Task: Explore Airbnb accommodation in Haqqulobod, Uzbekistan from 8th November, 2023 to 12th November, 2023 for 2 adults.1  bedroom having 1 bed and 1 bathroom. Property type can be flathotel. Look for 5 properties as per requirement.
Action: Mouse moved to (433, 81)
Screenshot: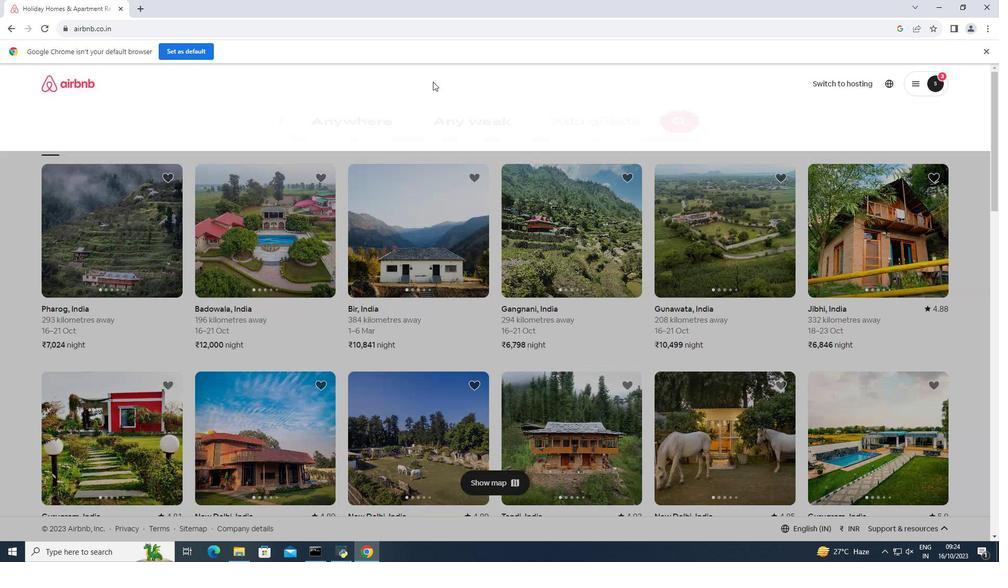 
Action: Mouse pressed left at (433, 81)
Screenshot: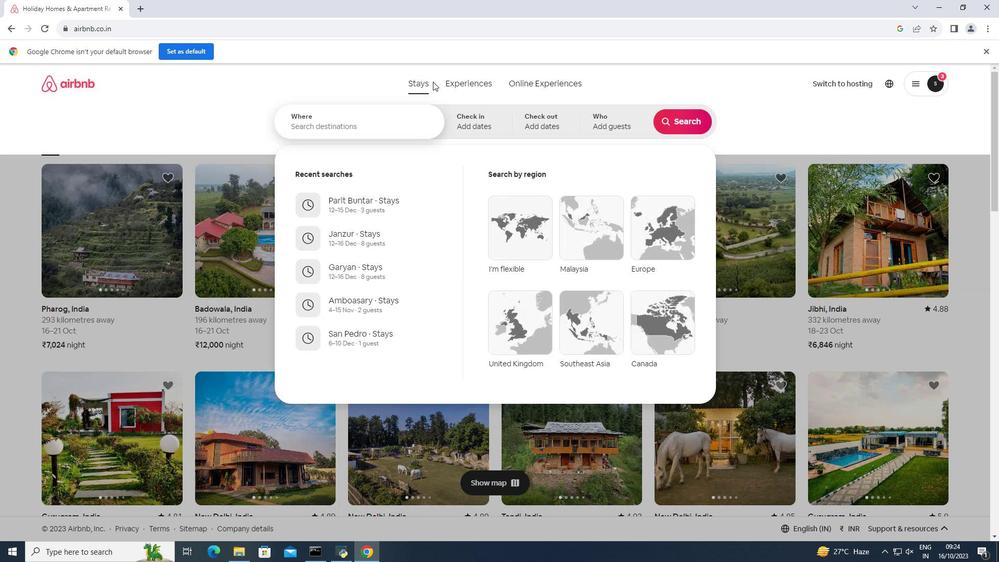 
Action: Mouse moved to (324, 125)
Screenshot: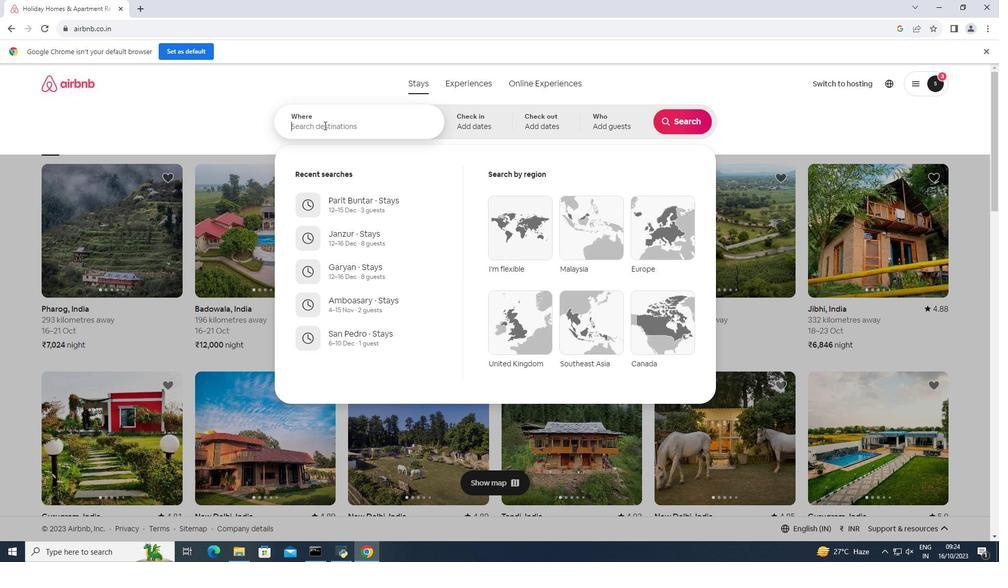 
Action: Mouse pressed left at (324, 125)
Screenshot: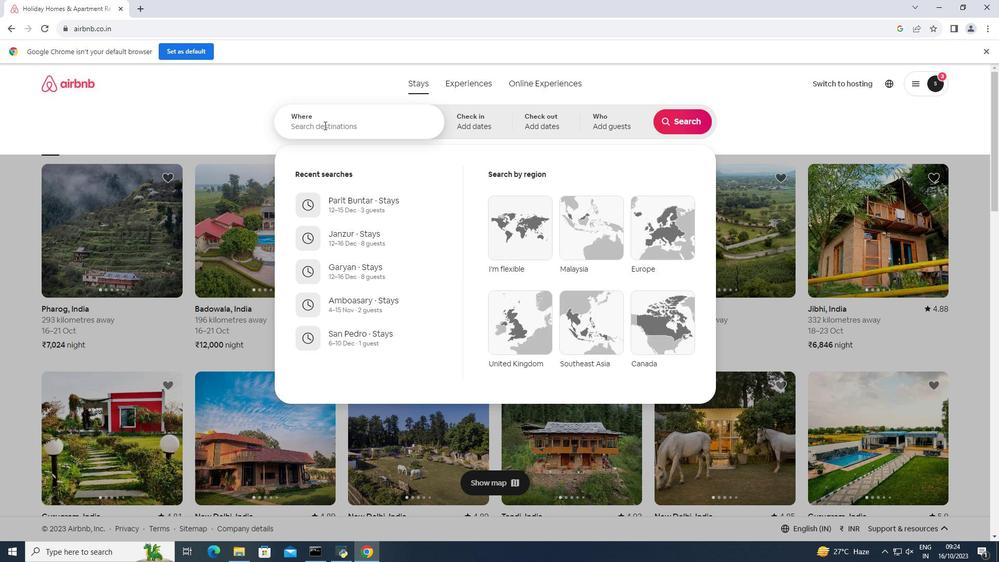 
Action: Key pressed <Key.shift>Haqqulobod
Screenshot: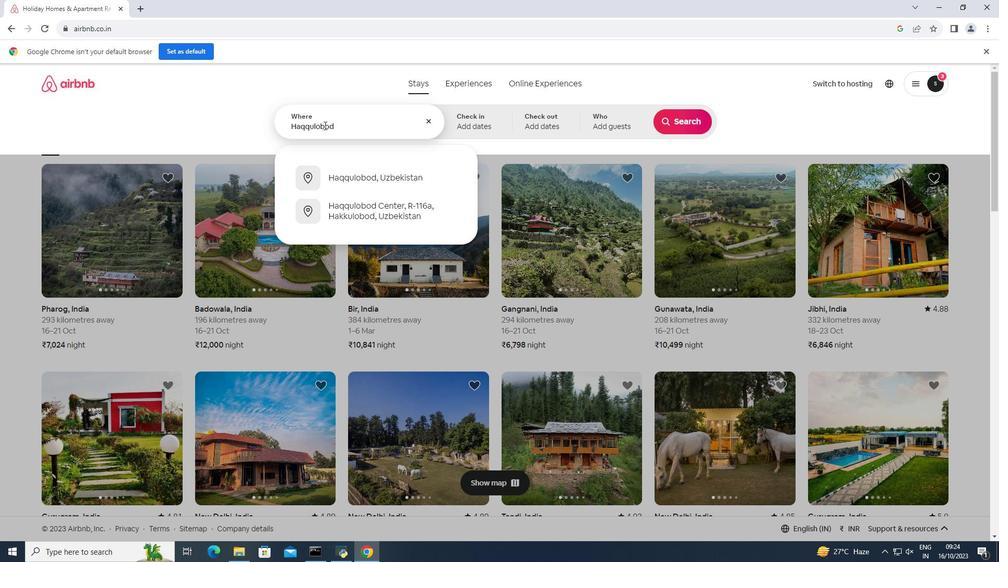
Action: Mouse moved to (366, 175)
Screenshot: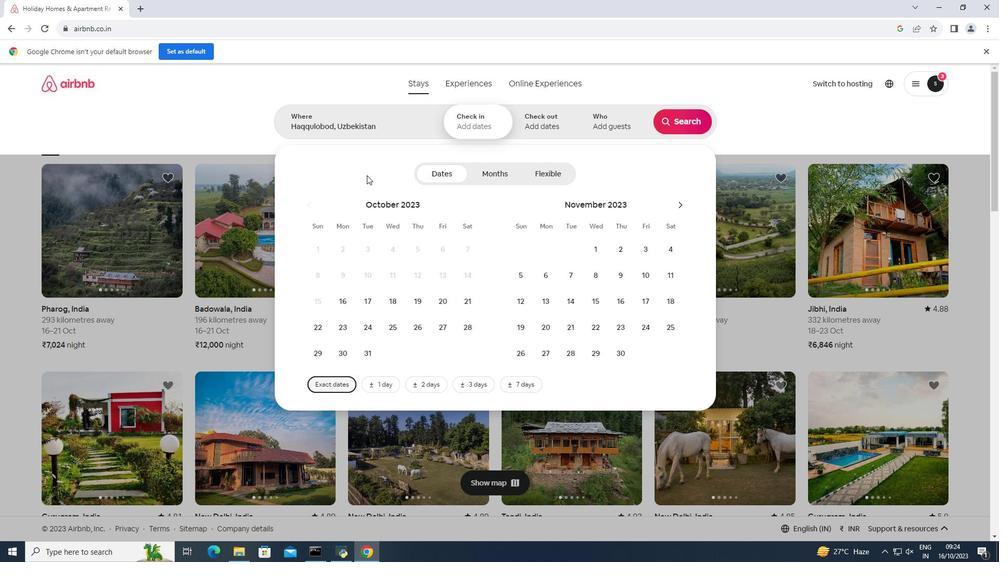 
Action: Mouse pressed left at (366, 175)
Screenshot: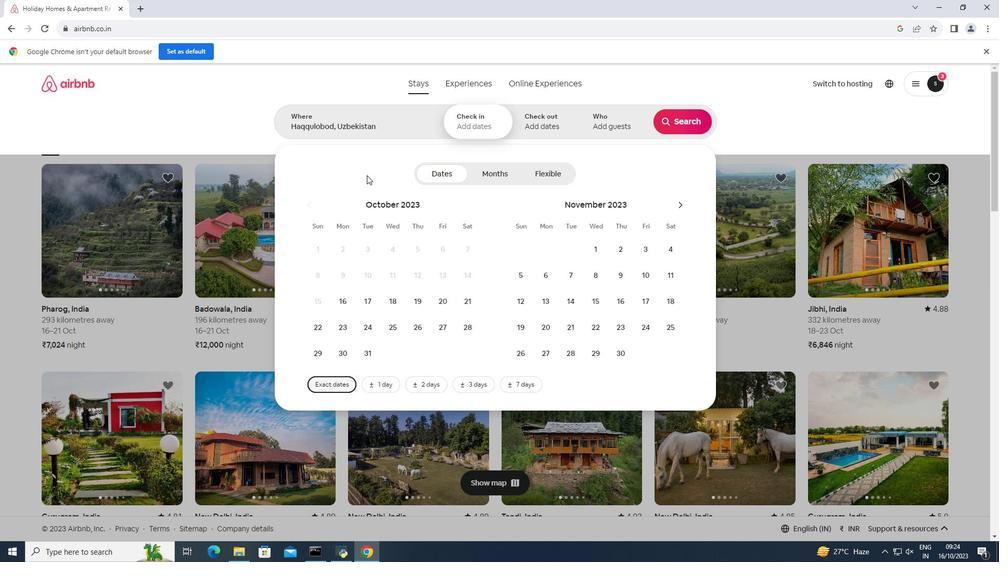 
Action: Mouse moved to (596, 274)
Screenshot: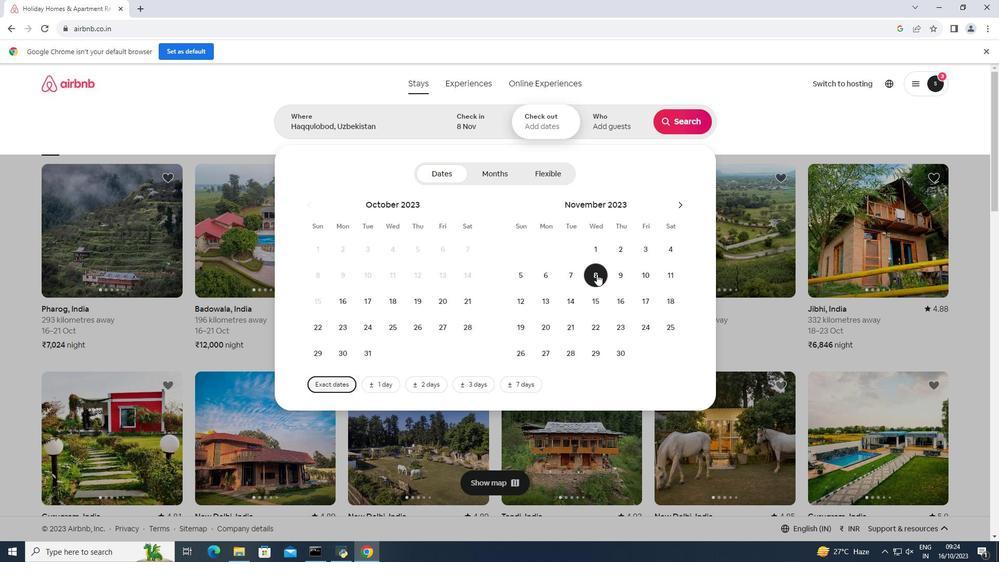 
Action: Mouse pressed left at (596, 274)
Screenshot: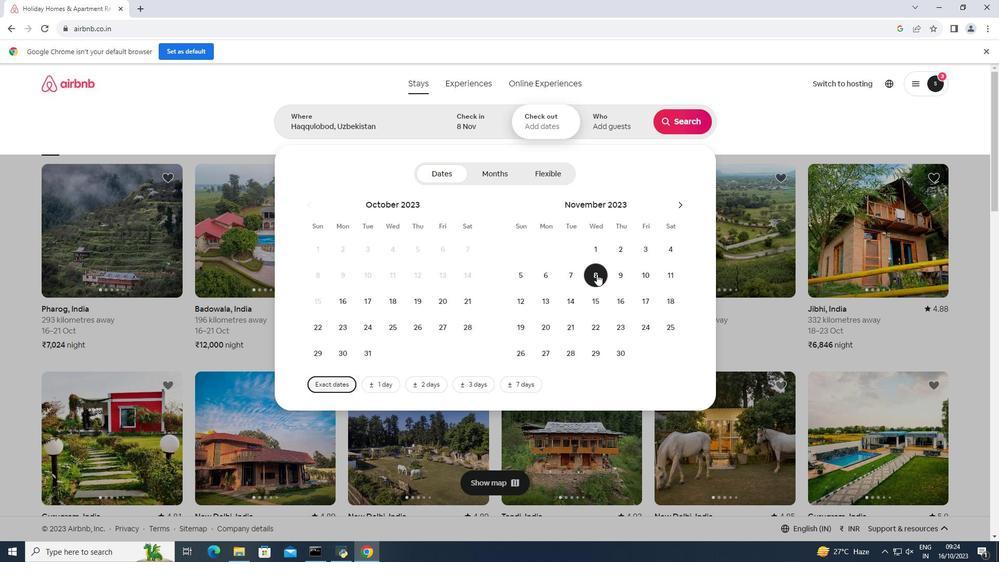 
Action: Mouse moved to (518, 301)
Screenshot: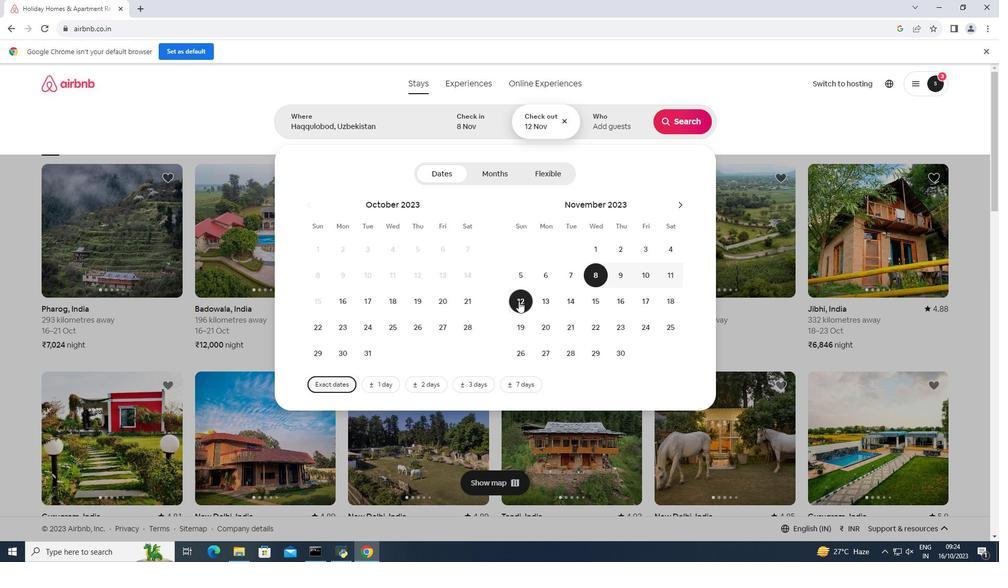
Action: Mouse pressed left at (518, 301)
Screenshot: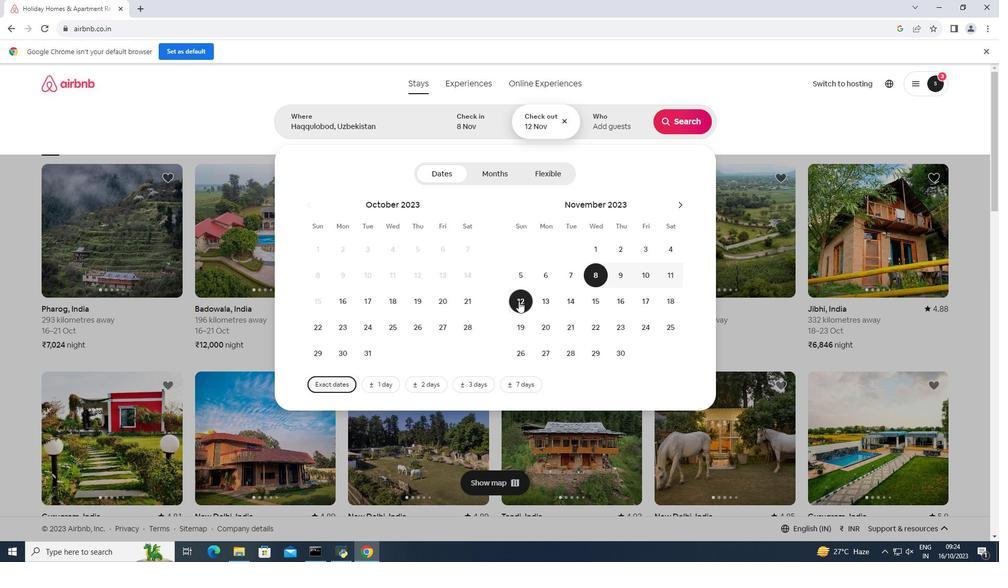 
Action: Mouse moved to (604, 118)
Screenshot: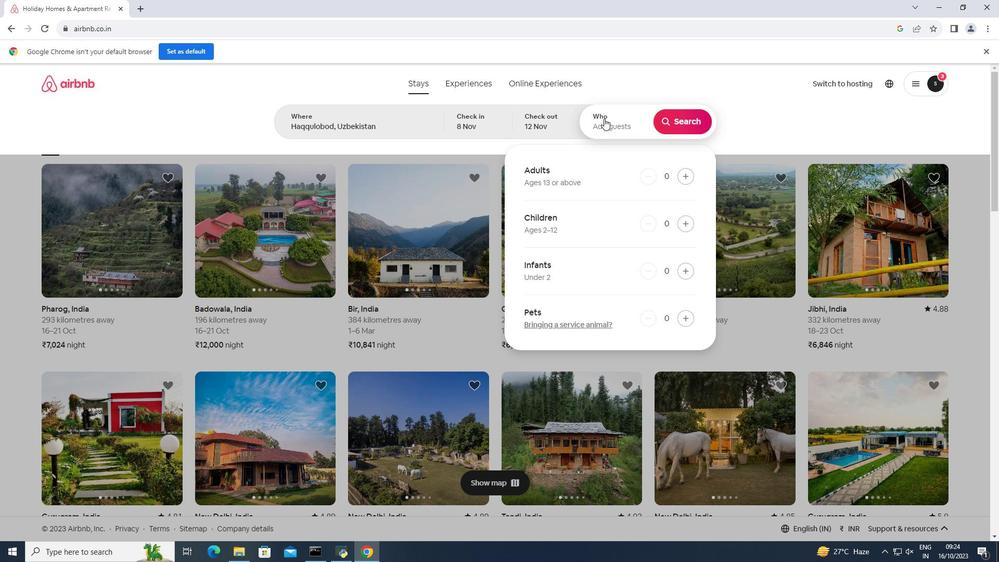 
Action: Mouse pressed left at (604, 118)
Screenshot: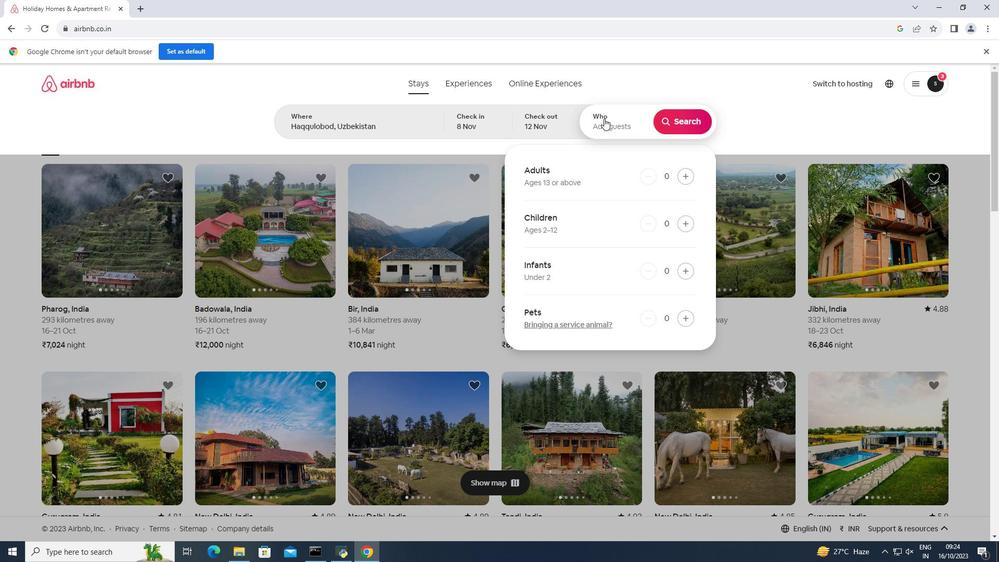 
Action: Mouse moved to (685, 174)
Screenshot: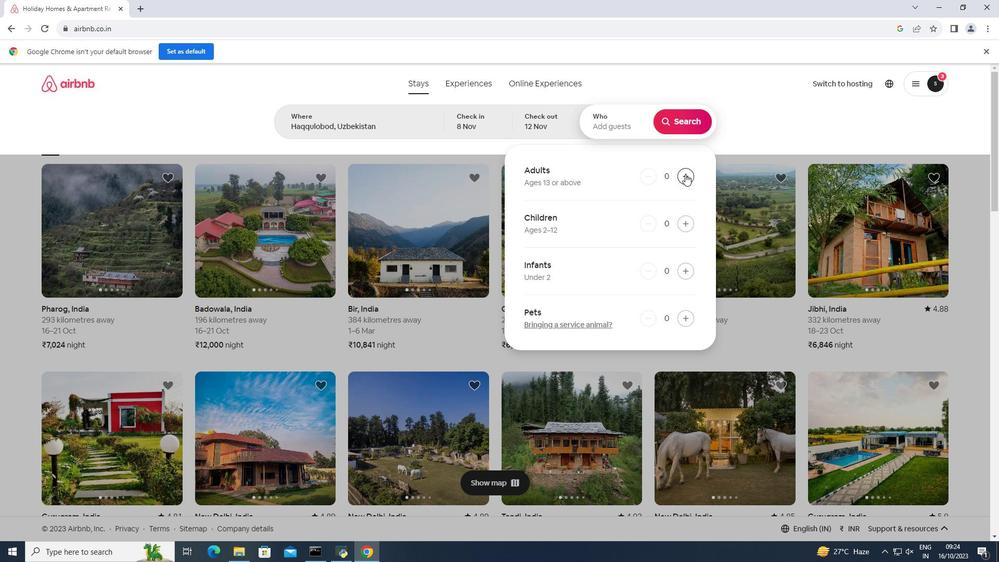 
Action: Mouse pressed left at (685, 174)
Screenshot: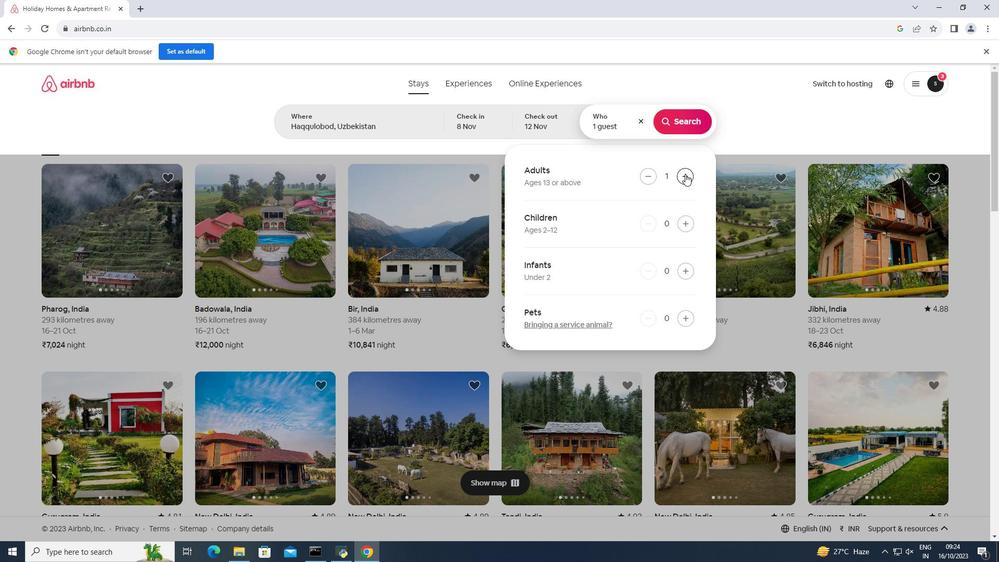 
Action: Mouse pressed left at (685, 174)
Screenshot: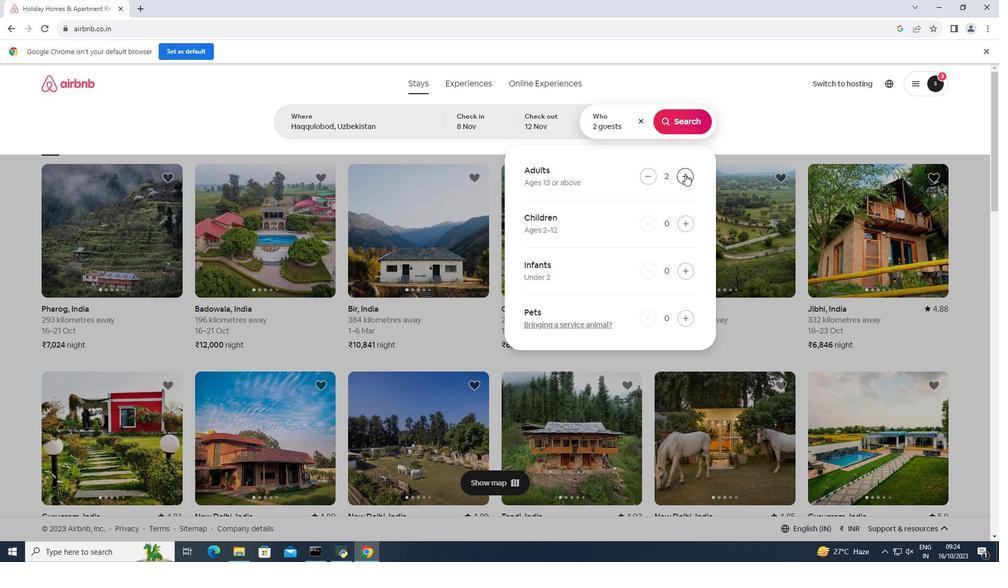
Action: Mouse moved to (686, 117)
Screenshot: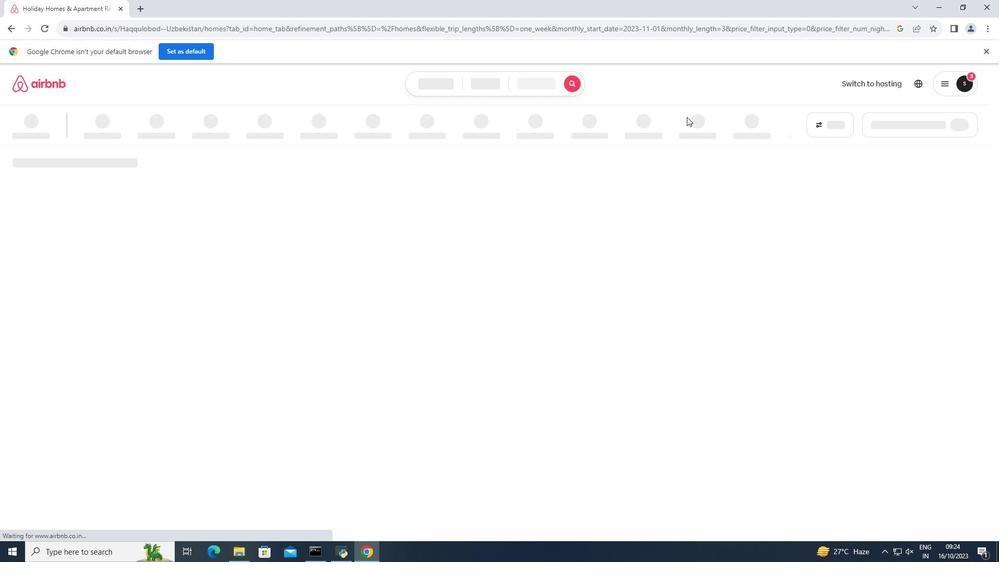 
Action: Mouse pressed left at (686, 117)
Screenshot: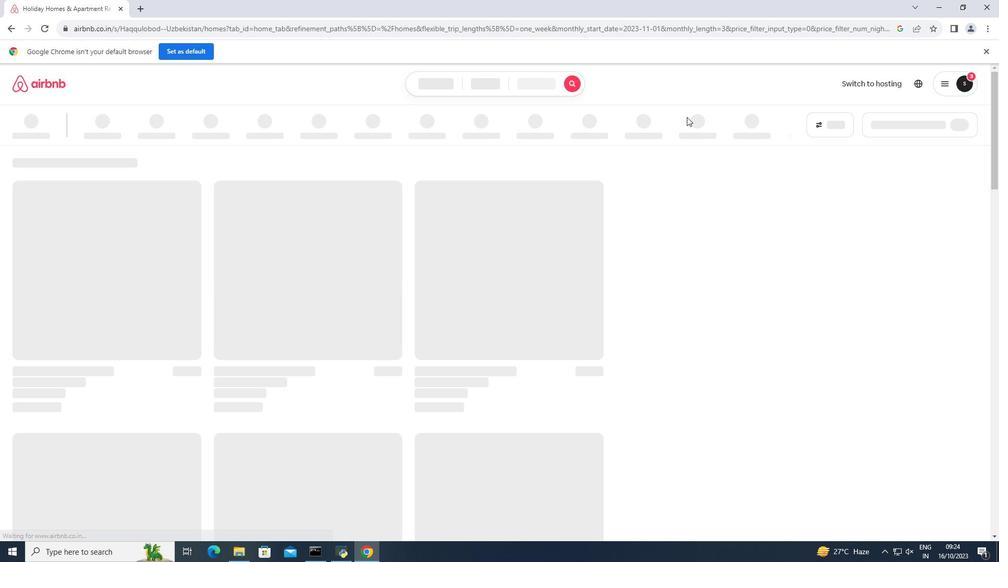 
Action: Mouse moved to (821, 124)
Screenshot: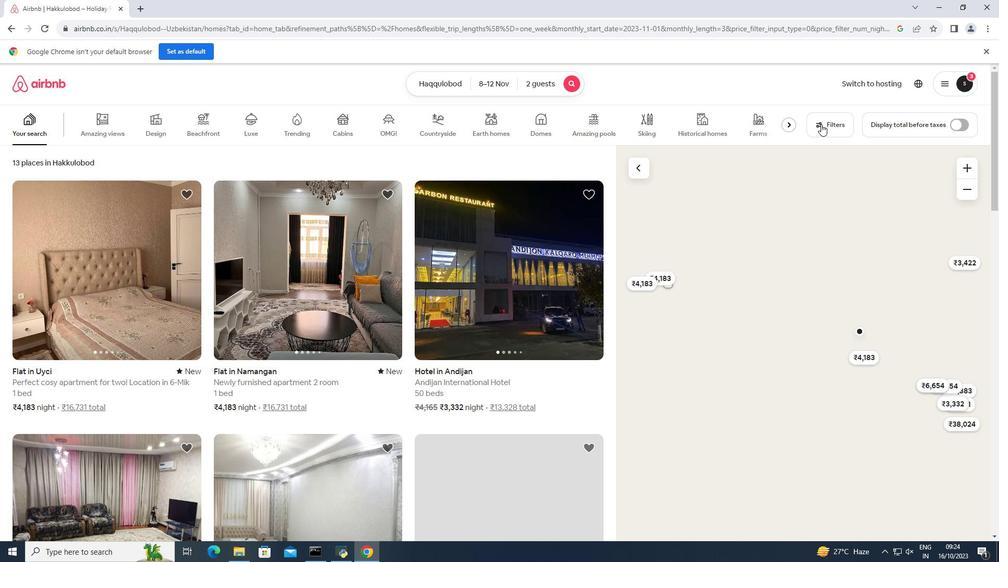 
Action: Mouse pressed left at (821, 124)
Screenshot: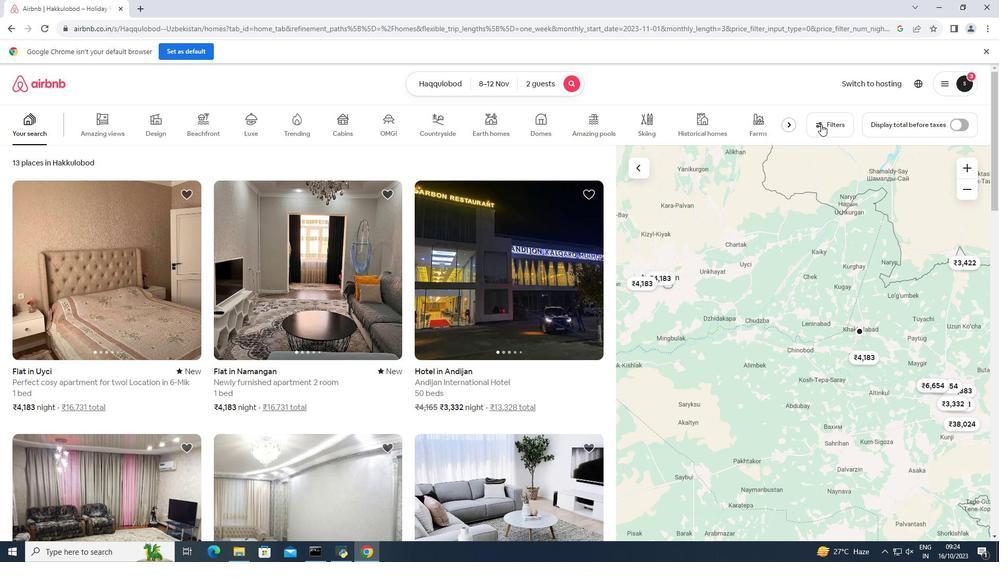
Action: Mouse moved to (475, 381)
Screenshot: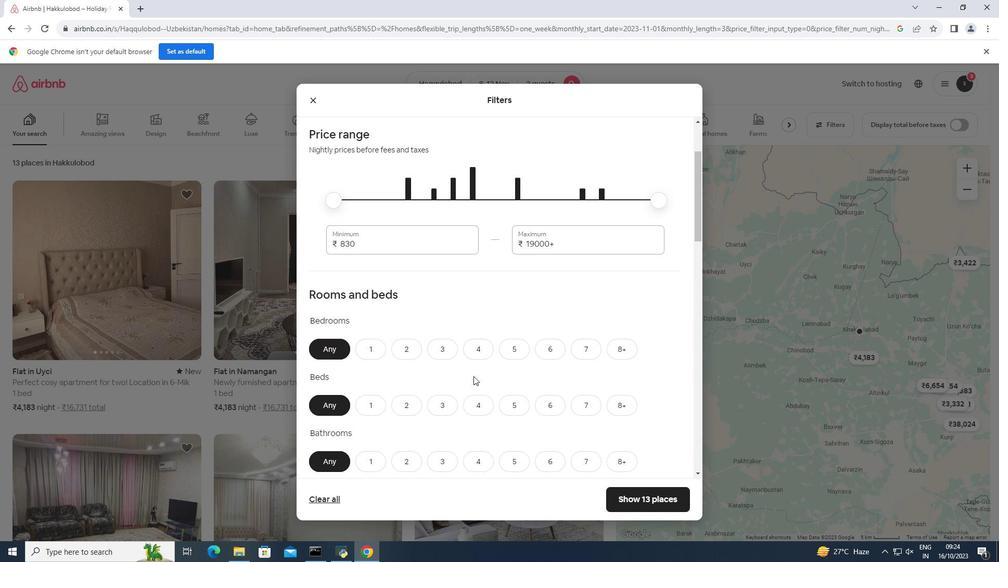 
Action: Mouse scrolled (475, 380) with delta (0, 0)
Screenshot: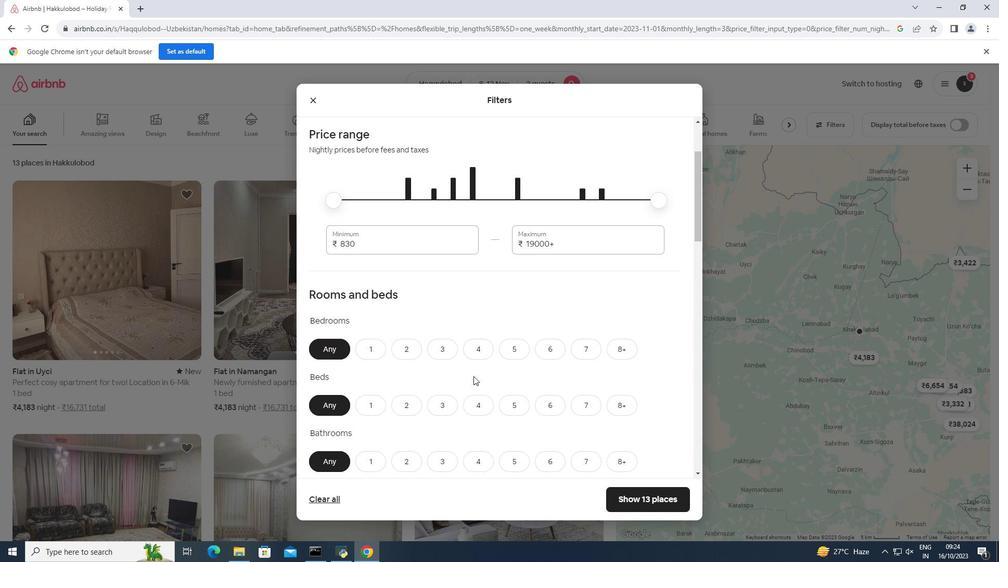 
Action: Mouse moved to (474, 378)
Screenshot: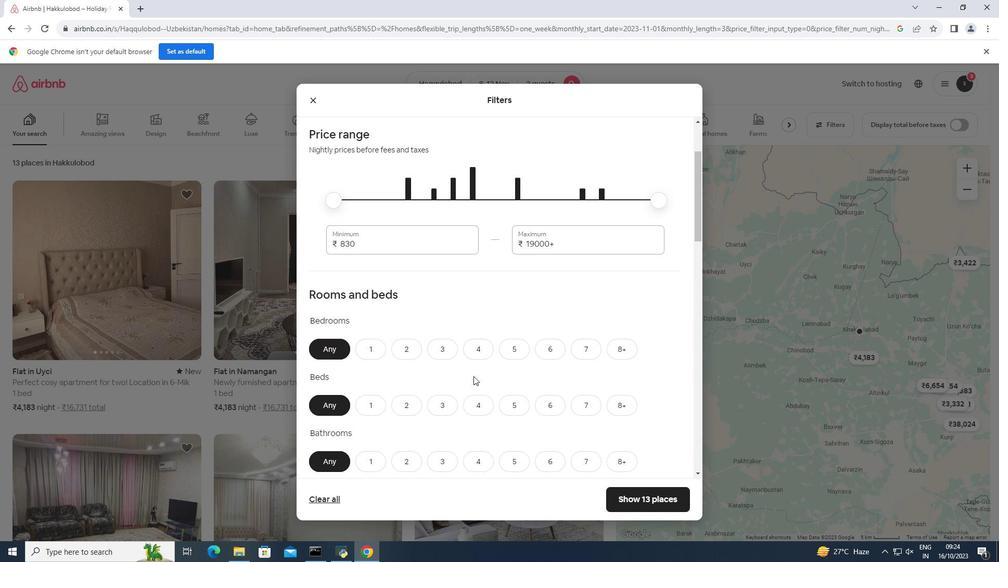 
Action: Mouse scrolled (474, 378) with delta (0, 0)
Screenshot: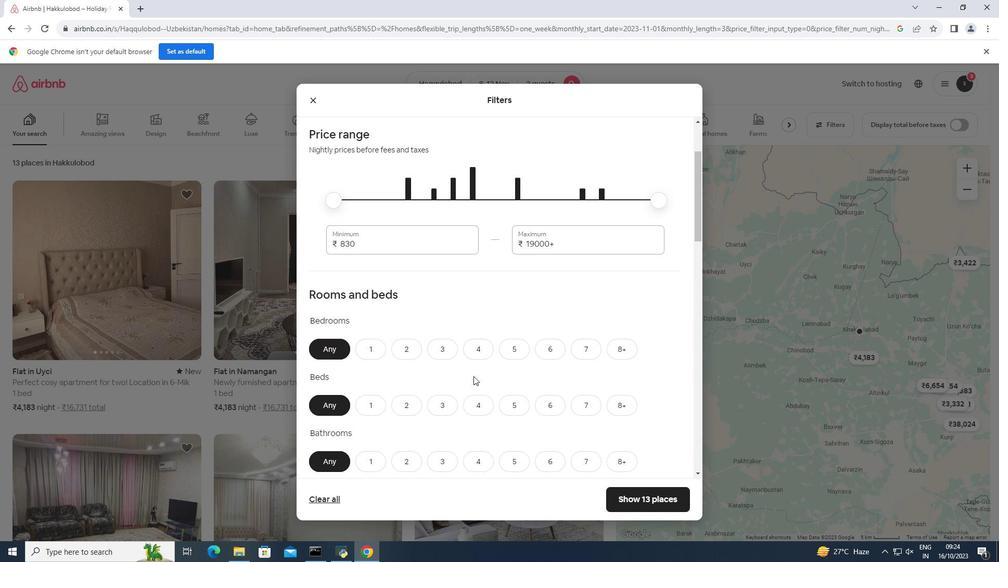 
Action: Mouse moved to (374, 349)
Screenshot: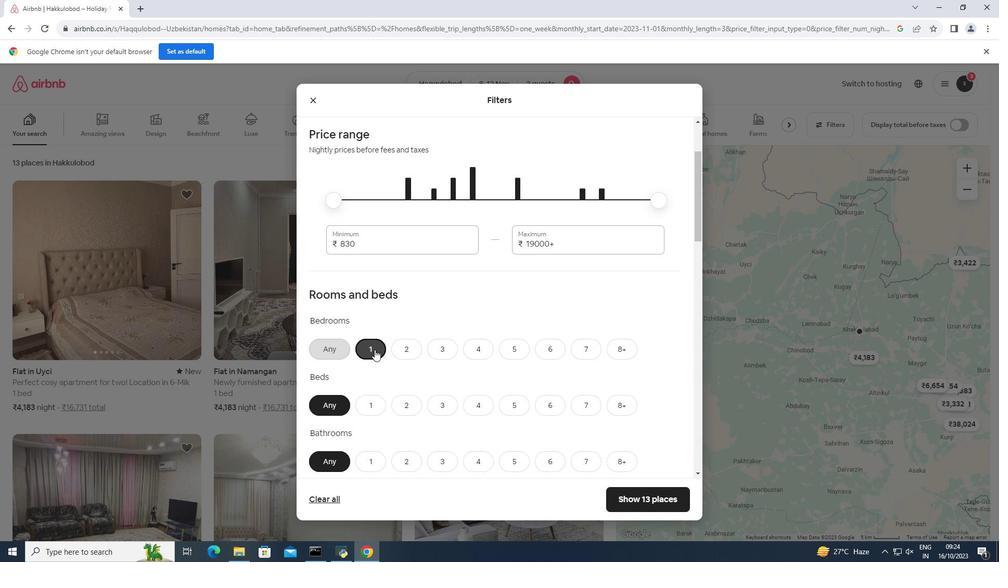 
Action: Mouse pressed left at (374, 349)
Screenshot: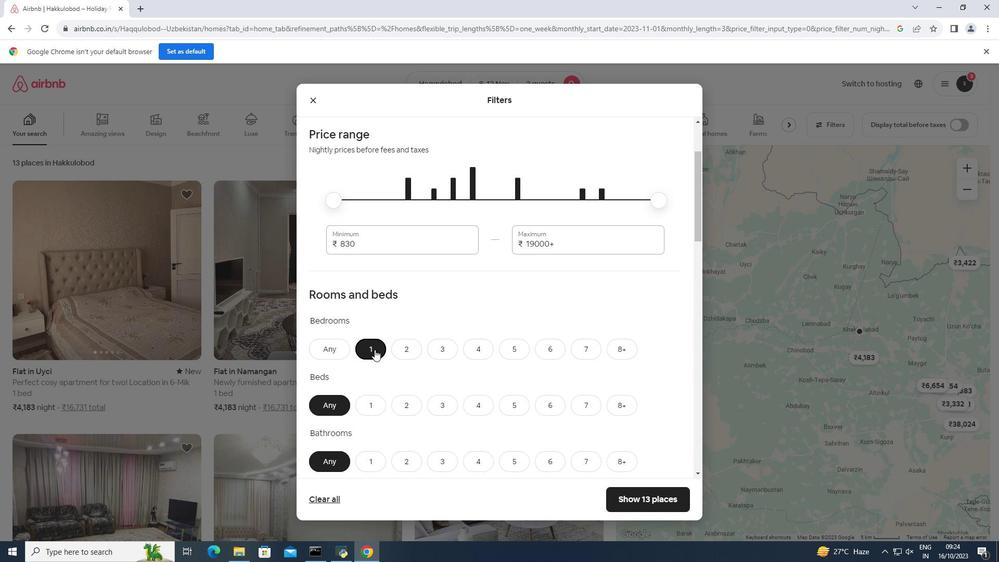 
Action: Mouse moved to (369, 404)
Screenshot: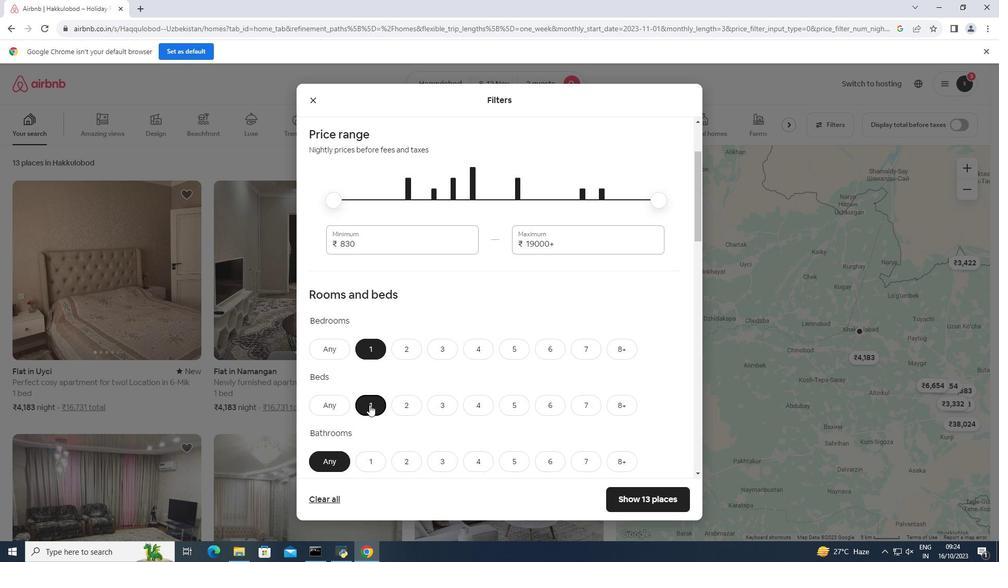 
Action: Mouse pressed left at (369, 404)
Screenshot: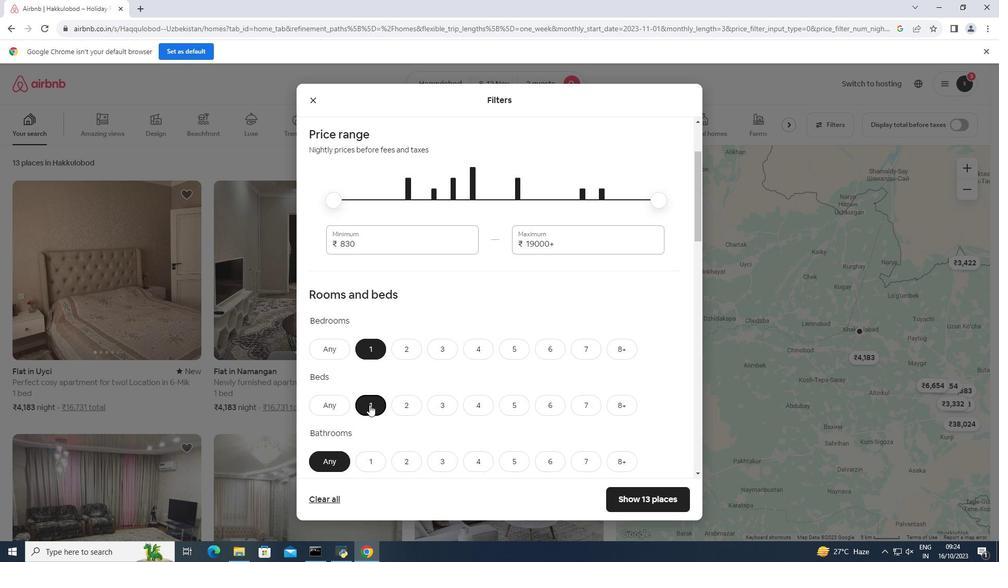
Action: Mouse moved to (370, 461)
Screenshot: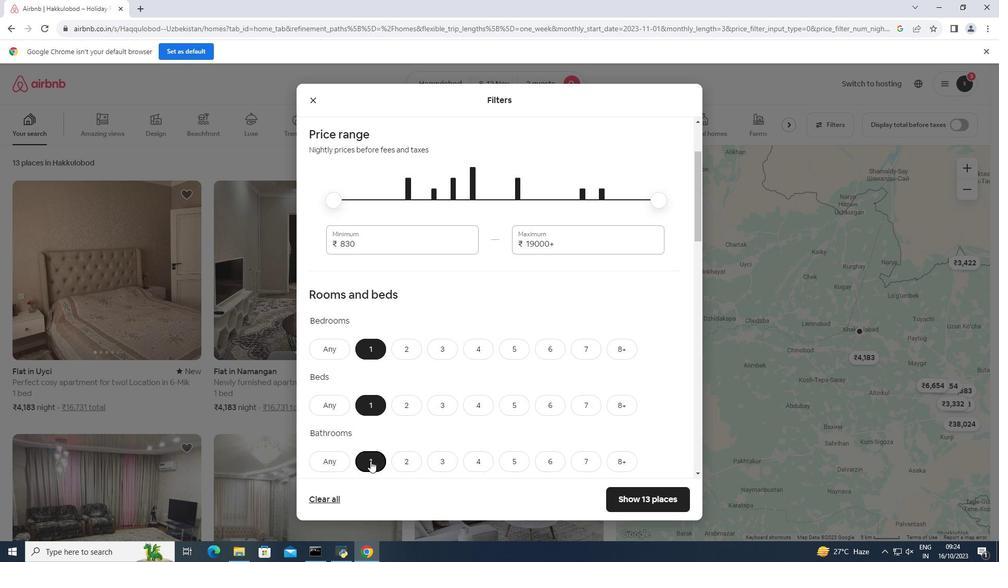 
Action: Mouse pressed left at (370, 461)
Screenshot: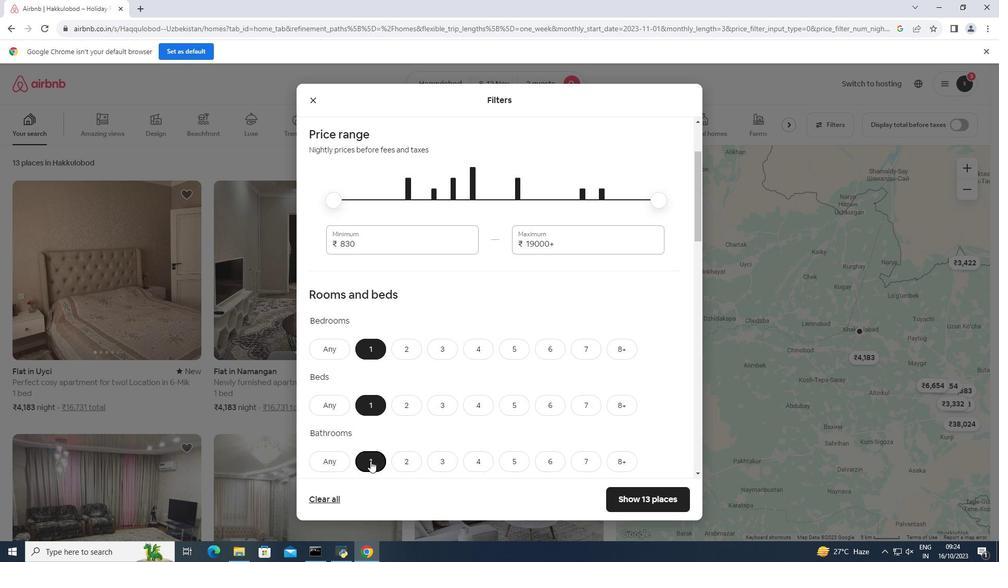 
Action: Mouse moved to (441, 372)
Screenshot: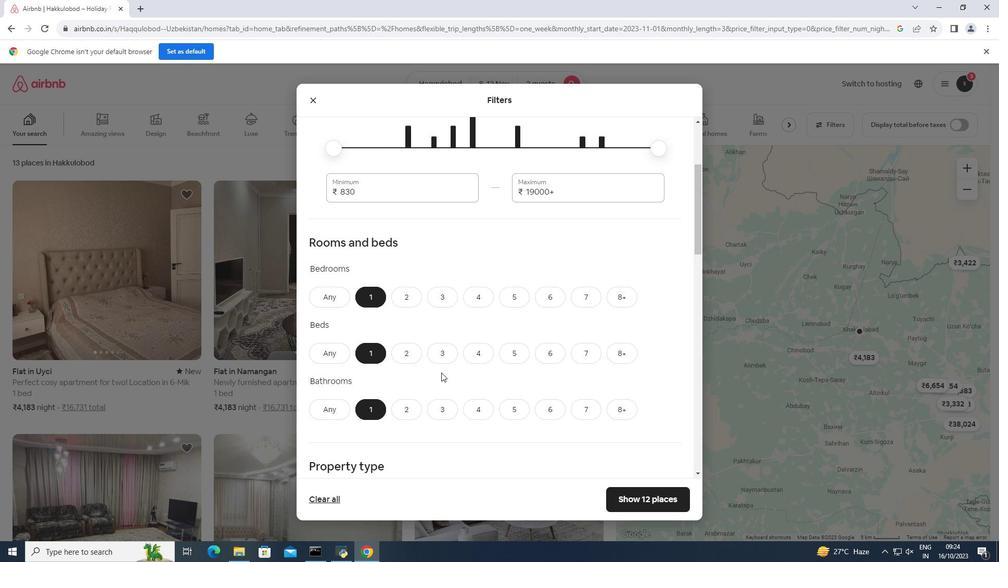 
Action: Mouse scrolled (441, 372) with delta (0, 0)
Screenshot: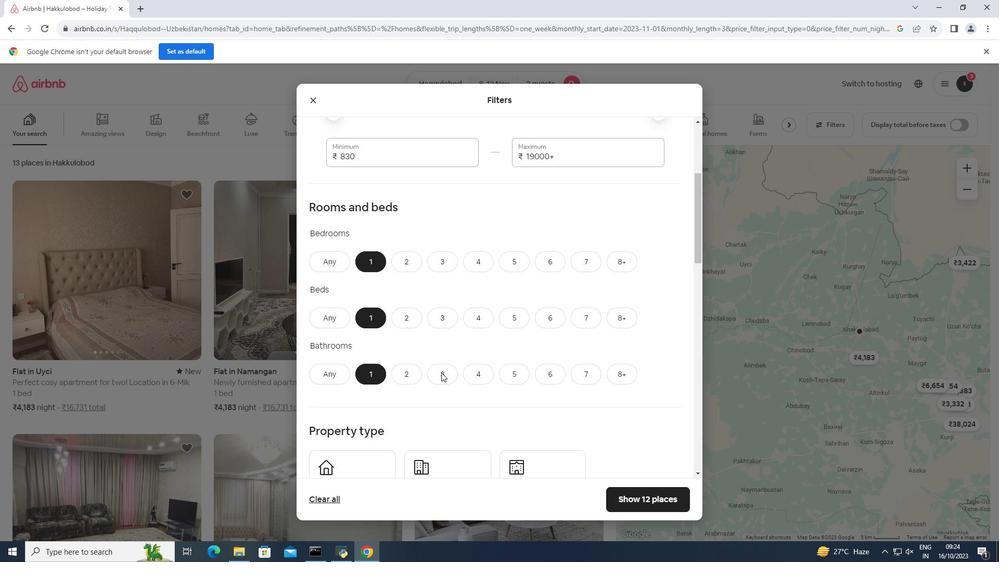 
Action: Mouse scrolled (441, 372) with delta (0, 0)
Screenshot: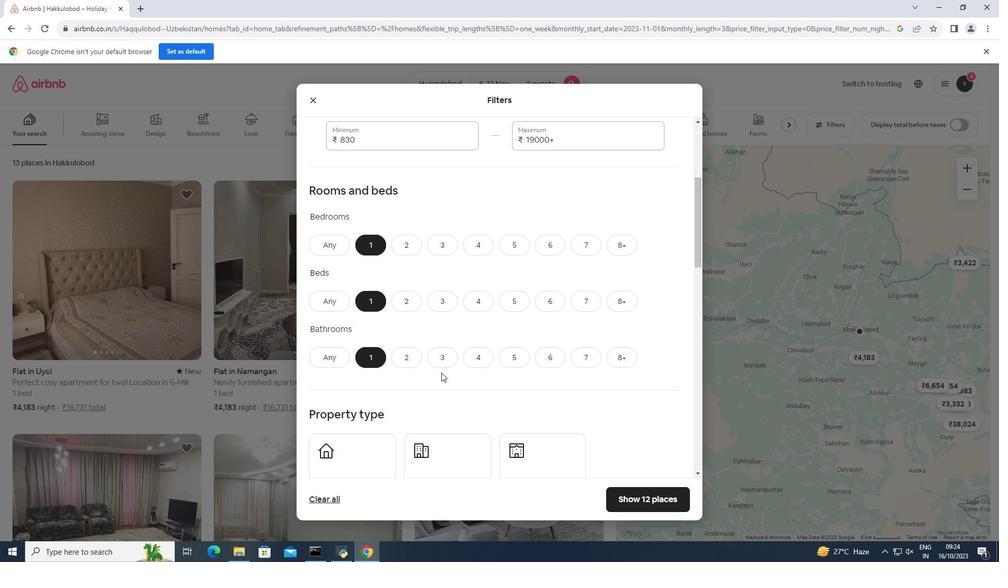 
Action: Mouse scrolled (441, 372) with delta (0, 0)
Screenshot: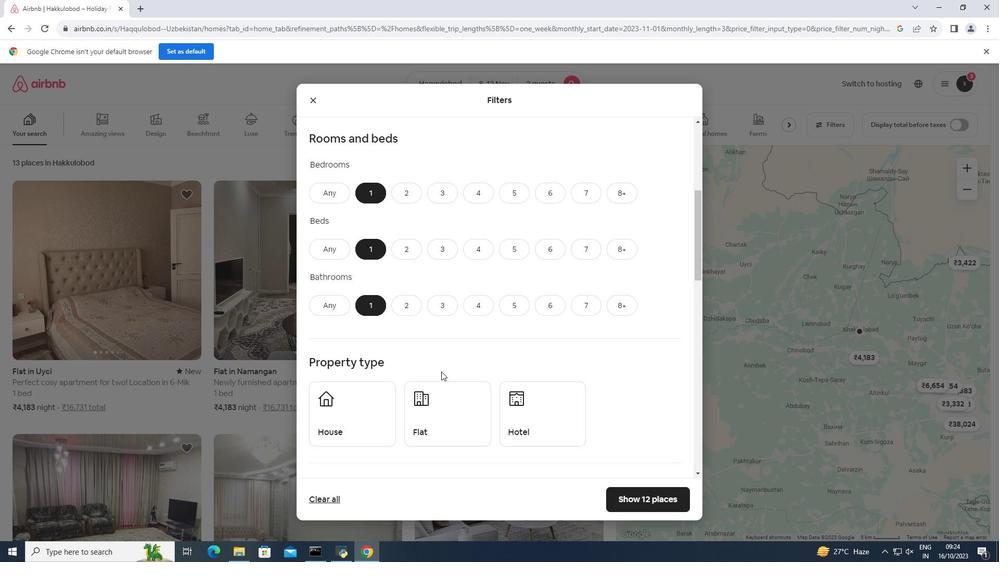 
Action: Mouse moved to (441, 371)
Screenshot: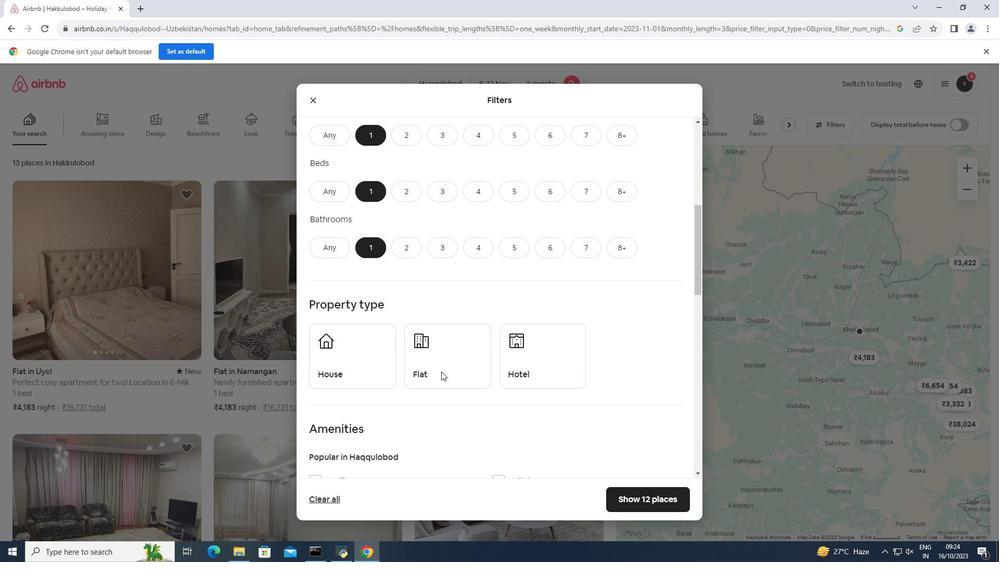 
Action: Mouse scrolled (441, 371) with delta (0, 0)
Screenshot: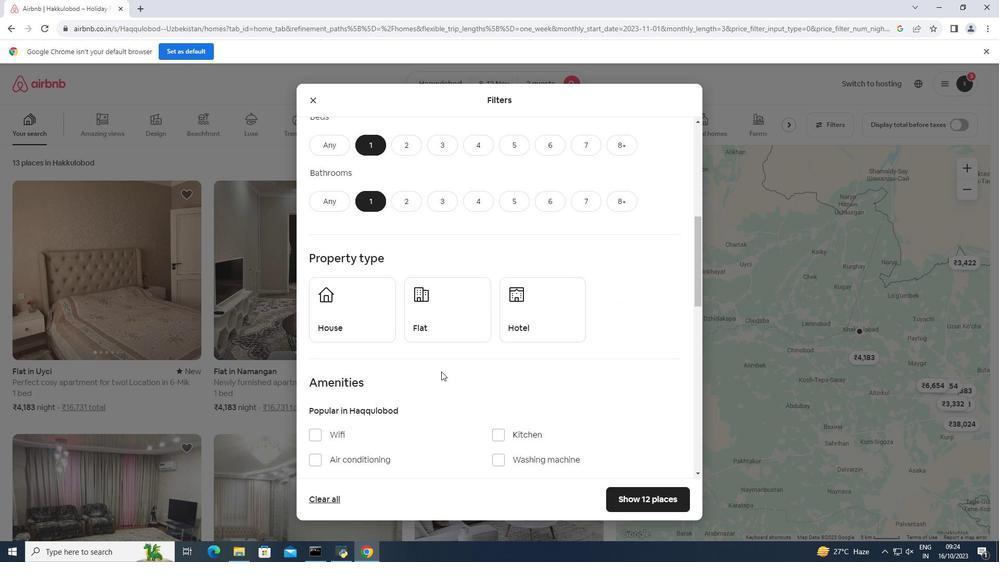 
Action: Mouse scrolled (441, 371) with delta (0, 0)
Screenshot: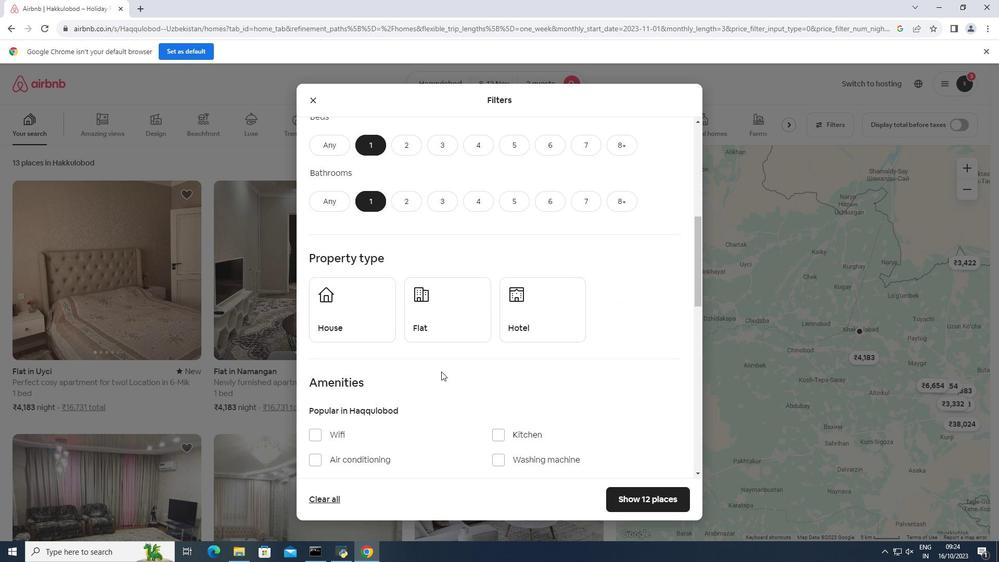 
Action: Mouse moved to (437, 309)
Screenshot: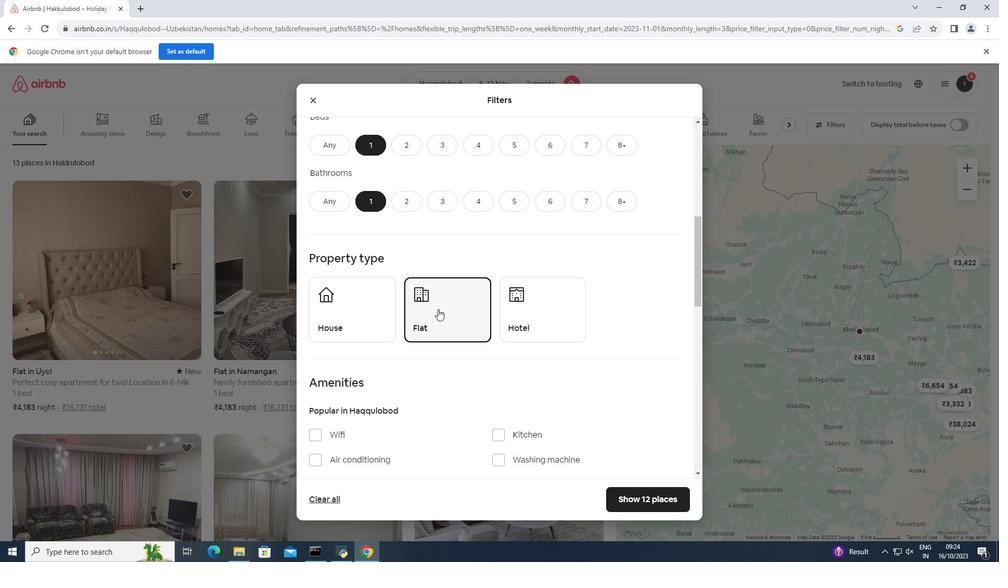 
Action: Mouse pressed left at (437, 309)
Screenshot: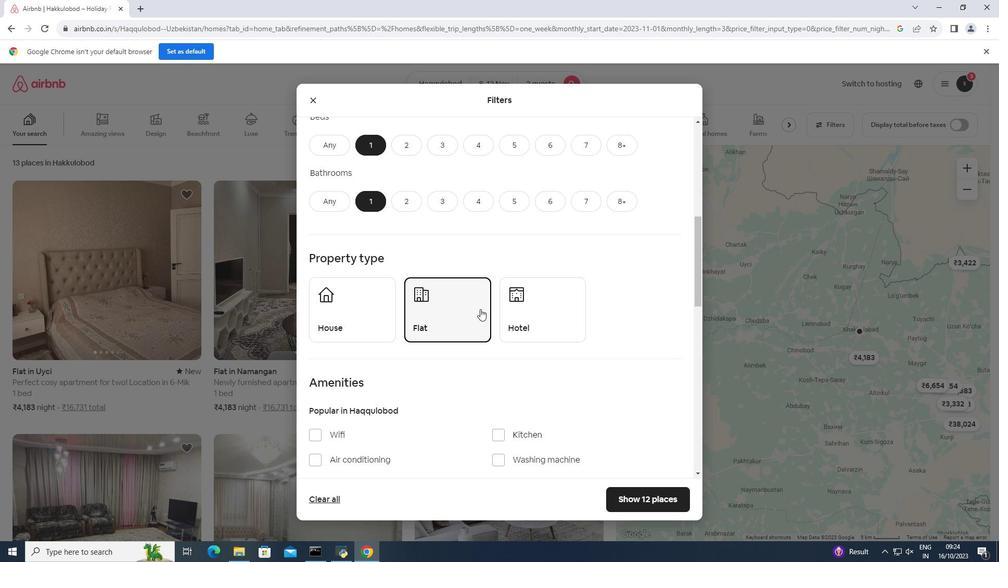 
Action: Mouse moved to (505, 308)
Screenshot: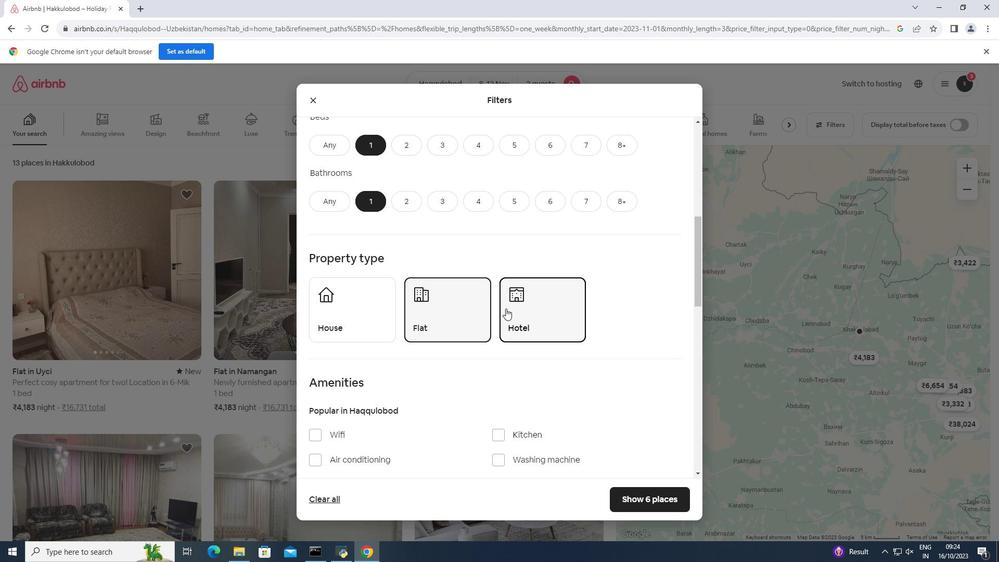 
Action: Mouse pressed left at (505, 308)
Screenshot: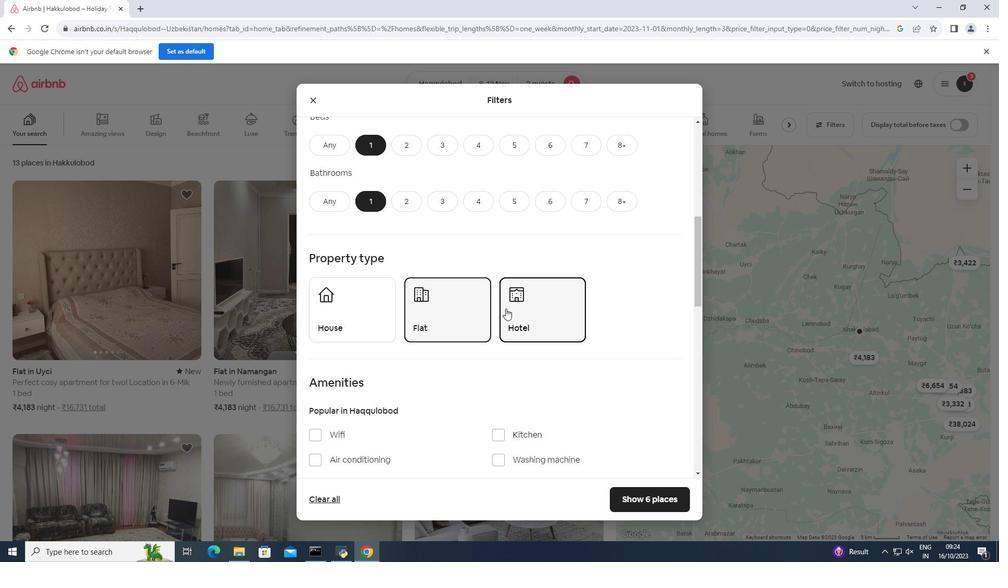 
Action: Mouse moved to (644, 497)
Screenshot: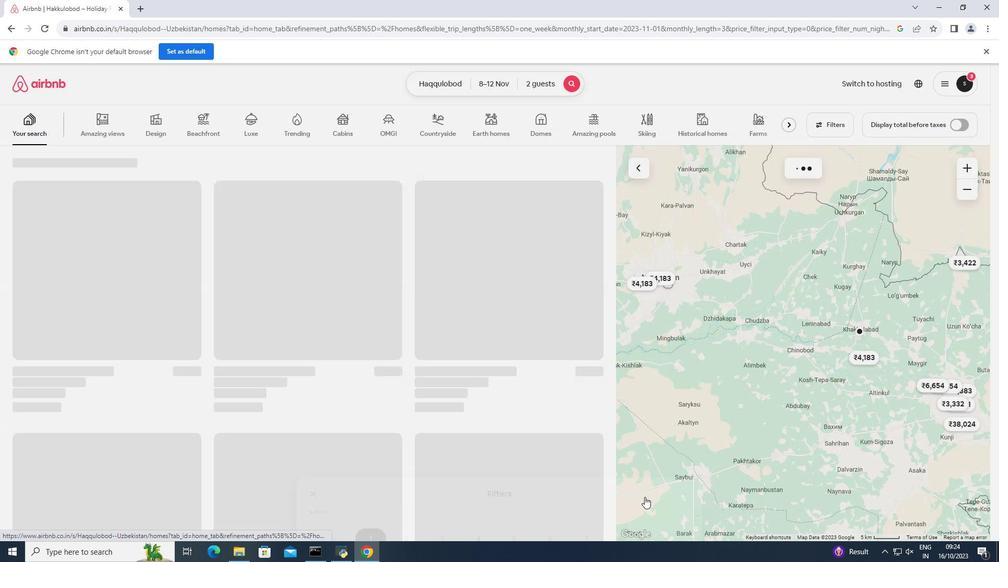 
Action: Mouse pressed left at (644, 497)
Screenshot: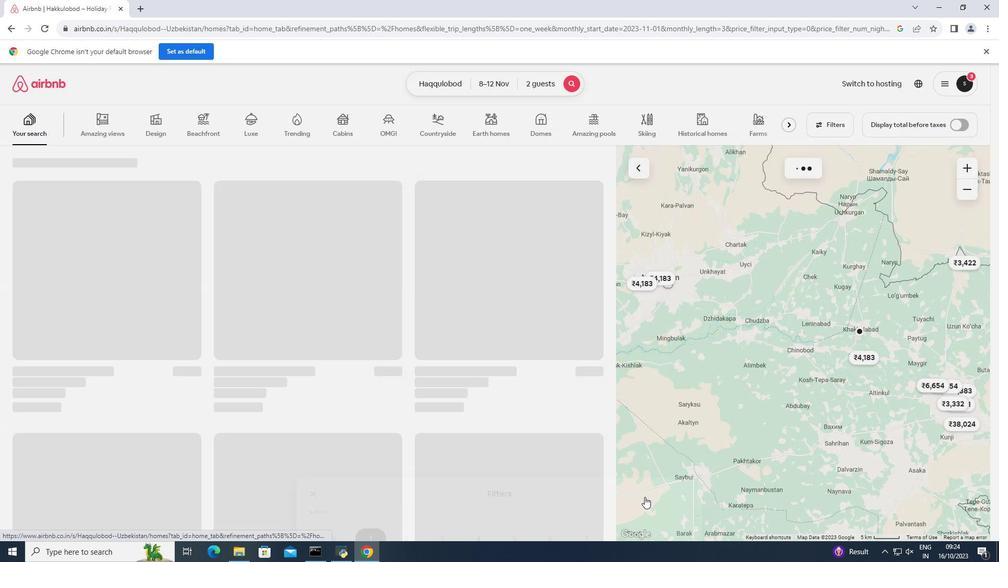 
Action: Mouse moved to (374, 379)
Screenshot: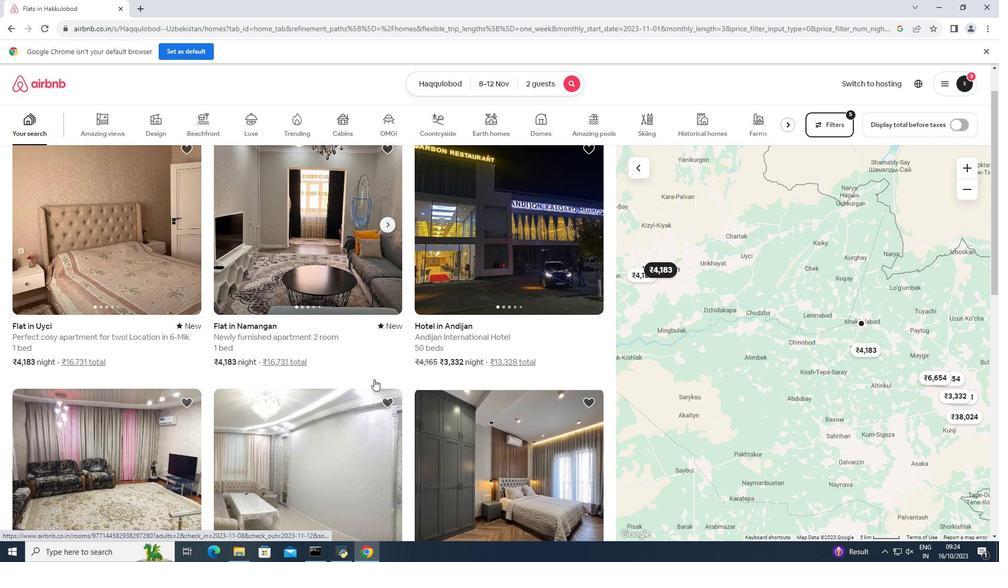 
Action: Mouse scrolled (374, 378) with delta (0, 0)
Screenshot: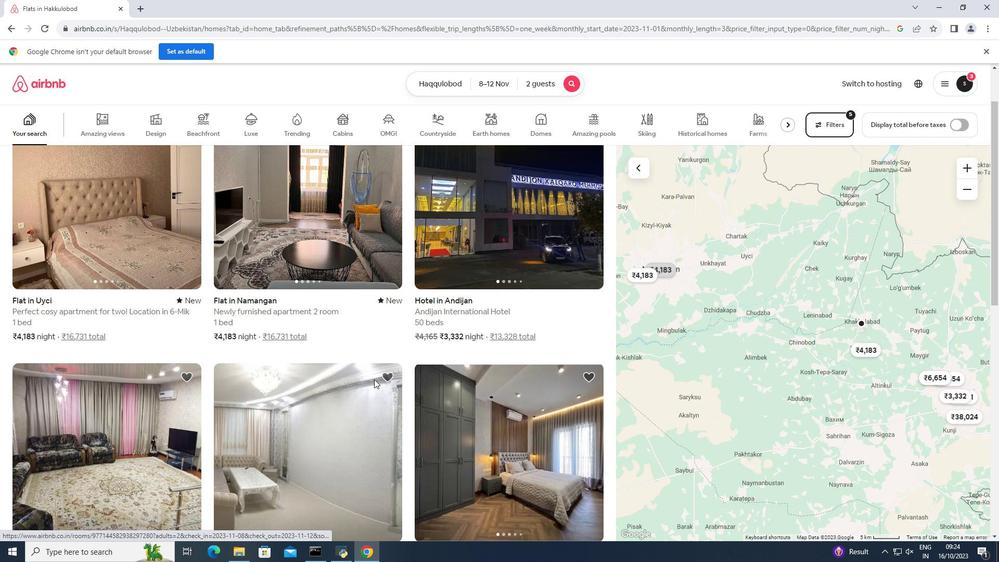 
Action: Mouse scrolled (374, 378) with delta (0, 0)
Screenshot: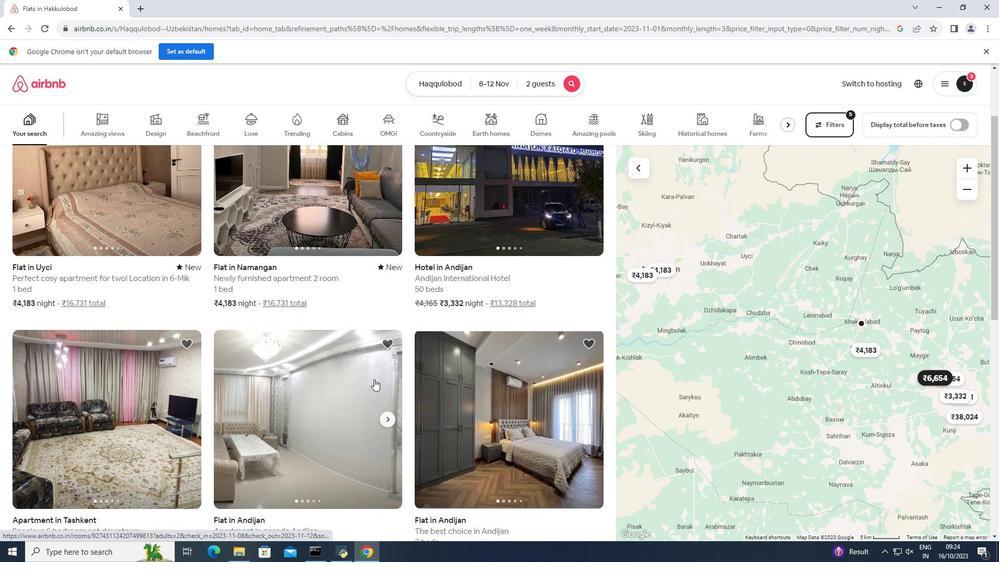 
Action: Mouse moved to (371, 344)
Screenshot: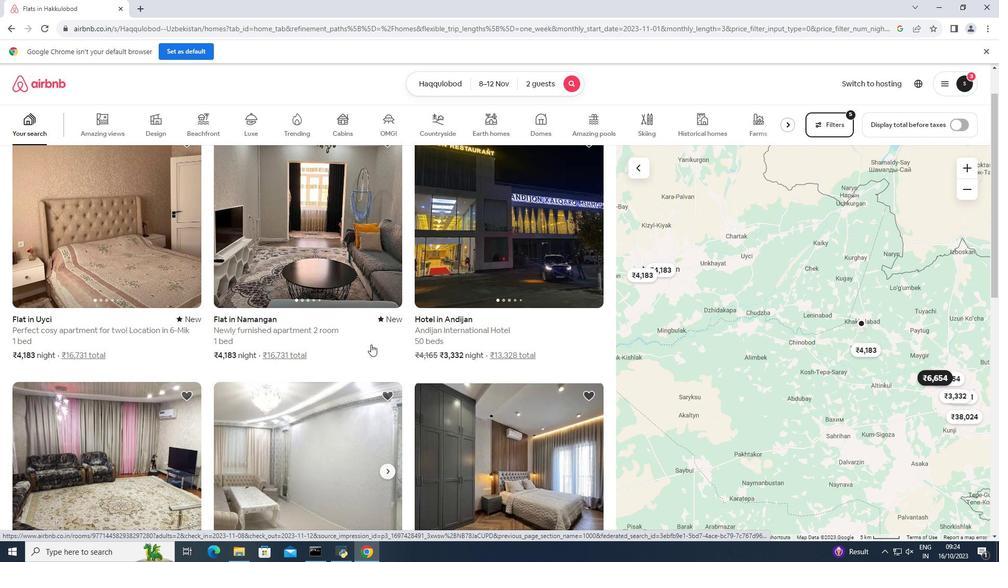 
Action: Mouse scrolled (371, 345) with delta (0, 0)
Screenshot: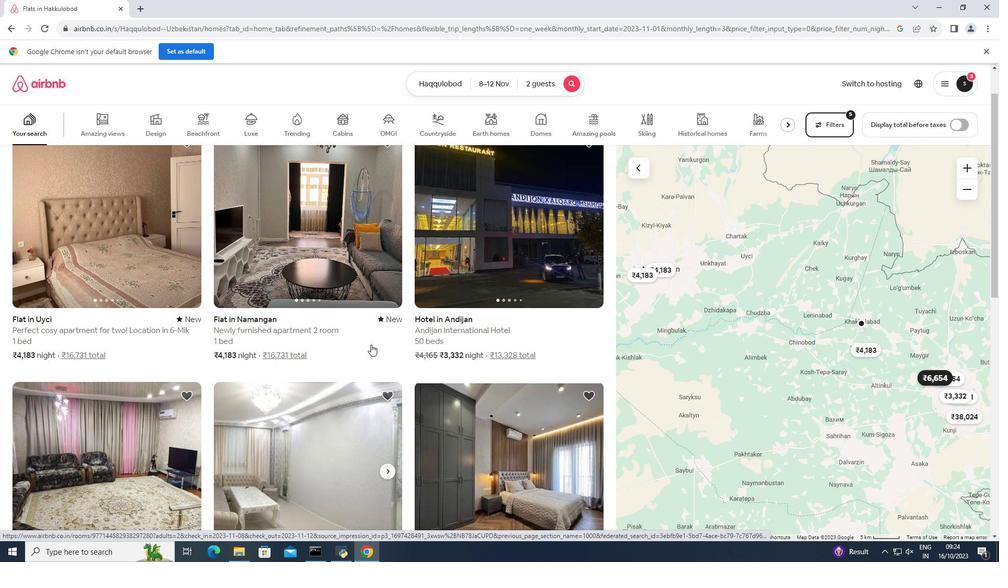 
Action: Mouse moved to (332, 269)
Screenshot: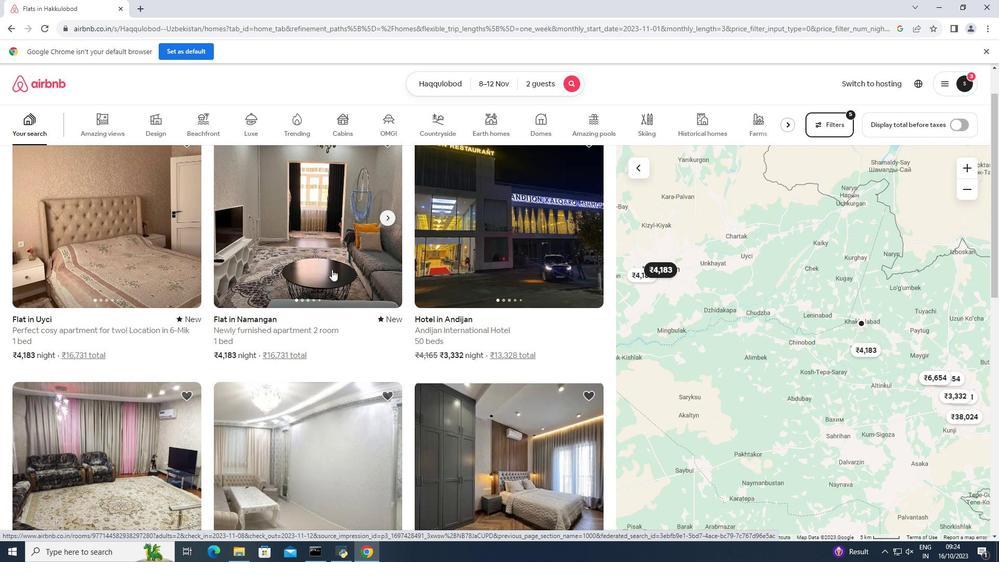
Action: Mouse pressed left at (332, 269)
Screenshot: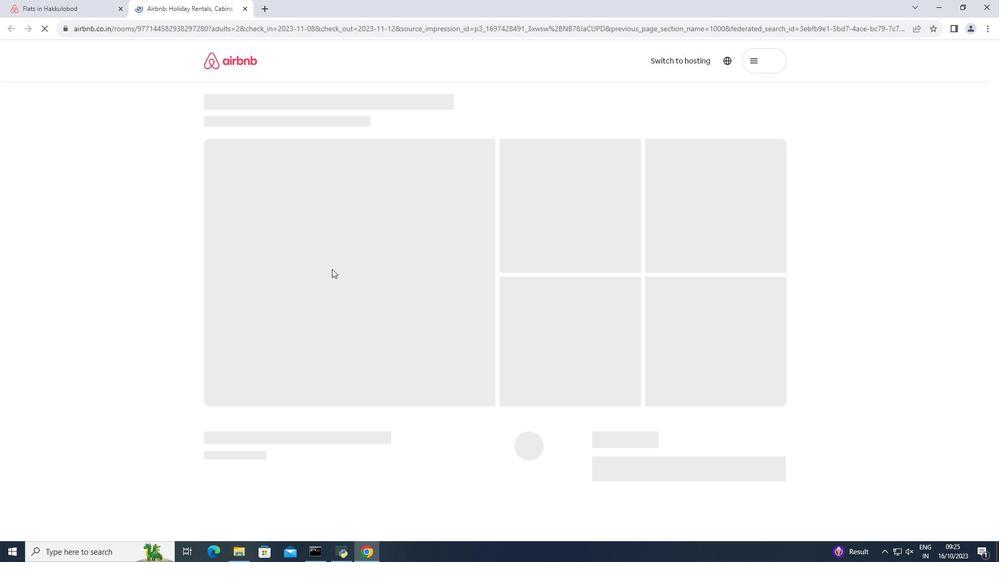 
Action: Mouse moved to (727, 381)
Screenshot: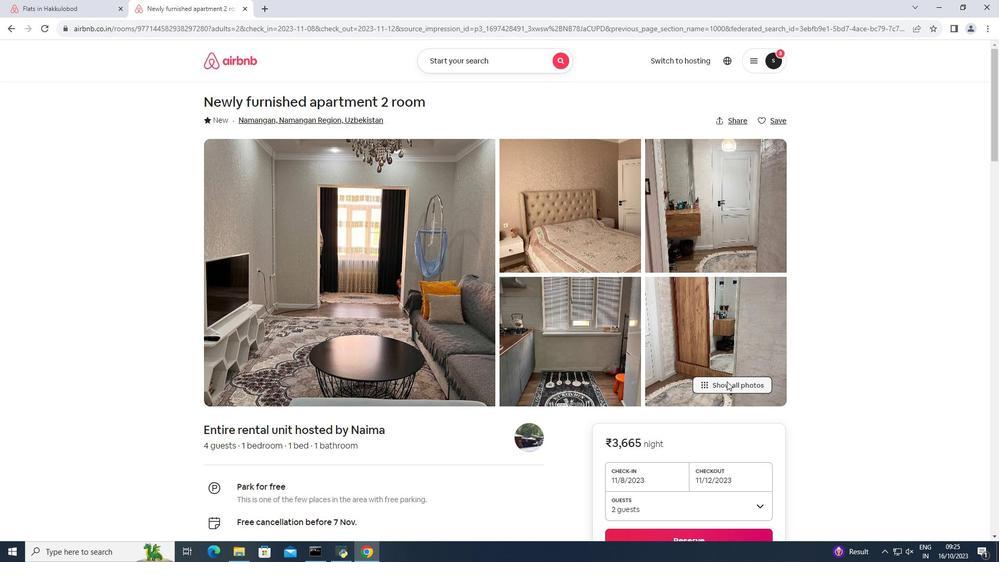 
Action: Mouse pressed left at (727, 381)
Screenshot: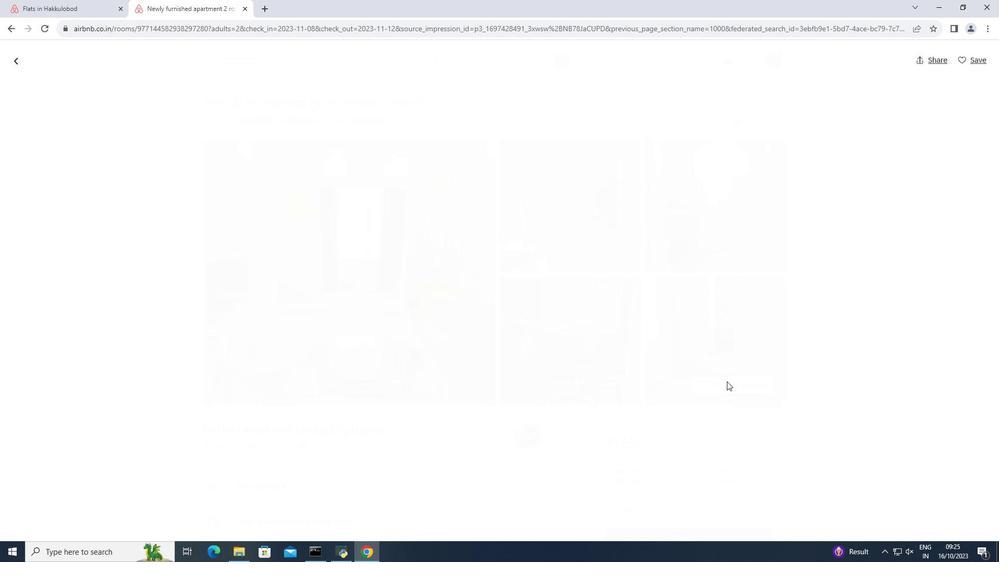 
Action: Mouse moved to (726, 381)
Screenshot: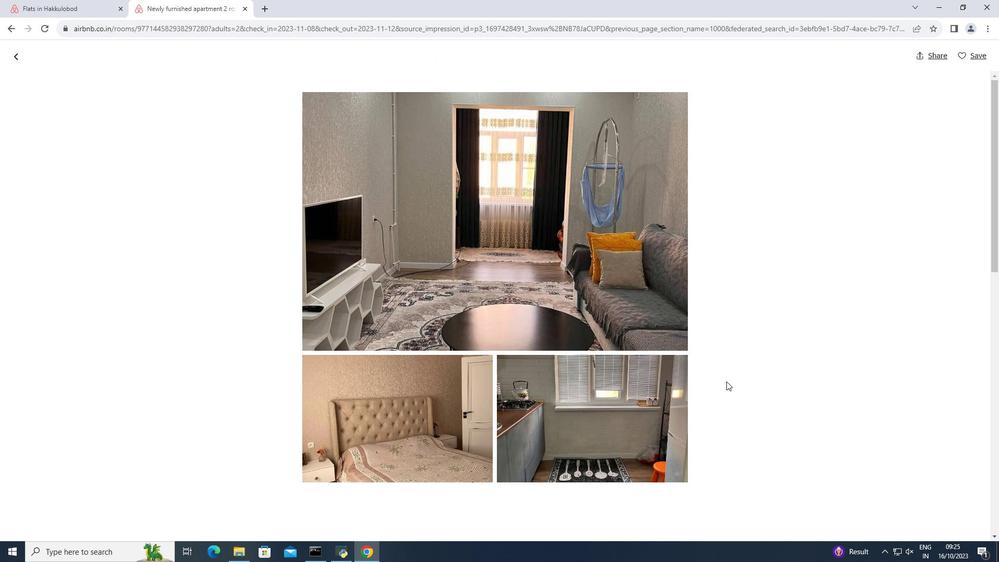
Action: Mouse scrolled (726, 380) with delta (0, 0)
Screenshot: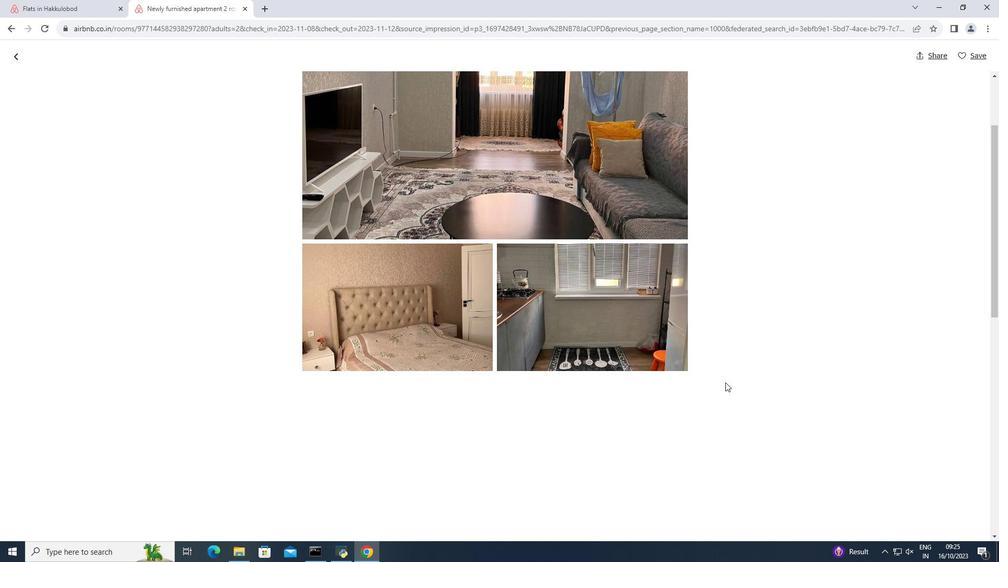 
Action: Mouse moved to (726, 382)
Screenshot: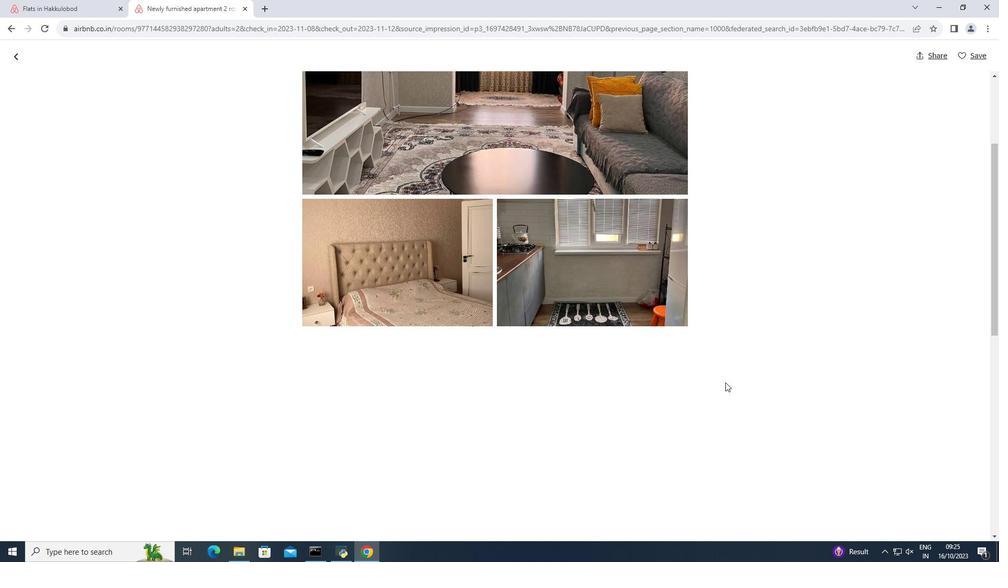 
Action: Mouse scrolled (726, 381) with delta (0, 0)
Screenshot: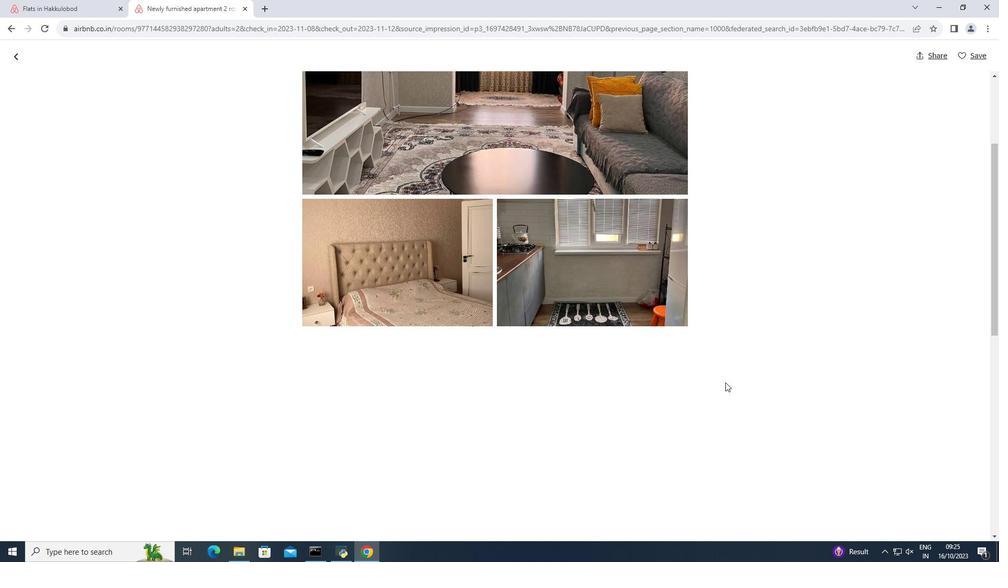
Action: Mouse moved to (725, 382)
Screenshot: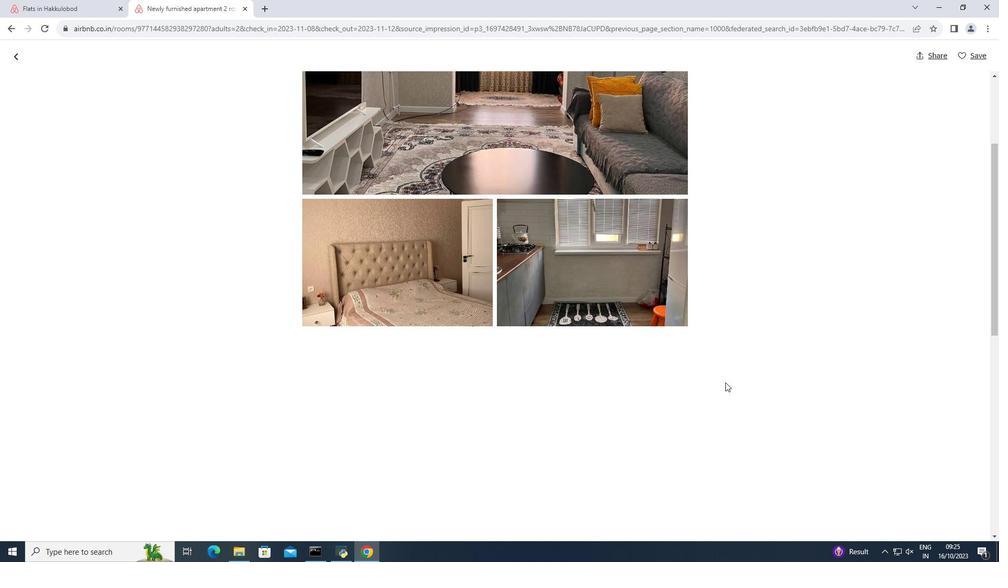 
Action: Mouse scrolled (725, 382) with delta (0, 0)
Screenshot: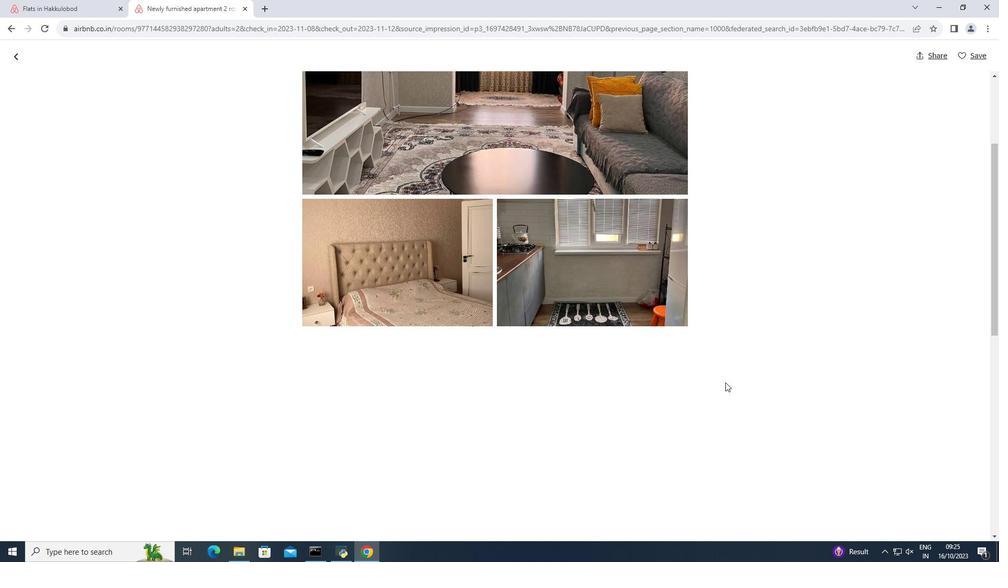 
Action: Mouse moved to (724, 383)
Screenshot: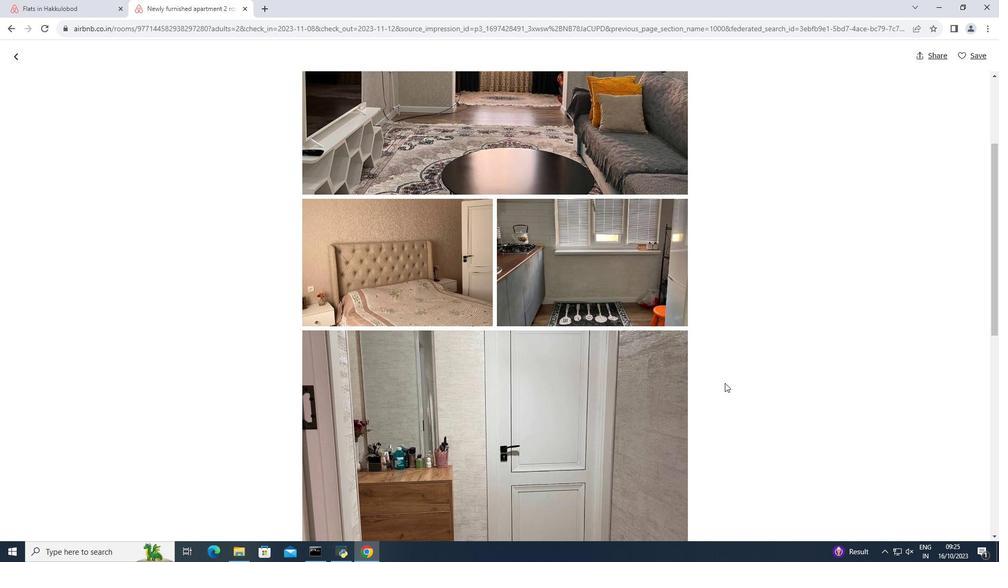 
Action: Mouse scrolled (724, 382) with delta (0, 0)
Screenshot: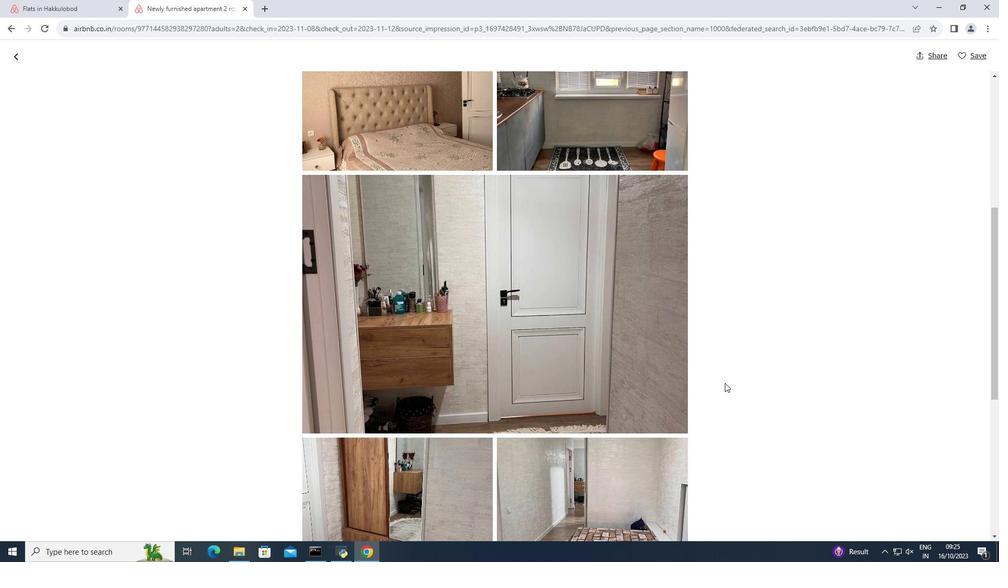 
Action: Mouse scrolled (724, 382) with delta (0, 0)
Screenshot: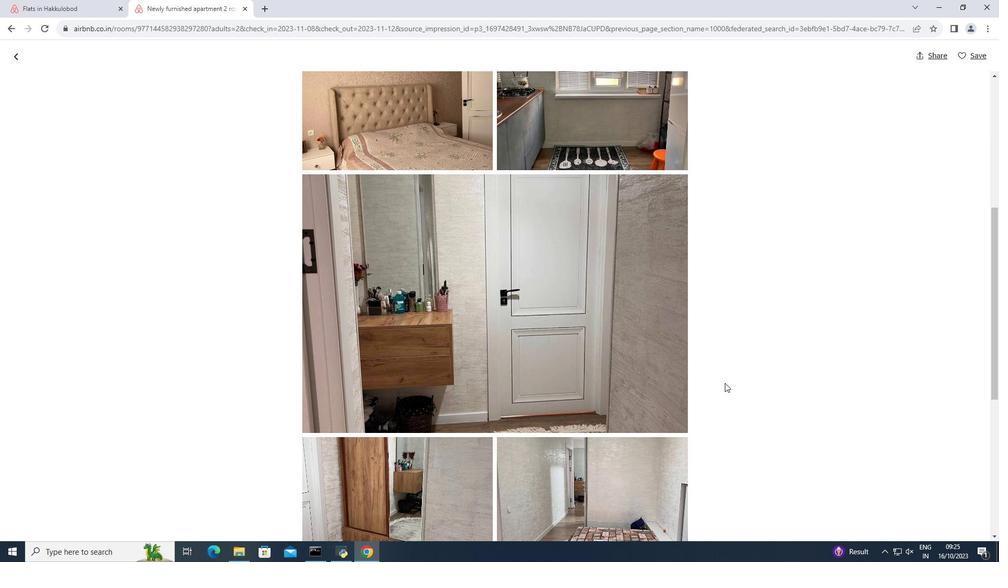 
Action: Mouse scrolled (724, 382) with delta (0, 0)
Screenshot: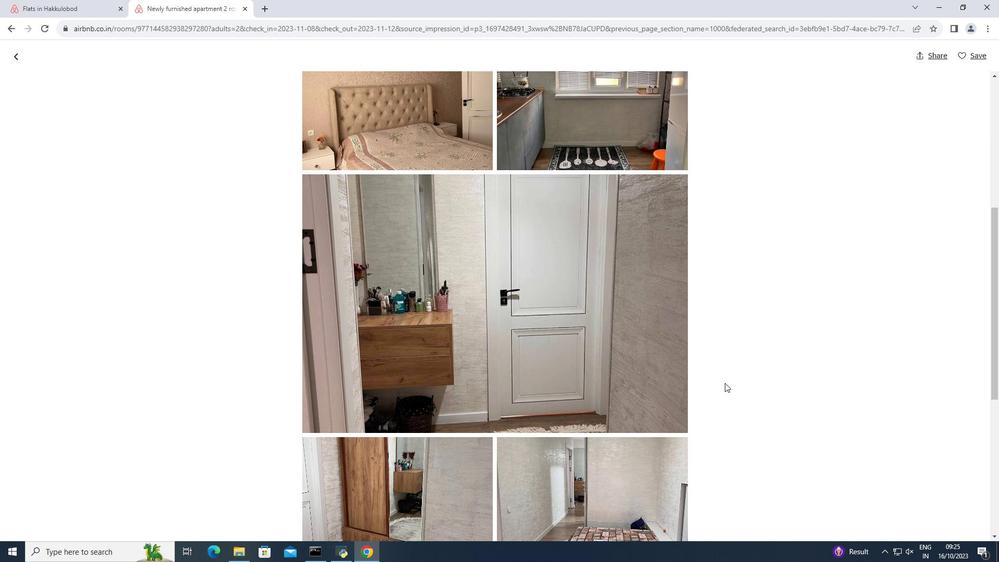 
Action: Mouse scrolled (724, 382) with delta (0, 0)
Screenshot: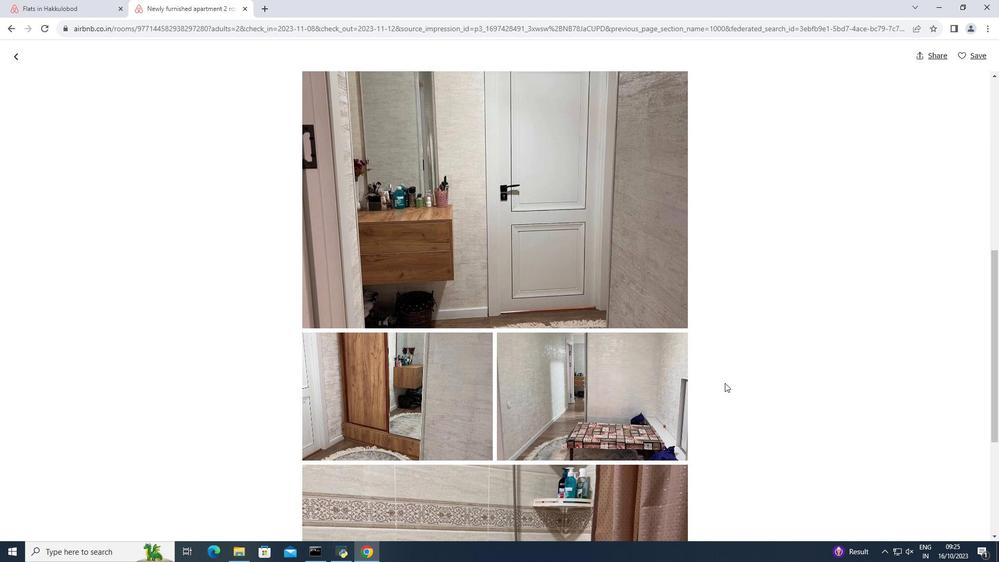 
Action: Mouse scrolled (724, 382) with delta (0, 0)
Screenshot: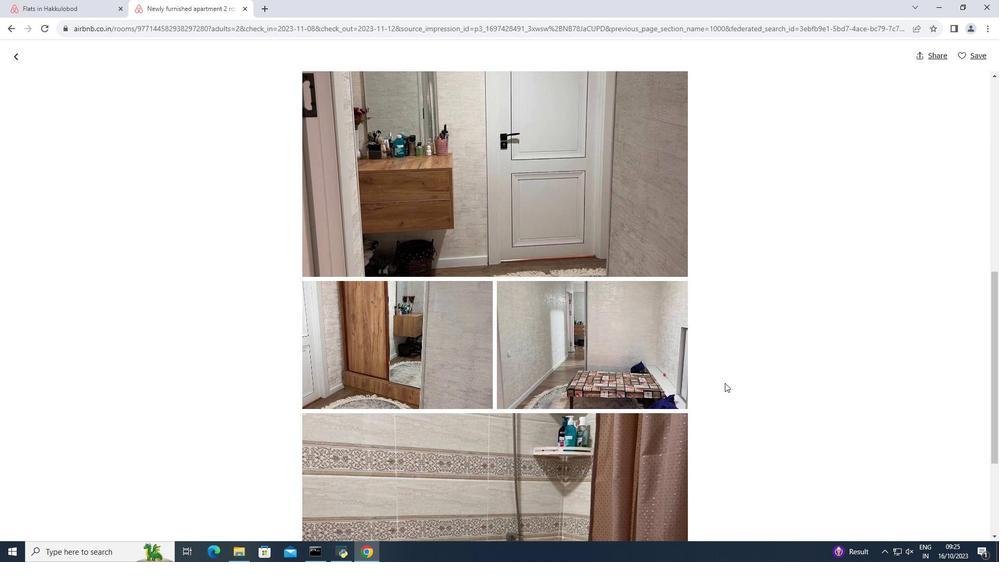 
Action: Mouse scrolled (724, 382) with delta (0, 0)
Screenshot: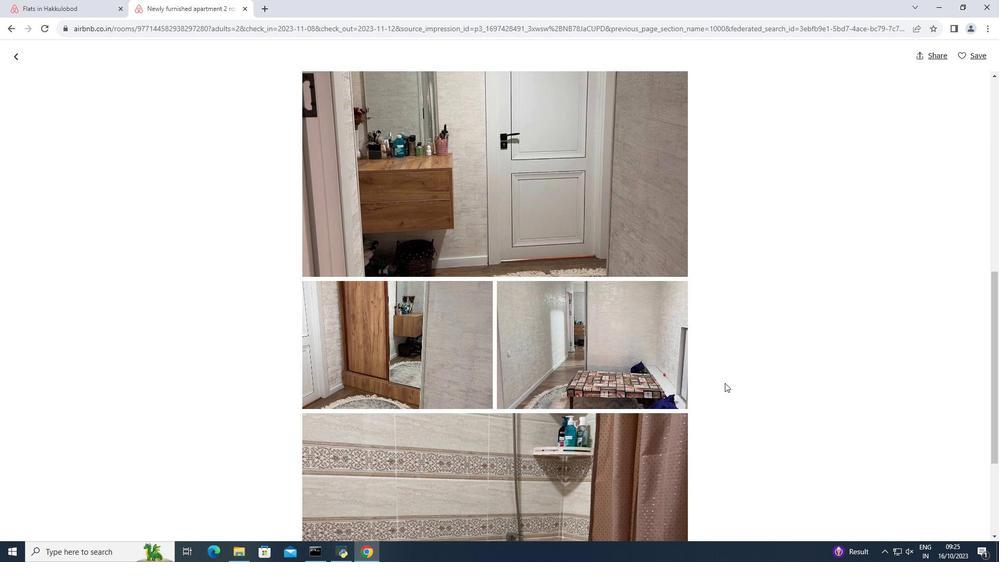 
Action: Mouse scrolled (724, 382) with delta (0, 0)
Screenshot: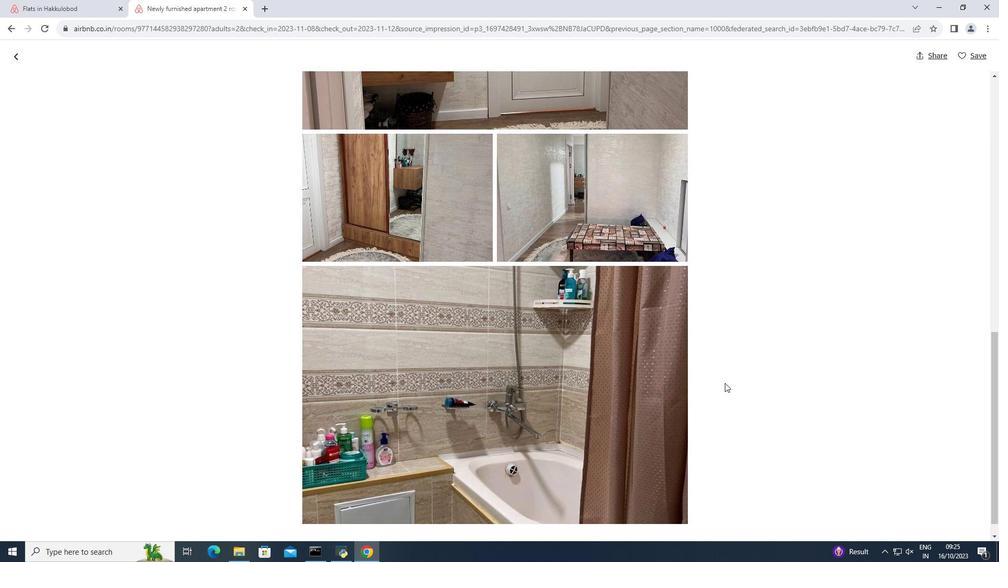 
Action: Mouse scrolled (724, 382) with delta (0, 0)
Screenshot: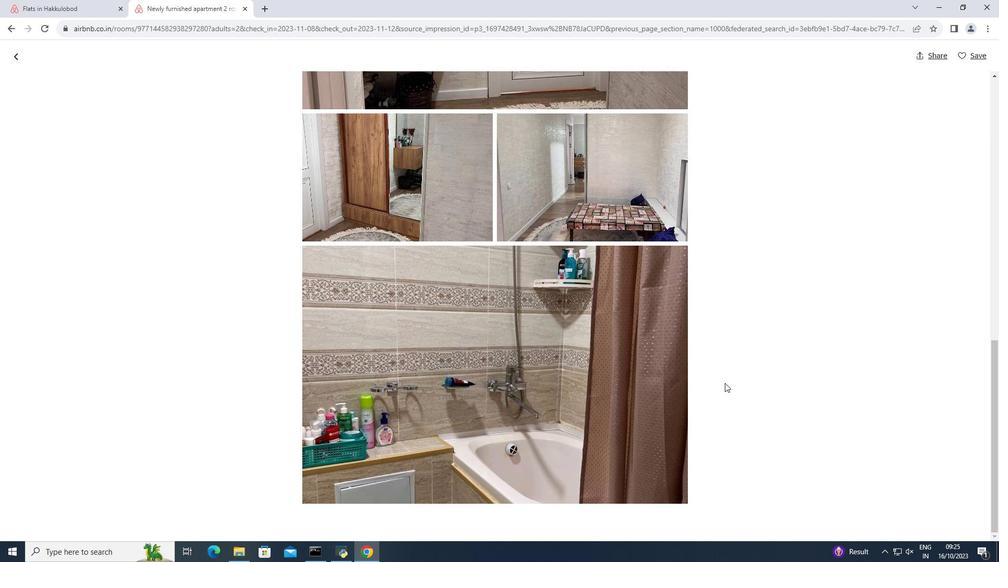 
Action: Mouse scrolled (724, 382) with delta (0, 0)
Screenshot: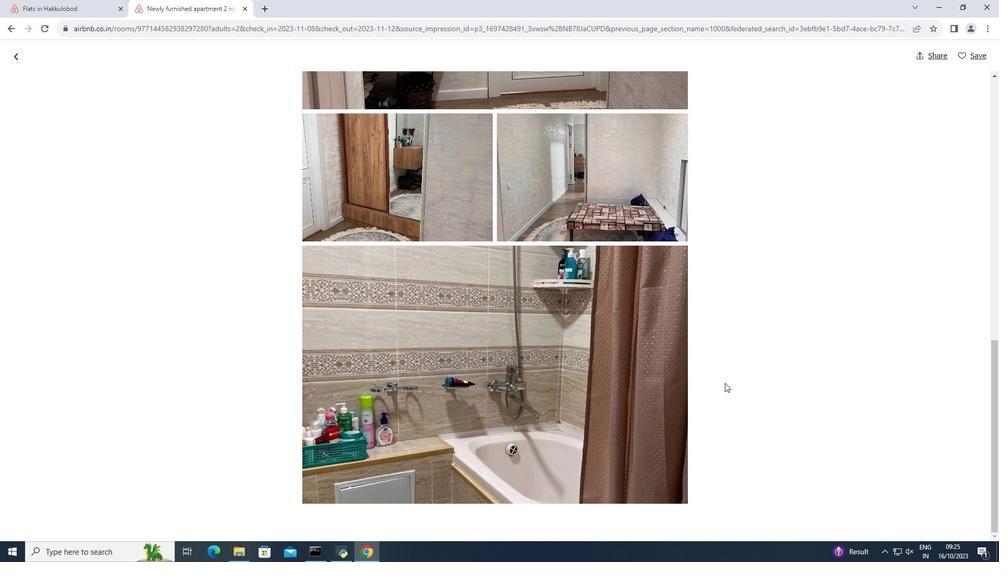 
Action: Mouse scrolled (724, 382) with delta (0, 0)
Screenshot: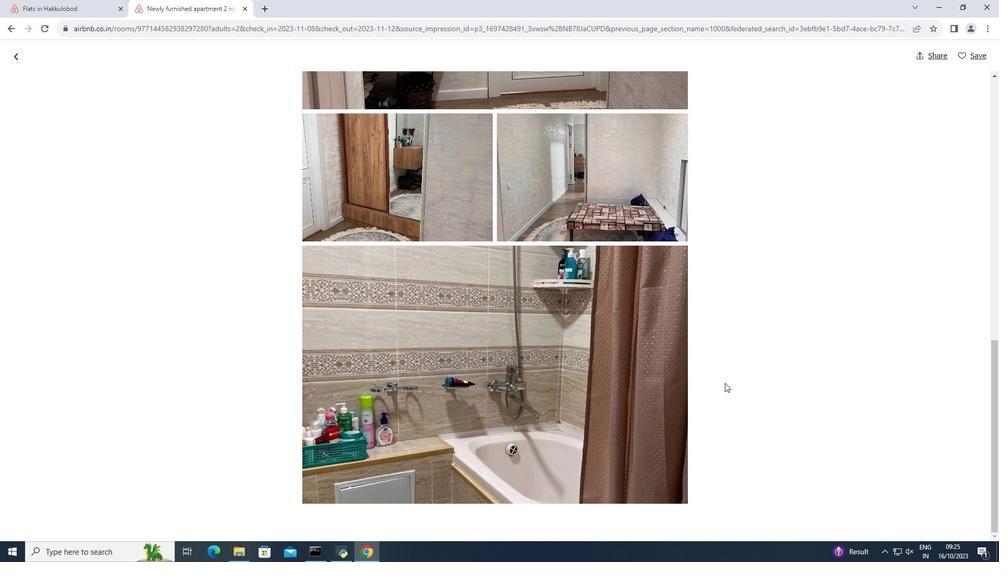 
Action: Mouse scrolled (724, 382) with delta (0, 0)
Screenshot: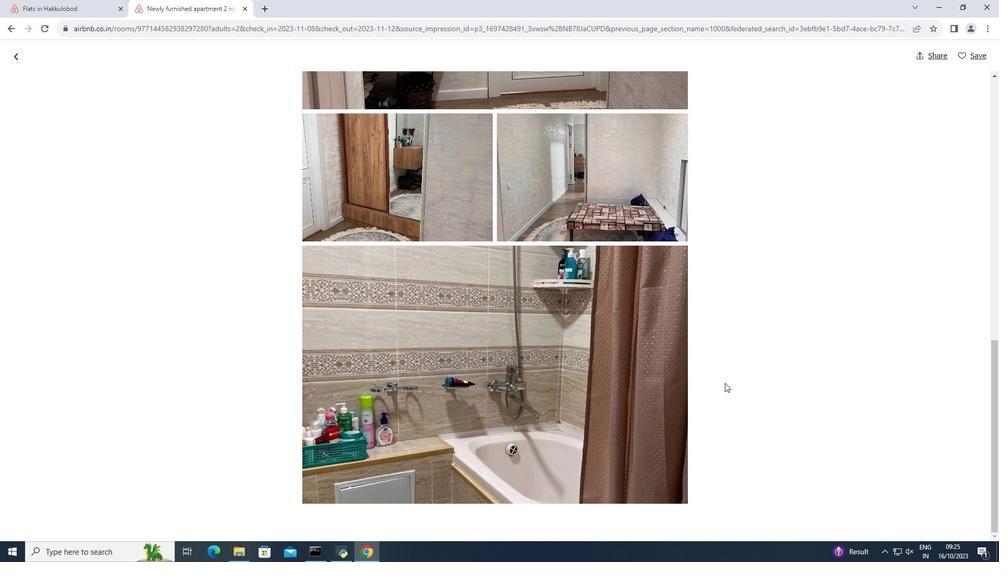 
Action: Mouse scrolled (724, 382) with delta (0, 0)
Screenshot: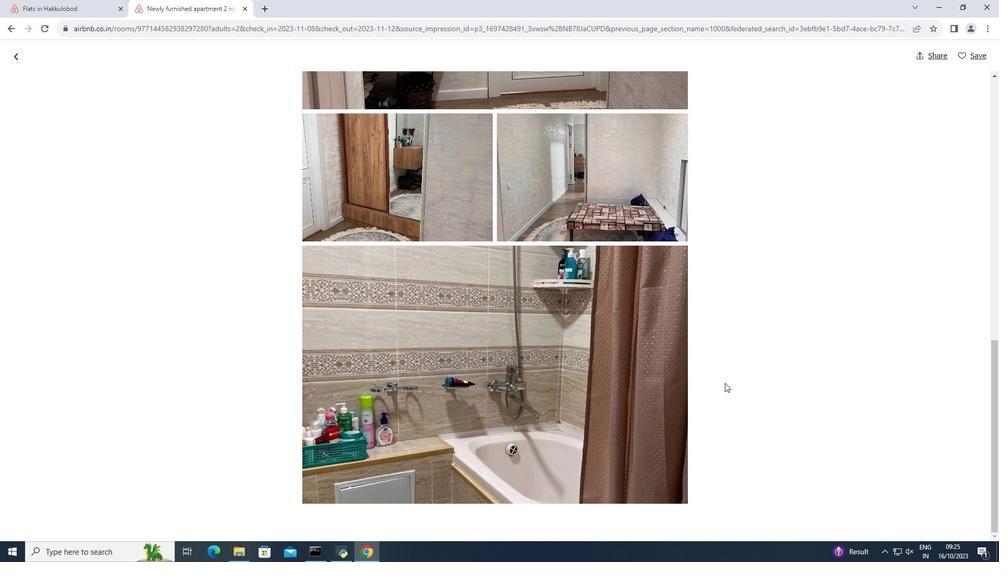 
Action: Mouse moved to (16, 54)
Screenshot: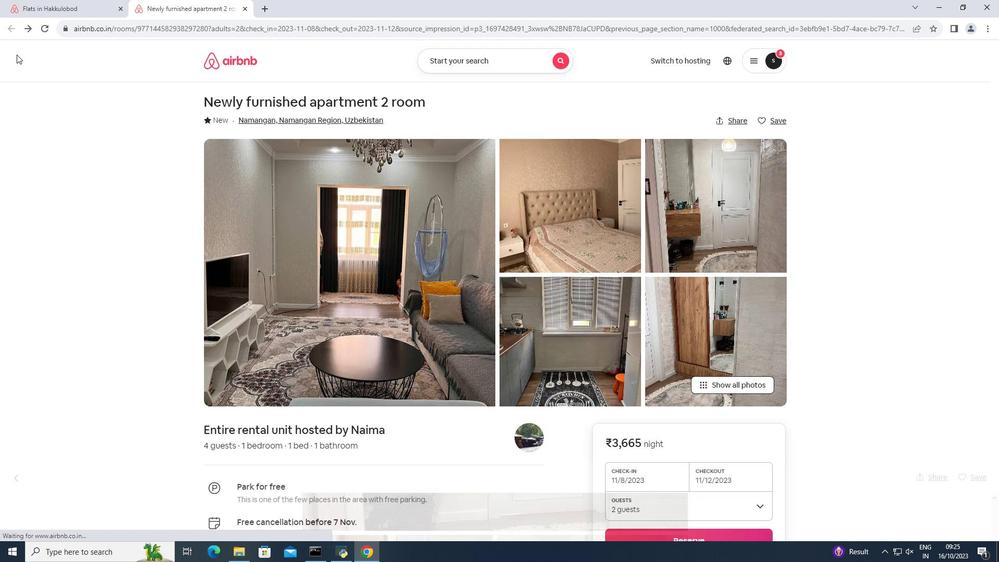
Action: Mouse pressed left at (16, 54)
Screenshot: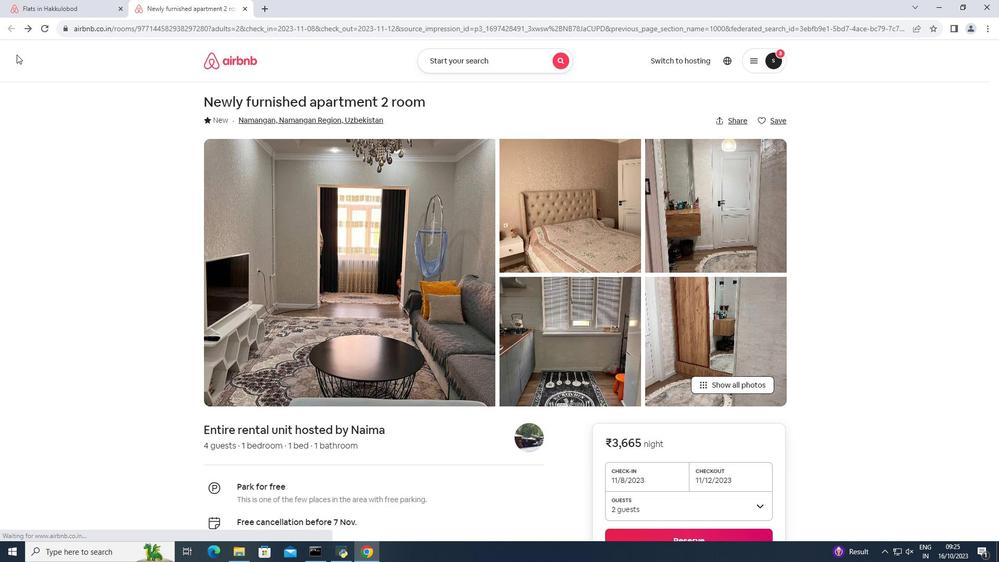 
Action: Mouse moved to (133, 244)
Screenshot: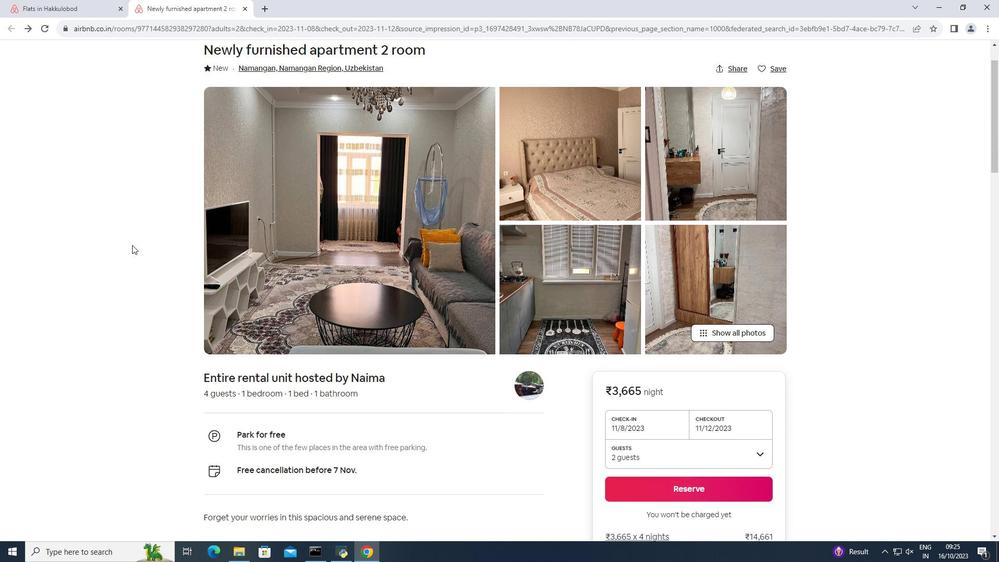 
Action: Mouse scrolled (133, 243) with delta (0, 0)
Screenshot: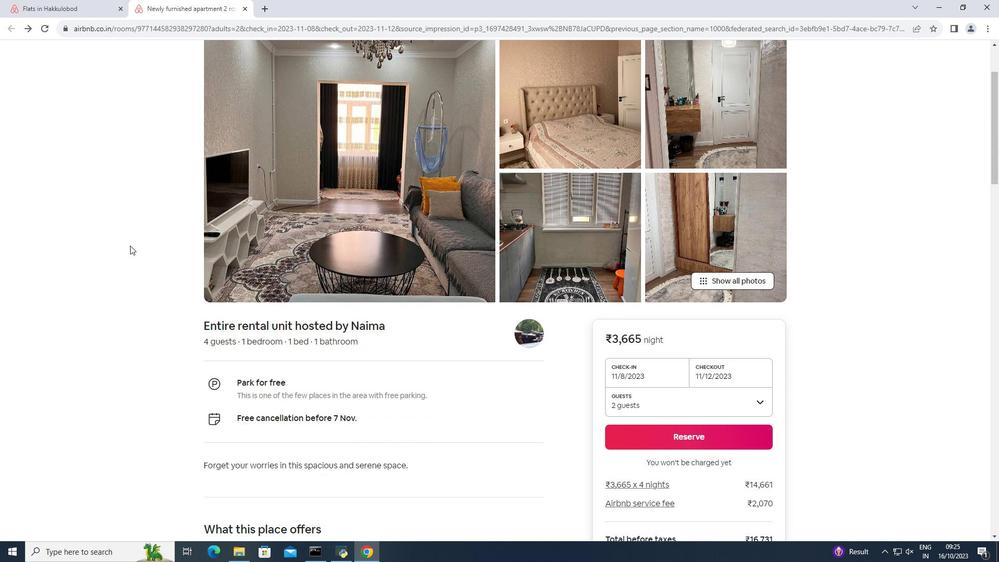 
Action: Mouse moved to (131, 245)
Screenshot: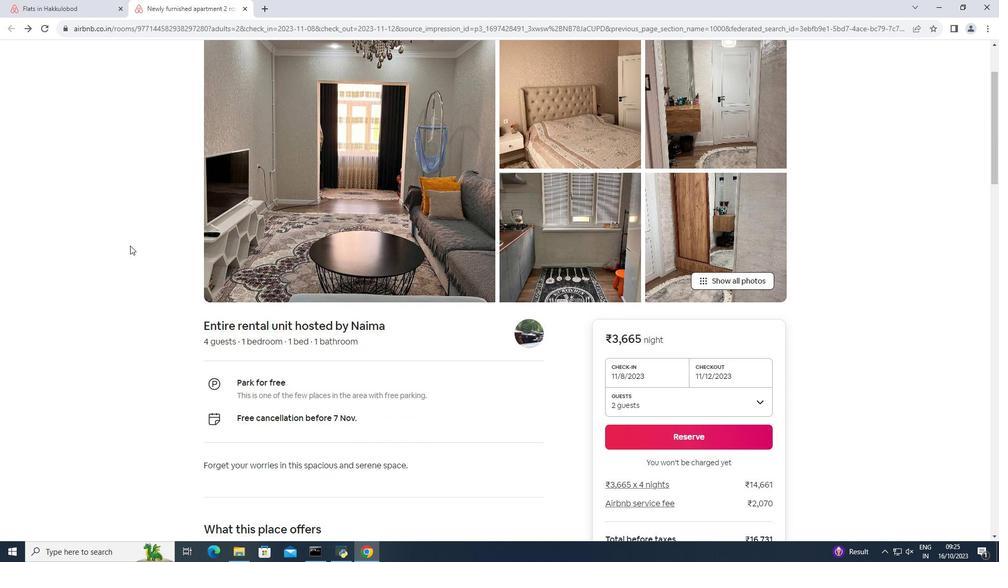 
Action: Mouse scrolled (131, 245) with delta (0, 0)
Screenshot: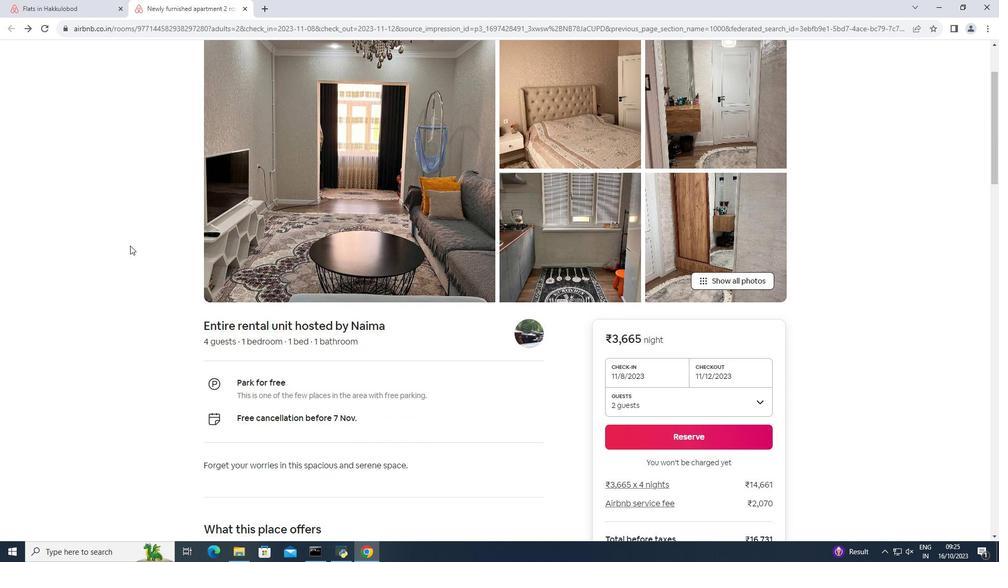 
Action: Mouse moved to (130, 245)
Screenshot: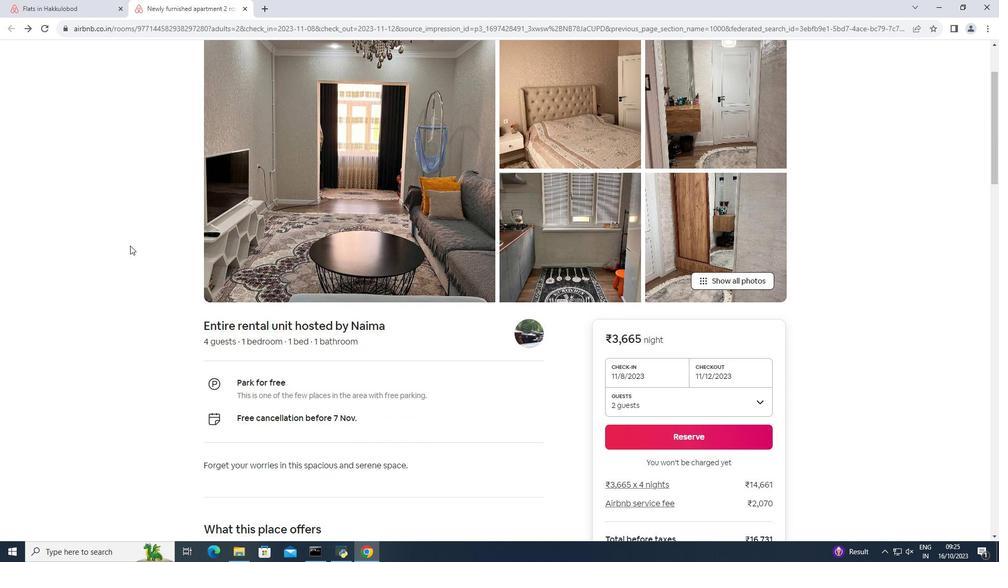 
Action: Mouse scrolled (130, 245) with delta (0, 0)
Screenshot: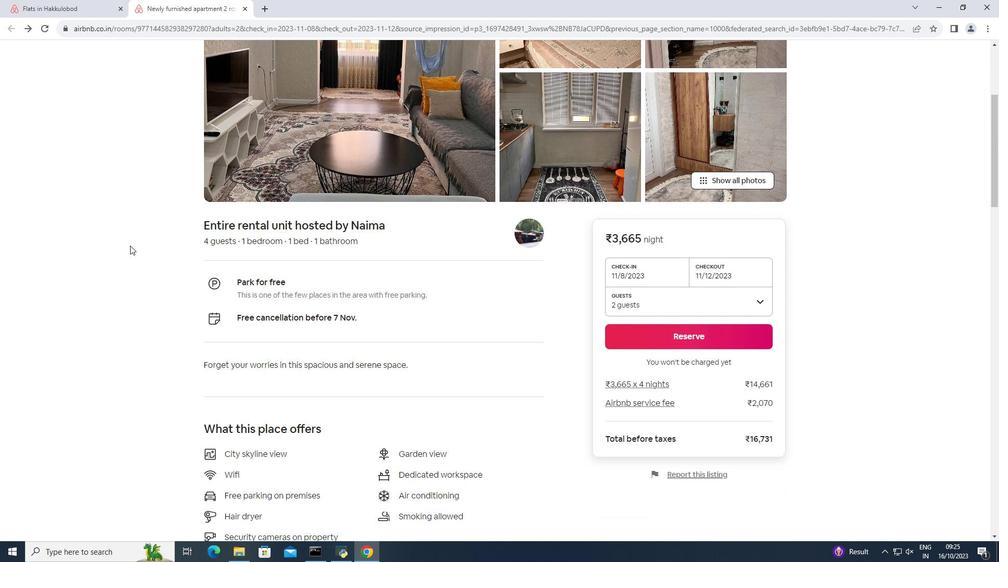 
Action: Mouse scrolled (130, 245) with delta (0, 0)
Screenshot: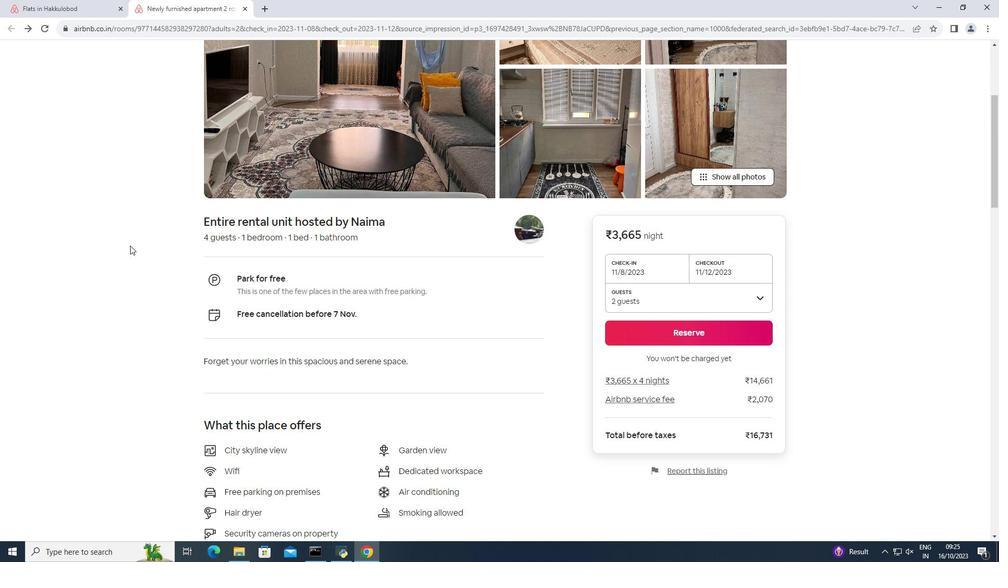 
Action: Mouse scrolled (130, 245) with delta (0, 0)
Screenshot: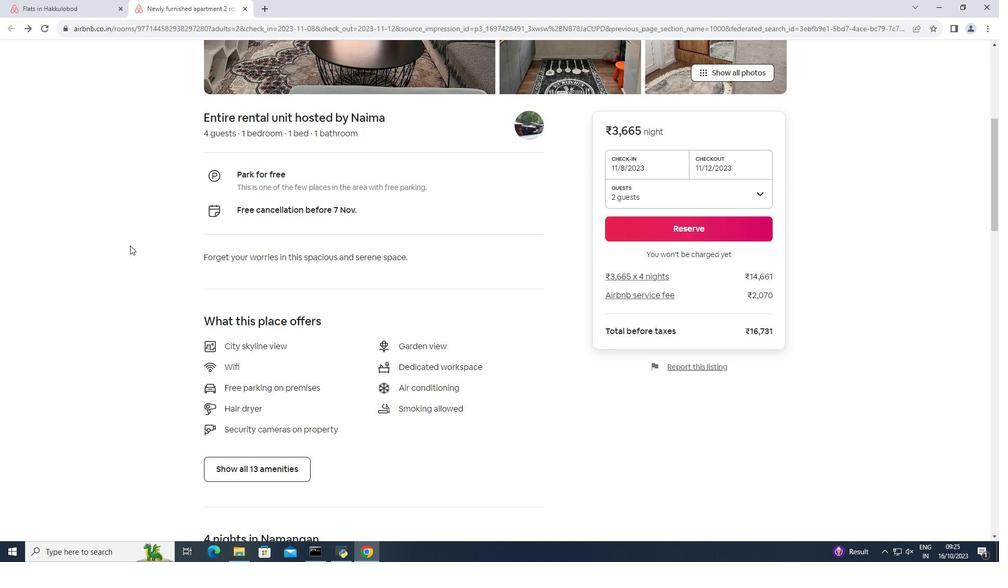 
Action: Mouse scrolled (130, 245) with delta (0, 0)
Screenshot: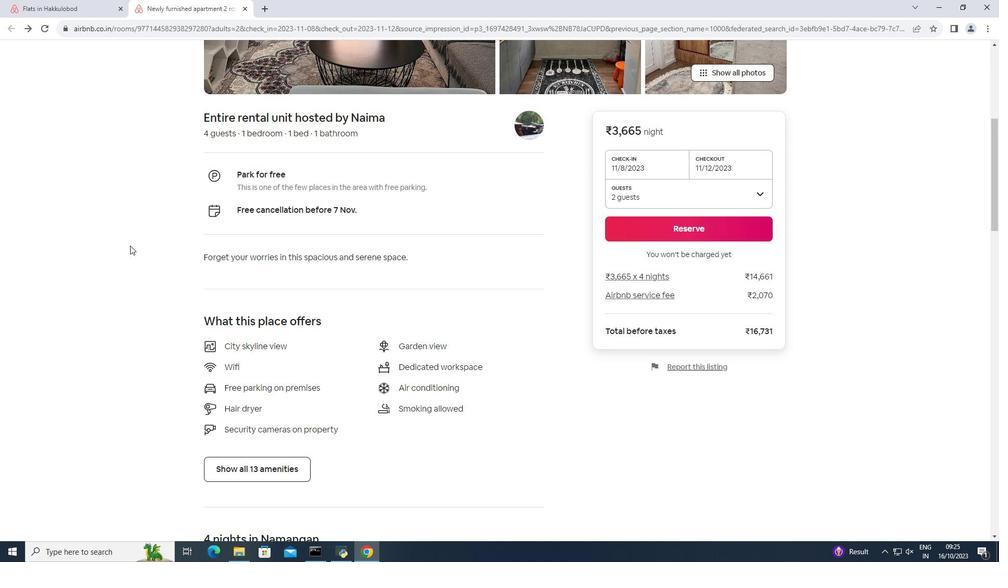 
Action: Mouse scrolled (130, 245) with delta (0, 0)
Screenshot: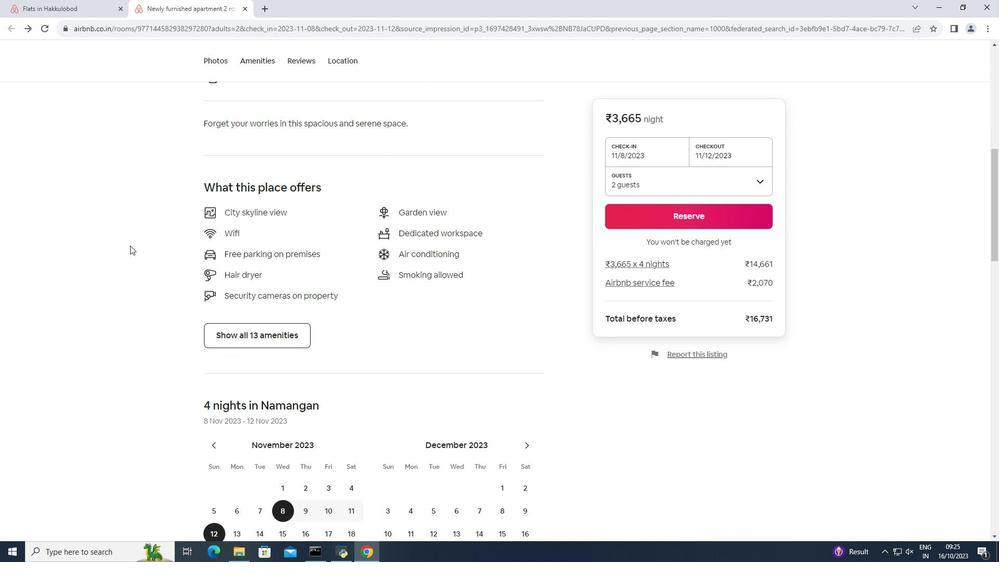 
Action: Mouse scrolled (130, 245) with delta (0, 0)
Screenshot: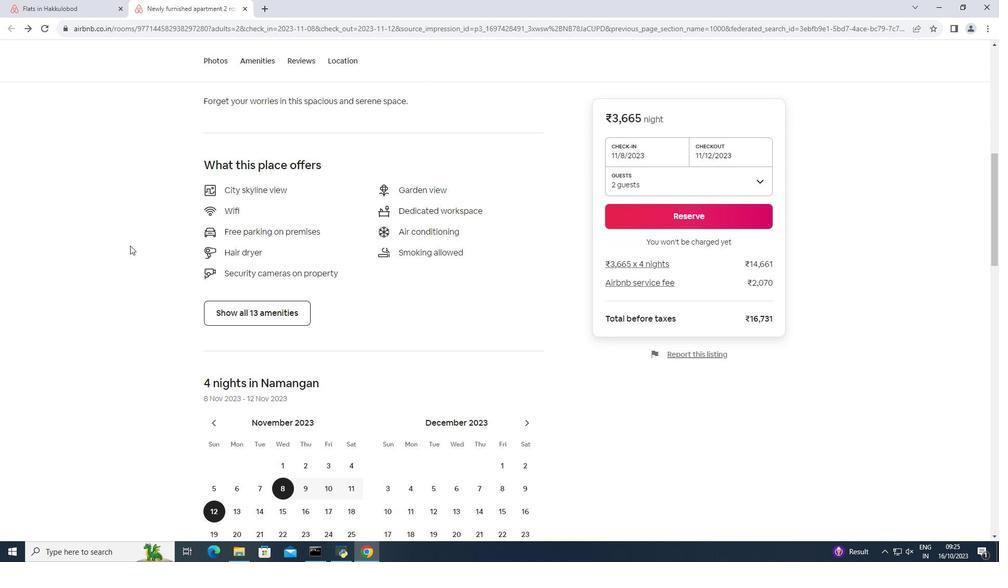 
Action: Mouse scrolled (130, 245) with delta (0, 0)
Screenshot: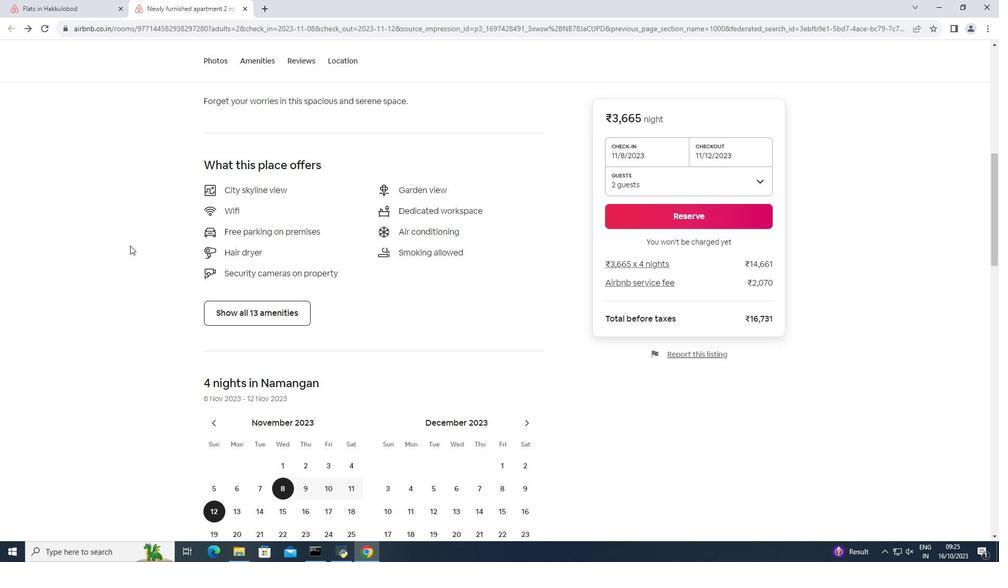 
Action: Mouse scrolled (130, 245) with delta (0, 0)
Screenshot: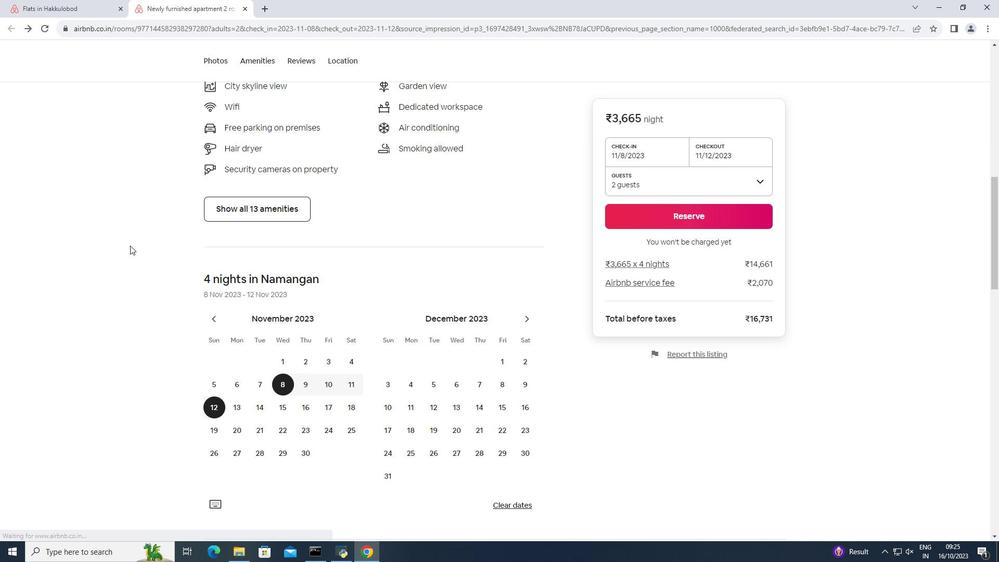 
Action: Mouse scrolled (130, 245) with delta (0, 0)
Screenshot: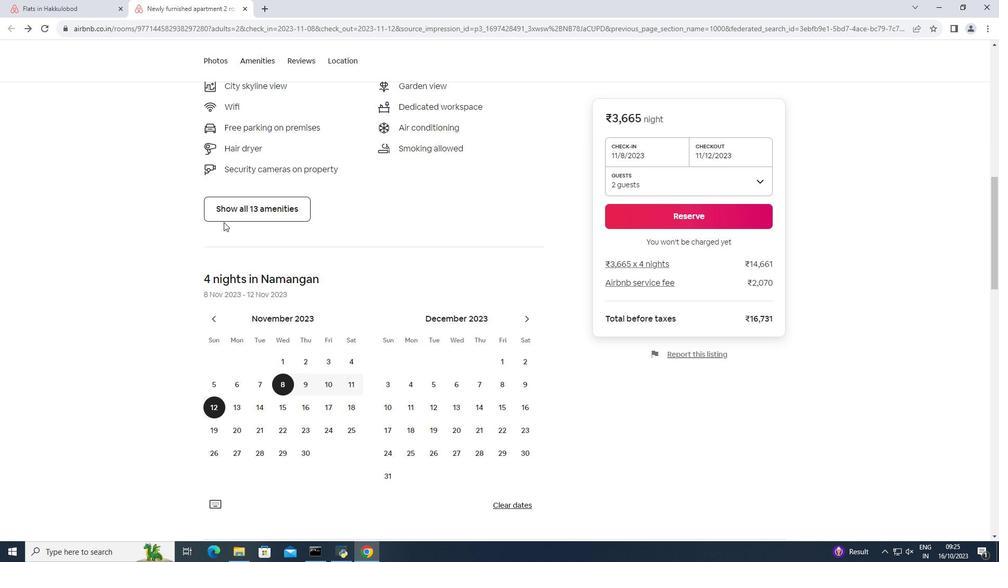 
Action: Mouse moved to (238, 212)
Screenshot: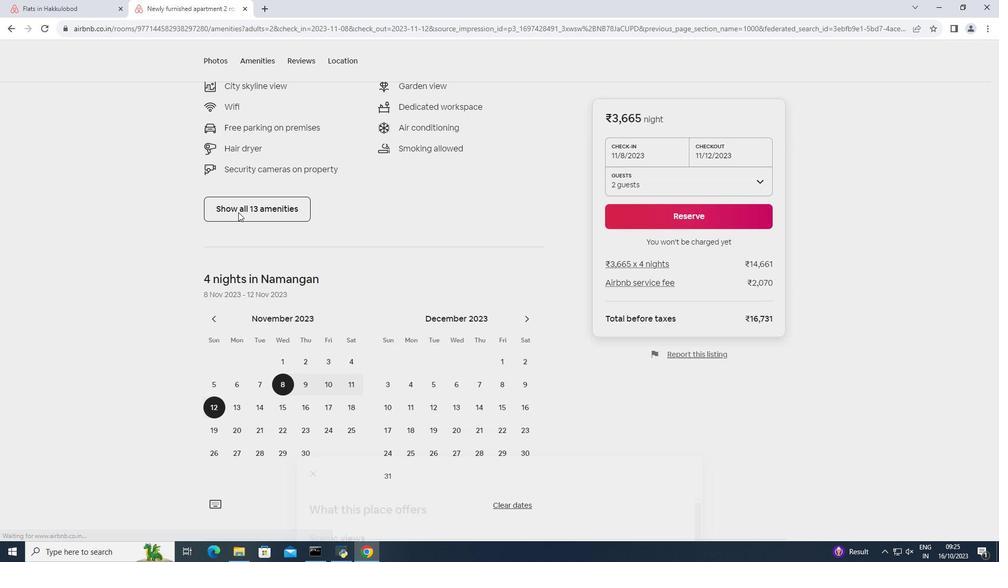 
Action: Mouse pressed left at (238, 212)
Screenshot: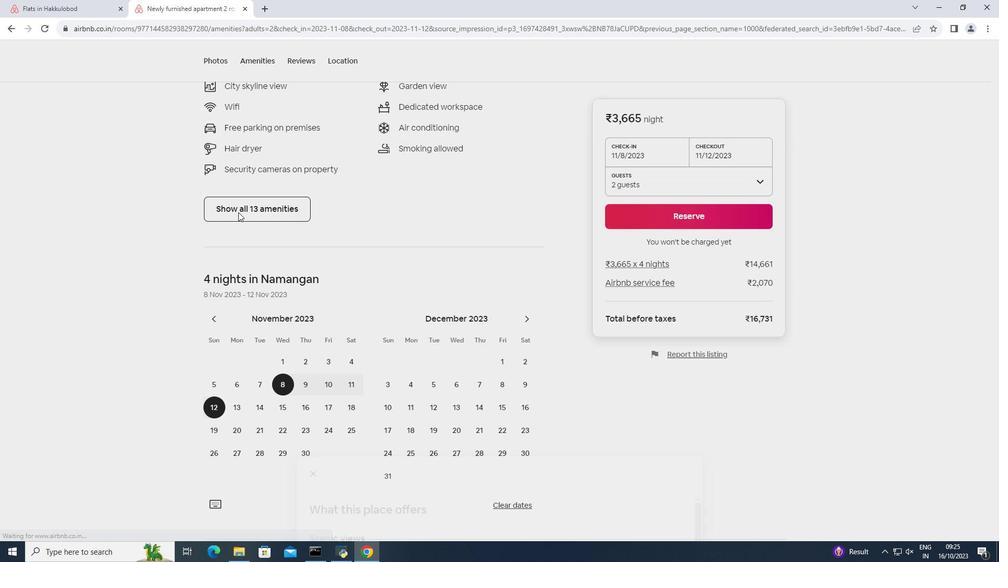 
Action: Mouse moved to (360, 232)
Screenshot: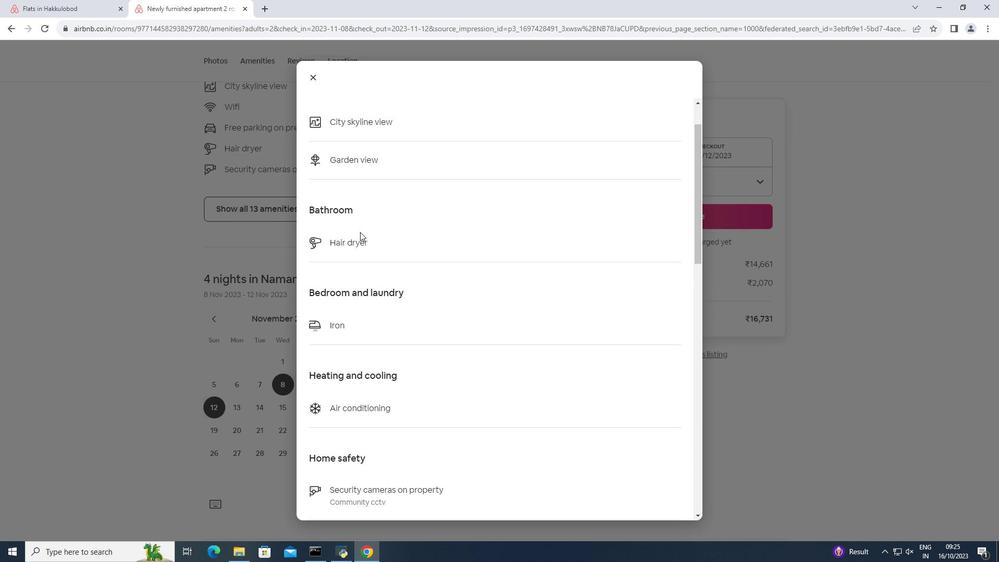 
Action: Mouse scrolled (360, 231) with delta (0, 0)
Screenshot: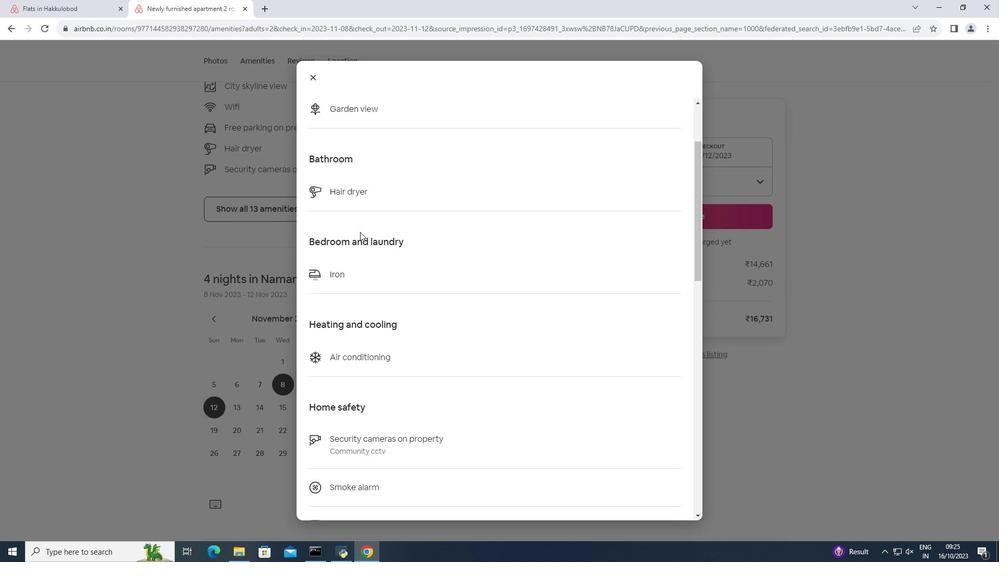 
Action: Mouse scrolled (360, 231) with delta (0, 0)
Screenshot: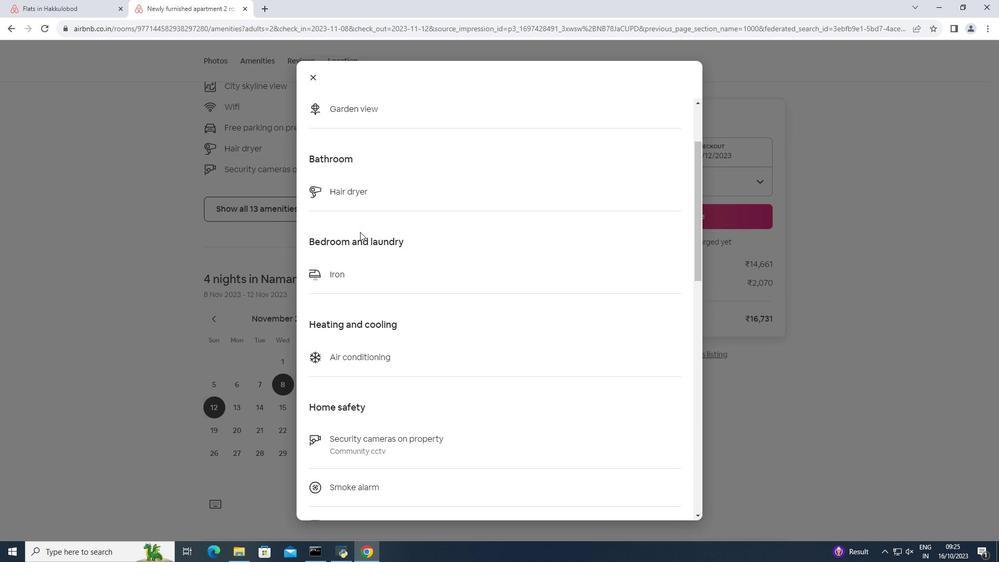 
Action: Mouse scrolled (360, 231) with delta (0, 0)
Screenshot: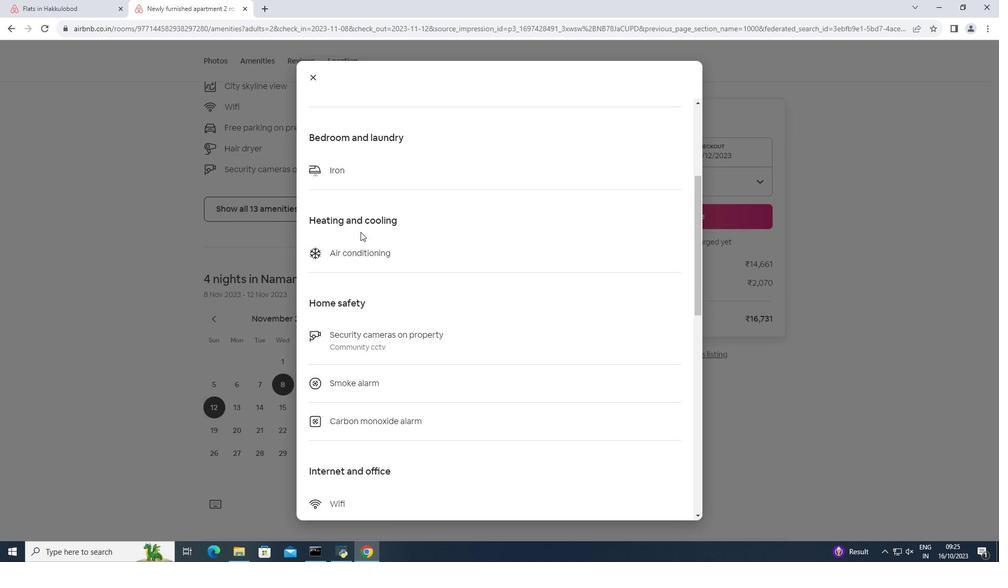 
Action: Mouse moved to (360, 232)
Screenshot: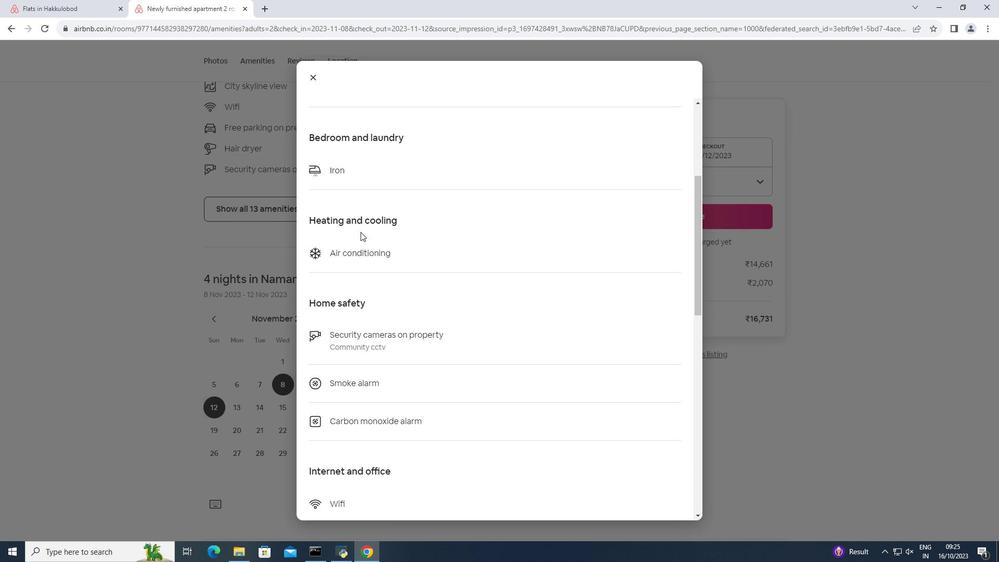 
Action: Mouse scrolled (360, 231) with delta (0, 0)
Screenshot: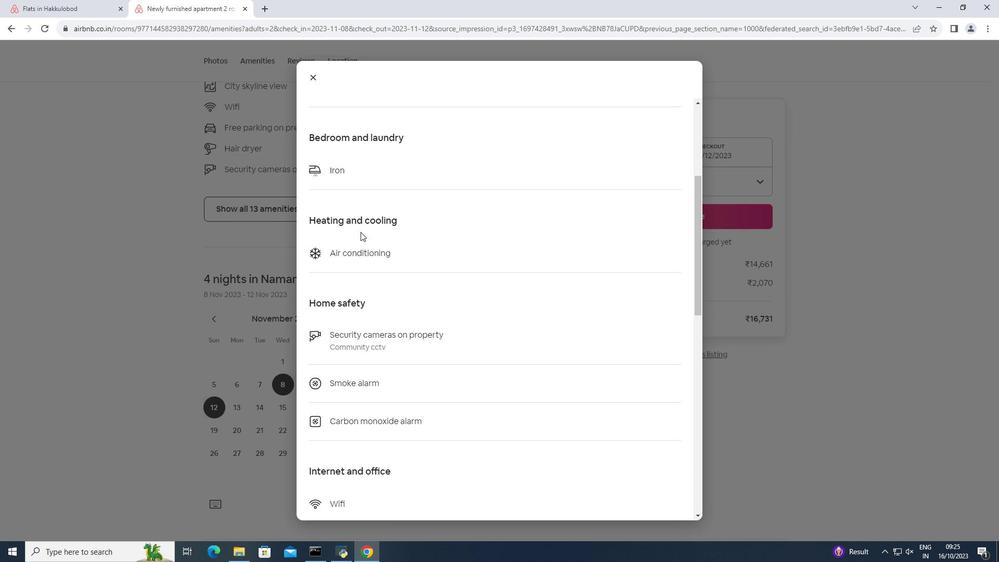 
Action: Mouse scrolled (360, 231) with delta (0, 0)
Screenshot: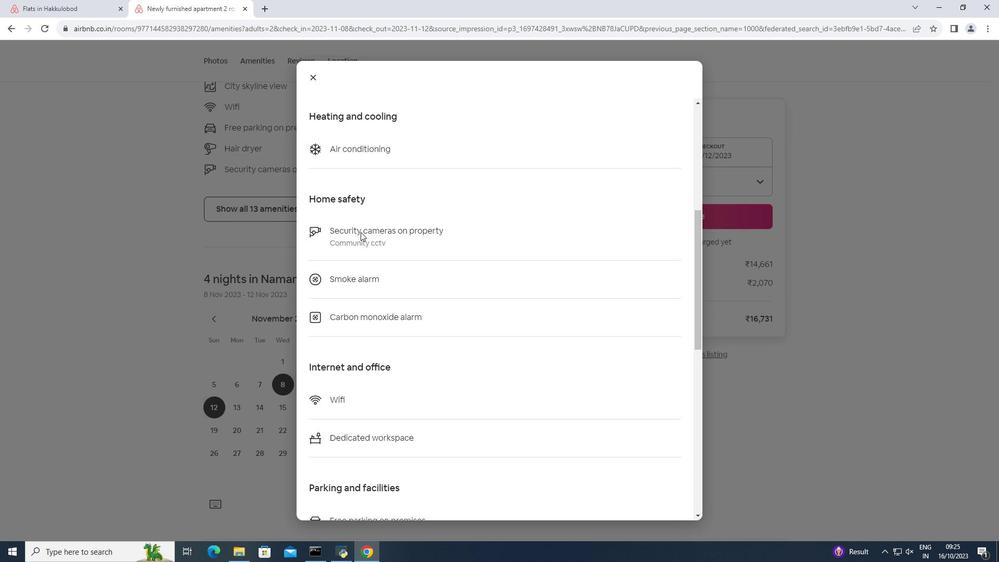 
Action: Mouse scrolled (360, 231) with delta (0, 0)
Screenshot: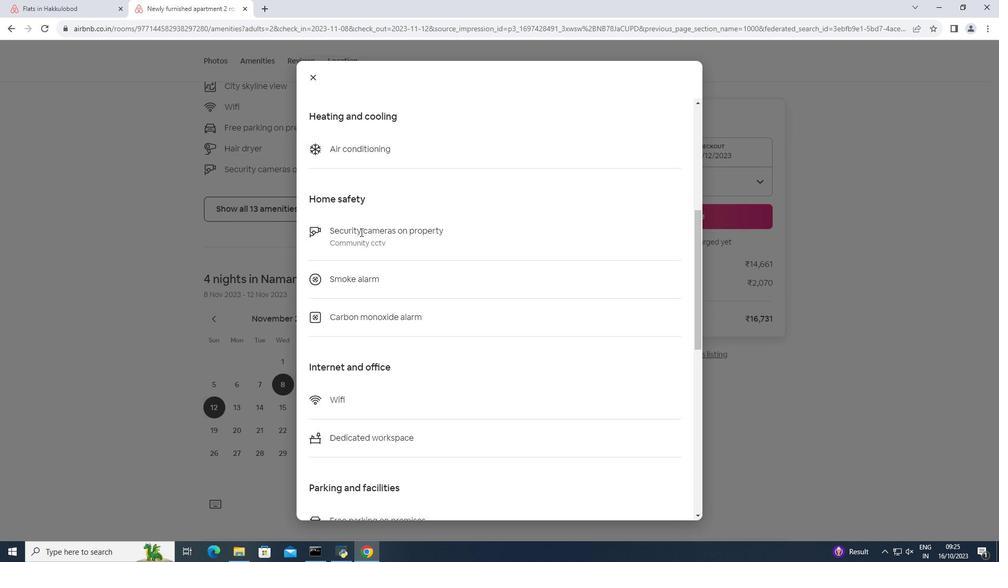 
Action: Mouse scrolled (360, 231) with delta (0, 0)
Screenshot: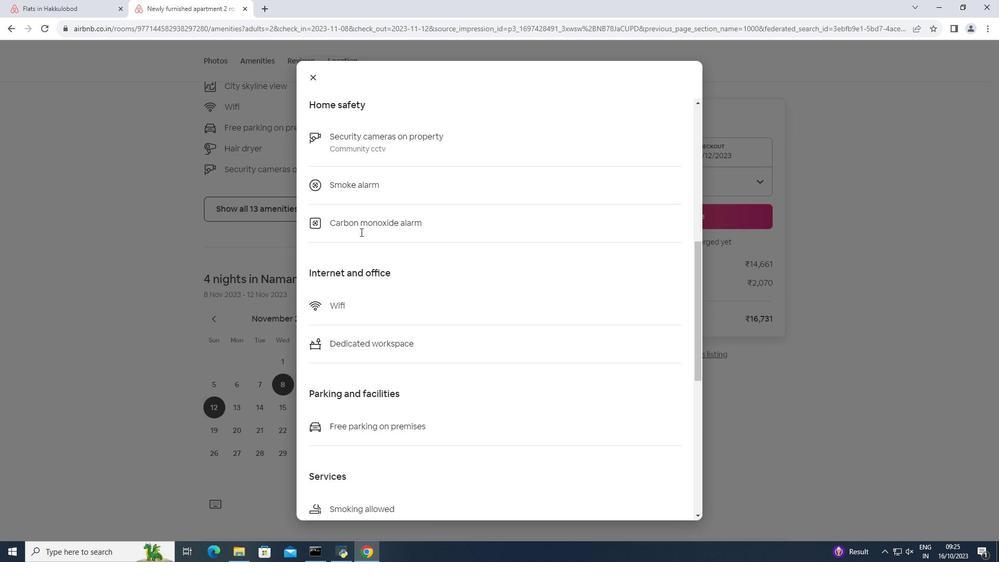 
Action: Mouse scrolled (360, 231) with delta (0, 0)
Screenshot: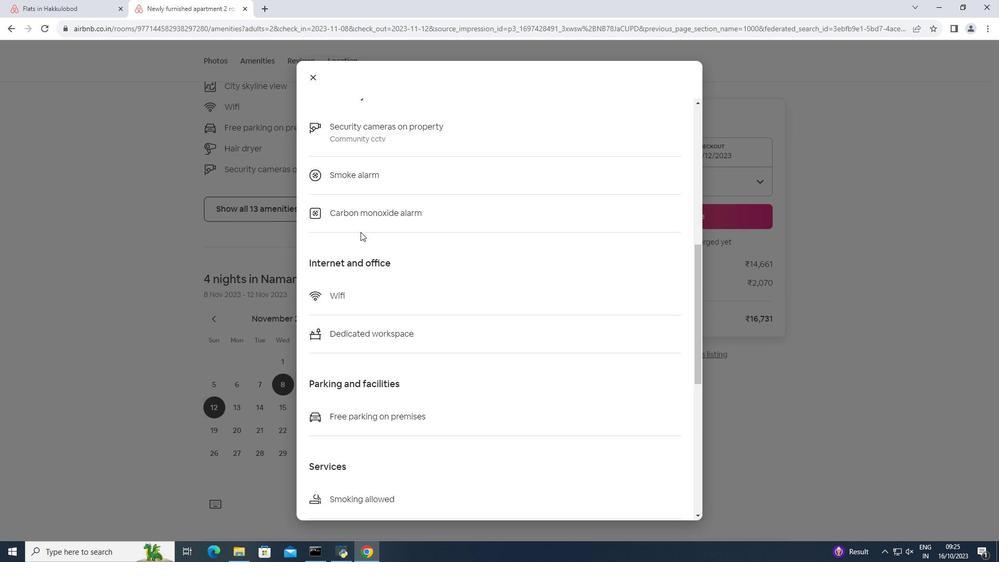 
Action: Mouse scrolled (360, 231) with delta (0, 0)
Screenshot: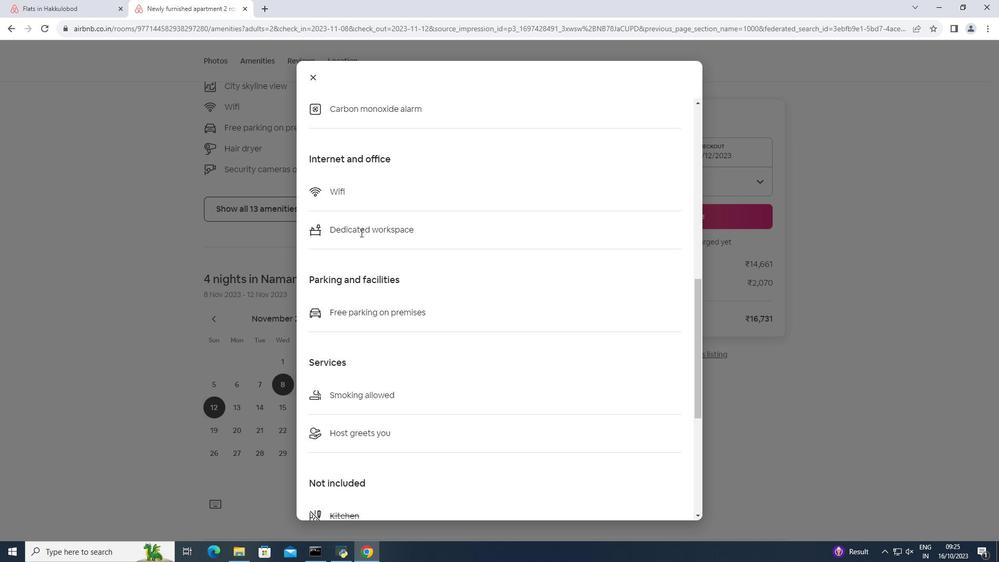 
Action: Mouse scrolled (360, 231) with delta (0, 0)
Screenshot: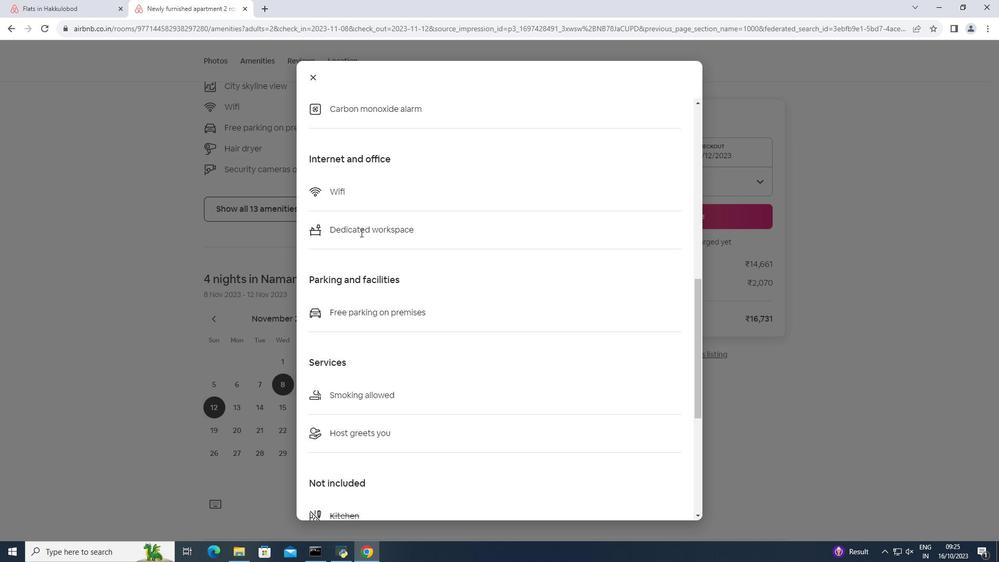 
Action: Mouse moved to (360, 233)
Screenshot: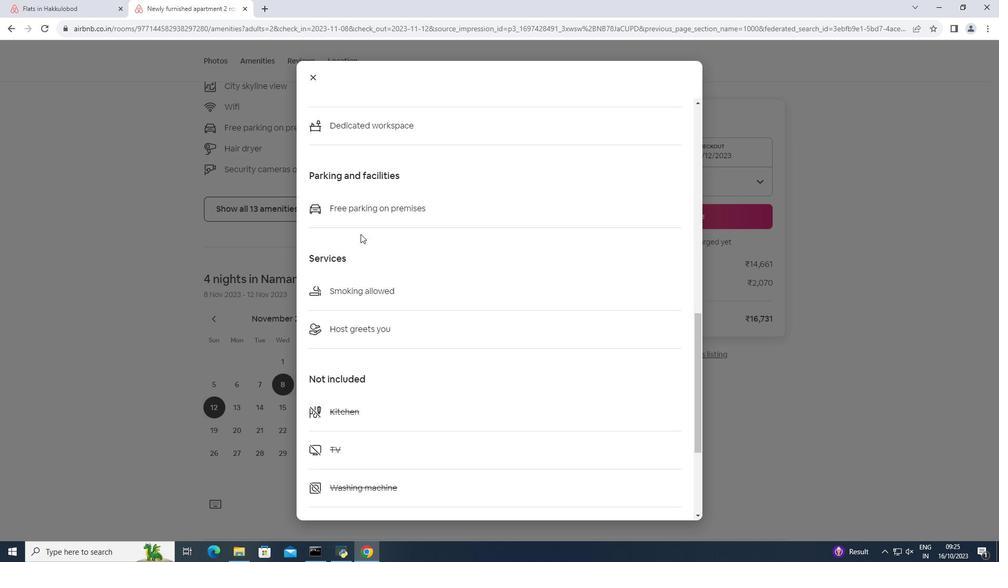 
Action: Mouse scrolled (360, 233) with delta (0, 0)
Screenshot: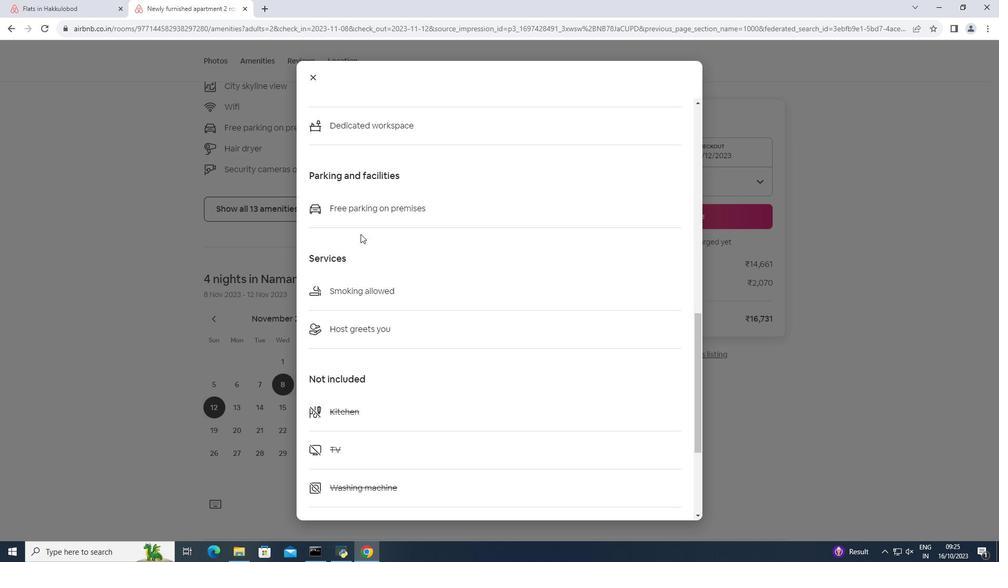 
Action: Mouse moved to (360, 234)
Screenshot: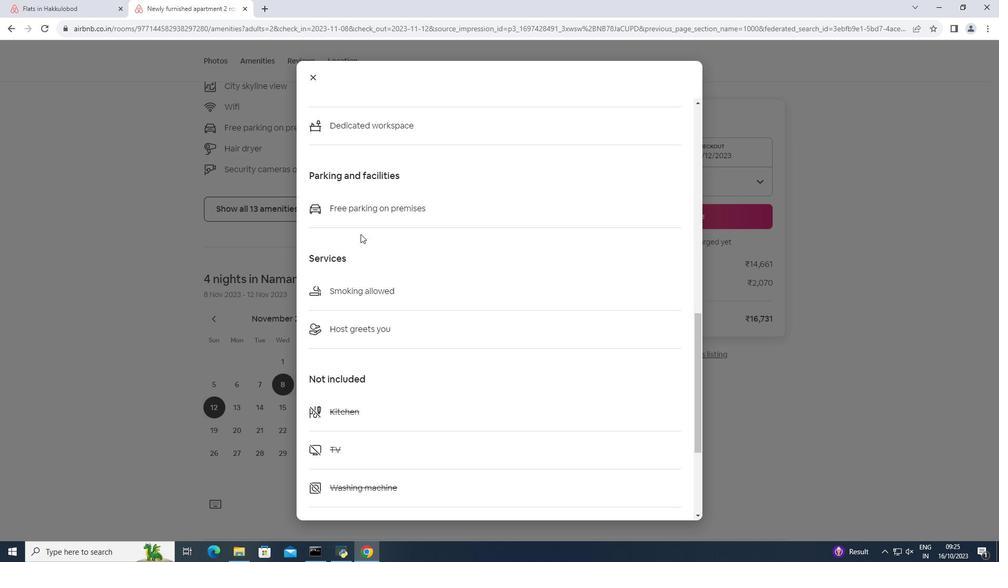 
Action: Mouse scrolled (360, 233) with delta (0, 0)
Screenshot: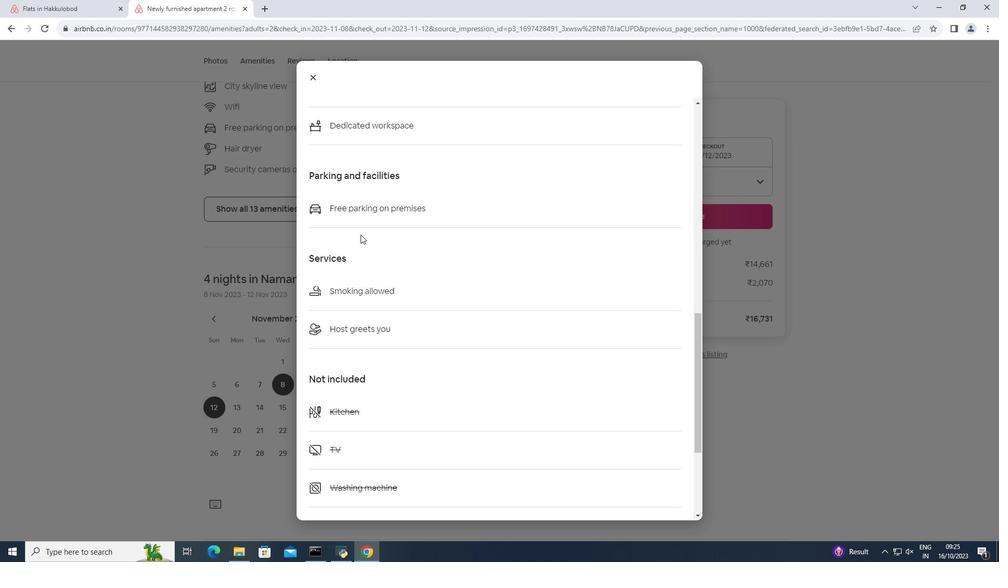 
Action: Mouse moved to (360, 235)
Screenshot: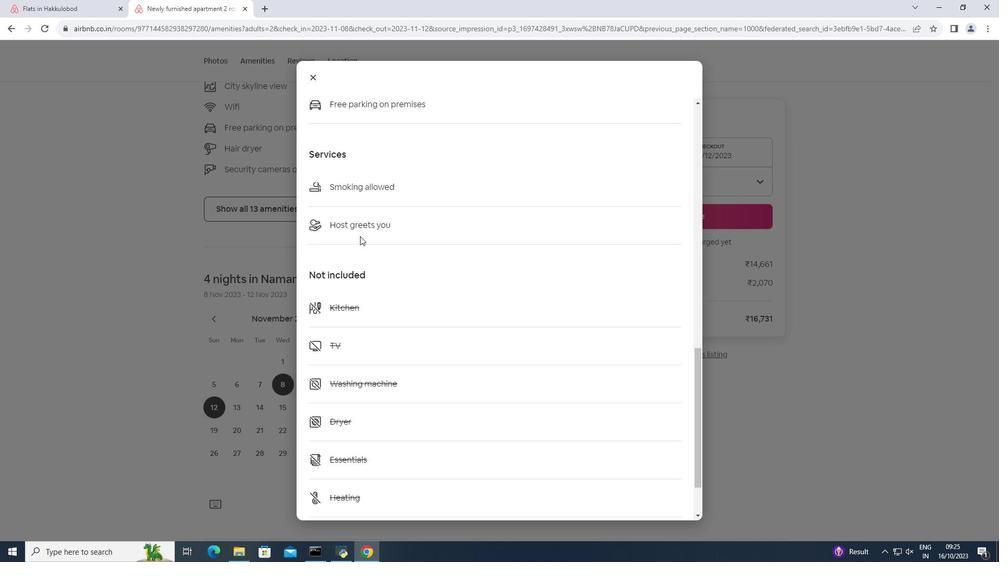 
Action: Mouse scrolled (360, 234) with delta (0, 0)
Screenshot: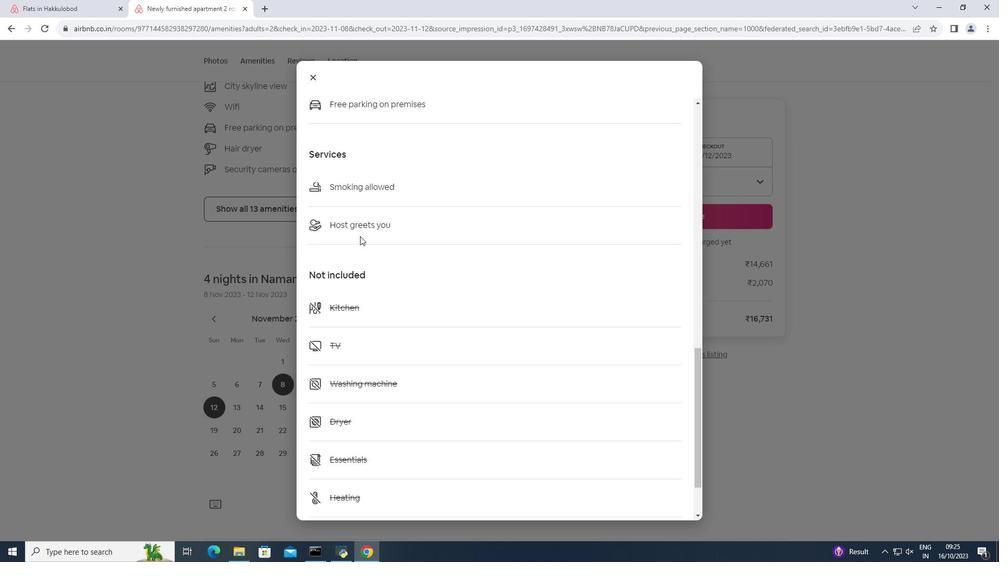 
Action: Mouse moved to (360, 236)
Screenshot: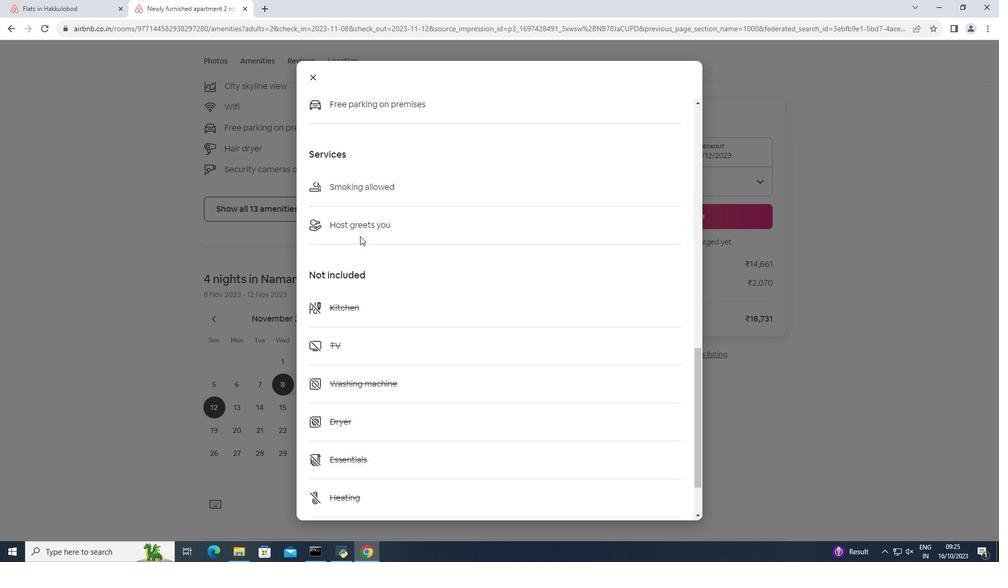 
Action: Mouse scrolled (360, 235) with delta (0, 0)
Screenshot: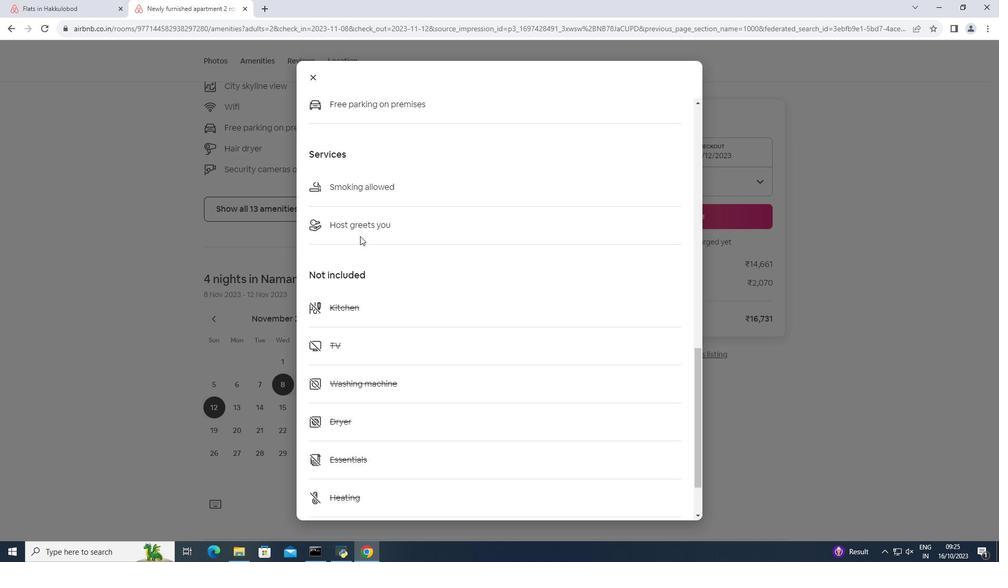 
Action: Mouse scrolled (360, 235) with delta (0, 0)
Screenshot: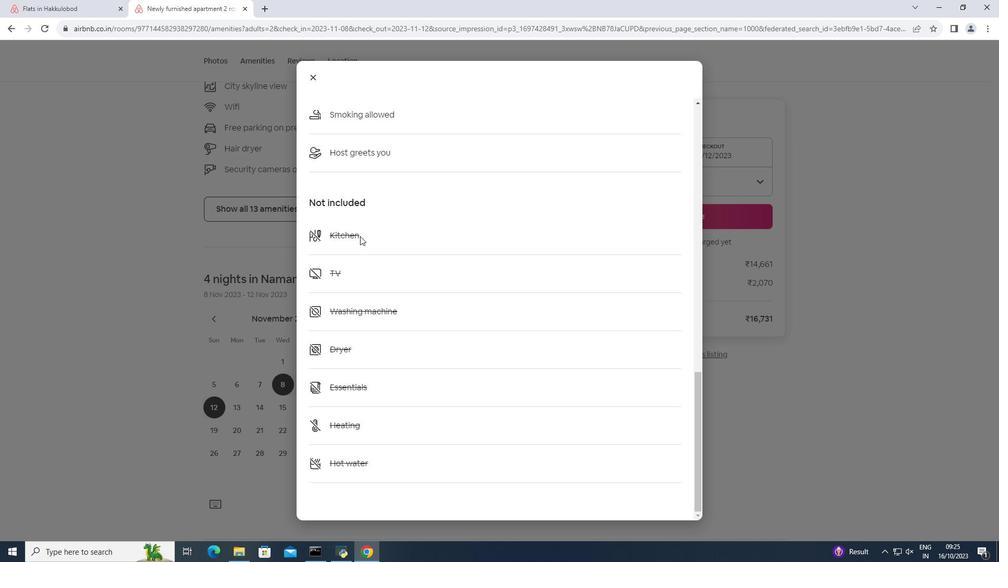 
Action: Mouse scrolled (360, 235) with delta (0, 0)
Screenshot: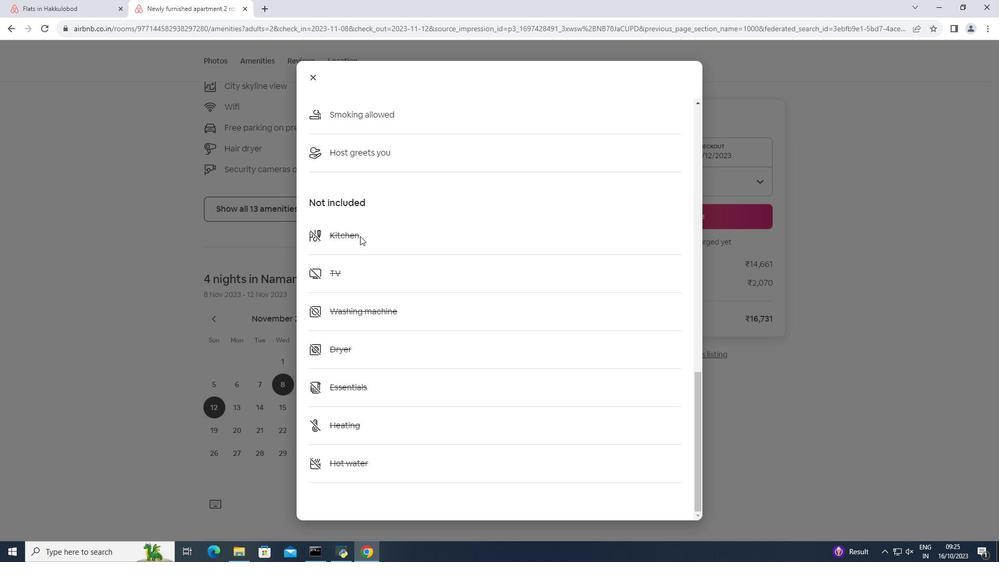 
Action: Mouse scrolled (360, 235) with delta (0, 0)
Screenshot: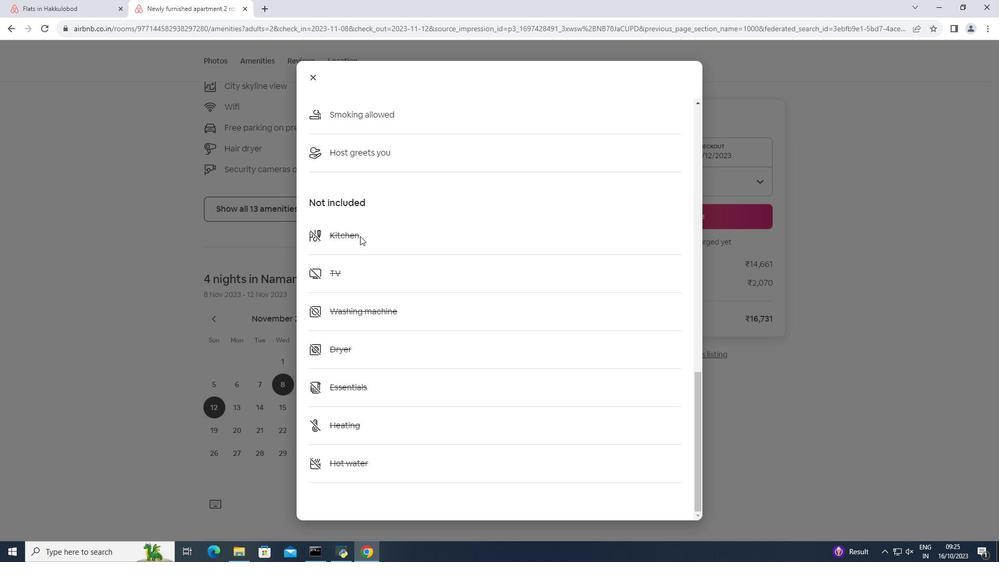 
Action: Mouse scrolled (360, 235) with delta (0, 0)
Screenshot: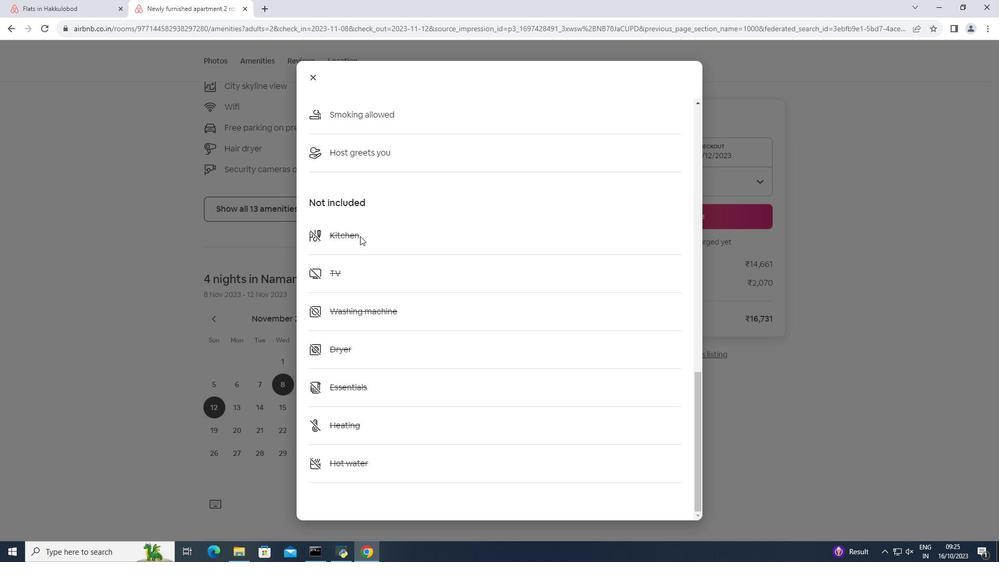 
Action: Mouse moved to (313, 74)
Screenshot: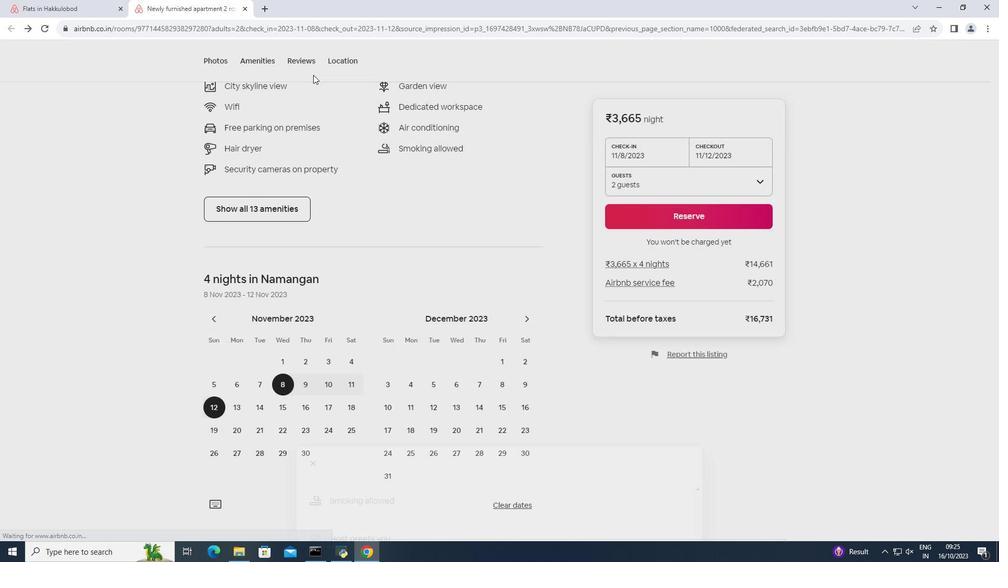 
Action: Mouse pressed left at (313, 74)
Screenshot: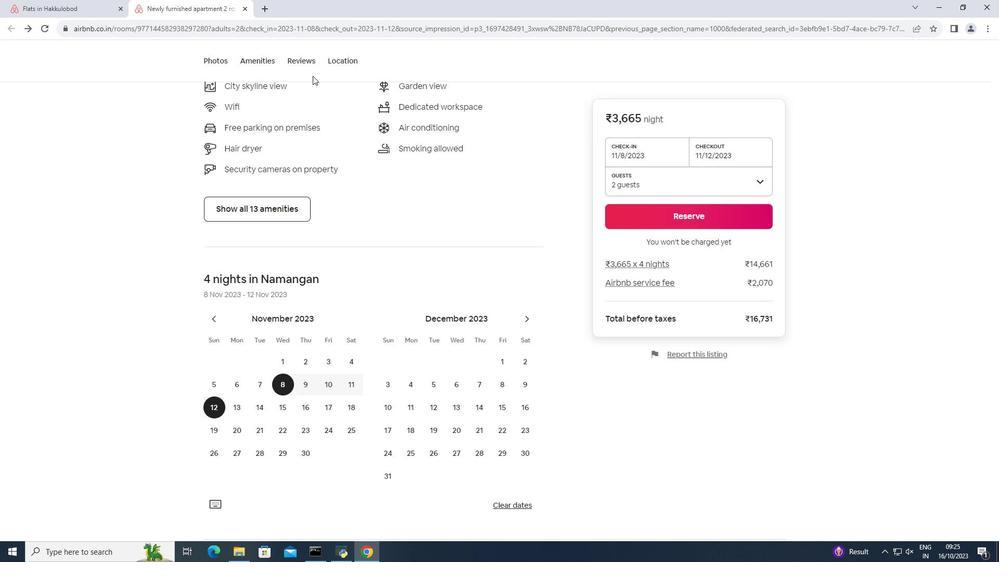 
Action: Mouse moved to (310, 77)
Screenshot: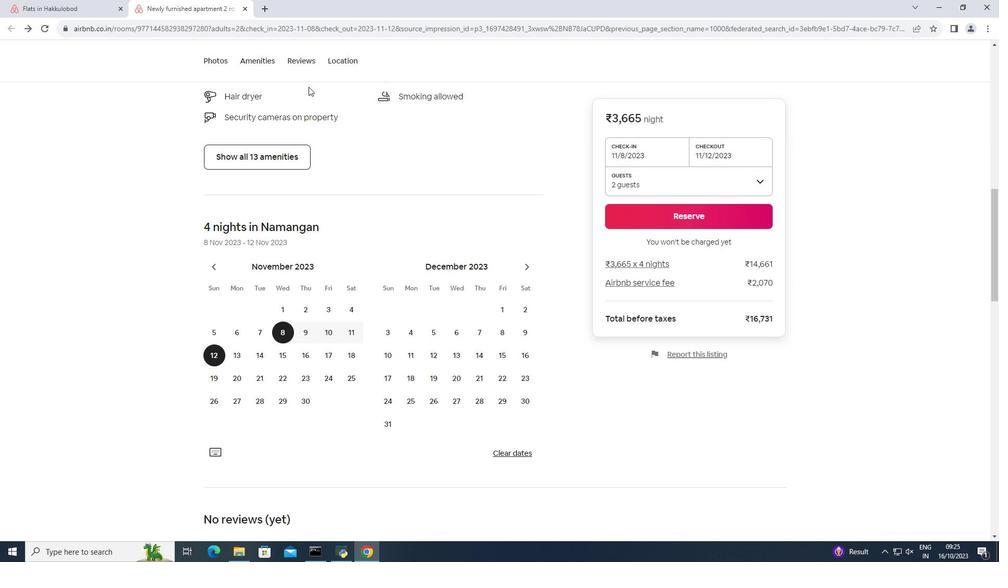 
Action: Mouse scrolled (310, 77) with delta (0, 0)
Screenshot: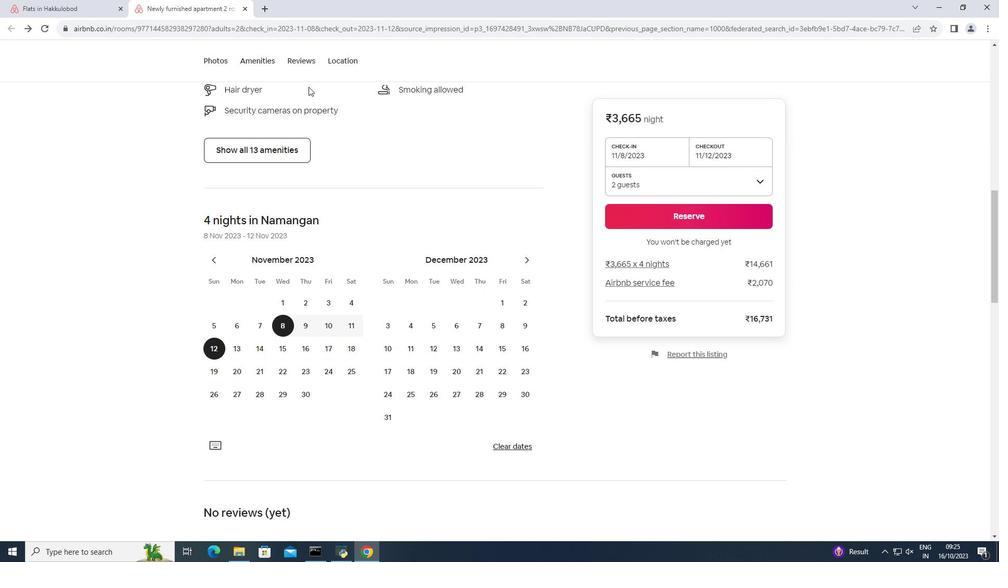 
Action: Mouse moved to (308, 86)
Screenshot: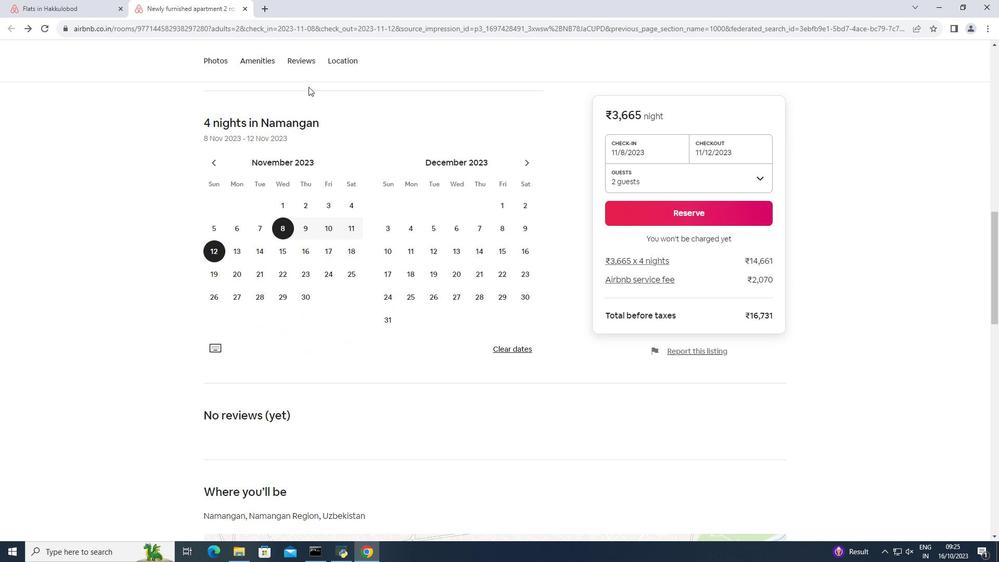 
Action: Mouse scrolled (308, 86) with delta (0, 0)
Screenshot: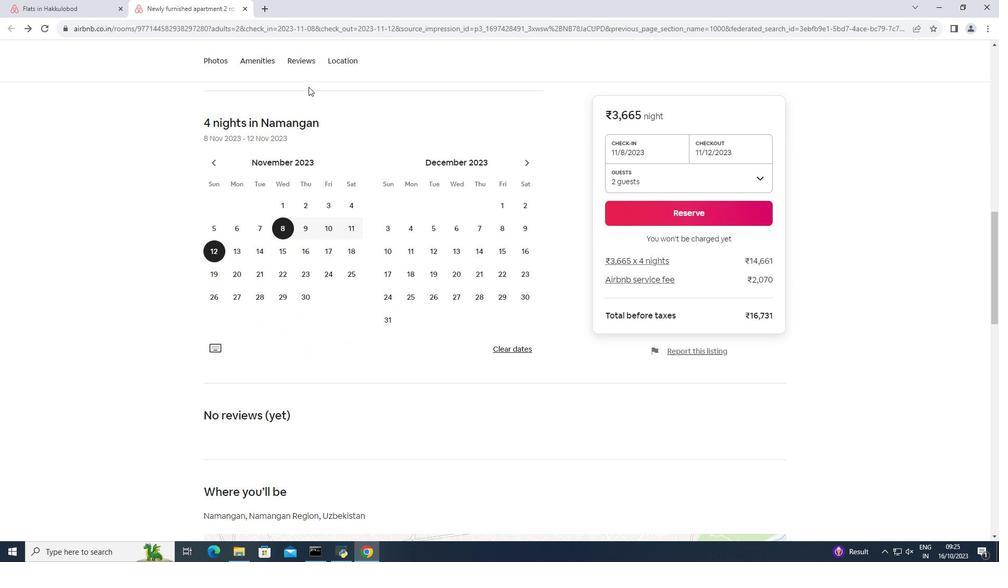 
Action: Mouse scrolled (308, 86) with delta (0, 0)
Screenshot: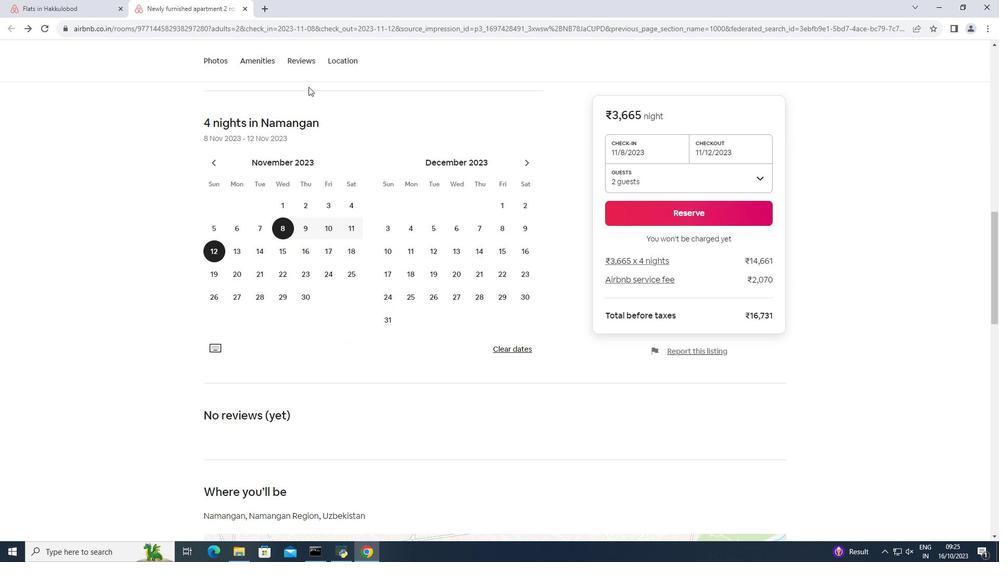 
Action: Mouse moved to (308, 86)
Screenshot: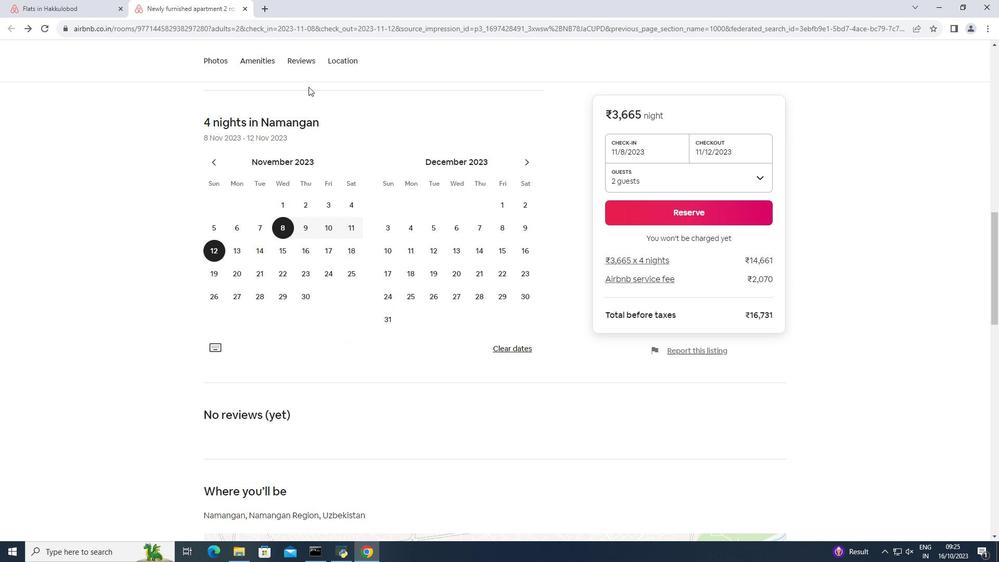 
Action: Mouse scrolled (308, 86) with delta (0, 0)
Screenshot: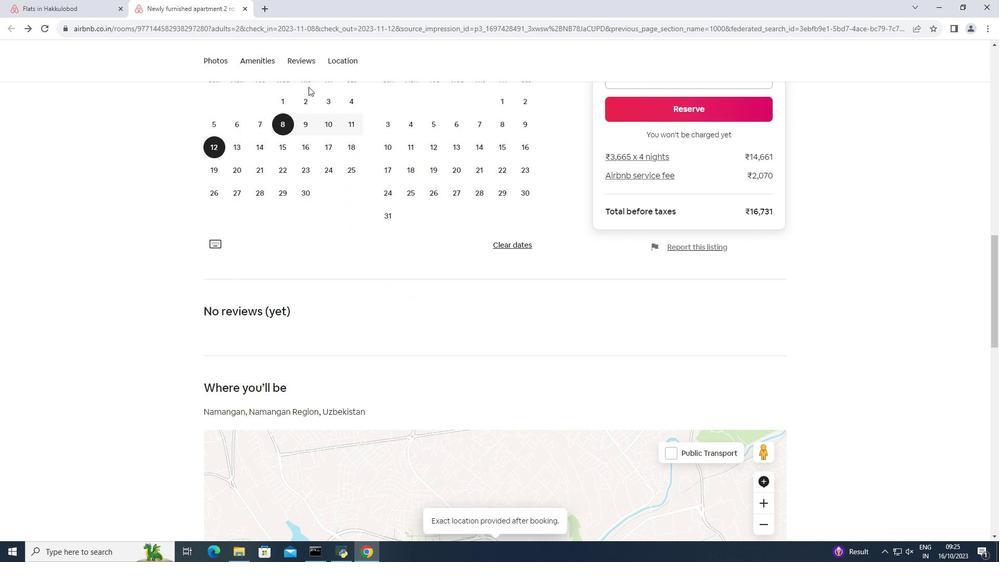 
Action: Mouse scrolled (308, 86) with delta (0, 0)
Screenshot: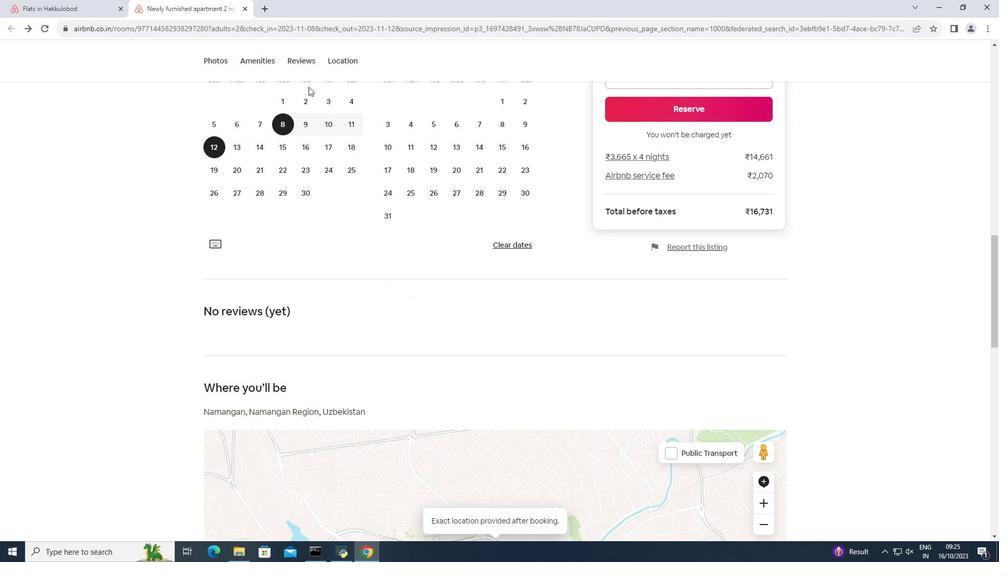 
Action: Mouse scrolled (308, 86) with delta (0, 0)
Screenshot: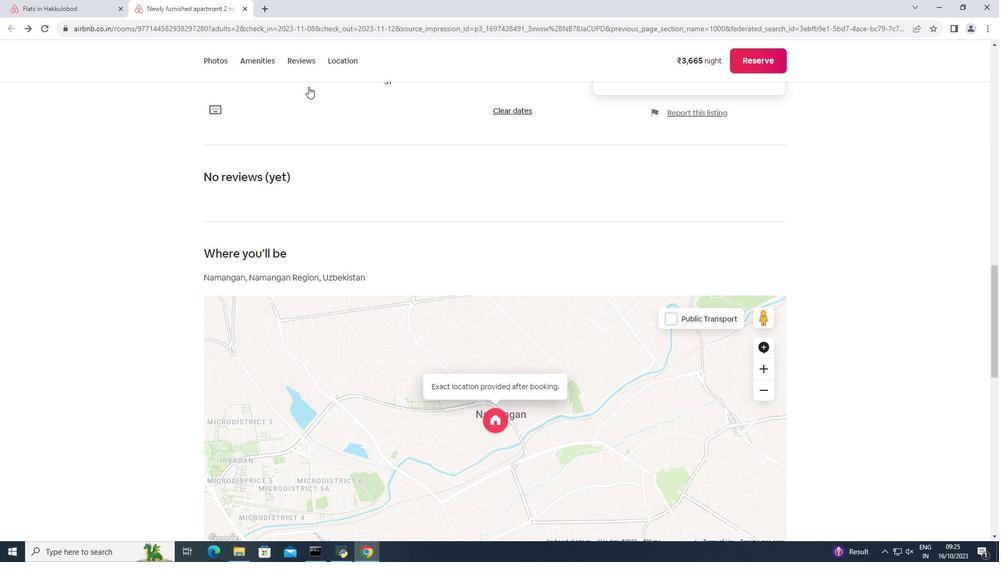 
Action: Mouse scrolled (308, 86) with delta (0, 0)
Screenshot: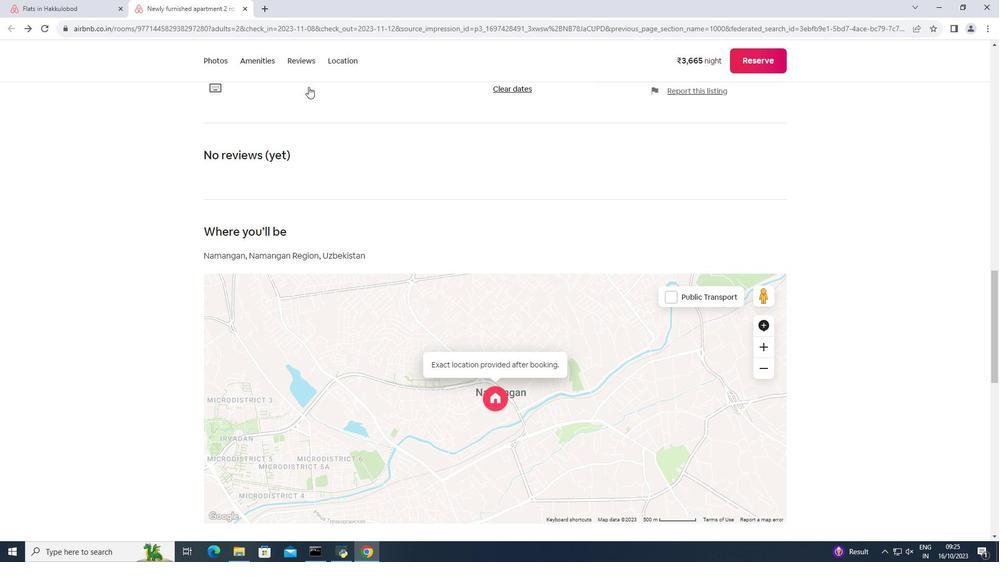 
Action: Mouse scrolled (308, 86) with delta (0, 0)
Screenshot: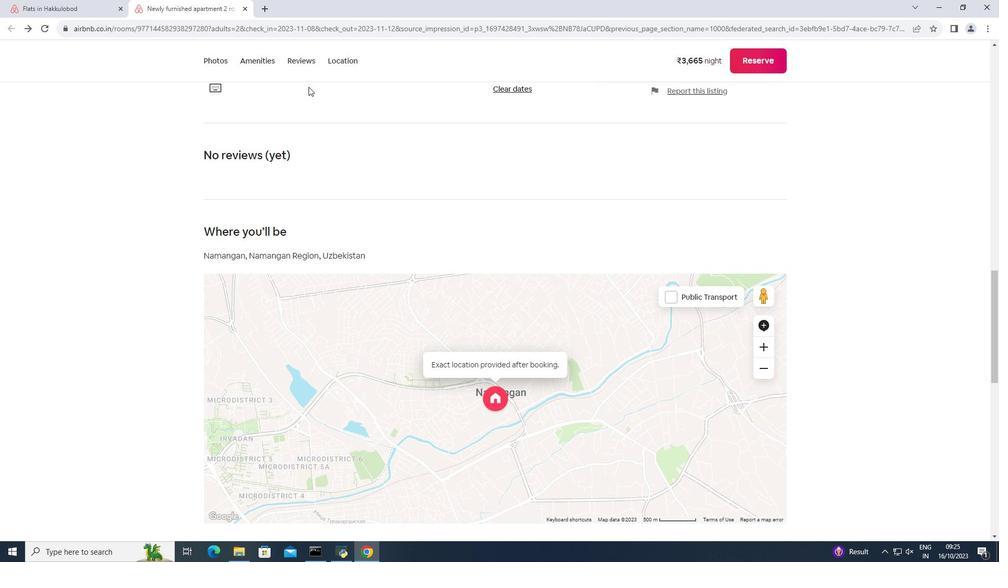 
Action: Mouse scrolled (308, 86) with delta (0, 0)
Screenshot: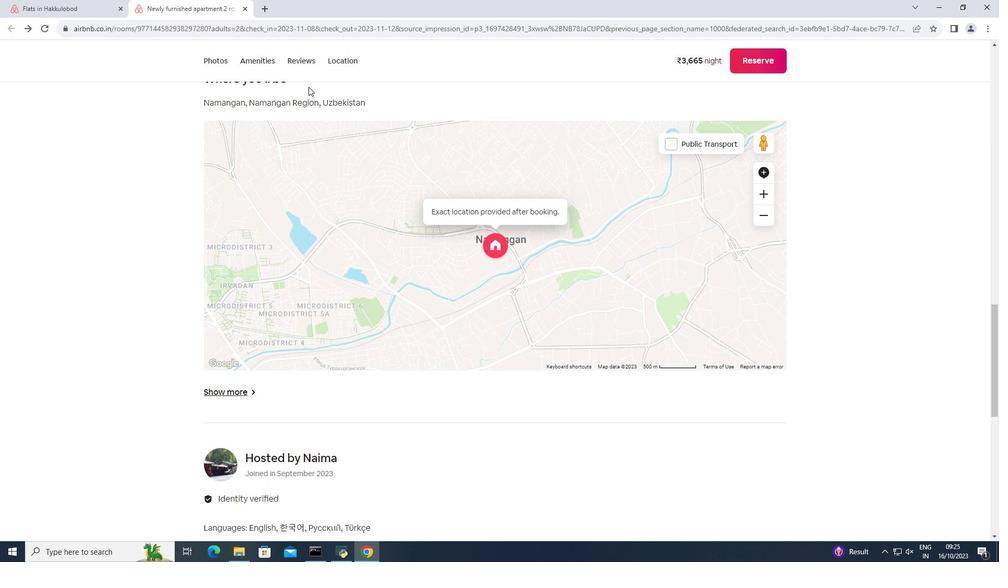 
Action: Mouse scrolled (308, 86) with delta (0, 0)
Screenshot: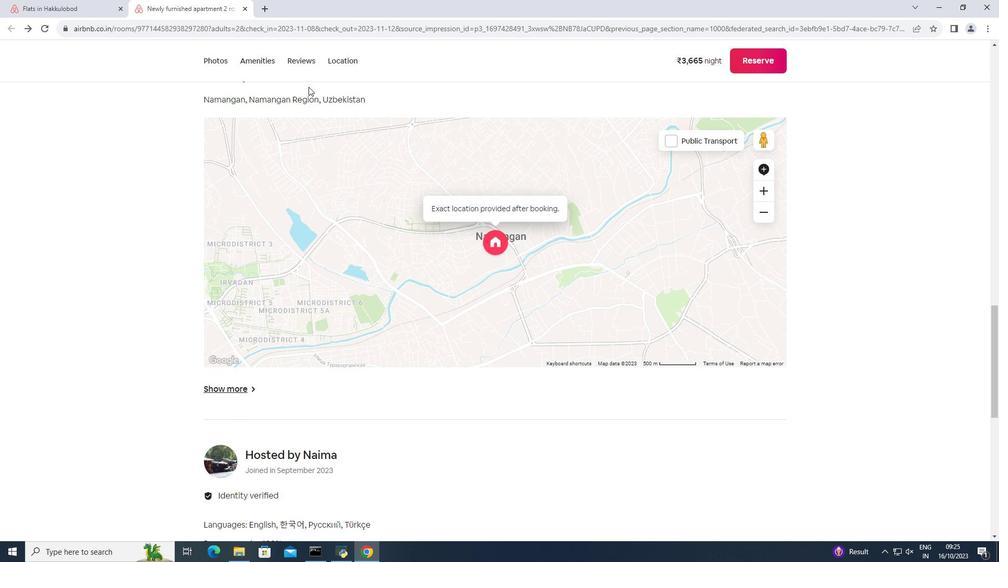 
Action: Mouse scrolled (308, 86) with delta (0, 0)
Screenshot: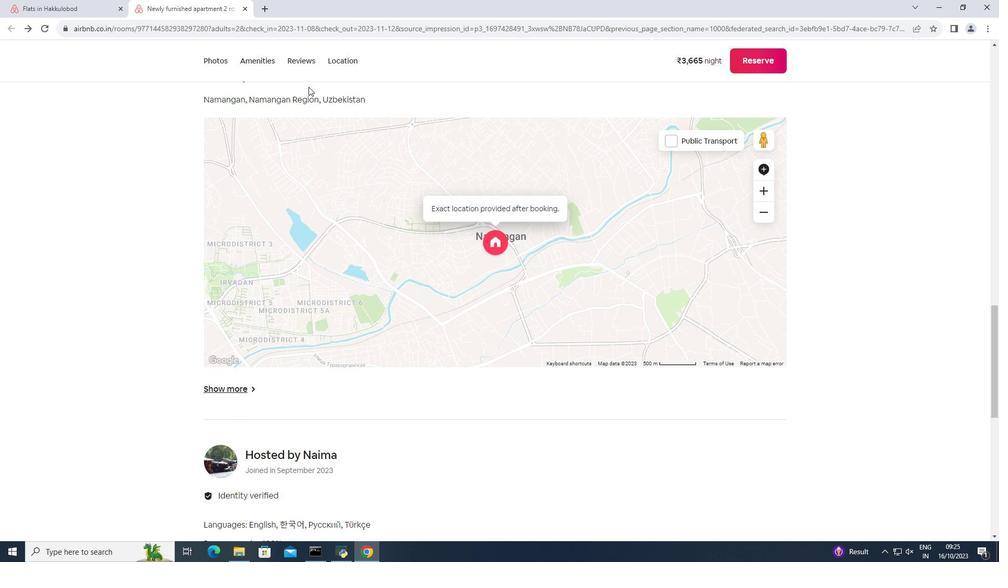 
Action: Mouse scrolled (308, 86) with delta (0, 0)
Screenshot: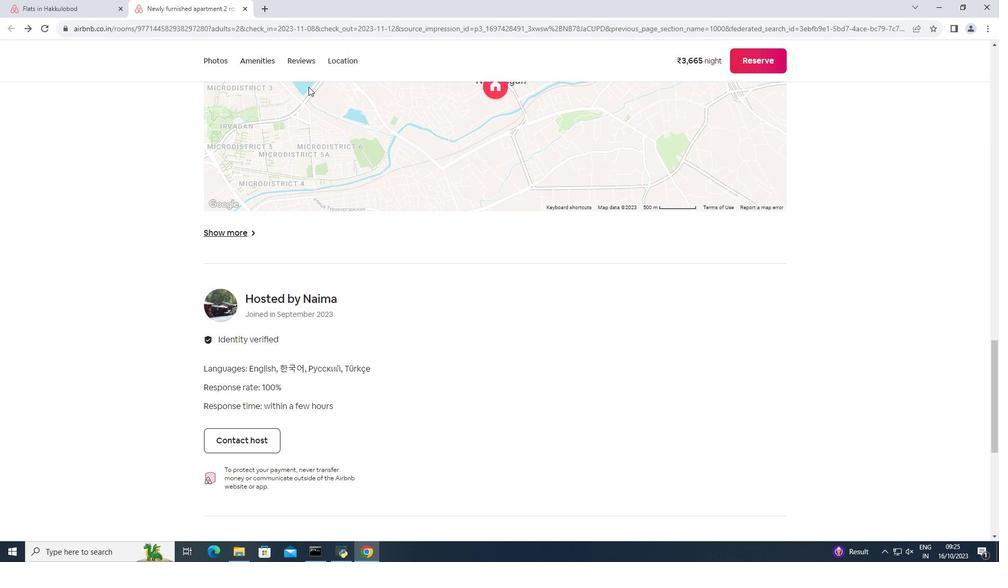 
Action: Mouse scrolled (308, 86) with delta (0, 0)
Screenshot: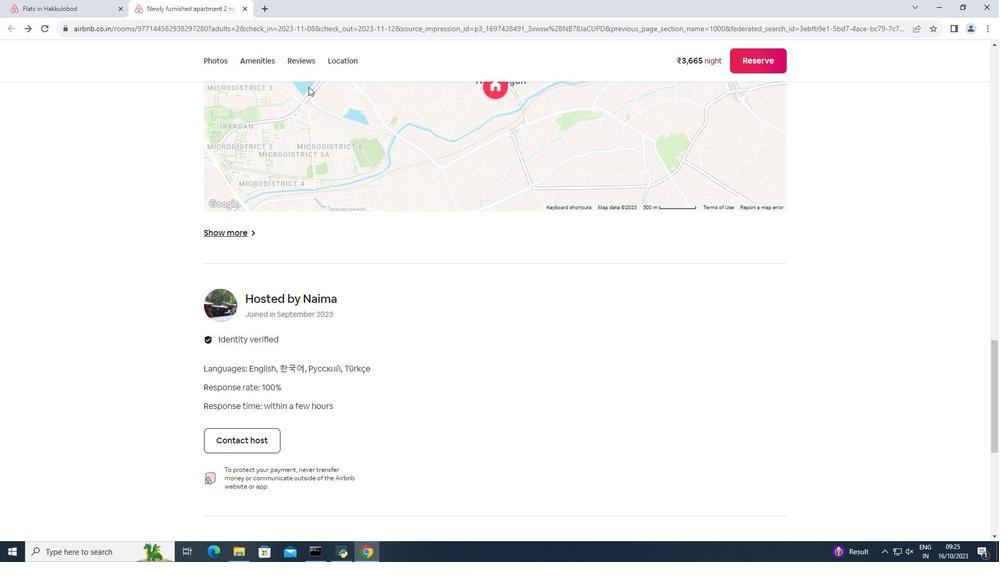 
Action: Mouse scrolled (308, 86) with delta (0, 0)
Screenshot: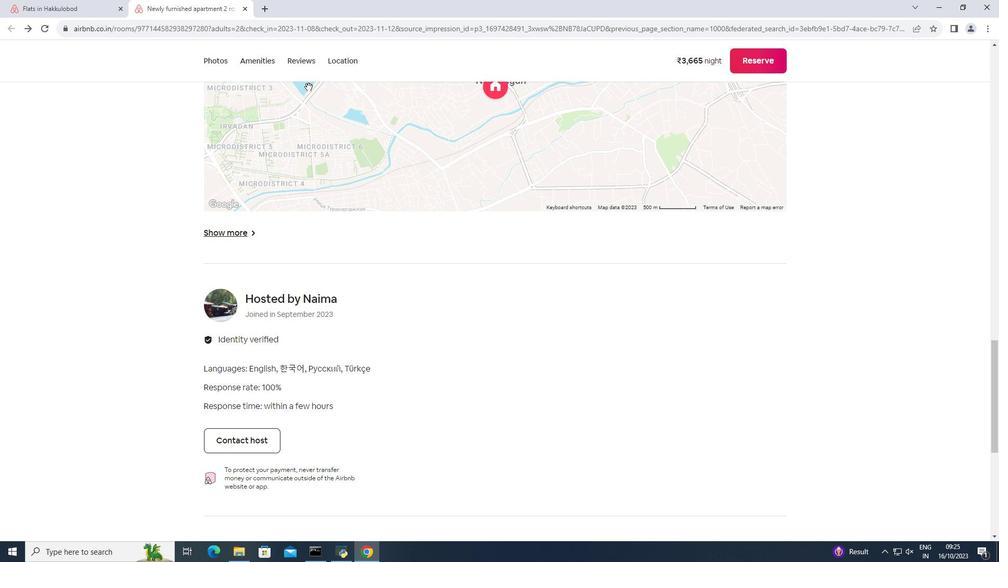
Action: Mouse scrolled (308, 86) with delta (0, 0)
Screenshot: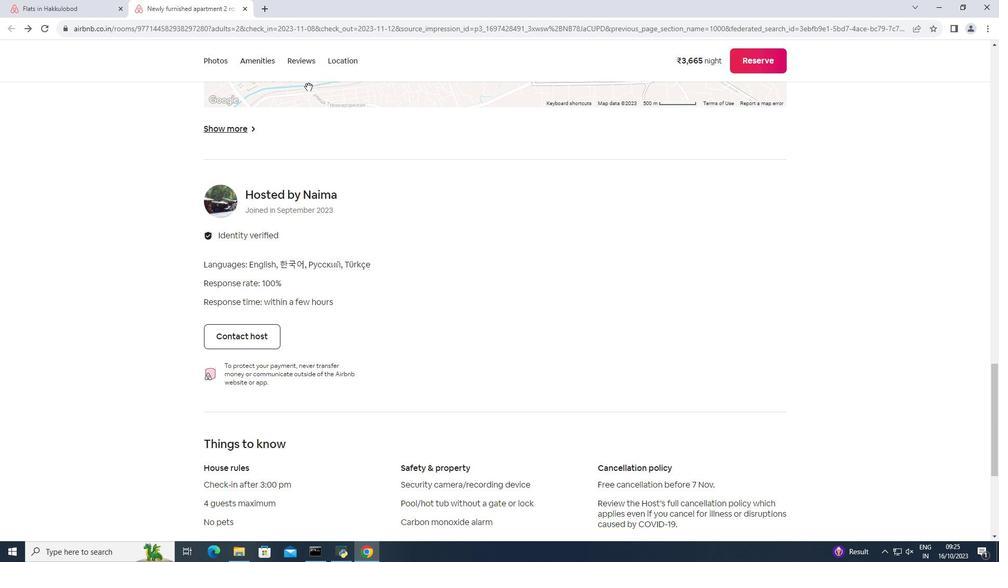 
Action: Mouse scrolled (308, 86) with delta (0, 0)
Screenshot: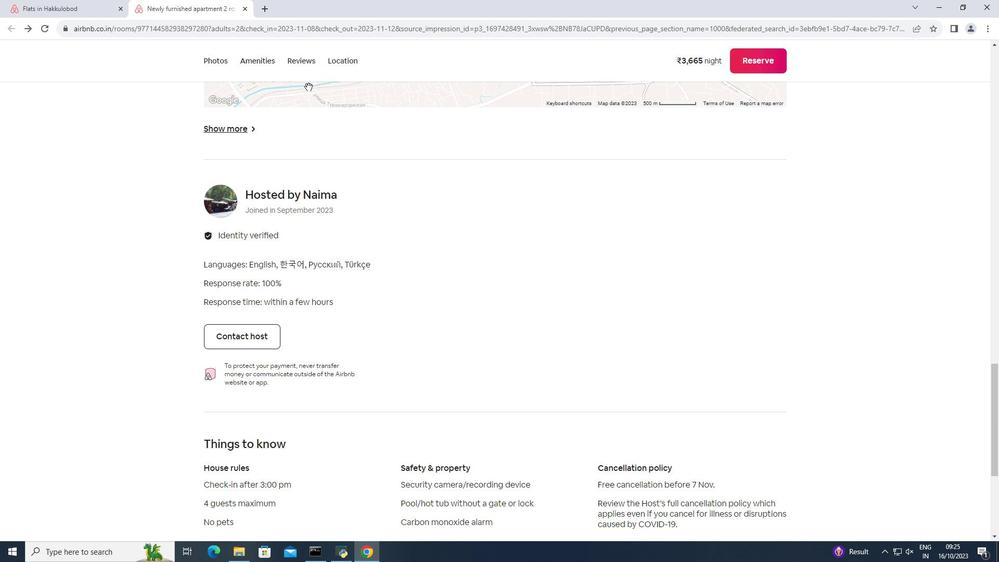 
Action: Mouse scrolled (308, 86) with delta (0, 0)
Screenshot: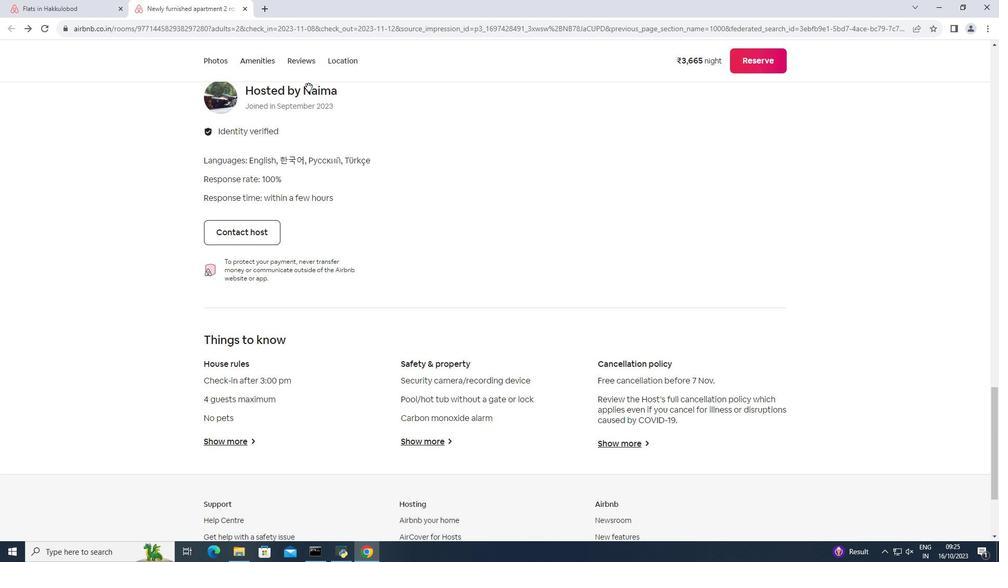 
Action: Mouse scrolled (308, 86) with delta (0, 0)
Screenshot: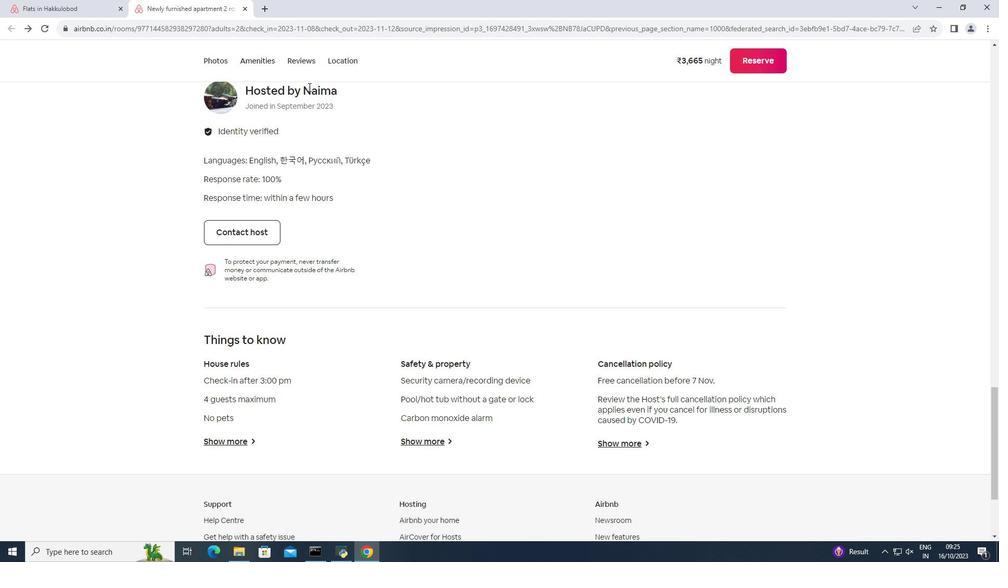 
Action: Mouse scrolled (308, 86) with delta (0, 0)
Screenshot: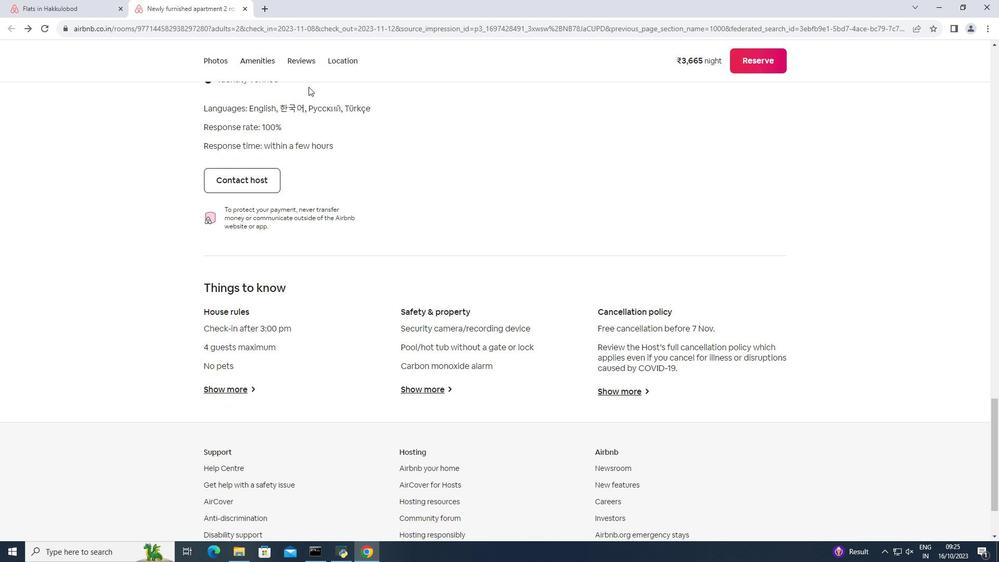 
Action: Mouse scrolled (308, 86) with delta (0, 0)
Screenshot: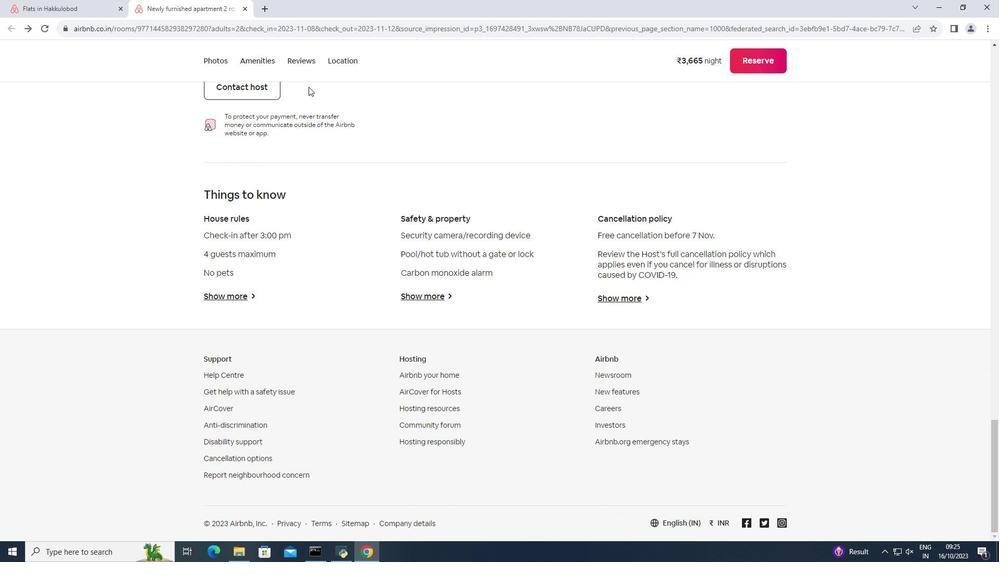 
Action: Mouse scrolled (308, 86) with delta (0, 0)
Screenshot: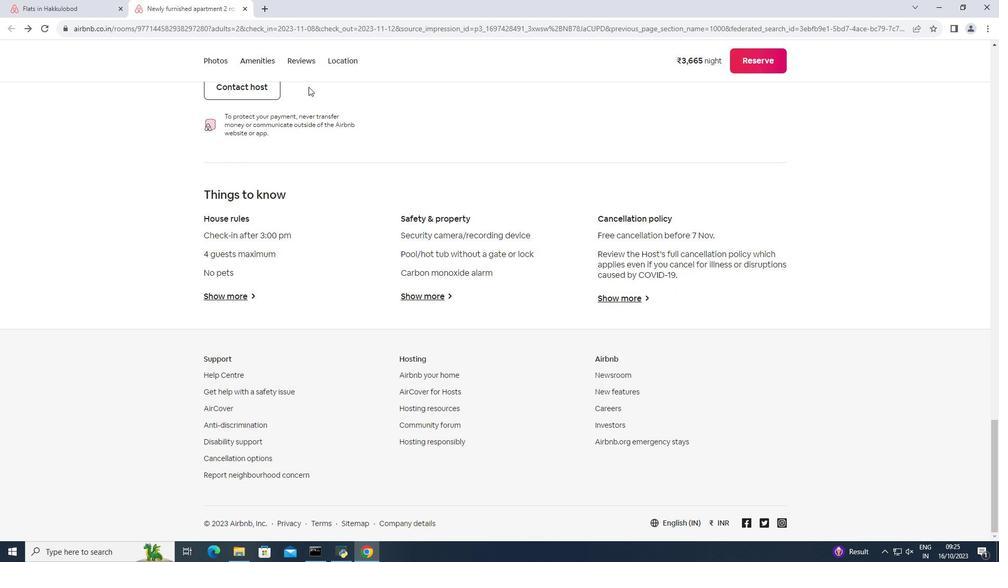 
Action: Mouse scrolled (308, 86) with delta (0, 0)
Screenshot: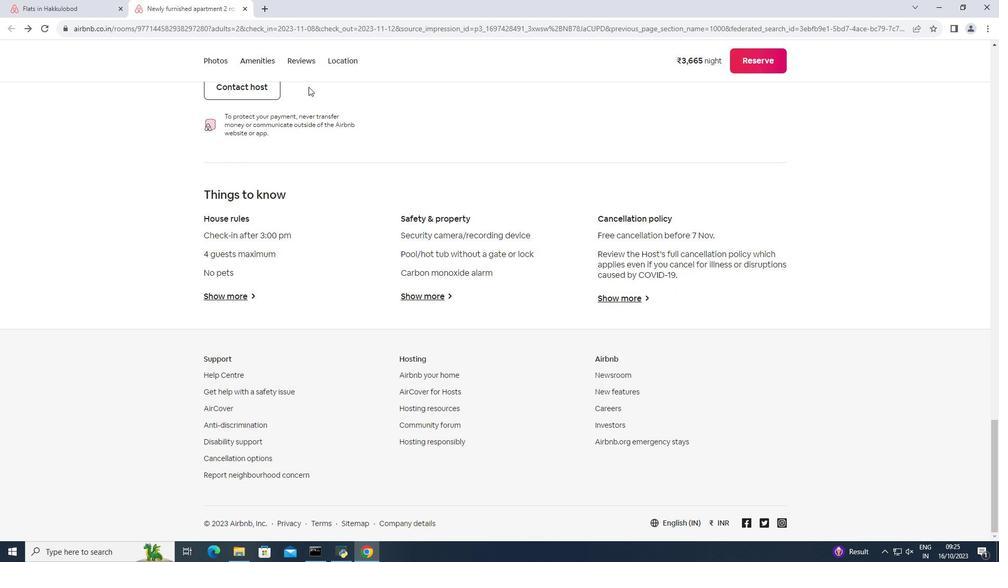
Action: Mouse scrolled (308, 86) with delta (0, 0)
Screenshot: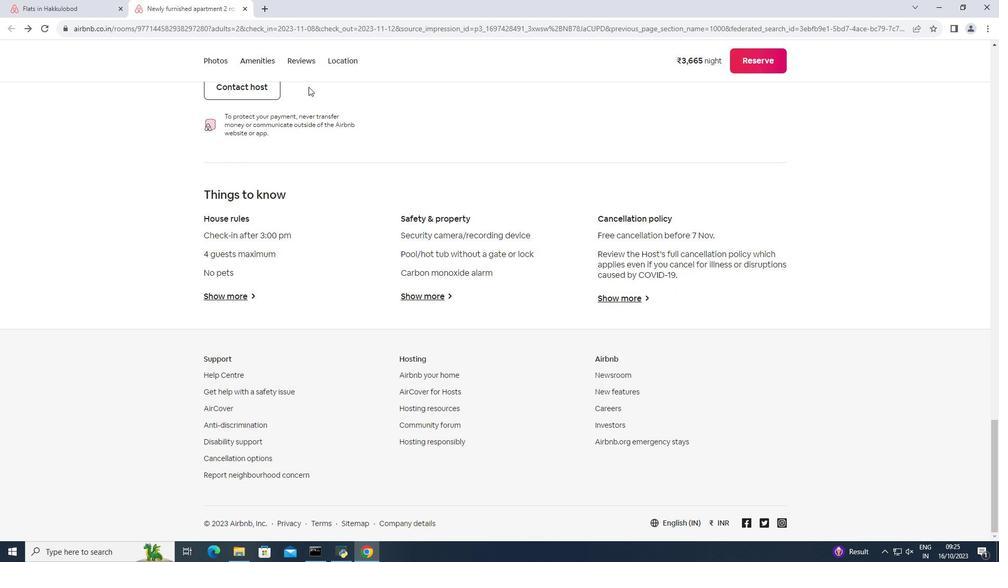 
Action: Mouse scrolled (308, 86) with delta (0, 0)
Screenshot: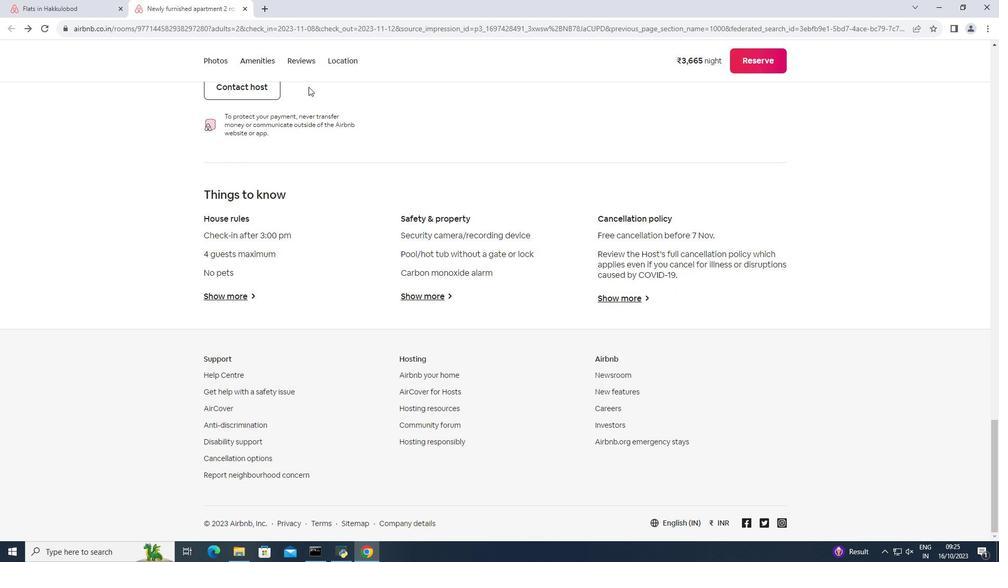 
Action: Mouse moved to (335, 62)
Screenshot: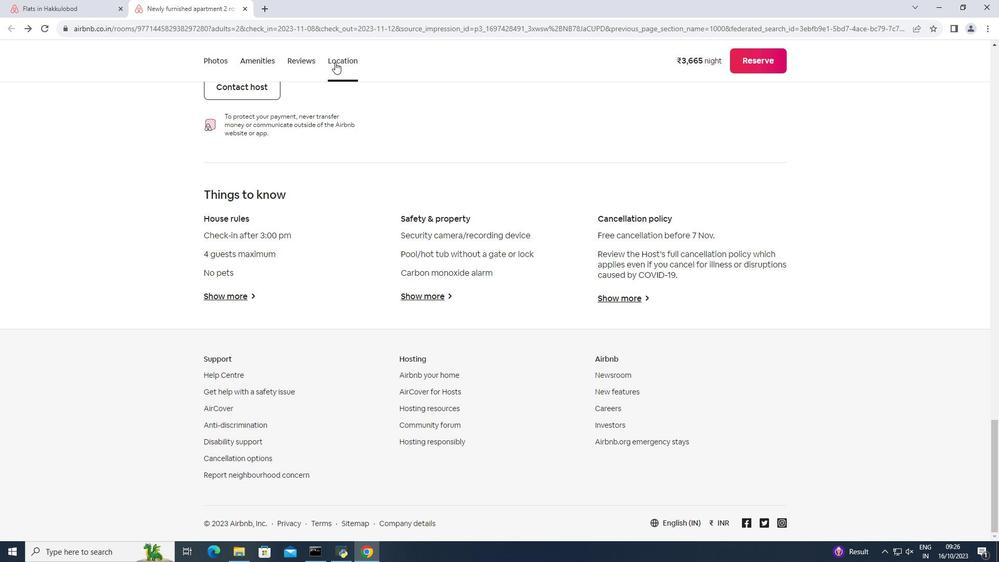 
Action: Mouse pressed left at (335, 62)
Screenshot: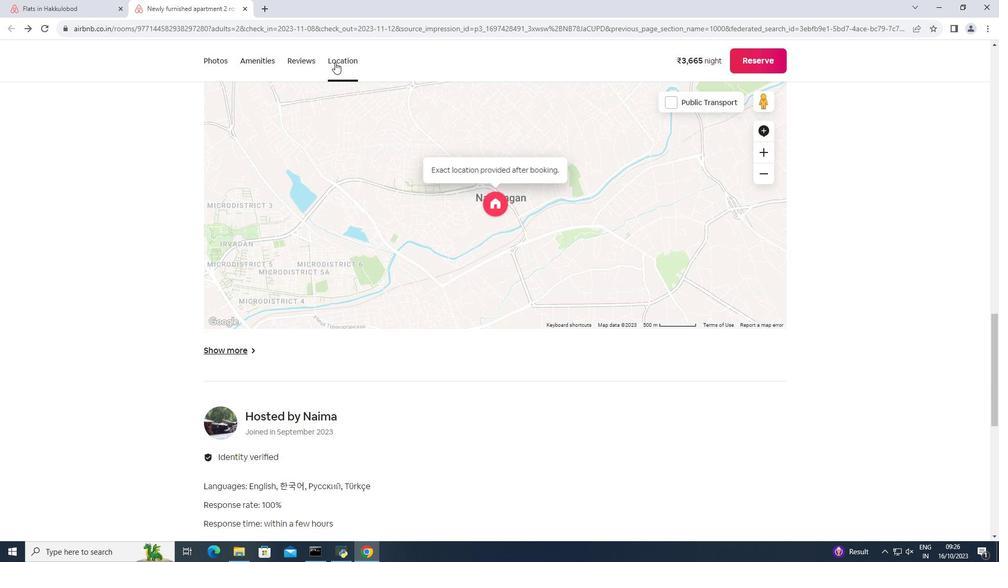 
Action: Mouse moved to (239, 424)
Screenshot: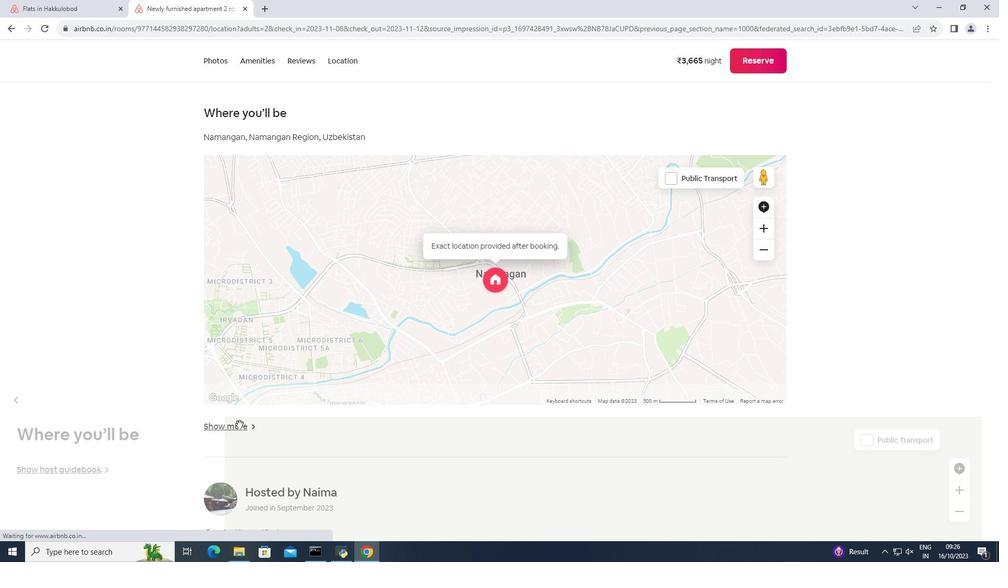
Action: Mouse pressed left at (239, 424)
Screenshot: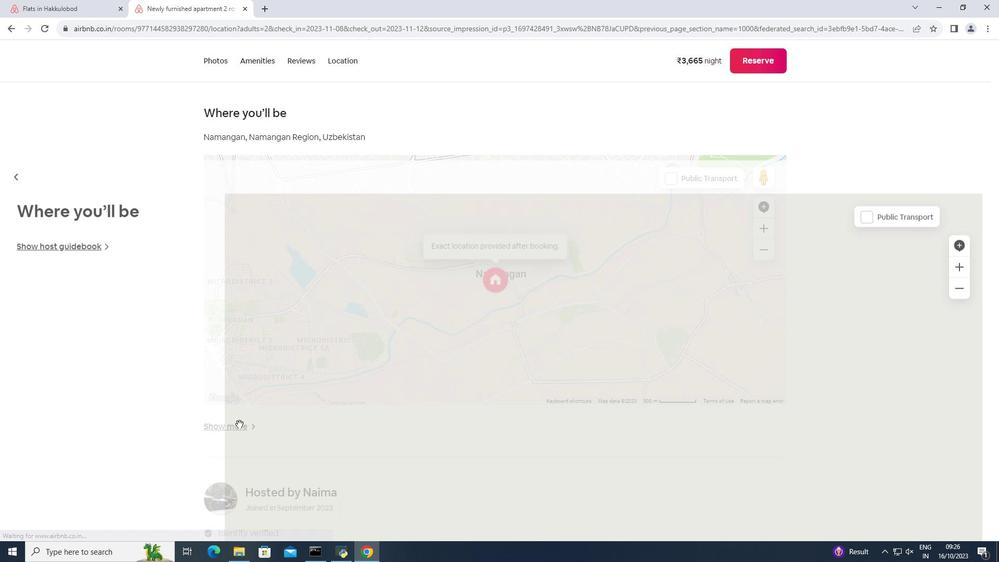 
Action: Mouse moved to (400, 316)
Screenshot: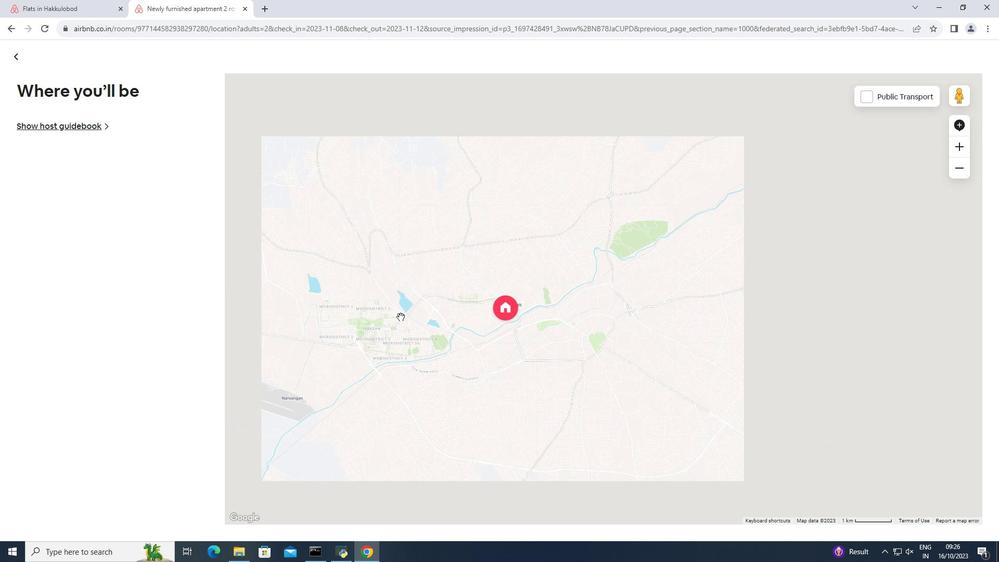 
Action: Mouse scrolled (400, 316) with delta (0, 0)
Screenshot: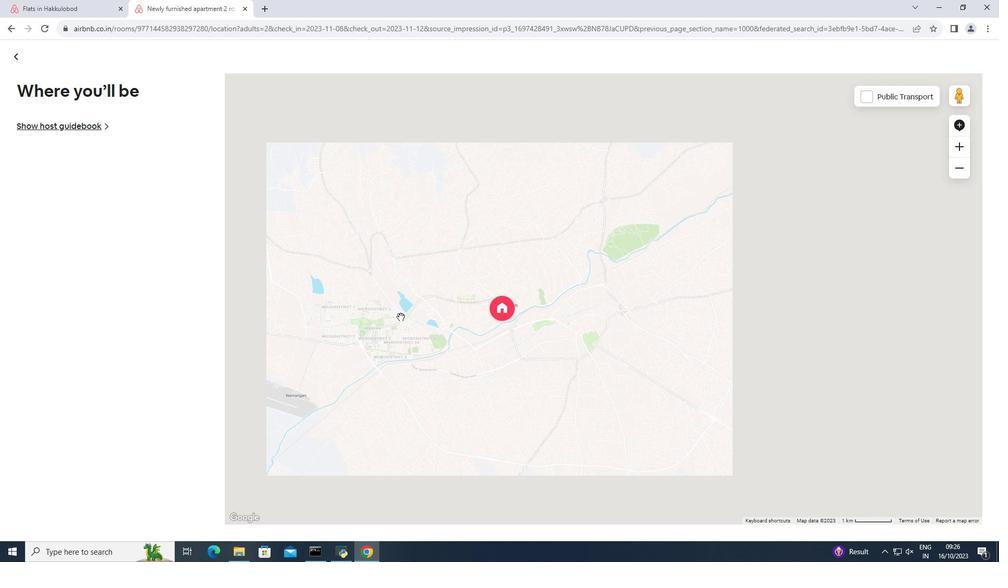 
Action: Mouse moved to (13, 52)
Screenshot: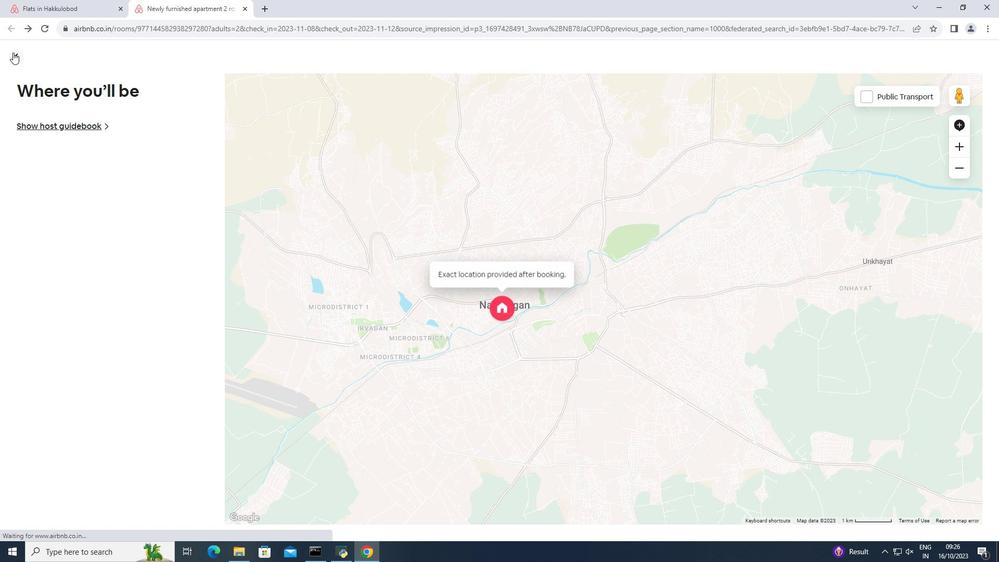 
Action: Mouse pressed left at (13, 52)
Screenshot: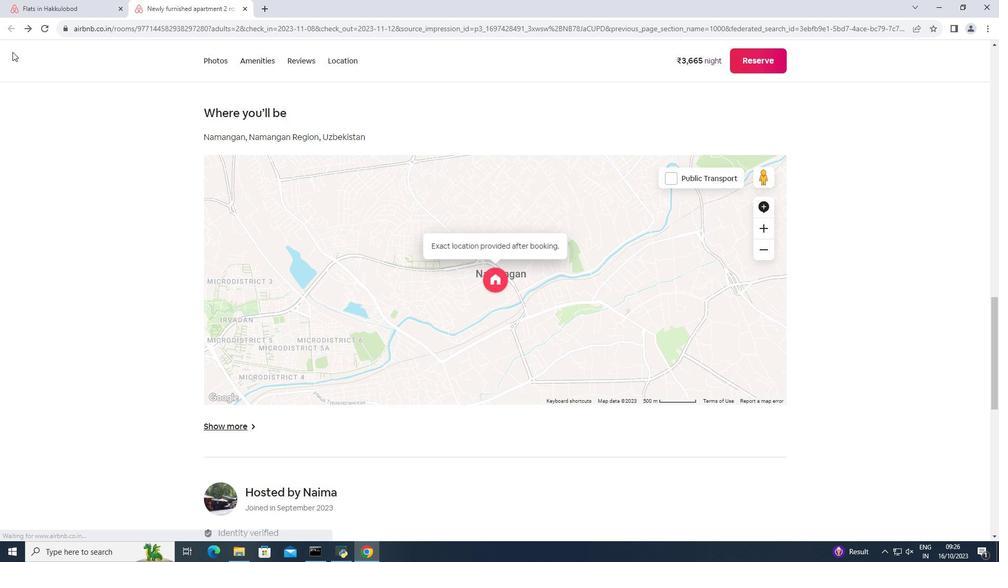 
Action: Mouse moved to (249, 199)
Screenshot: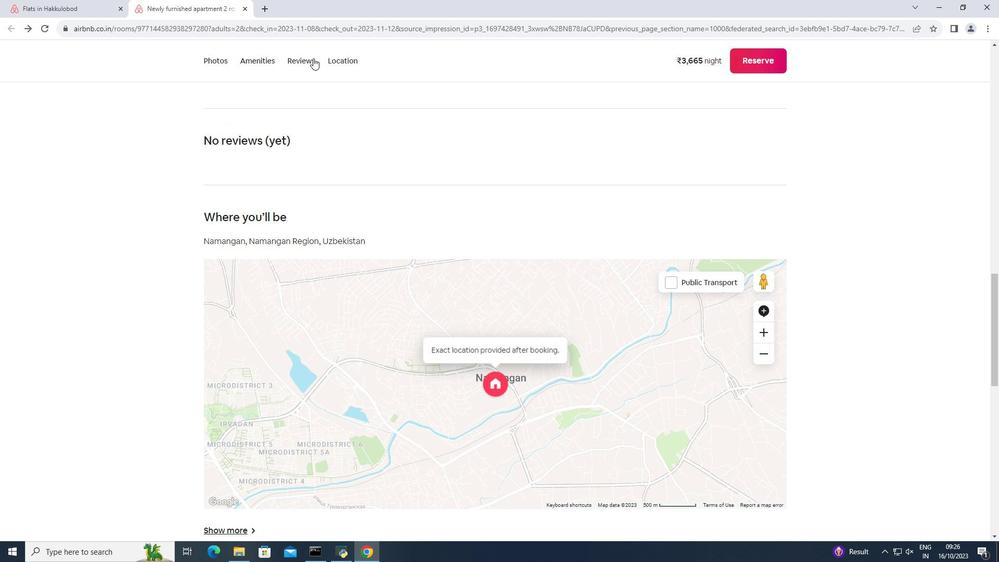 
Action: Mouse scrolled (249, 200) with delta (0, 0)
Screenshot: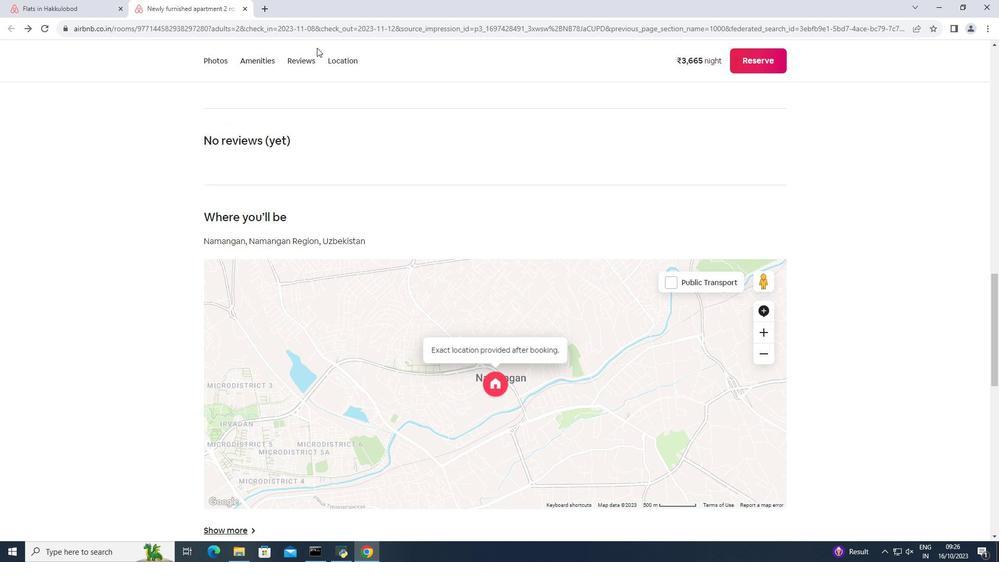 
Action: Mouse scrolled (249, 200) with delta (0, 0)
Screenshot: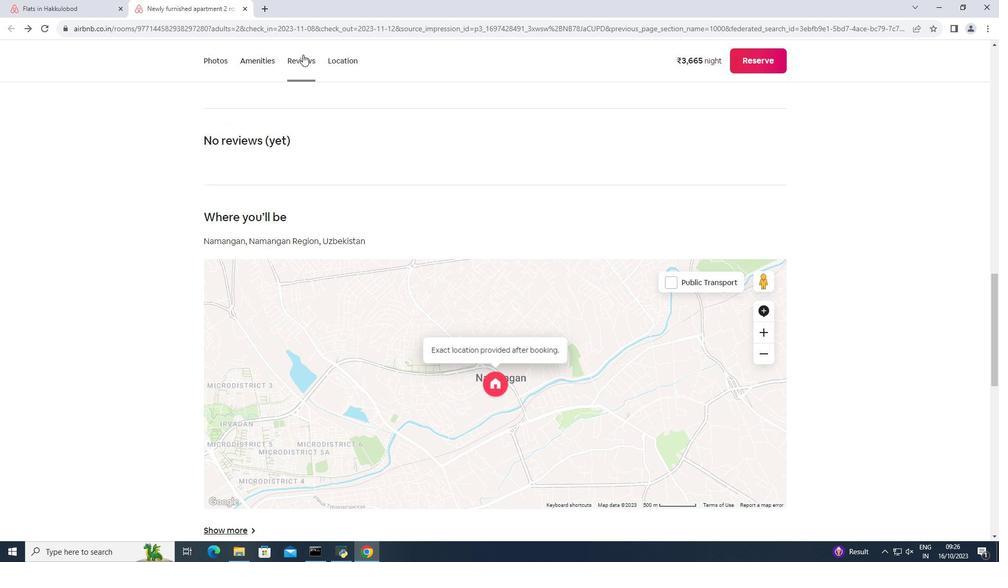 
Action: Mouse moved to (302, 54)
Screenshot: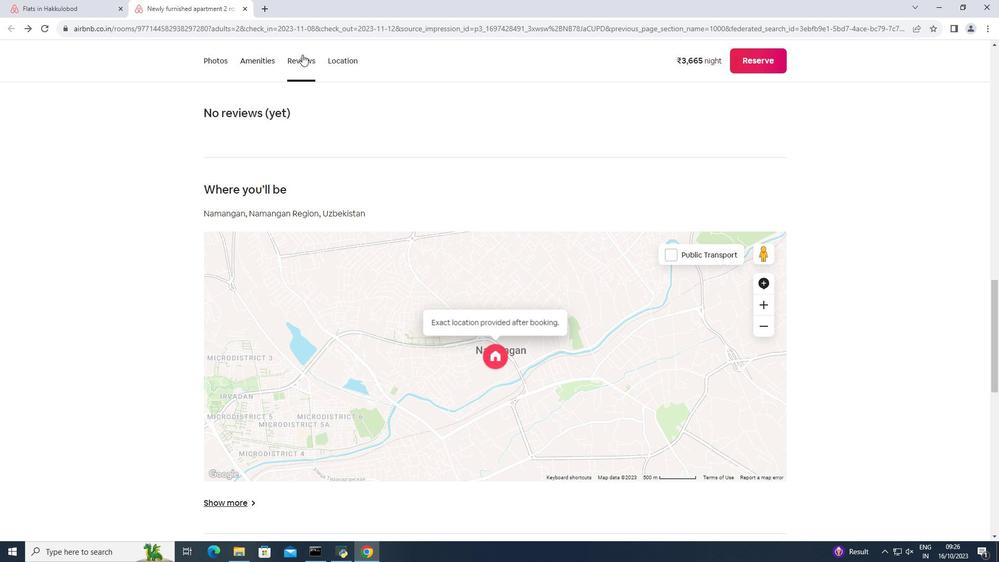 
Action: Mouse pressed left at (302, 54)
Screenshot: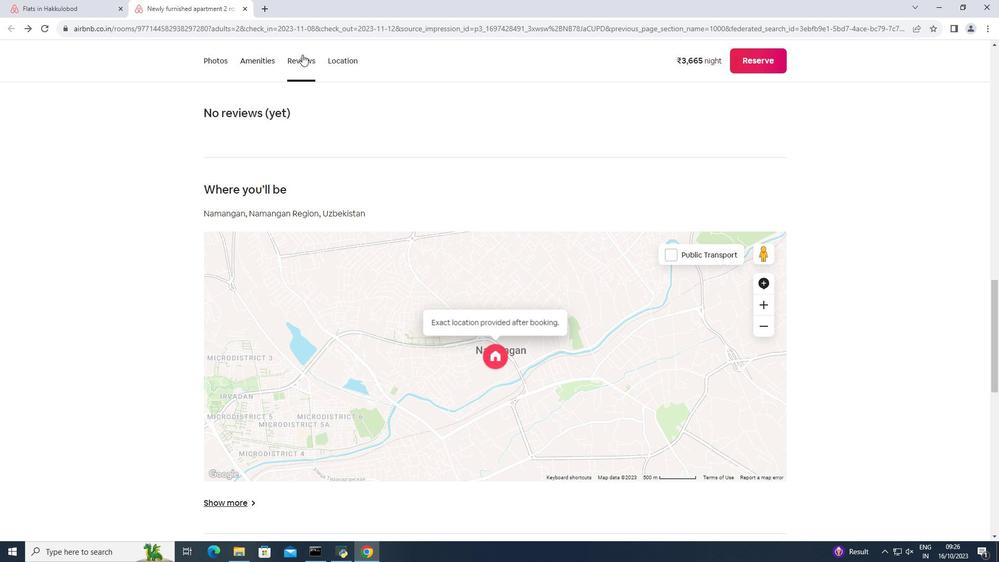 
Action: Mouse moved to (262, 62)
Screenshot: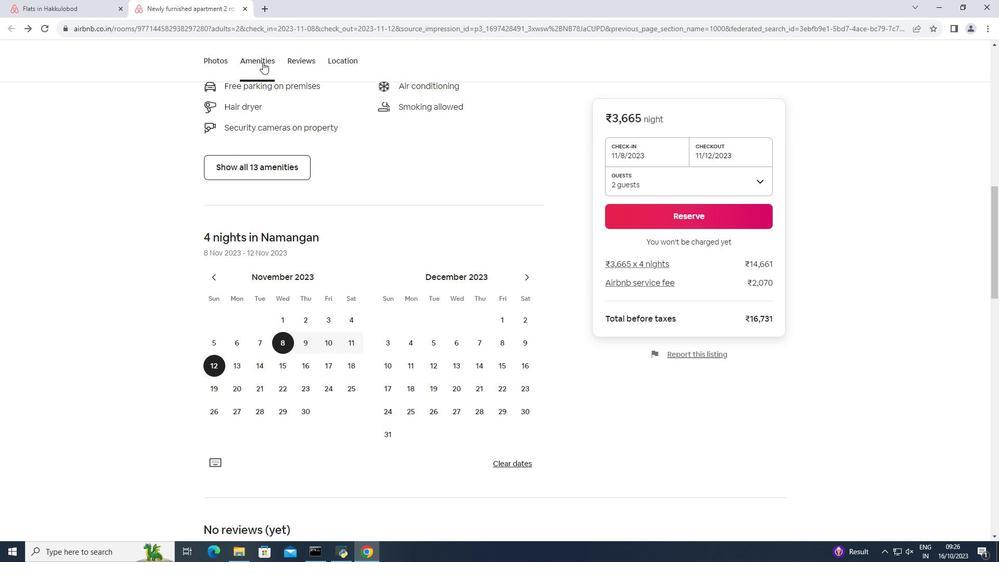 
Action: Mouse pressed left at (262, 62)
Screenshot: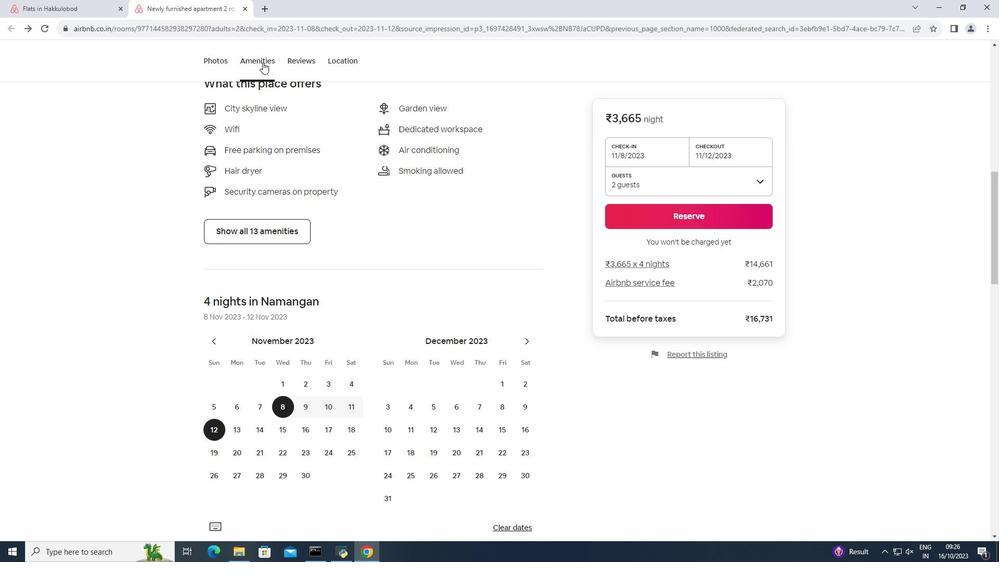 
Action: Mouse moved to (207, 58)
Screenshot: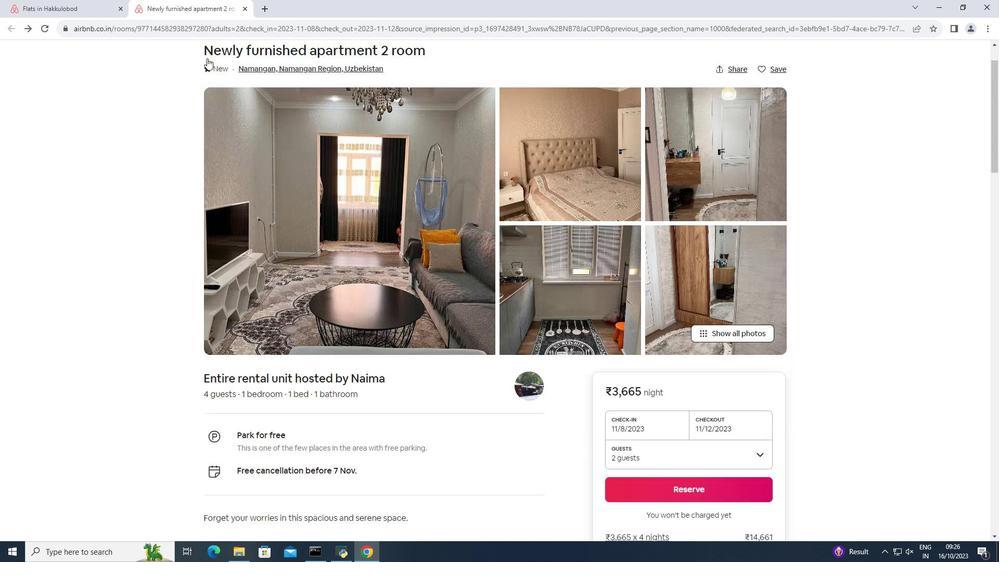 
Action: Mouse pressed left at (207, 58)
Screenshot: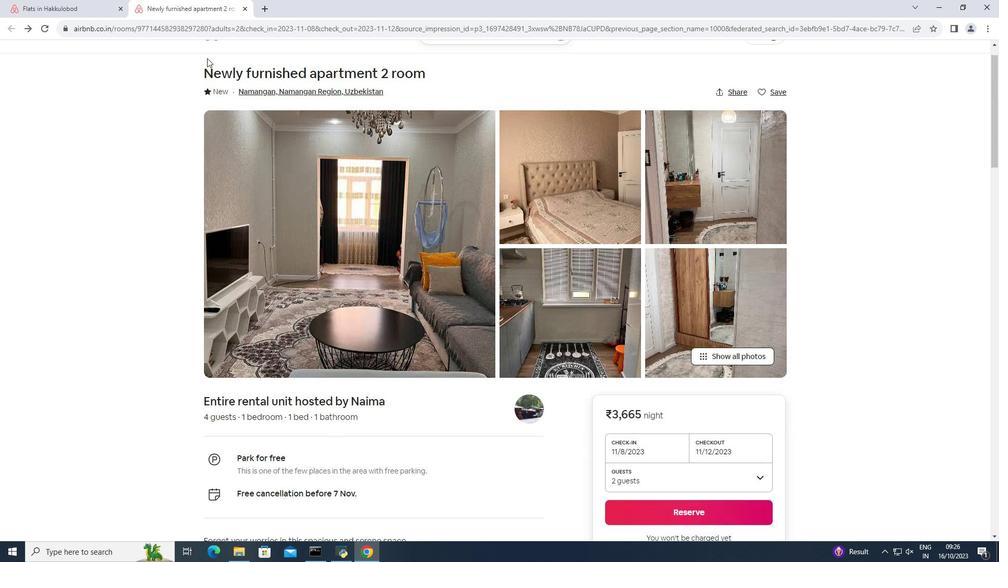 
Action: Mouse moved to (242, 9)
Screenshot: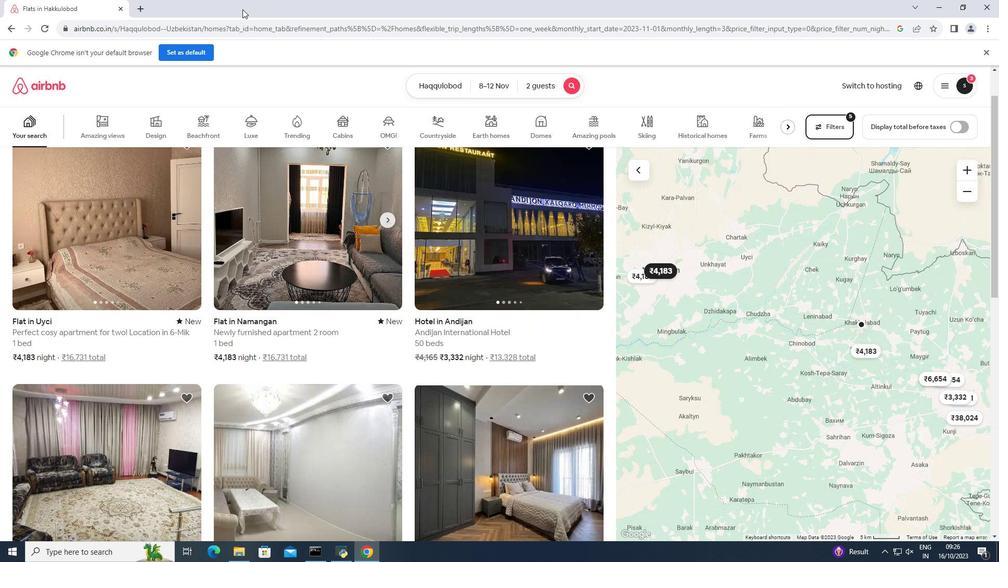 
Action: Mouse pressed left at (242, 9)
Screenshot: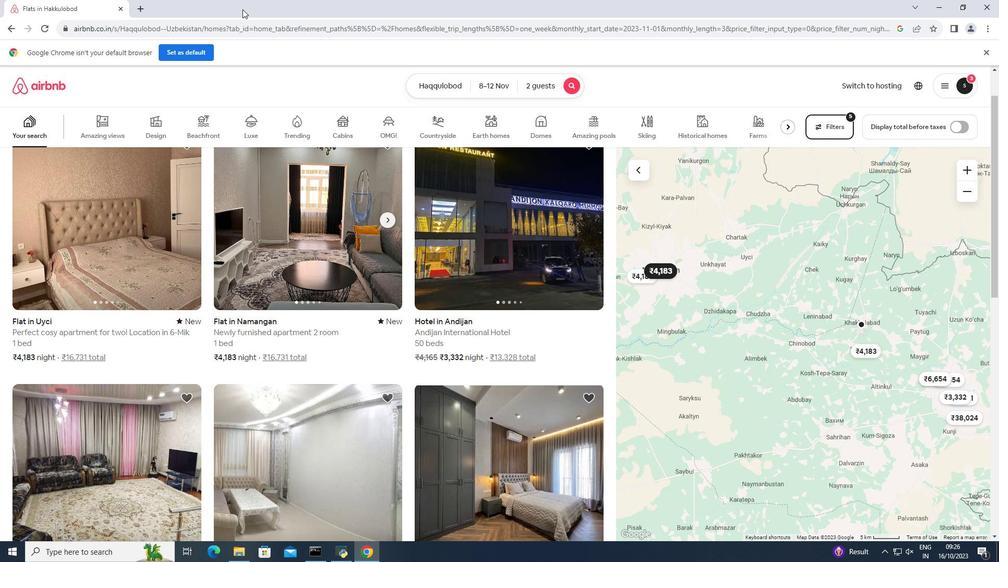 
Action: Mouse moved to (269, 255)
Screenshot: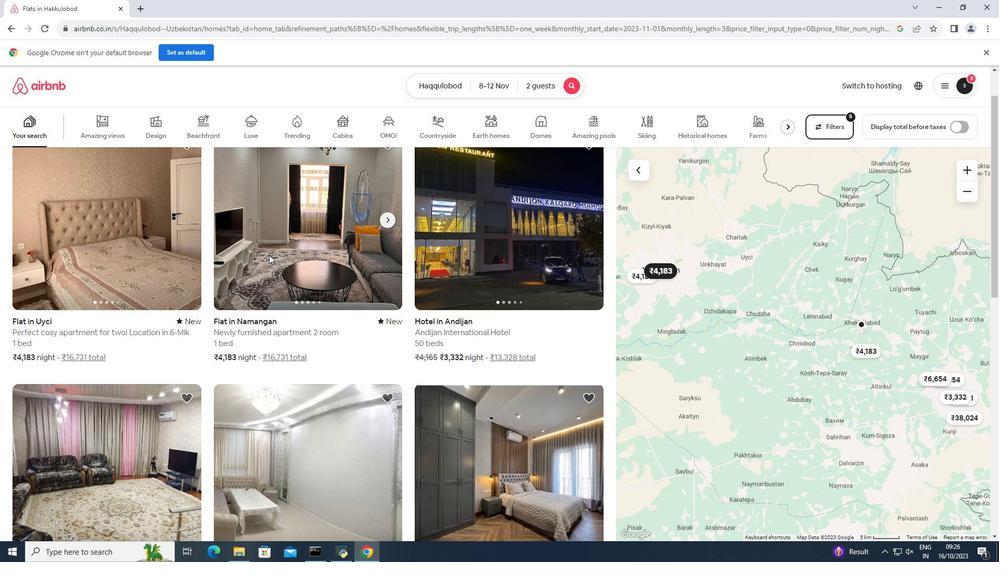 
Action: Mouse scrolled (269, 254) with delta (0, 0)
Screenshot: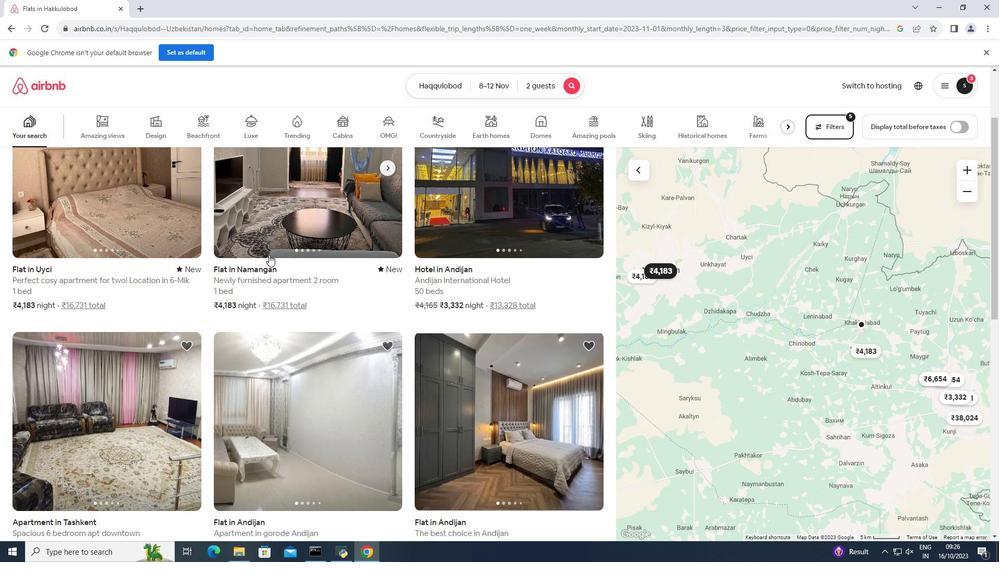 
Action: Mouse scrolled (269, 254) with delta (0, 0)
Screenshot: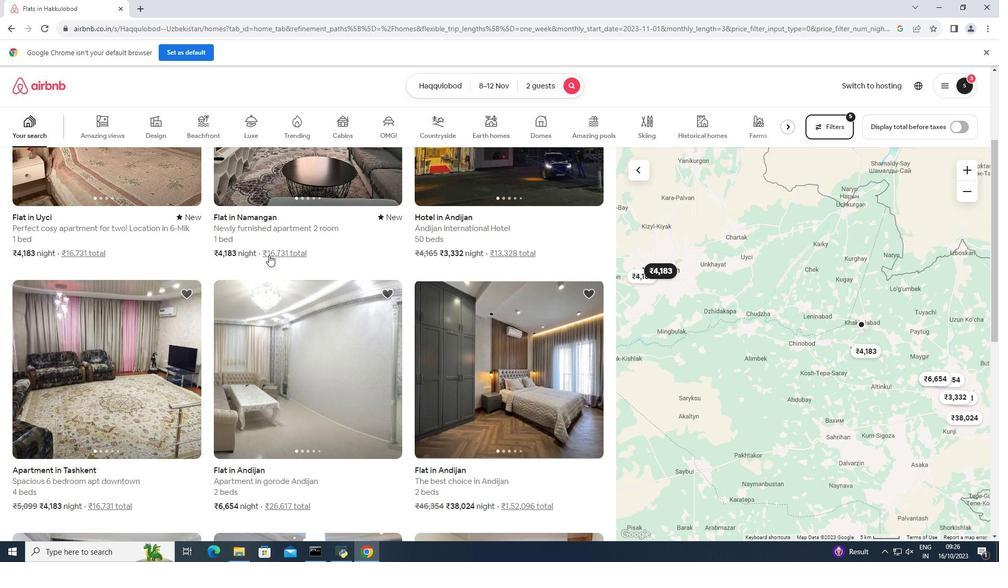 
Action: Mouse scrolled (269, 254) with delta (0, 0)
Screenshot: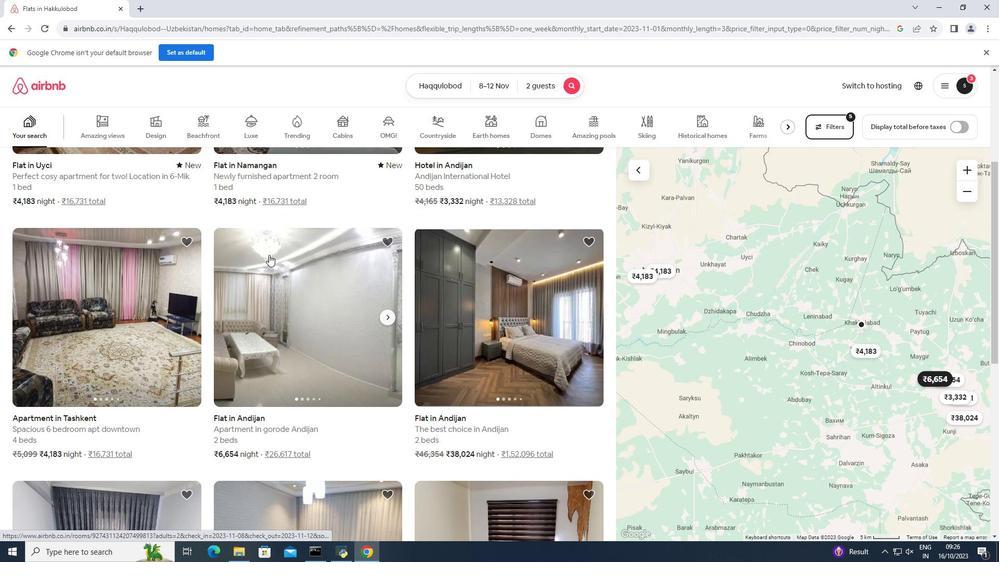 
Action: Mouse moved to (504, 320)
Screenshot: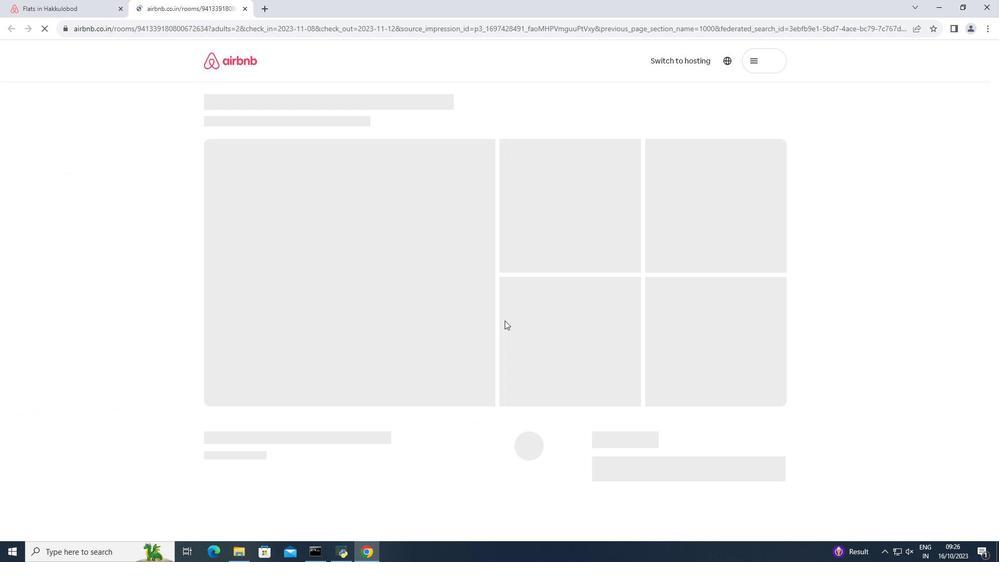 
Action: Mouse pressed left at (504, 320)
Screenshot: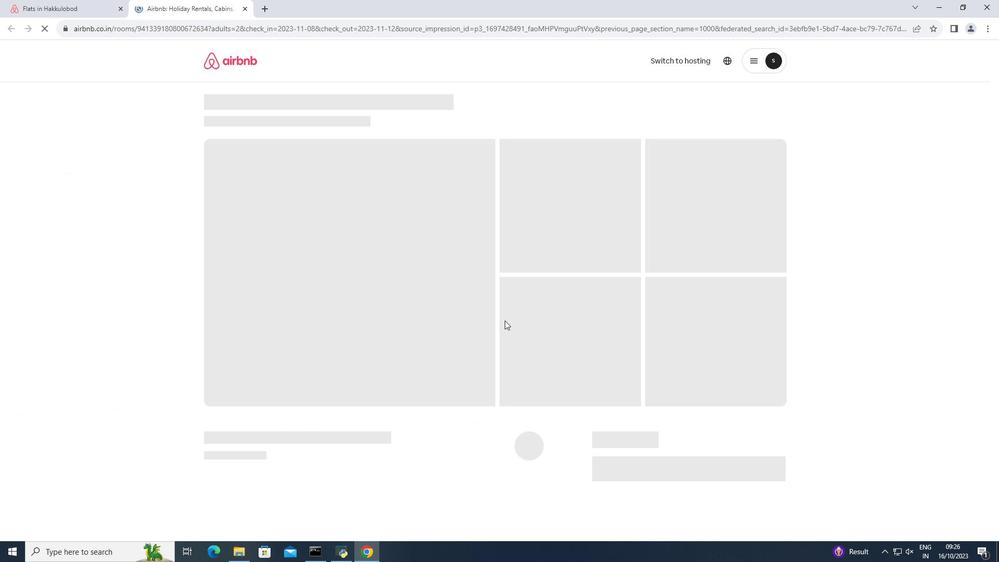 
Action: Mouse moved to (728, 381)
Screenshot: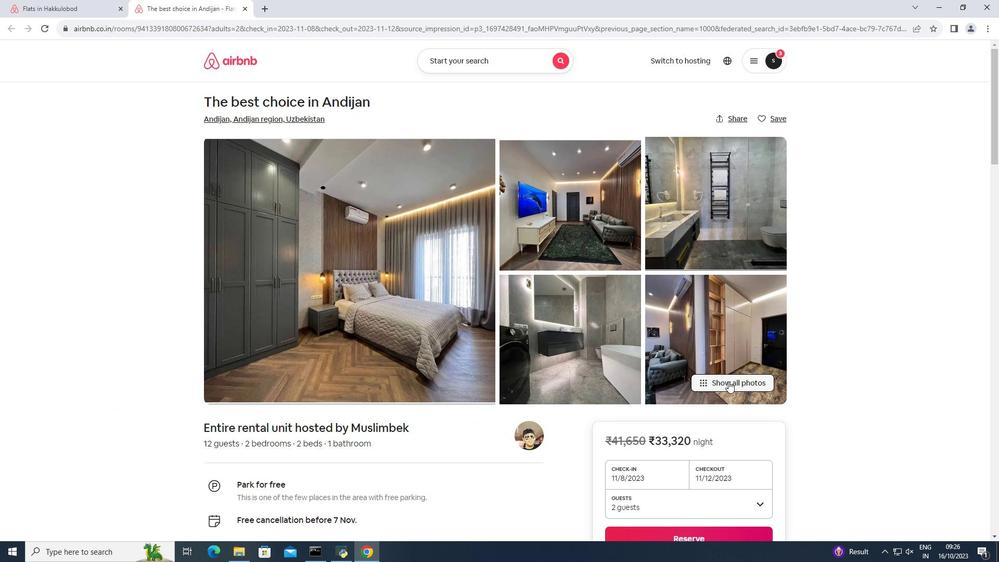 
Action: Mouse pressed left at (728, 381)
Screenshot: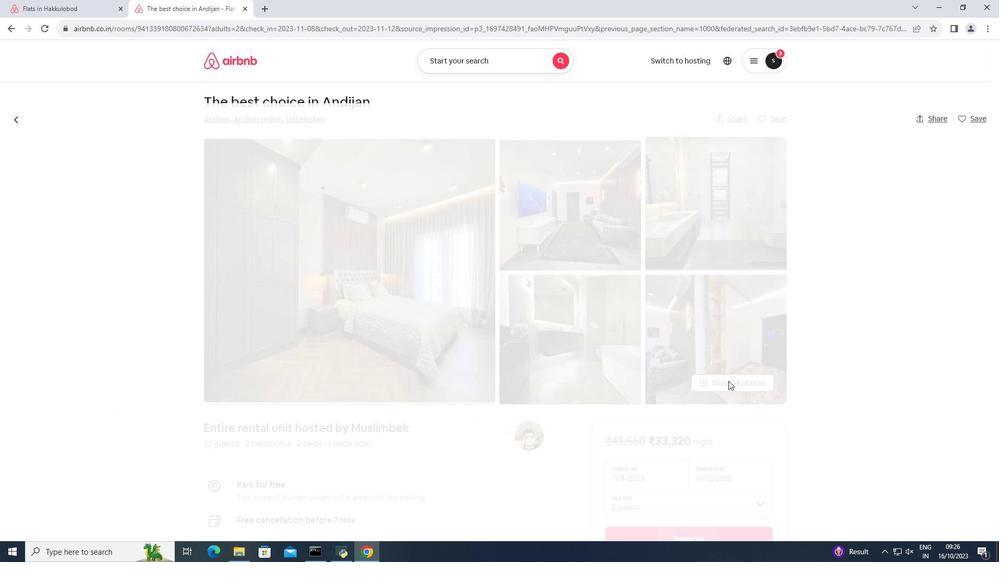 
Action: Mouse moved to (711, 372)
Screenshot: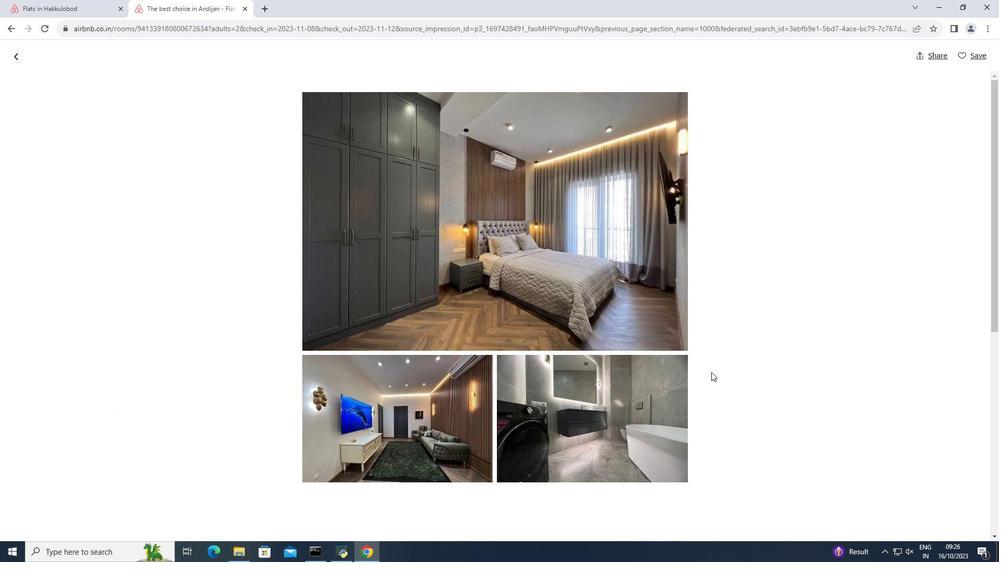 
Action: Mouse scrolled (711, 371) with delta (0, 0)
Screenshot: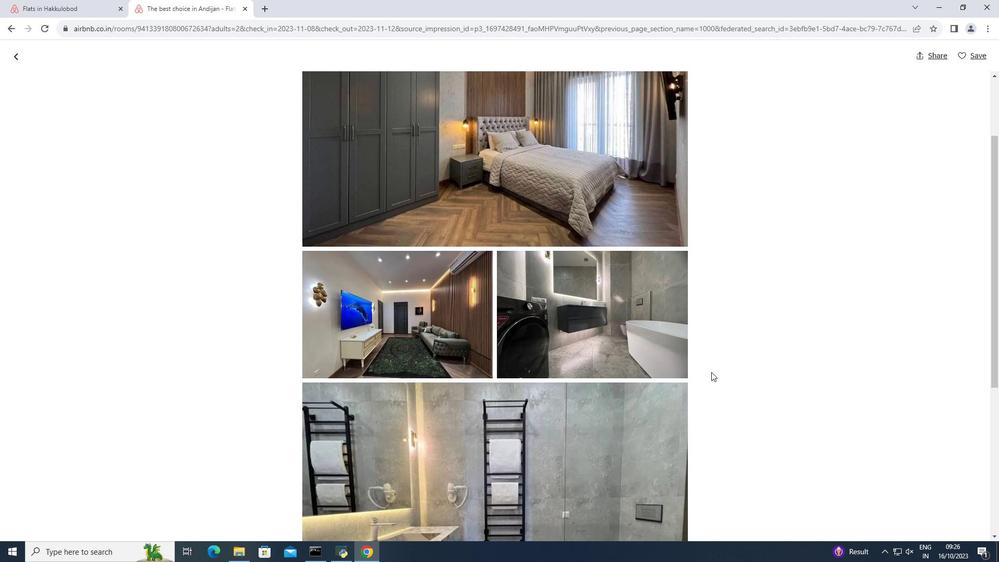 
Action: Mouse scrolled (711, 371) with delta (0, 0)
Screenshot: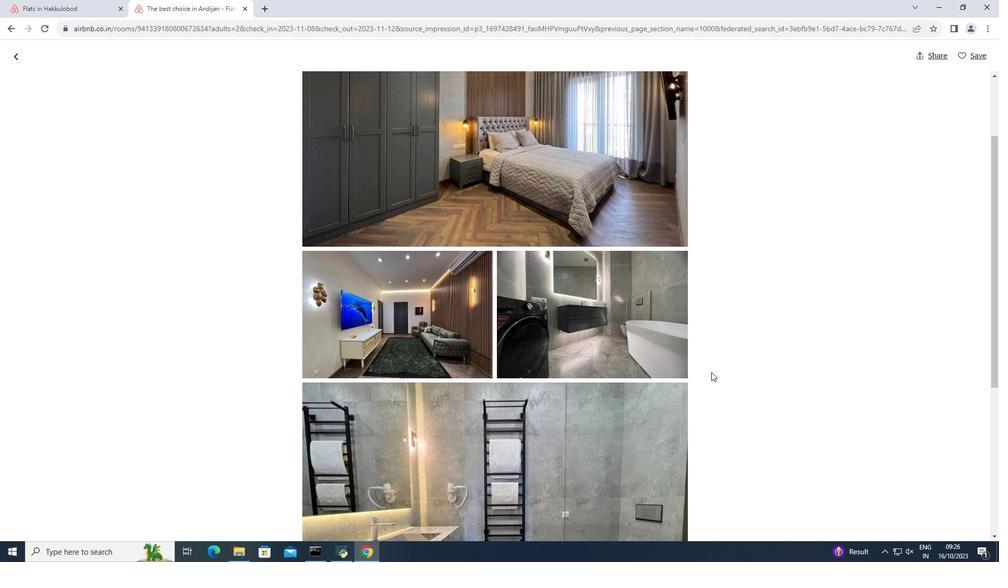 
Action: Mouse scrolled (711, 371) with delta (0, 0)
Screenshot: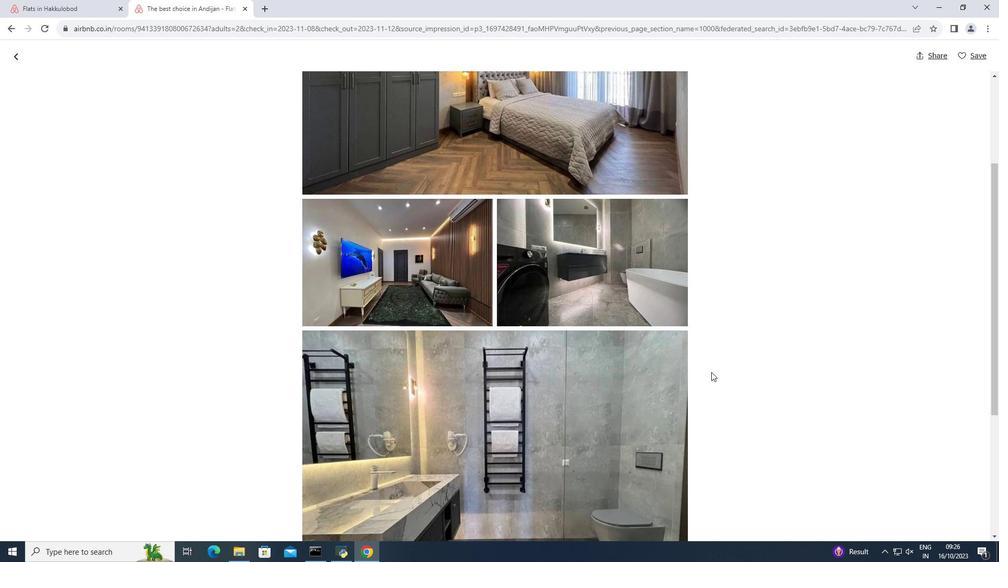 
Action: Mouse scrolled (711, 371) with delta (0, 0)
Screenshot: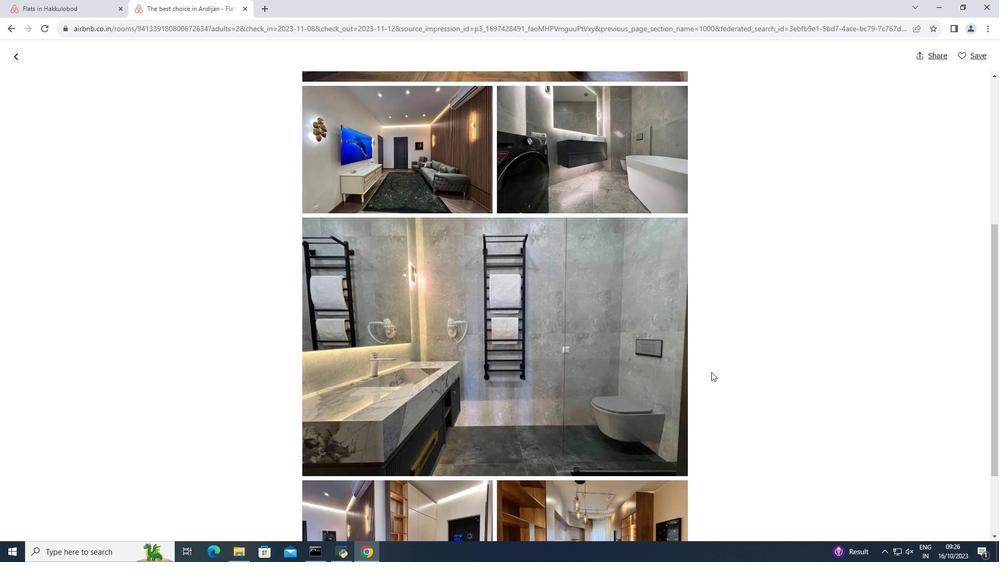 
Action: Mouse scrolled (711, 371) with delta (0, 0)
Screenshot: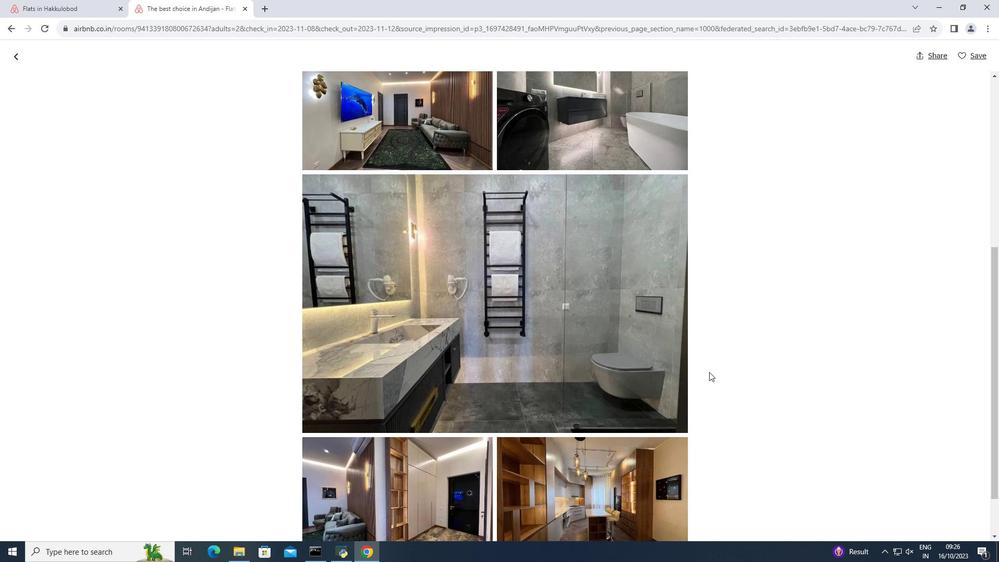 
Action: Mouse scrolled (711, 371) with delta (0, 0)
Screenshot: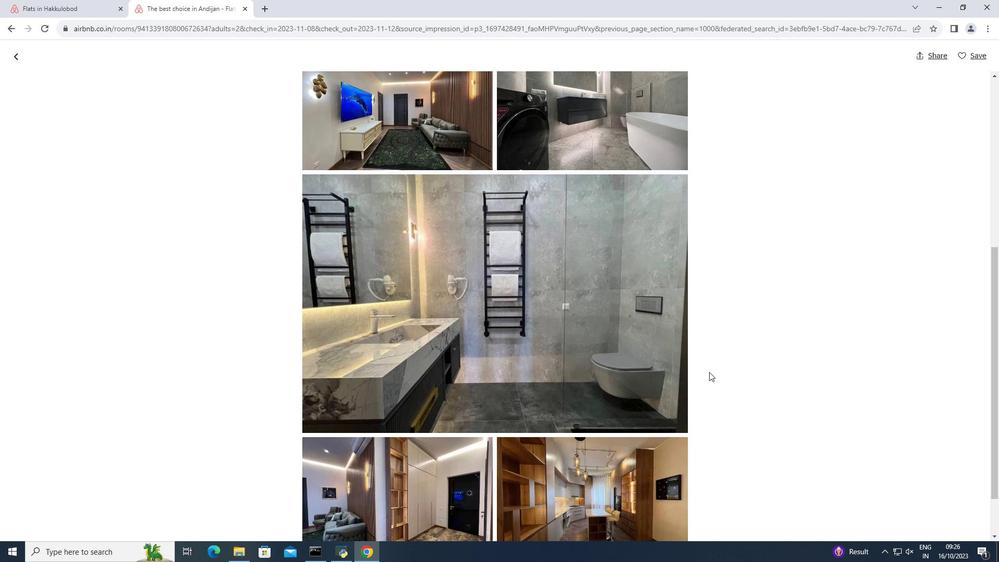 
Action: Mouse moved to (709, 372)
Screenshot: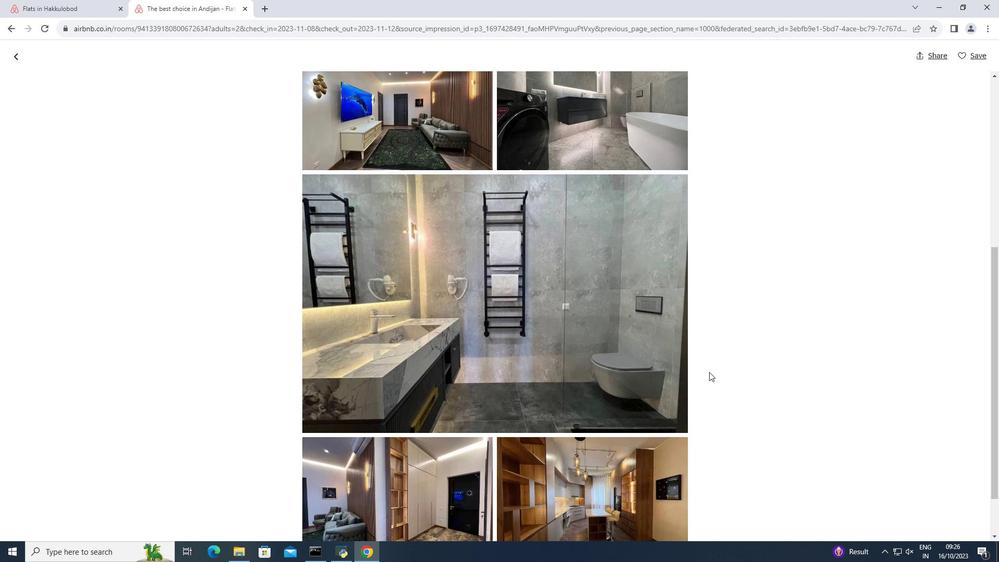 
Action: Mouse scrolled (709, 371) with delta (0, 0)
Screenshot: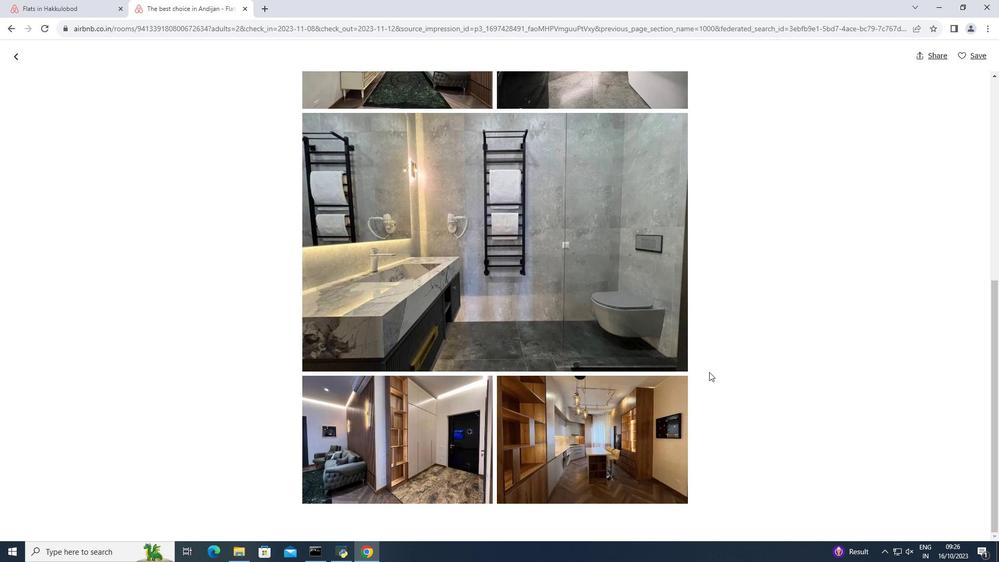 
Action: Mouse scrolled (709, 371) with delta (0, 0)
Screenshot: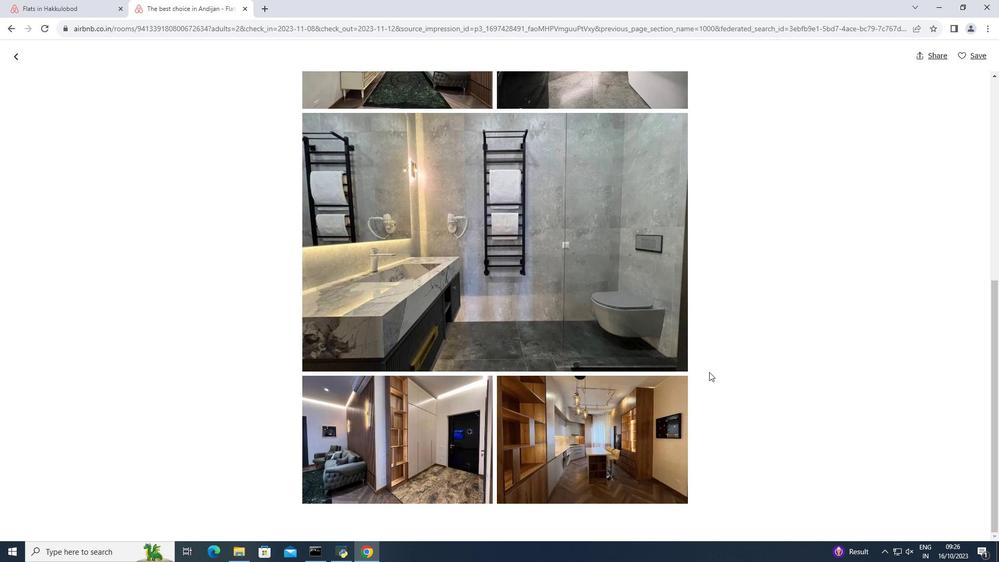 
Action: Mouse scrolled (709, 371) with delta (0, 0)
Screenshot: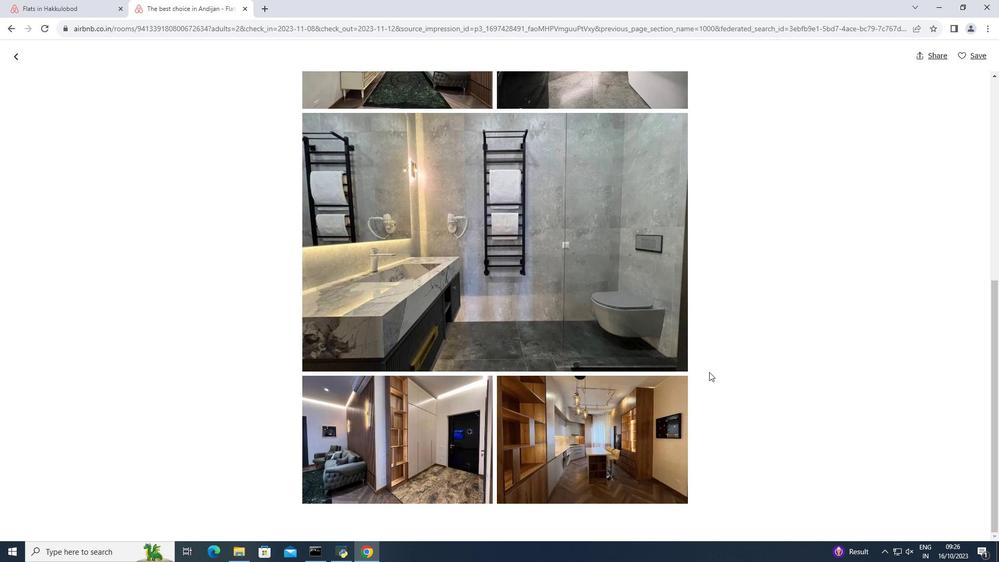 
Action: Mouse moved to (13, 58)
Screenshot: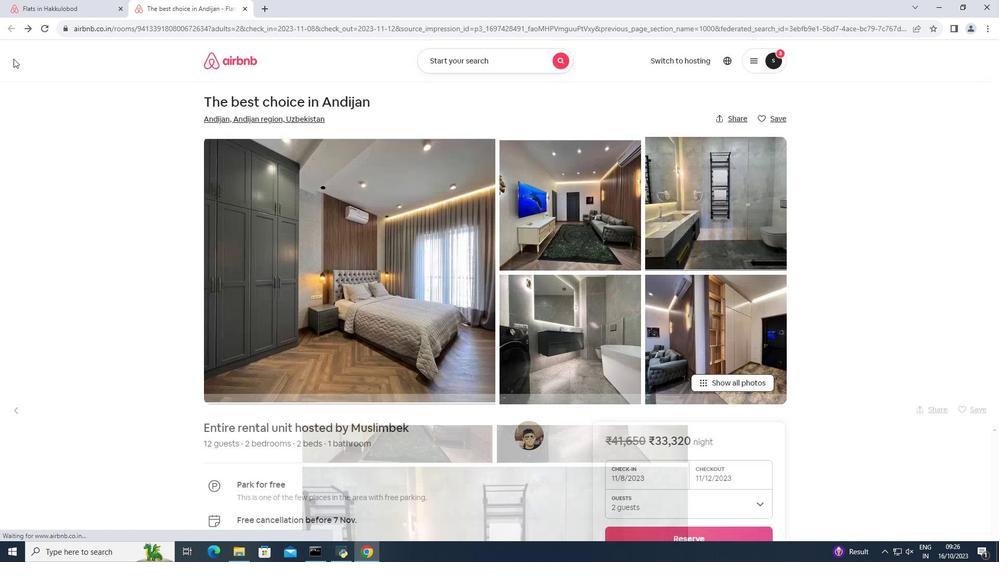
Action: Mouse pressed left at (13, 58)
Screenshot: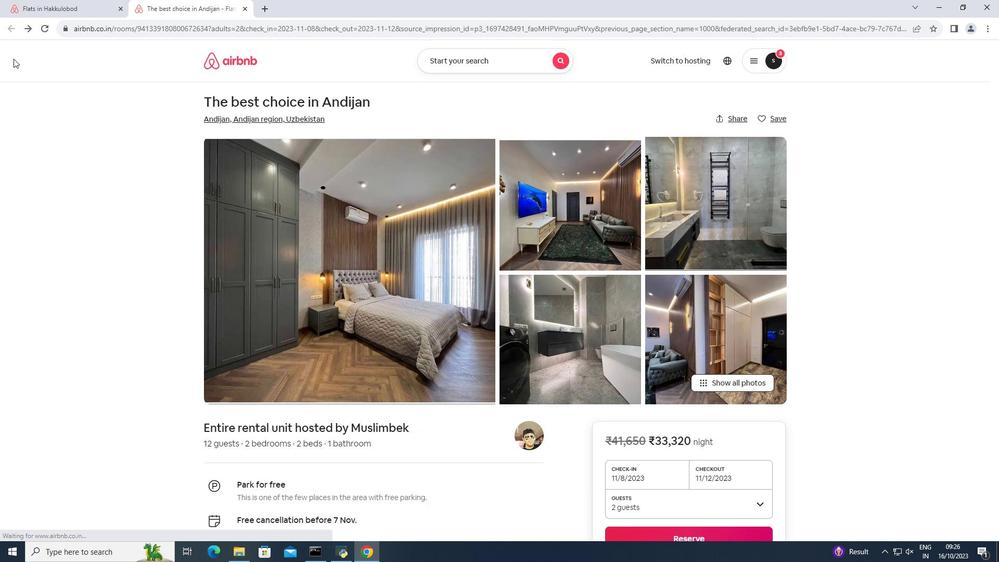 
Action: Mouse moved to (249, 212)
Screenshot: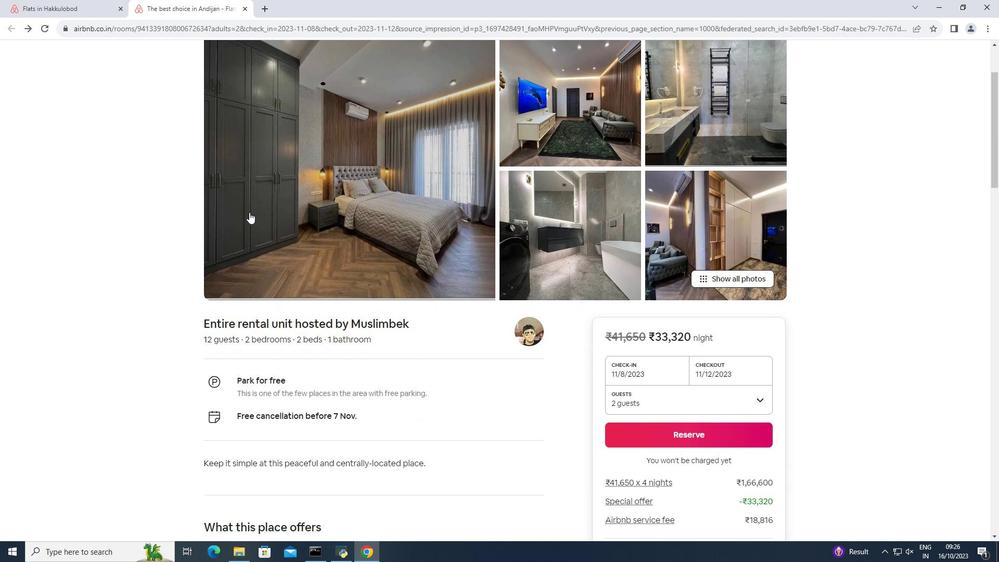 
Action: Mouse scrolled (249, 211) with delta (0, 0)
Screenshot: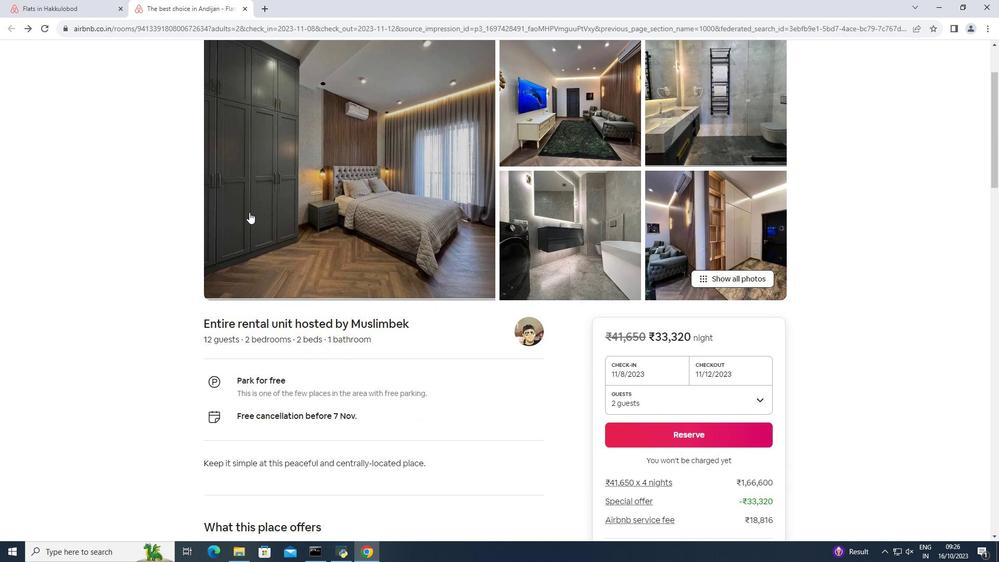 
Action: Mouse scrolled (249, 211) with delta (0, 0)
Screenshot: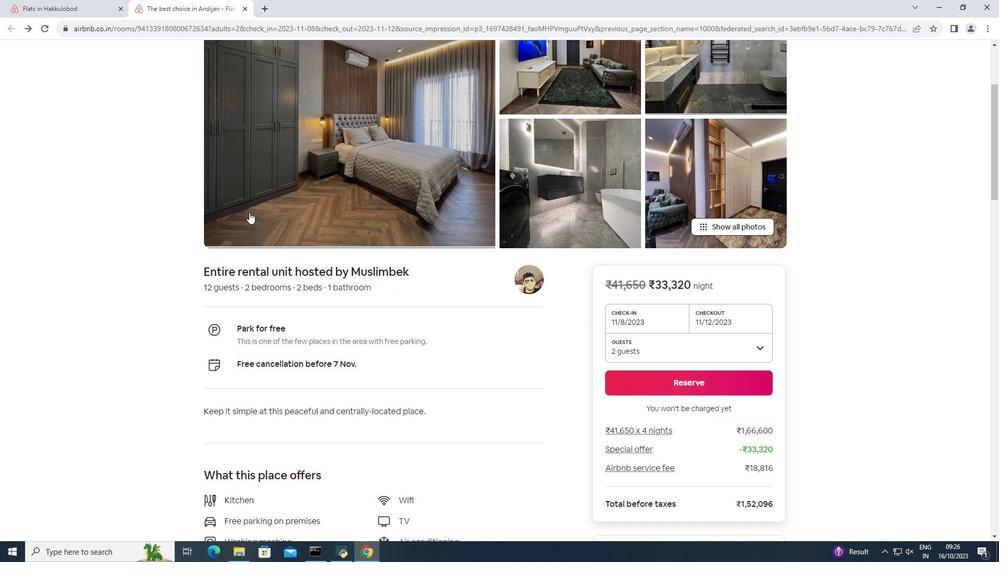 
Action: Mouse scrolled (249, 211) with delta (0, 0)
Screenshot: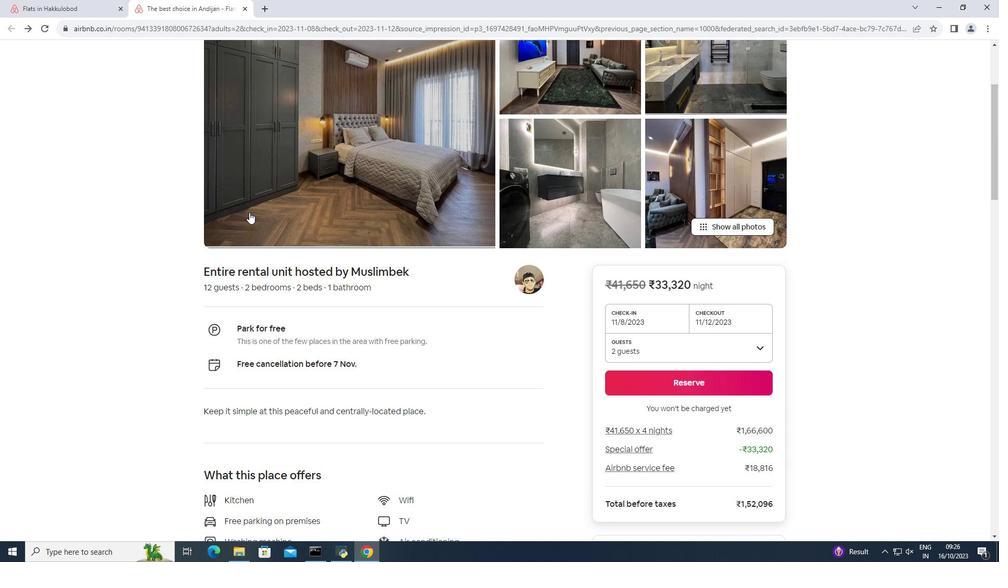 
Action: Mouse scrolled (249, 211) with delta (0, 0)
Screenshot: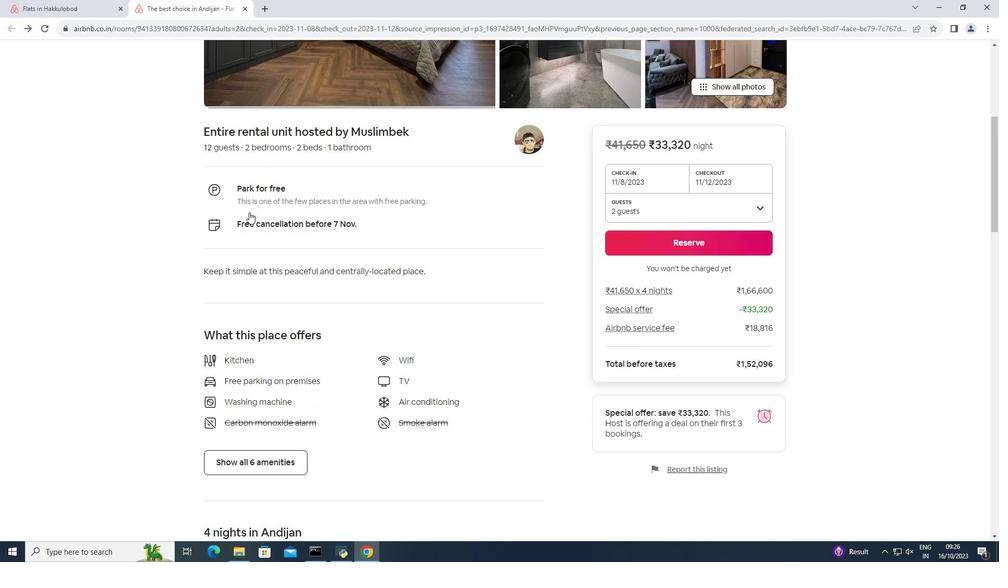 
Action: Mouse scrolled (249, 211) with delta (0, 0)
Screenshot: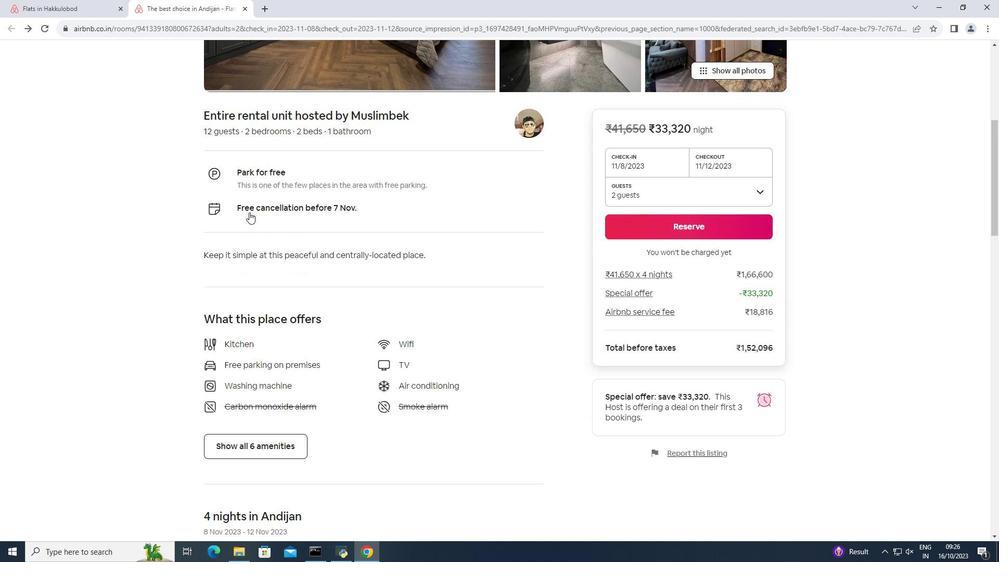 
Action: Mouse scrolled (249, 211) with delta (0, 0)
Screenshot: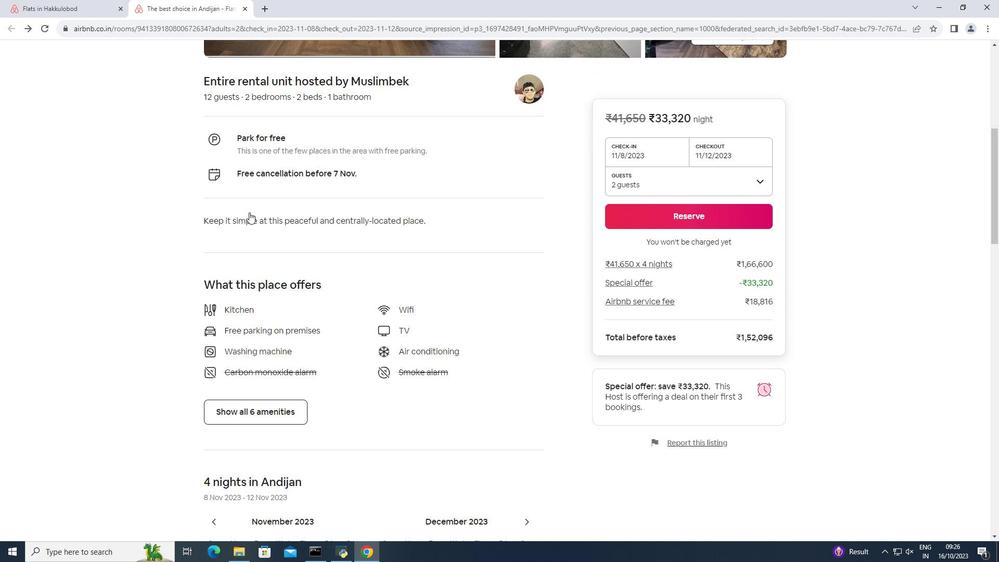 
Action: Mouse scrolled (249, 211) with delta (0, 0)
Screenshot: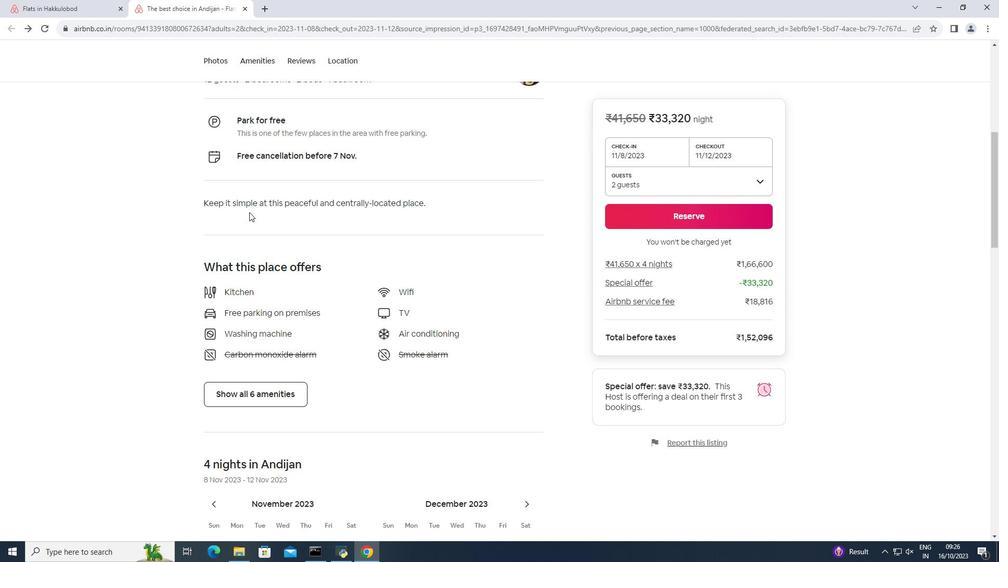 
Action: Mouse scrolled (249, 211) with delta (0, 0)
Screenshot: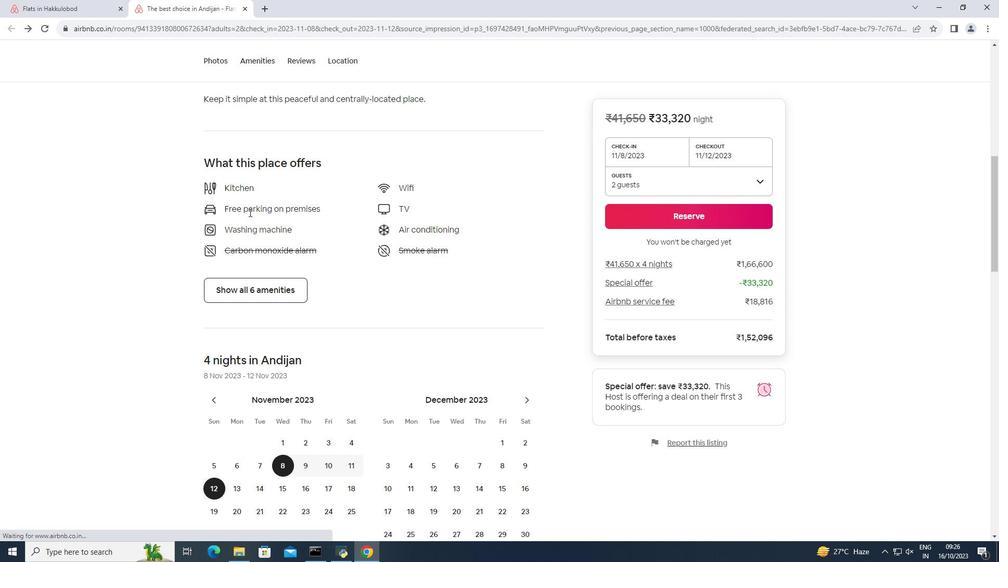 
Action: Mouse scrolled (249, 211) with delta (0, 0)
Screenshot: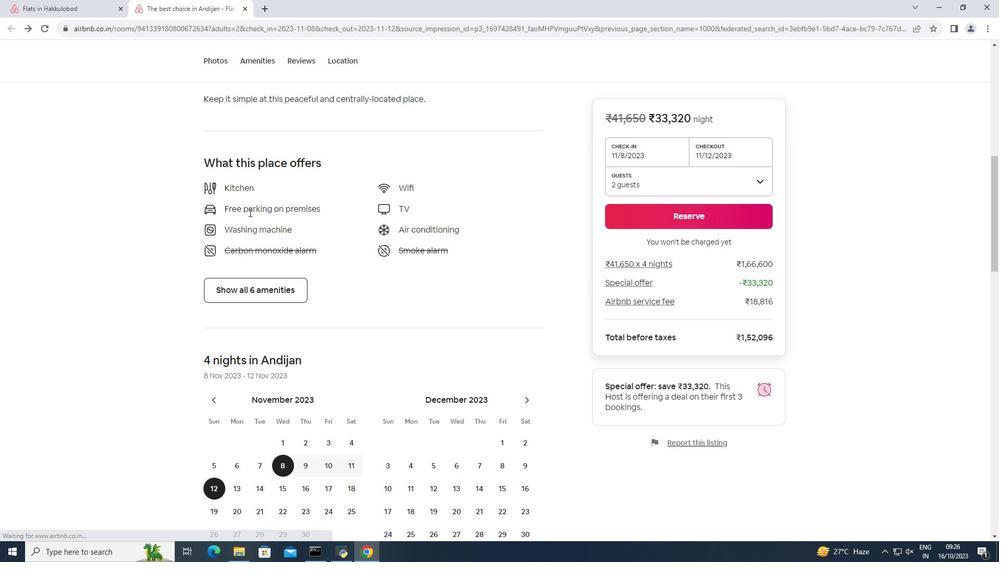 
Action: Mouse moved to (263, 289)
Screenshot: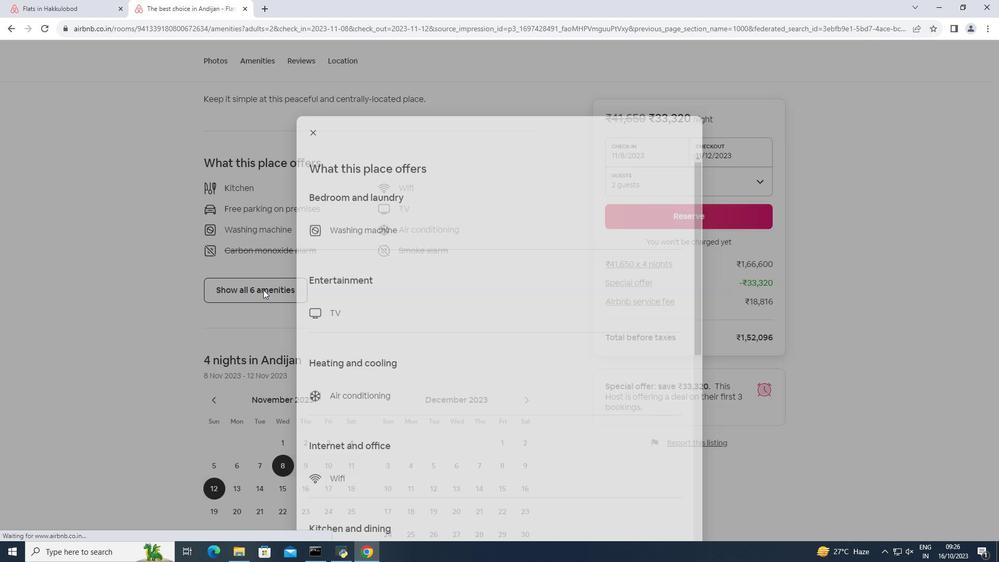 
Action: Mouse pressed left at (263, 289)
Screenshot: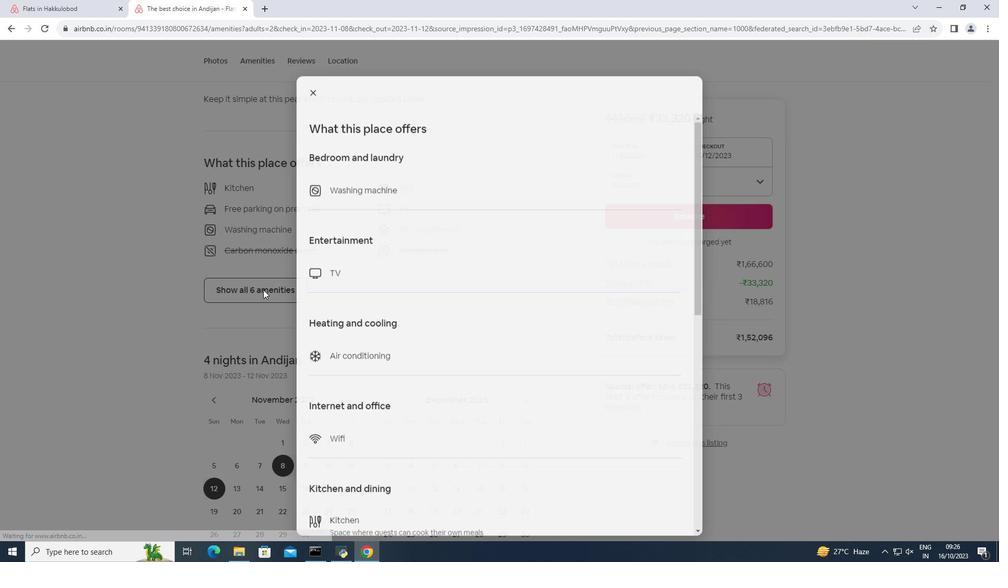 
Action: Mouse moved to (335, 297)
Screenshot: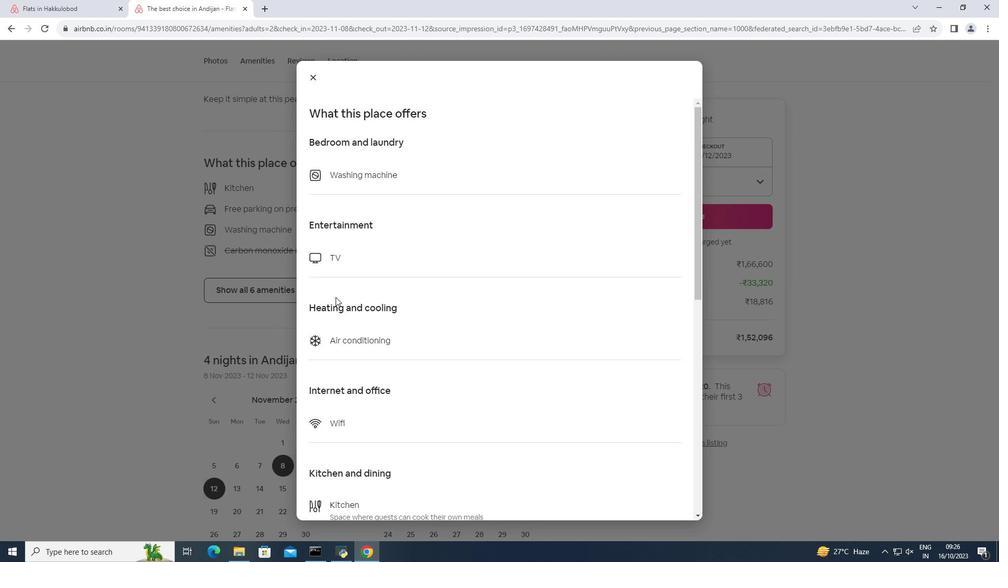 
Action: Mouse scrolled (335, 297) with delta (0, 0)
Screenshot: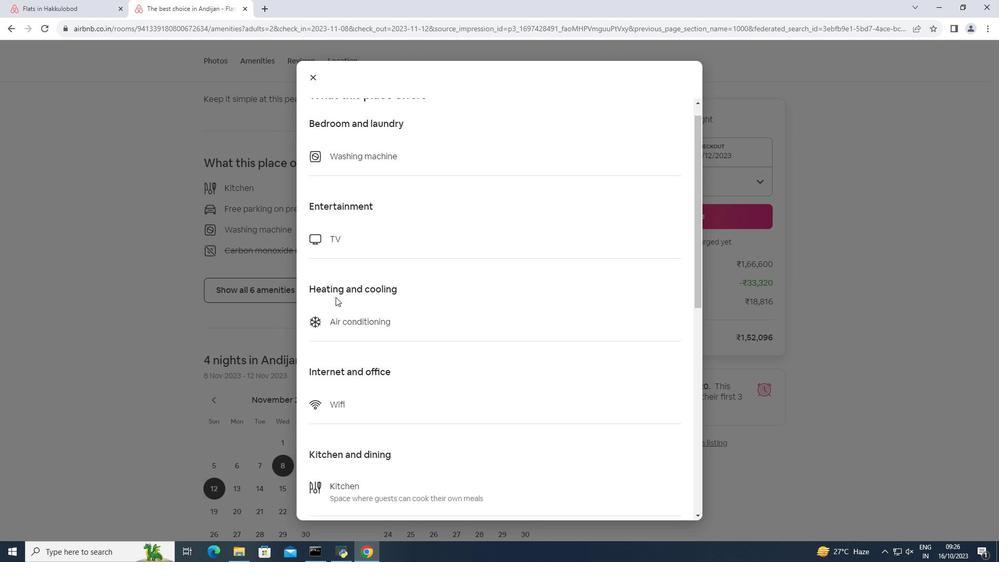 
Action: Mouse scrolled (335, 296) with delta (0, 0)
Screenshot: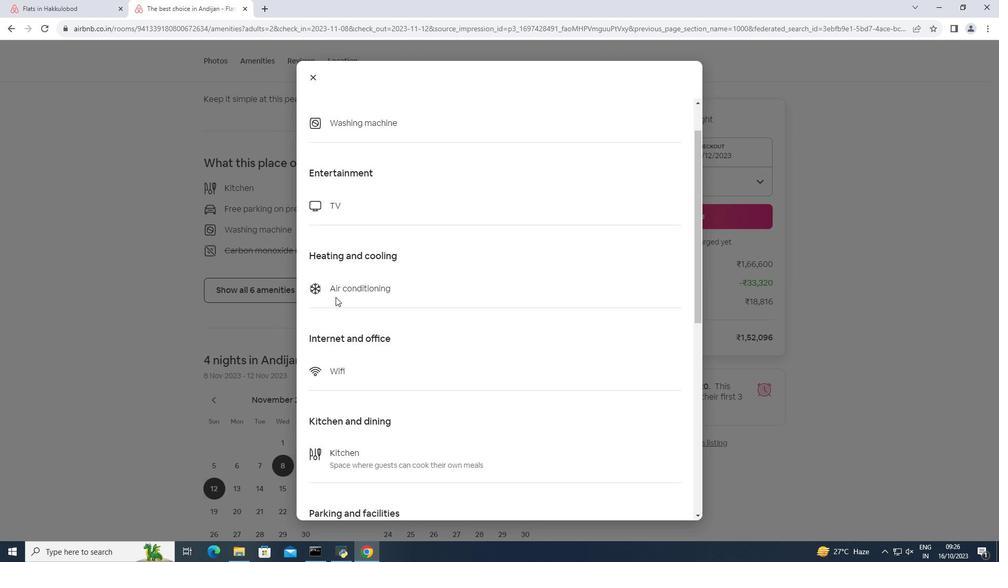 
Action: Mouse scrolled (335, 296) with delta (0, 0)
Screenshot: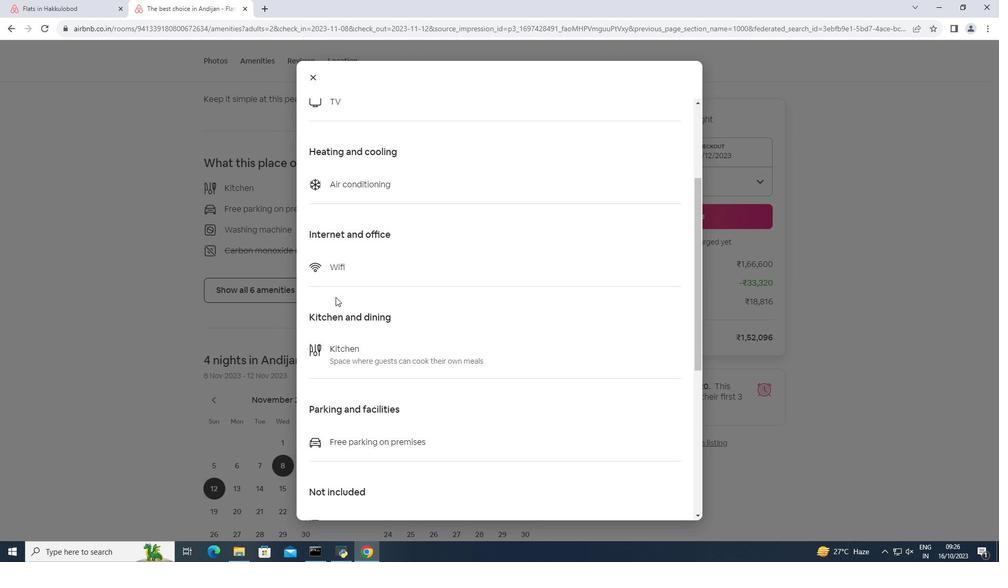 
Action: Mouse scrolled (335, 296) with delta (0, 0)
Screenshot: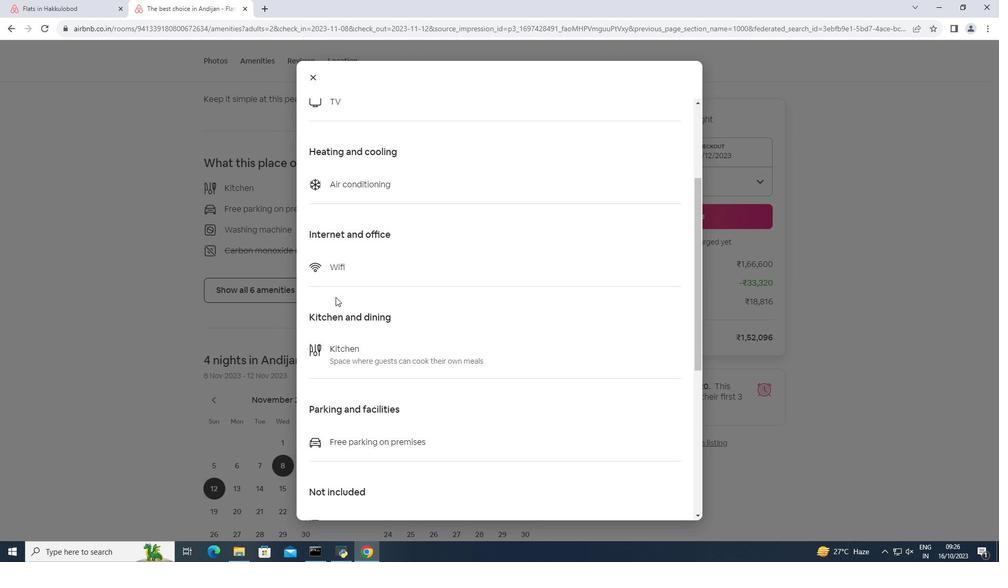 
Action: Mouse scrolled (335, 296) with delta (0, 0)
Screenshot: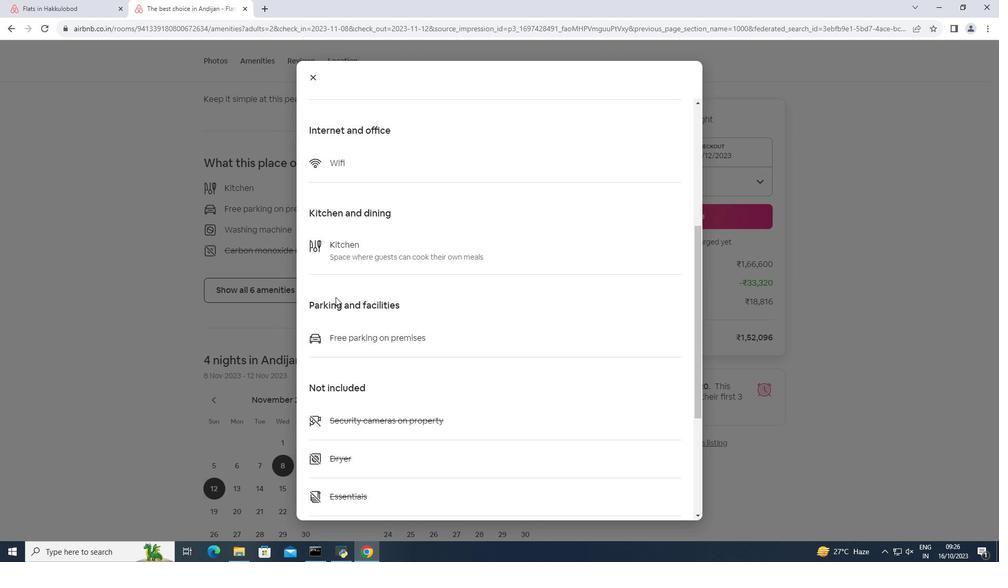 
Action: Mouse scrolled (335, 296) with delta (0, 0)
Screenshot: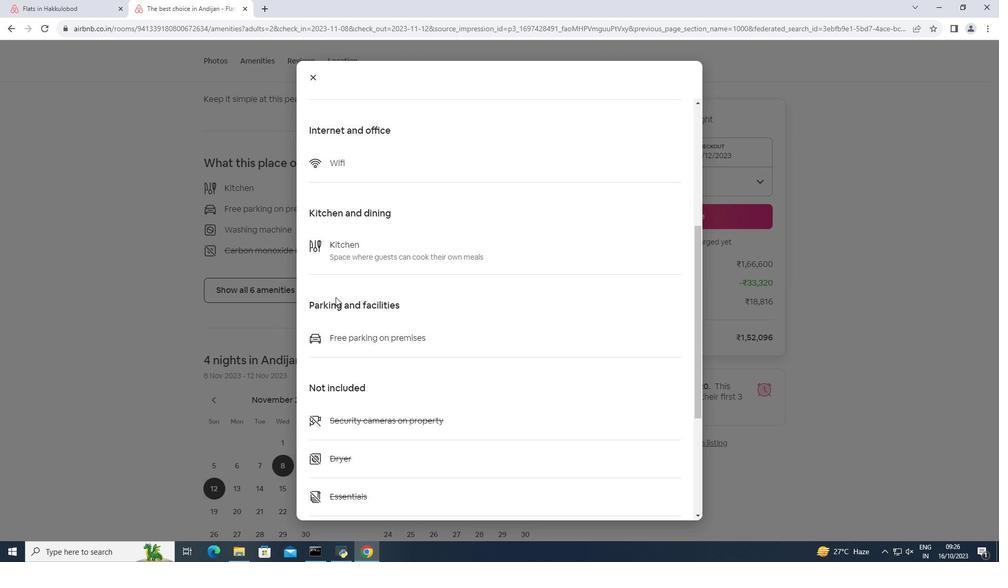 
Action: Mouse scrolled (335, 296) with delta (0, 0)
Screenshot: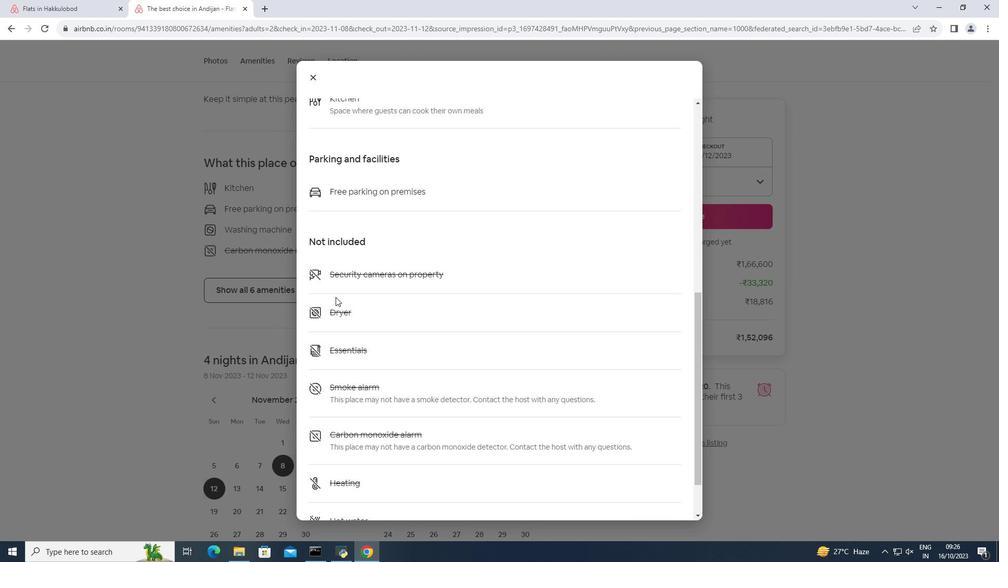 
Action: Mouse scrolled (335, 296) with delta (0, 0)
Screenshot: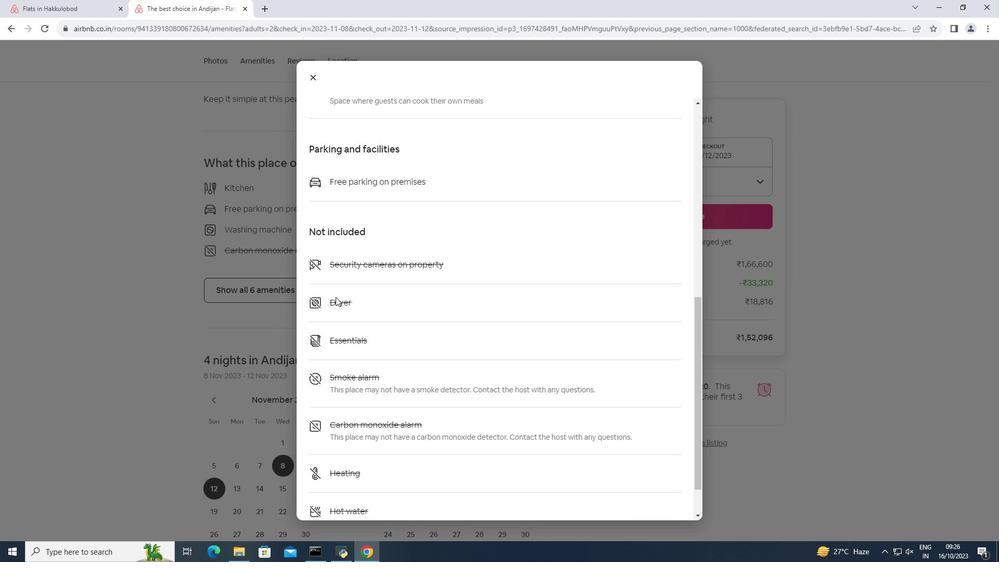 
Action: Mouse scrolled (335, 296) with delta (0, 0)
Screenshot: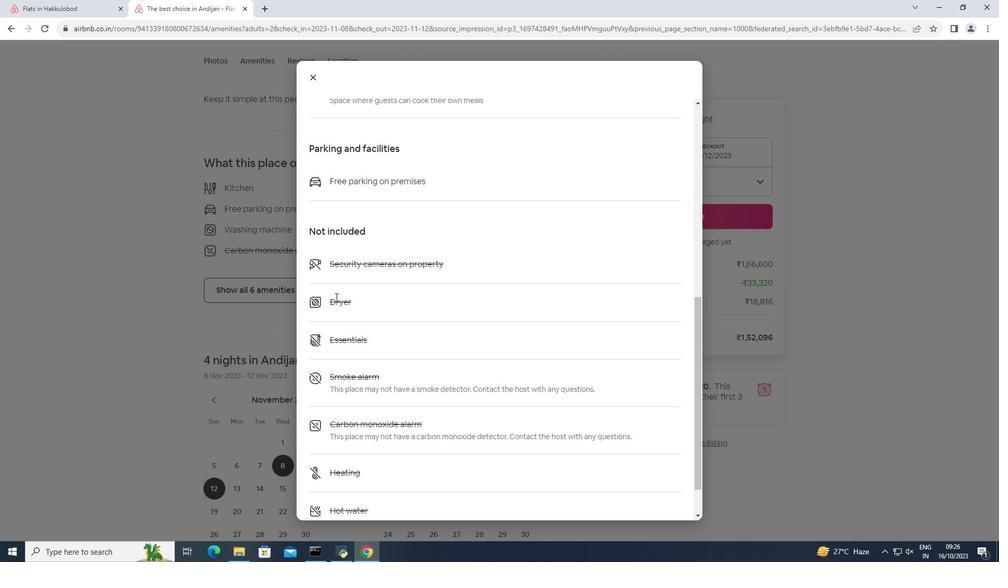 
Action: Mouse scrolled (335, 296) with delta (0, 0)
Screenshot: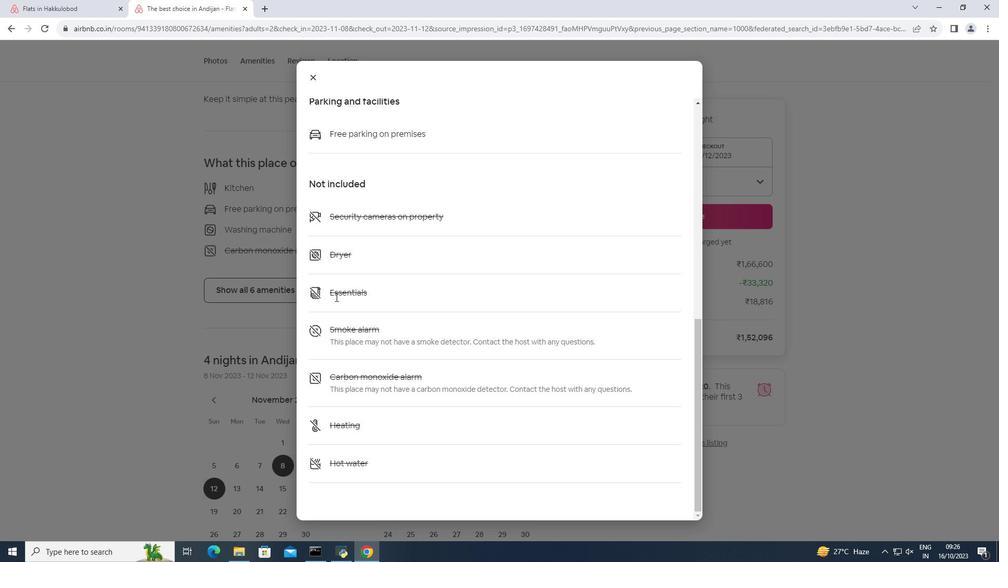 
Action: Mouse scrolled (335, 296) with delta (0, 0)
Screenshot: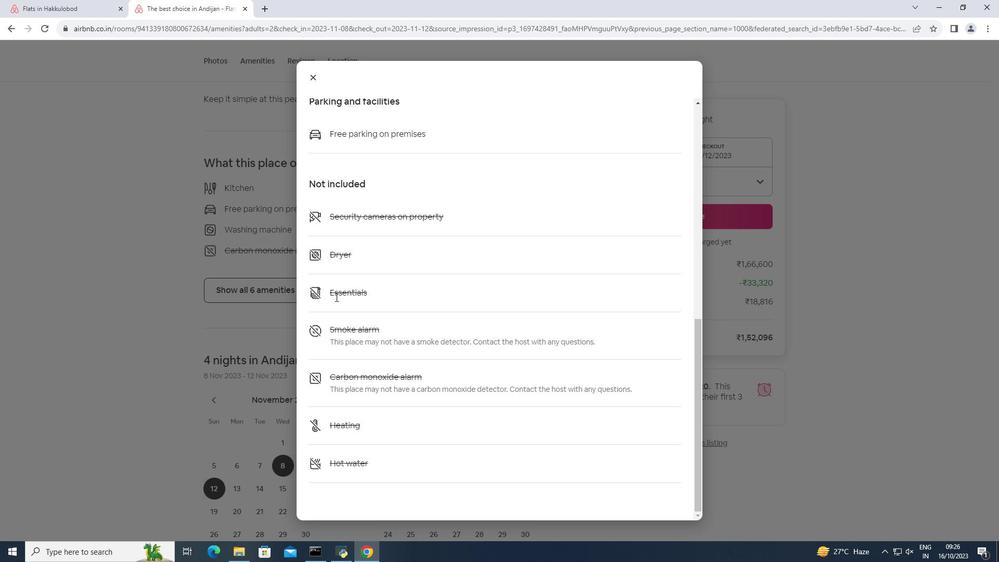 
Action: Mouse scrolled (335, 296) with delta (0, 0)
Screenshot: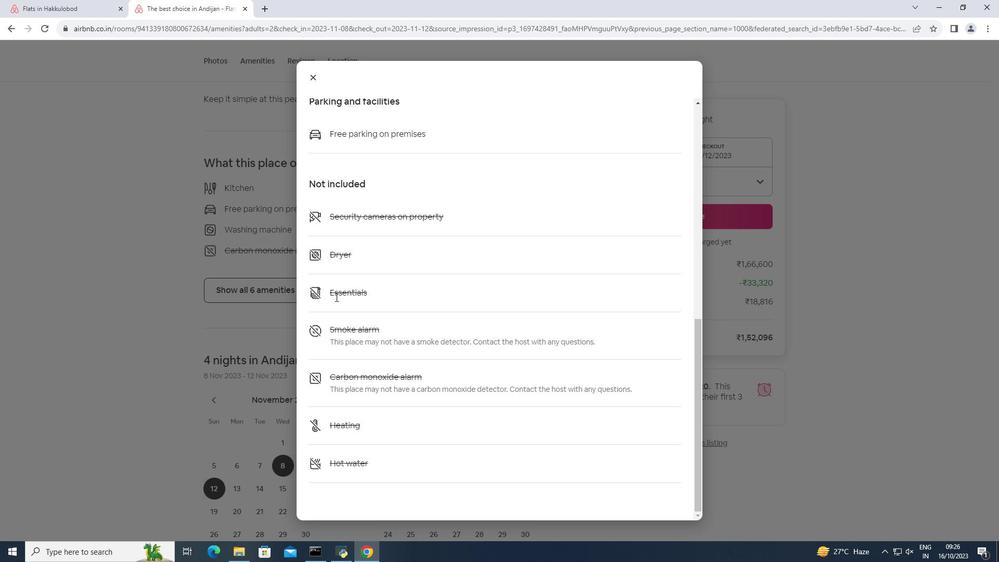 
Action: Mouse moved to (312, 75)
Screenshot: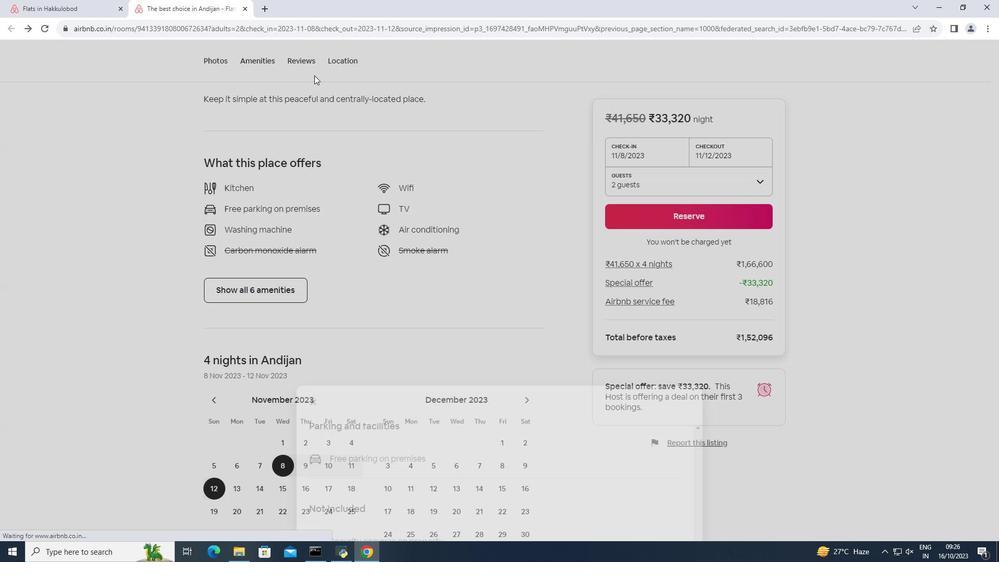 
Action: Mouse pressed left at (312, 75)
Screenshot: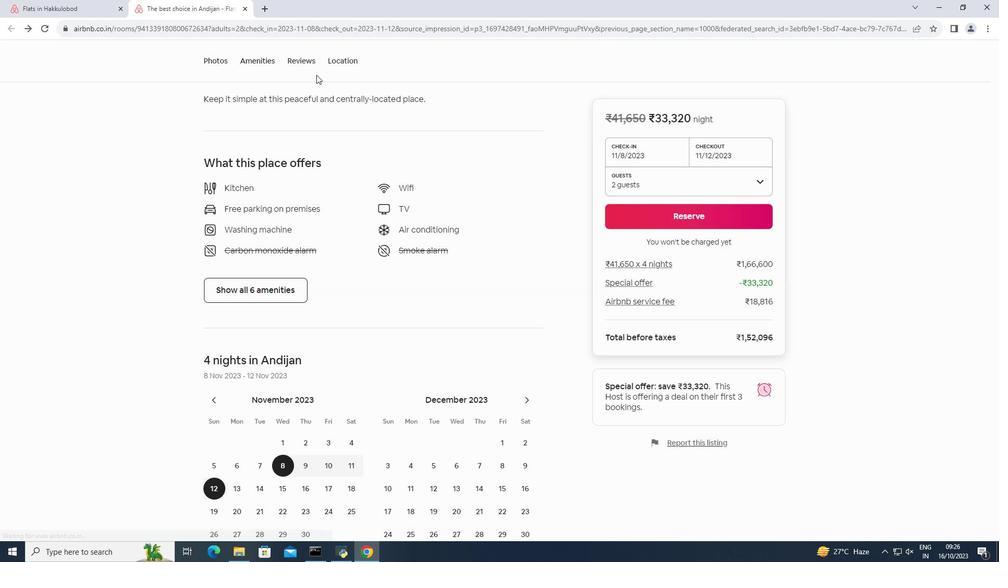 
Action: Mouse moved to (322, 142)
Screenshot: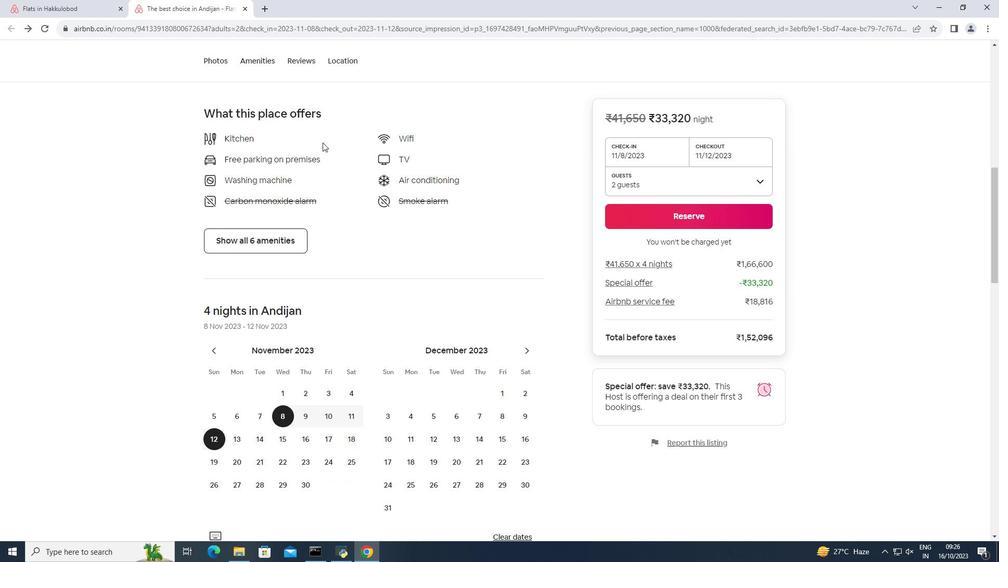 
Action: Mouse scrolled (322, 142) with delta (0, 0)
Screenshot: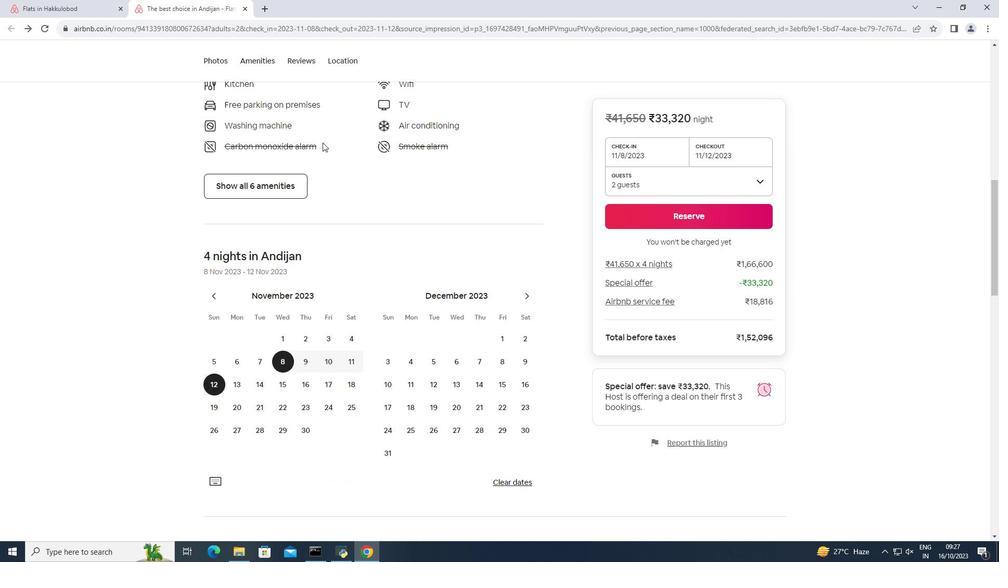 
Action: Mouse scrolled (322, 142) with delta (0, 0)
Screenshot: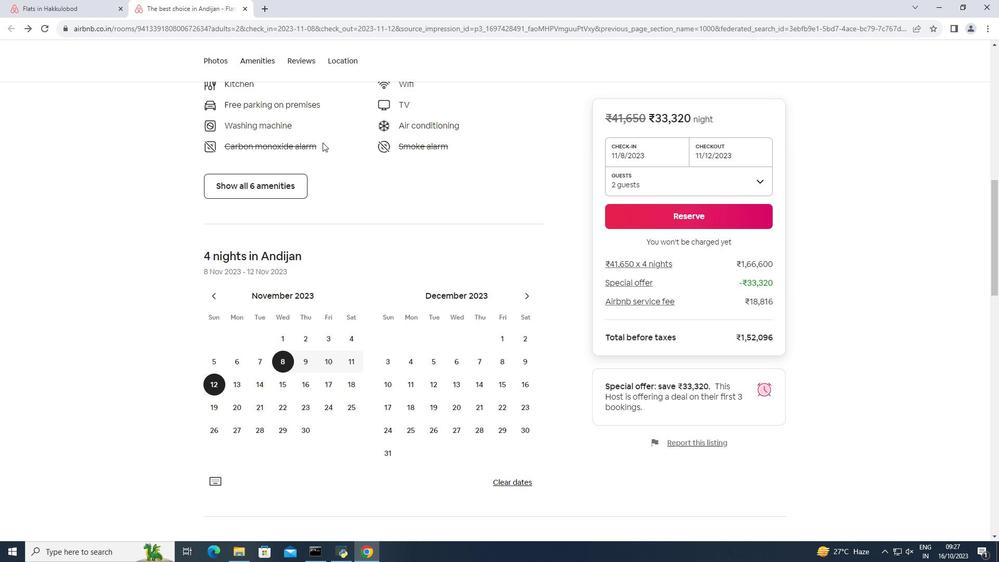 
Action: Mouse scrolled (322, 142) with delta (0, 0)
Screenshot: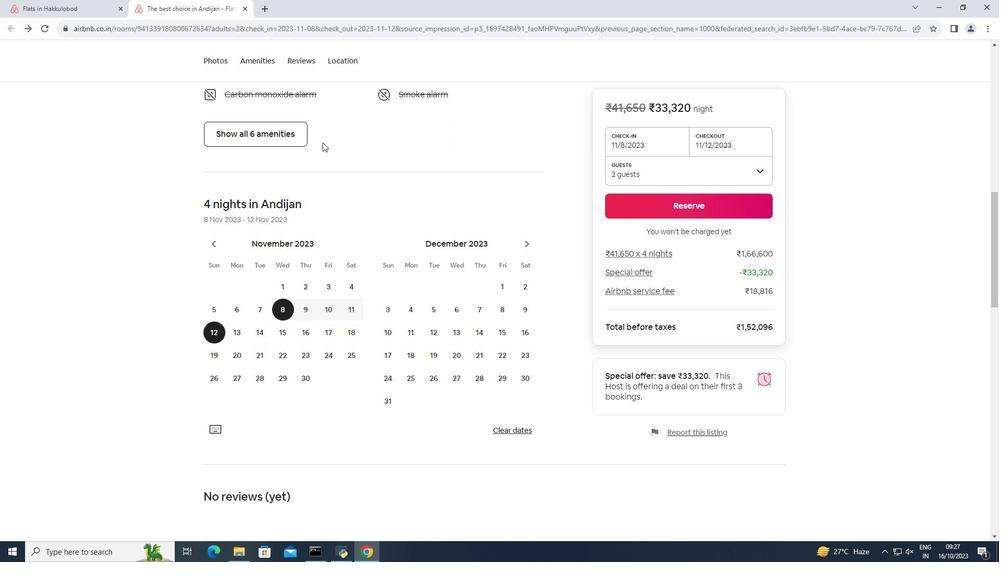 
Action: Mouse moved to (324, 138)
Screenshot: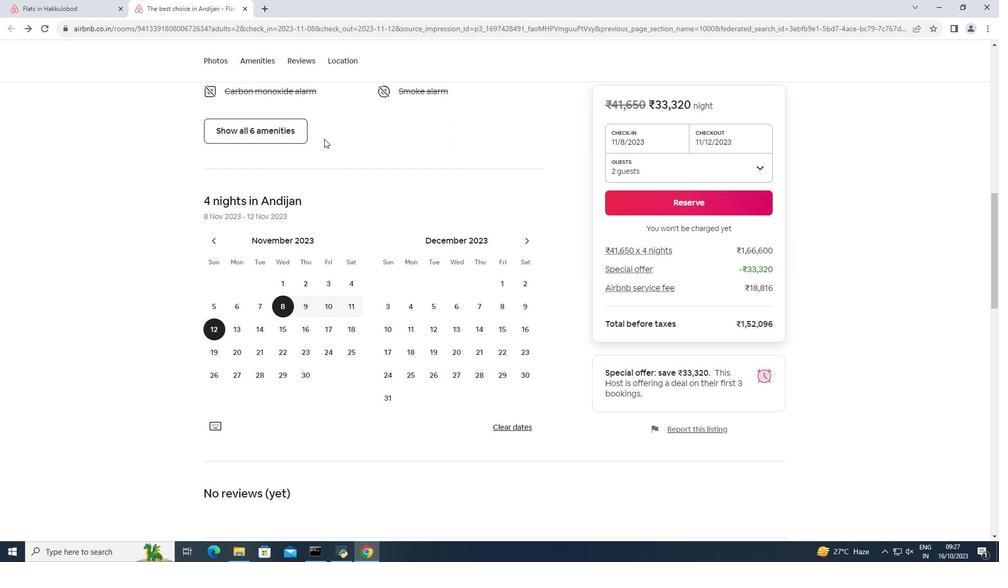 
Action: Mouse scrolled (324, 138) with delta (0, 0)
Screenshot: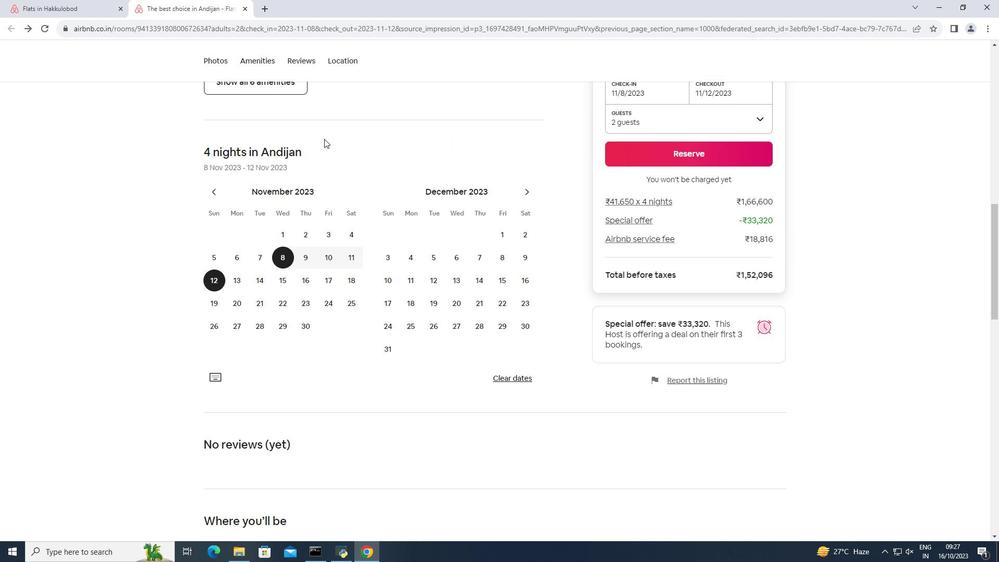 
Action: Mouse scrolled (324, 138) with delta (0, 0)
Screenshot: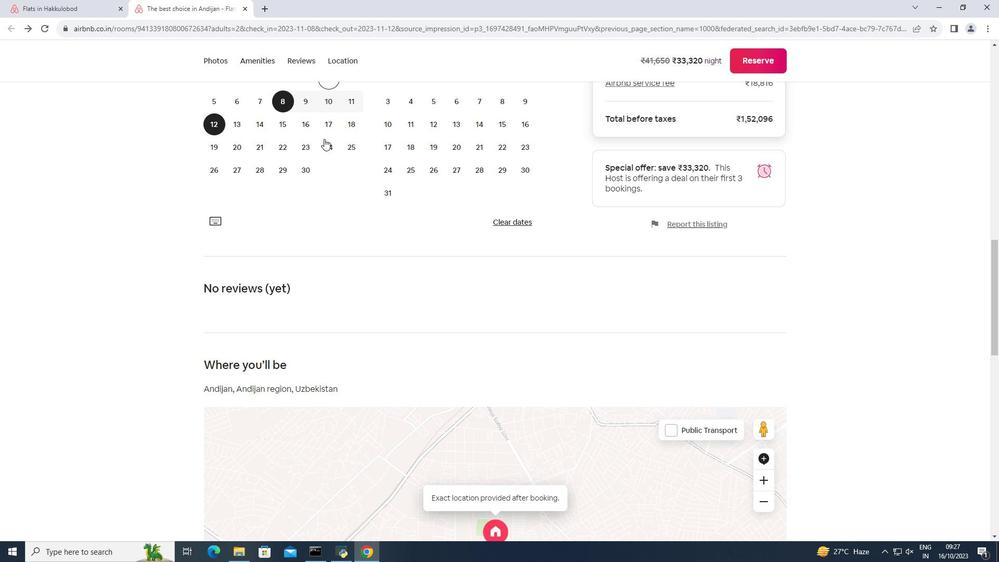 
Action: Mouse scrolled (324, 138) with delta (0, 0)
Screenshot: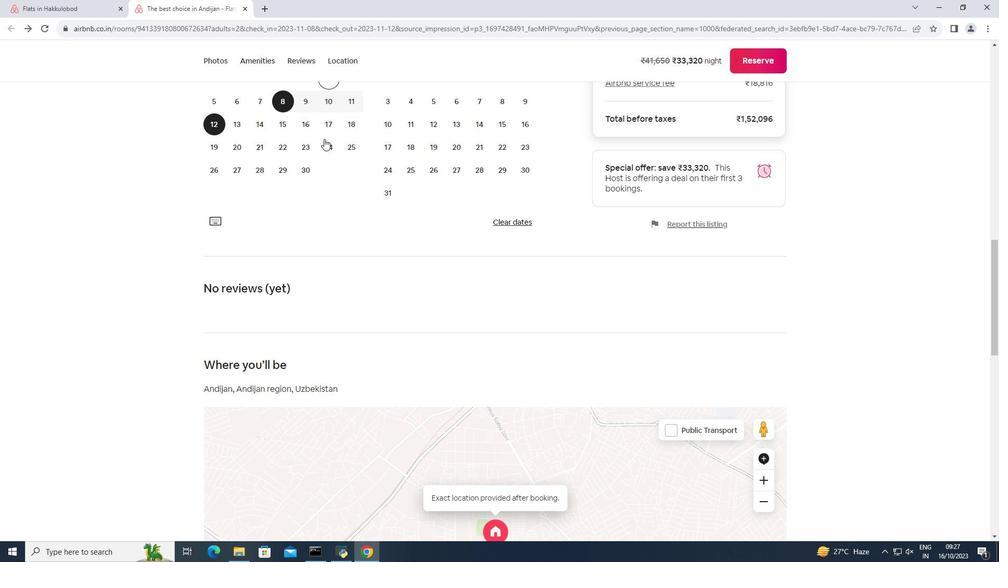 
Action: Mouse scrolled (324, 138) with delta (0, 0)
Screenshot: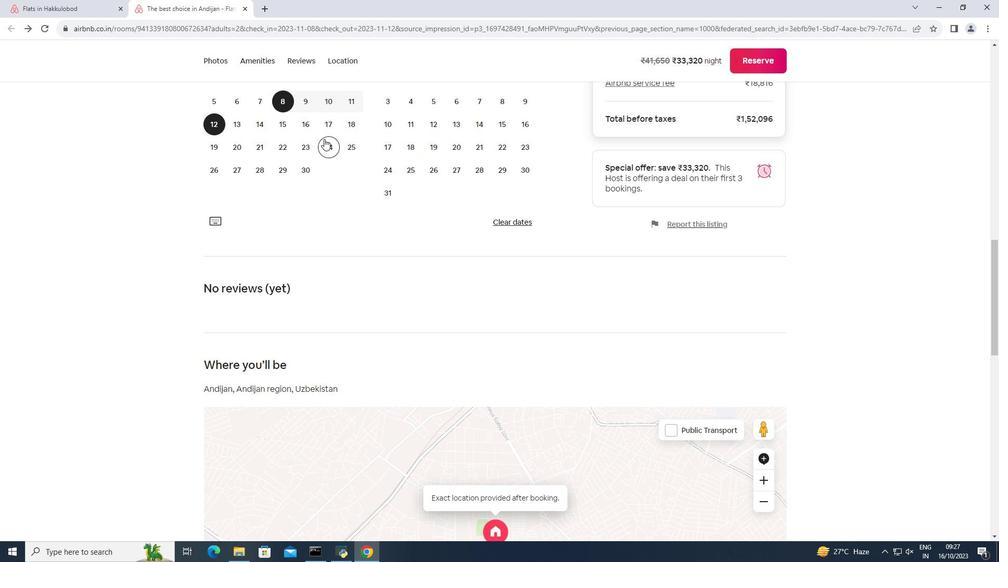 
Action: Mouse scrolled (324, 138) with delta (0, 0)
Screenshot: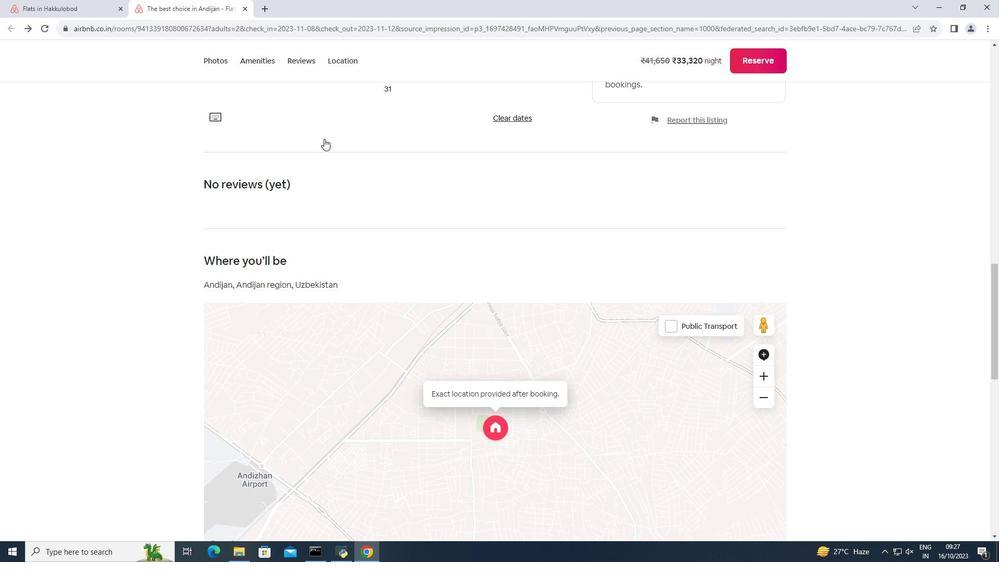 
Action: Mouse scrolled (324, 138) with delta (0, 0)
Screenshot: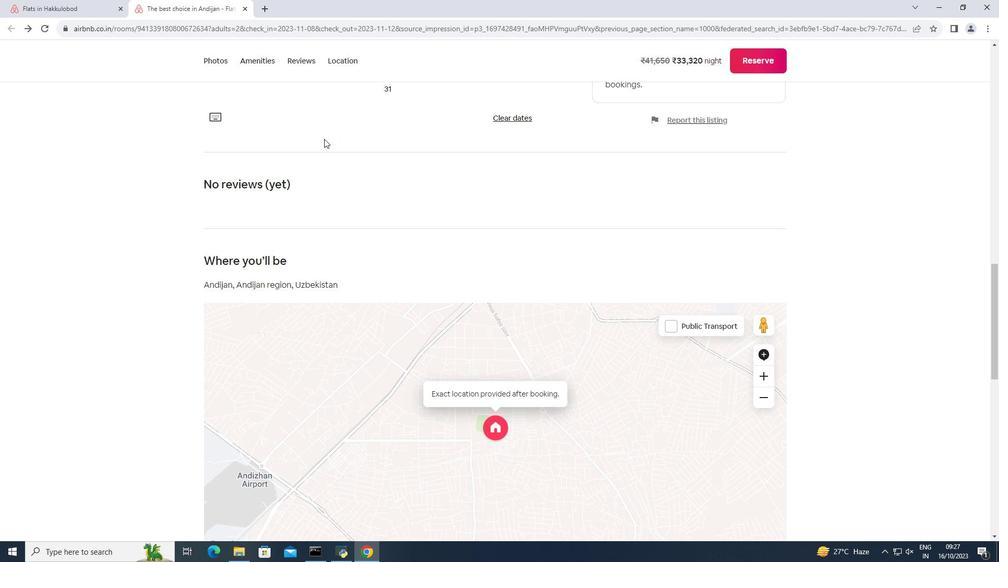 
Action: Mouse scrolled (324, 138) with delta (0, 0)
Screenshot: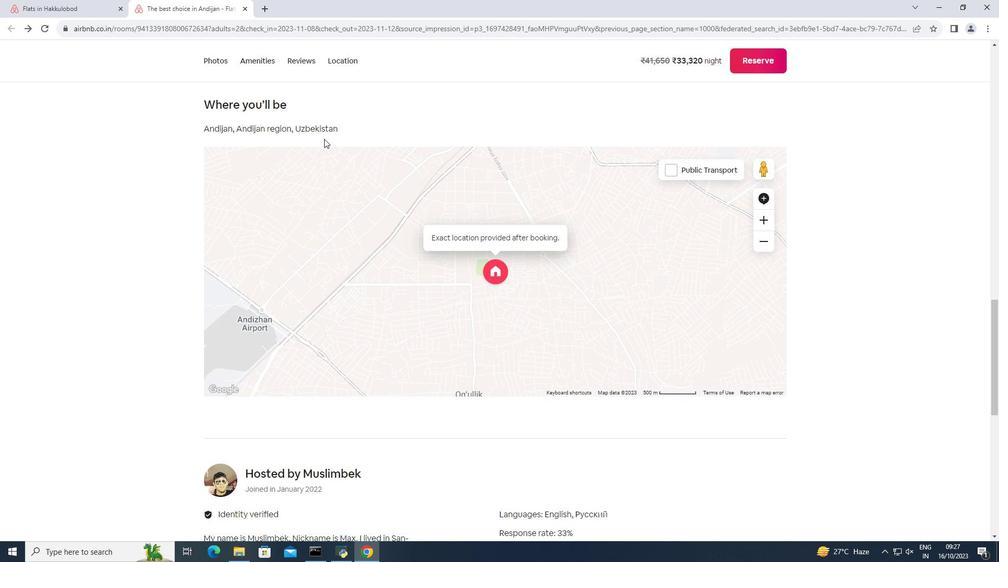 
Action: Mouse scrolled (324, 138) with delta (0, 0)
Screenshot: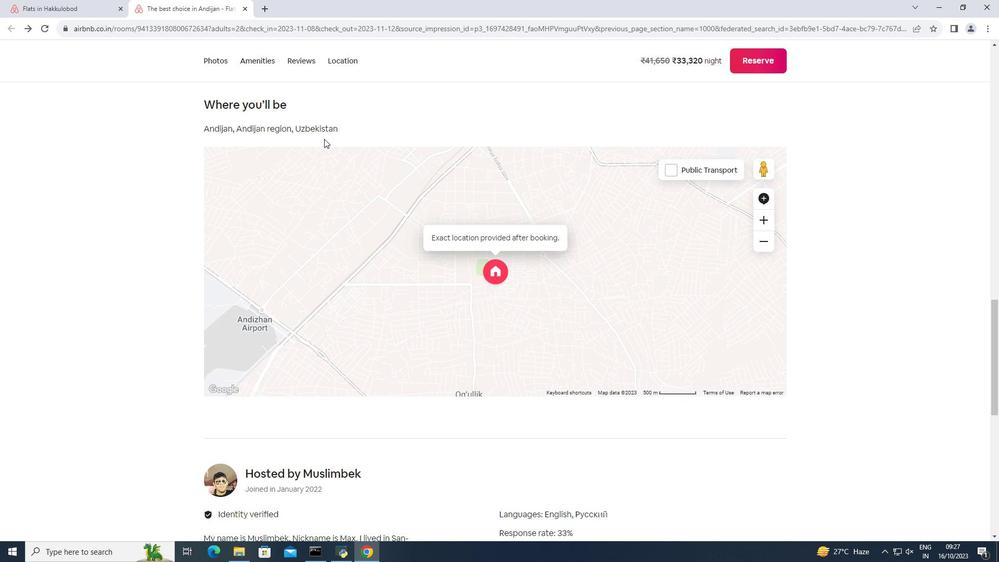 
Action: Mouse scrolled (324, 138) with delta (0, 0)
Screenshot: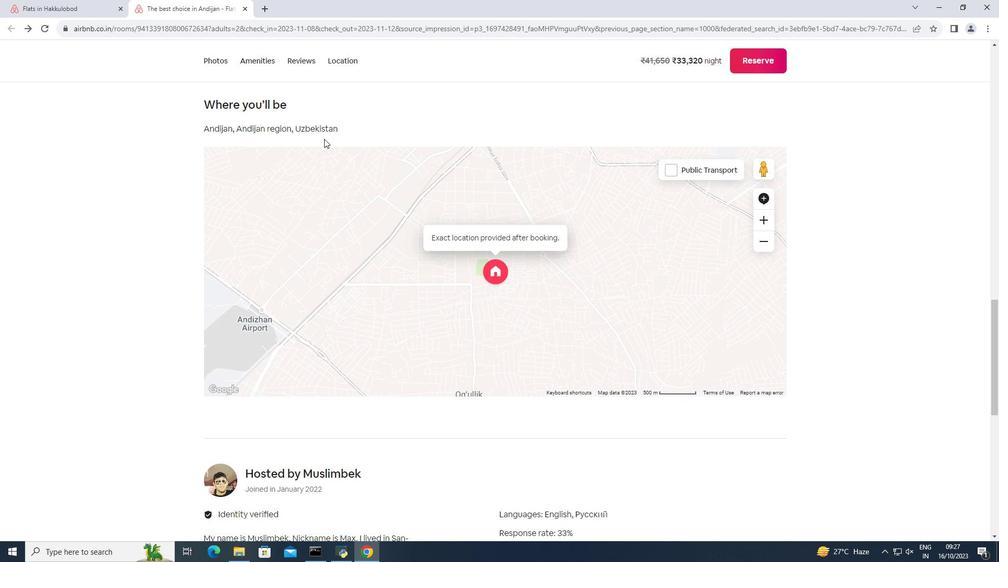 
Action: Mouse scrolled (324, 138) with delta (0, 0)
Screenshot: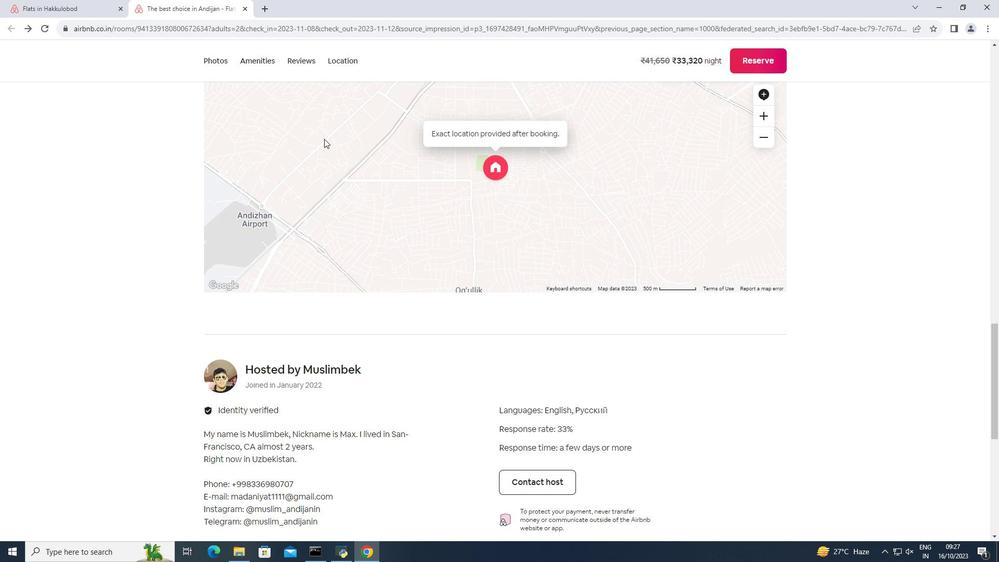 
Action: Mouse scrolled (324, 138) with delta (0, 0)
Screenshot: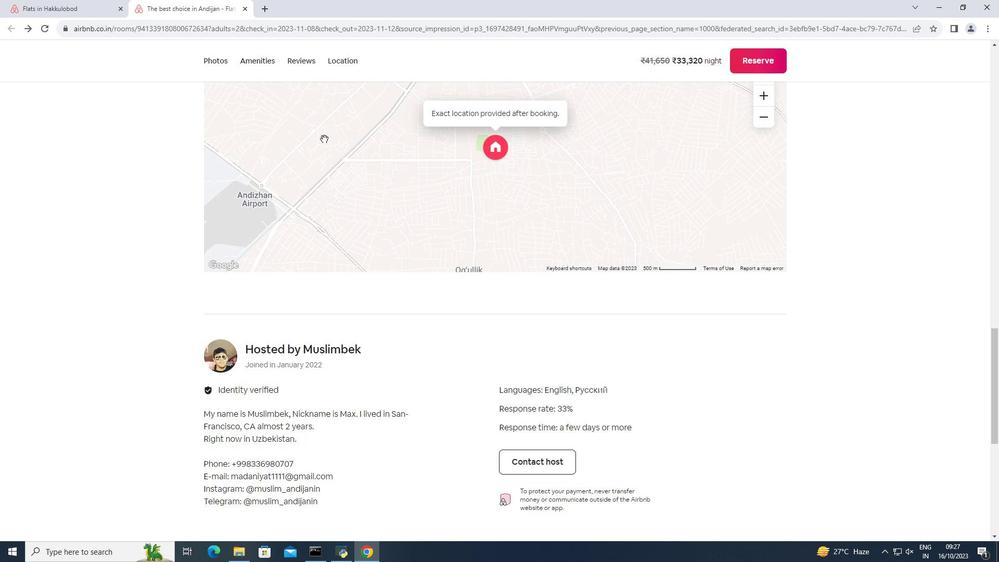 
Action: Mouse scrolled (324, 138) with delta (0, 0)
Screenshot: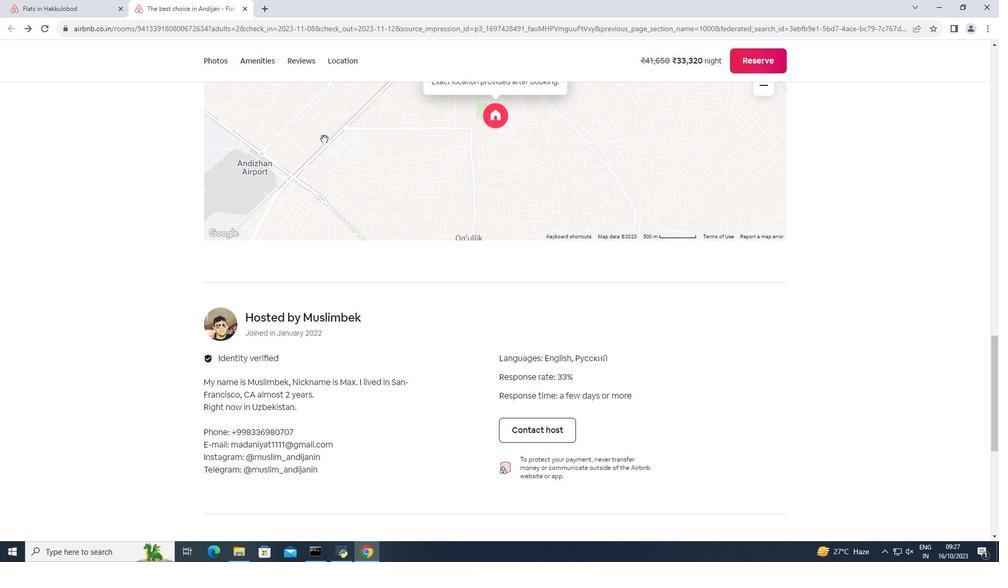 
Action: Mouse scrolled (324, 138) with delta (0, 0)
Screenshot: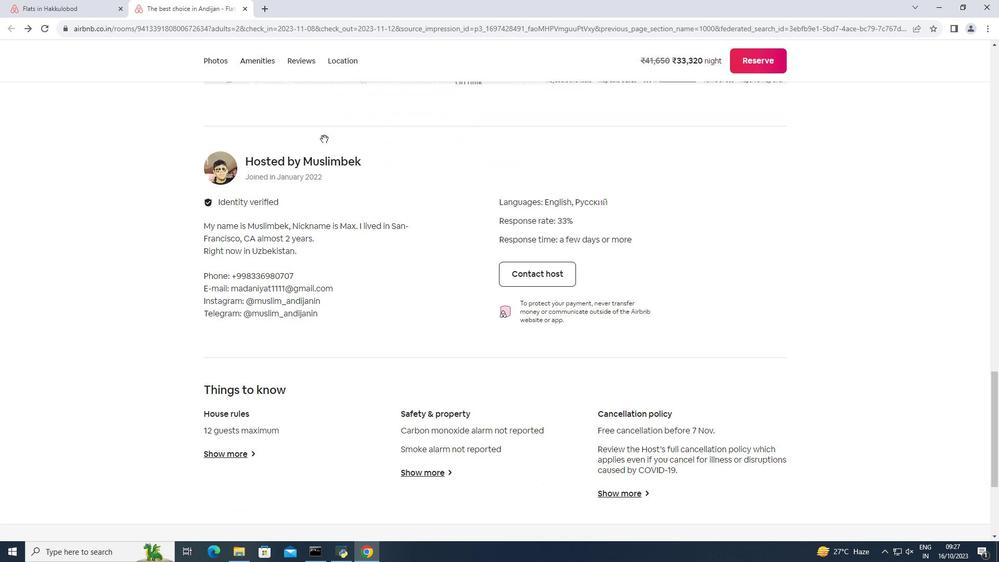 
Action: Mouse scrolled (324, 138) with delta (0, 0)
Screenshot: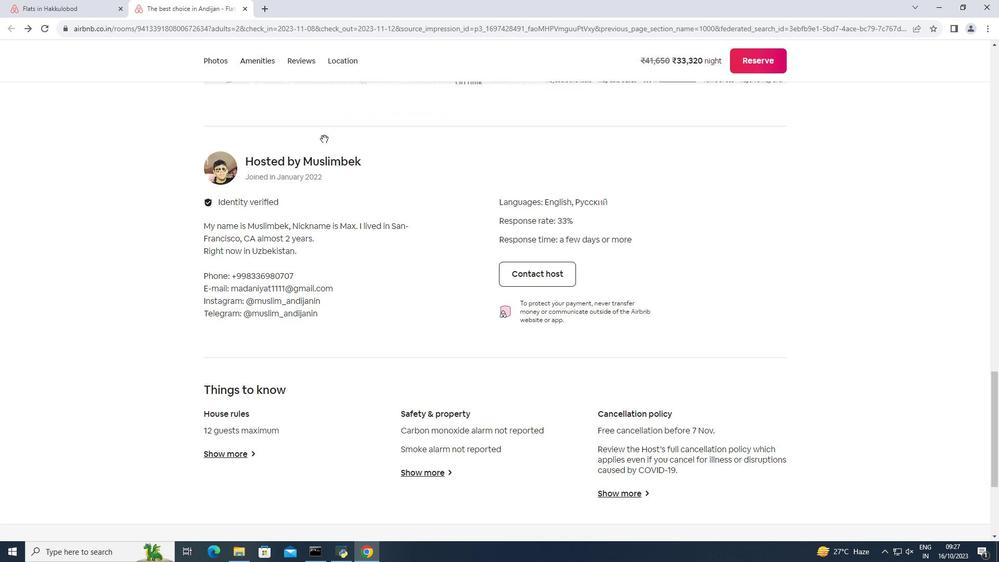 
Action: Mouse scrolled (324, 138) with delta (0, 0)
Screenshot: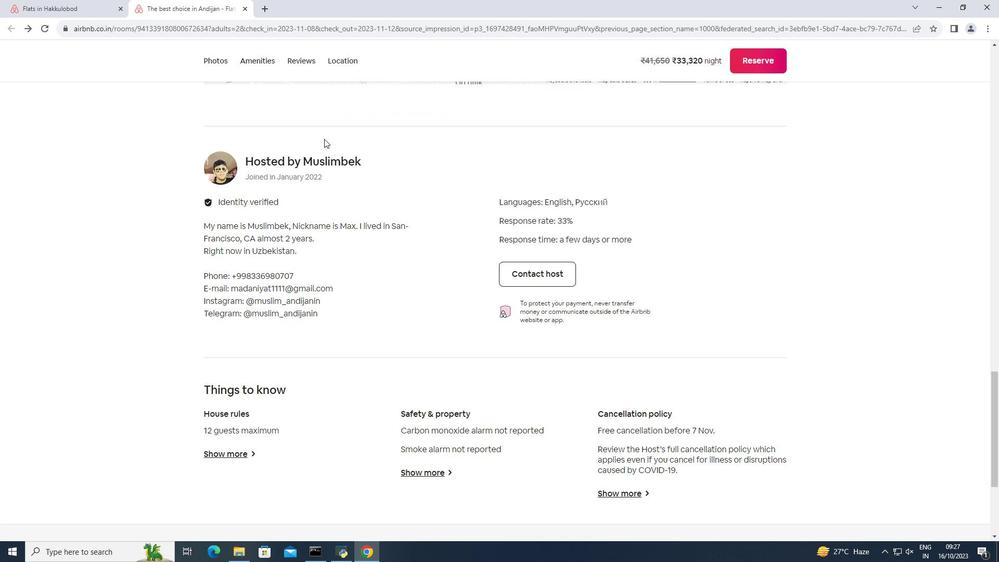 
Action: Mouse scrolled (324, 138) with delta (0, 0)
Screenshot: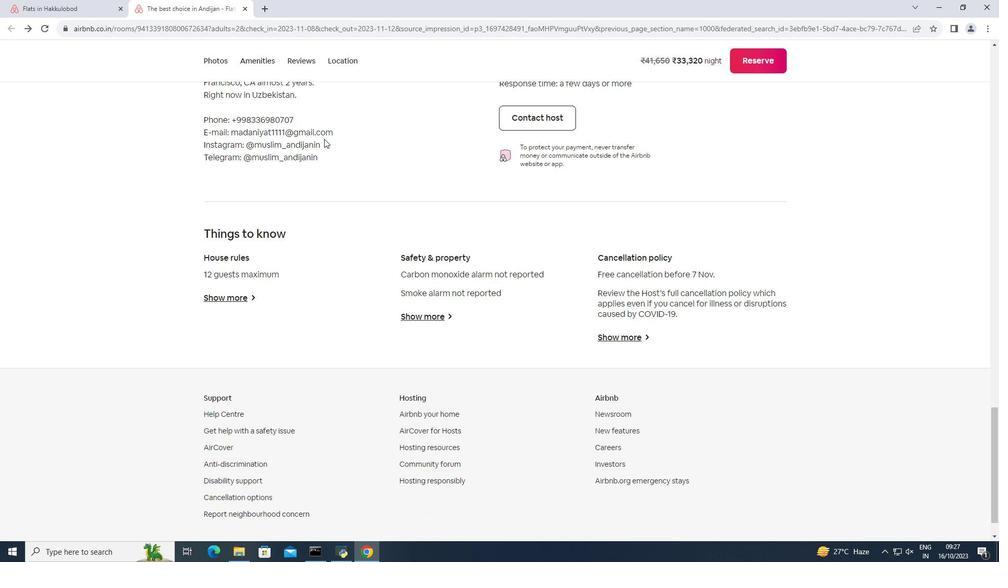 
Action: Mouse scrolled (324, 138) with delta (0, 0)
Screenshot: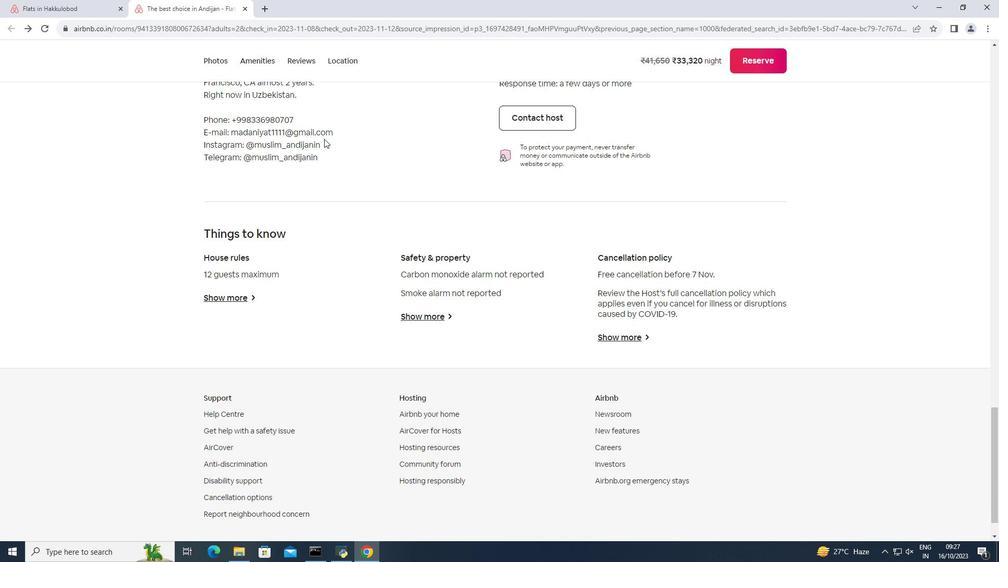 
Action: Mouse scrolled (324, 138) with delta (0, 0)
Screenshot: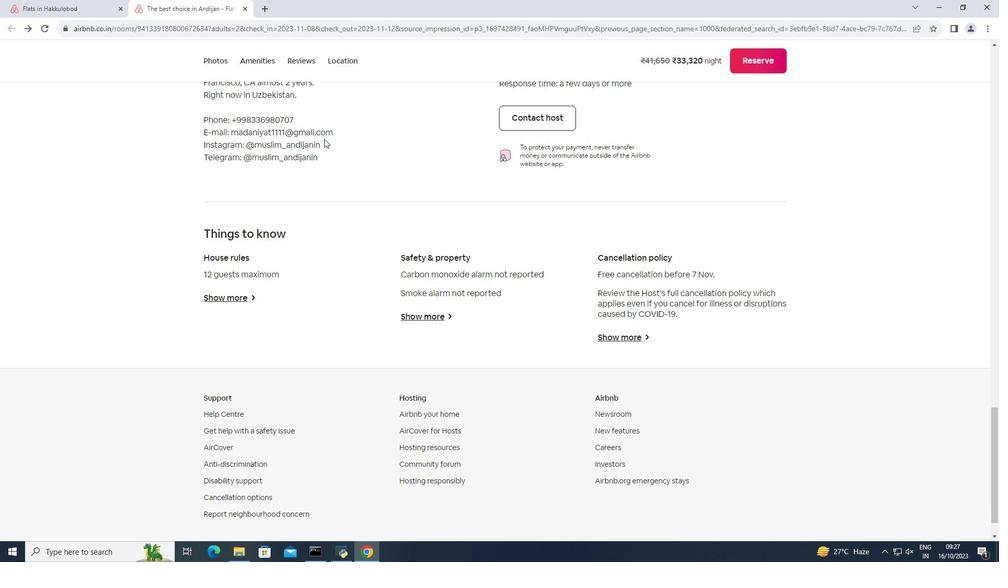 
Action: Mouse scrolled (324, 138) with delta (0, 0)
Screenshot: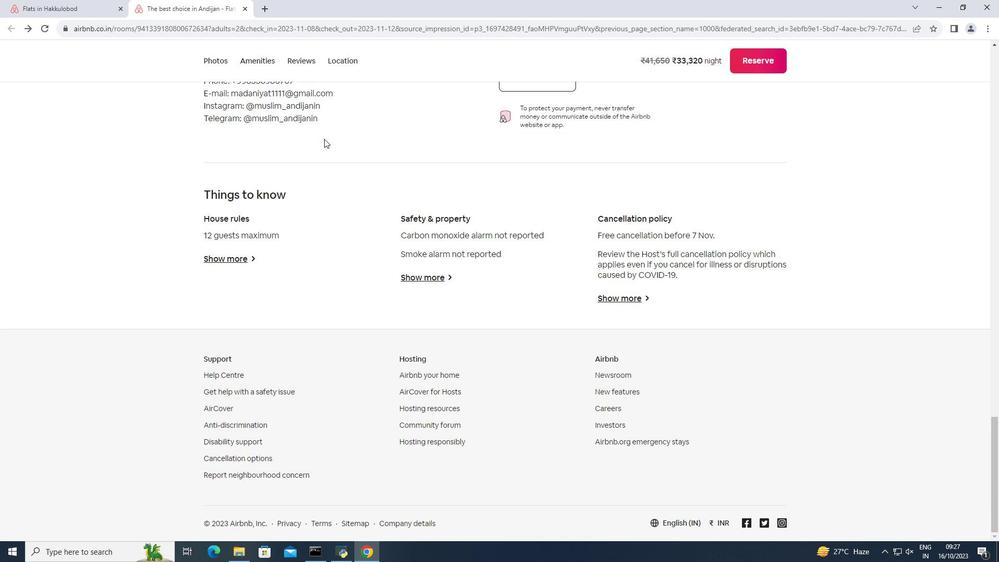 
Action: Mouse scrolled (324, 138) with delta (0, 0)
Screenshot: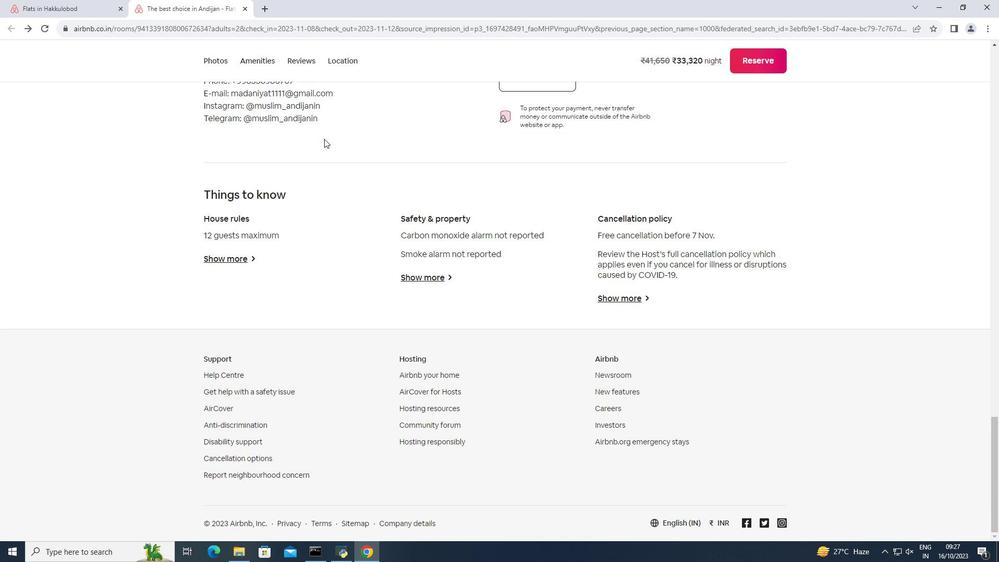 
Action: Mouse scrolled (324, 138) with delta (0, 0)
Screenshot: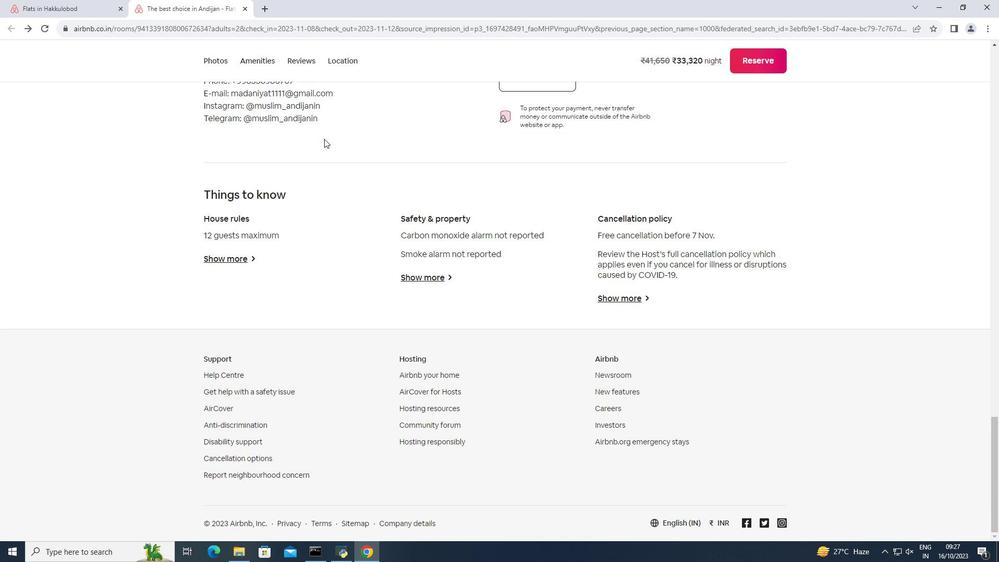 
Action: Mouse moved to (340, 58)
Screenshot: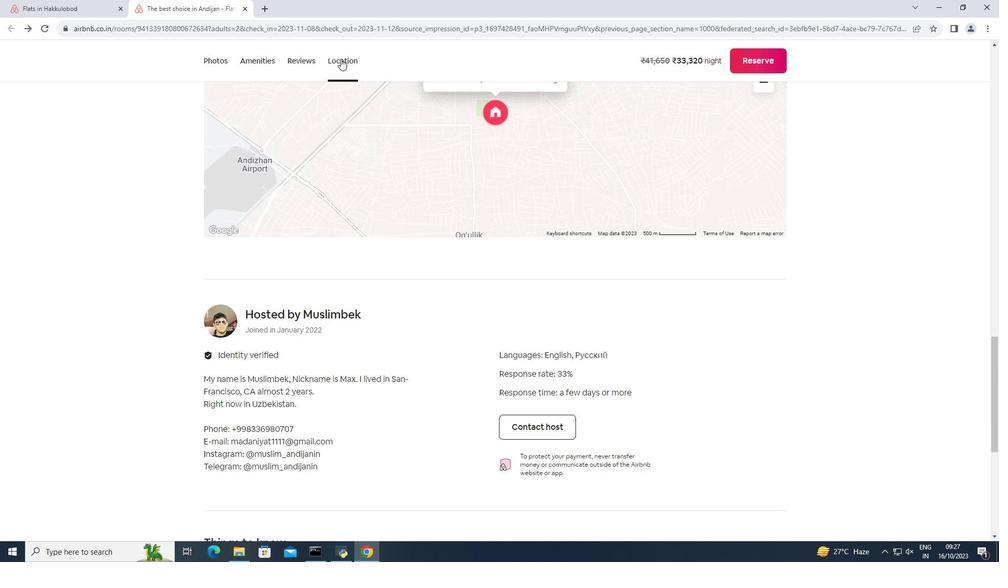 
Action: Mouse pressed left at (340, 58)
Screenshot: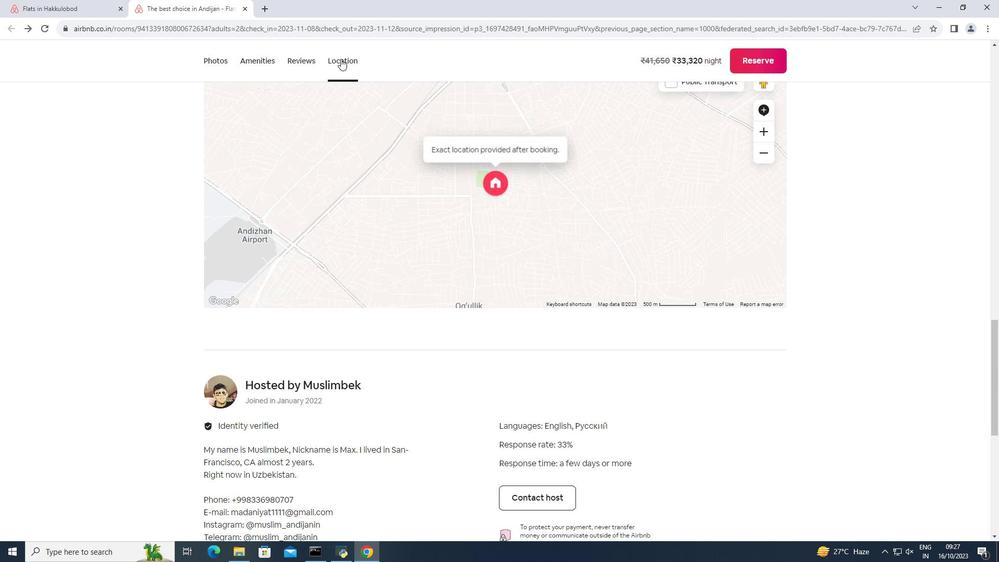 
Action: Mouse moved to (294, 58)
Screenshot: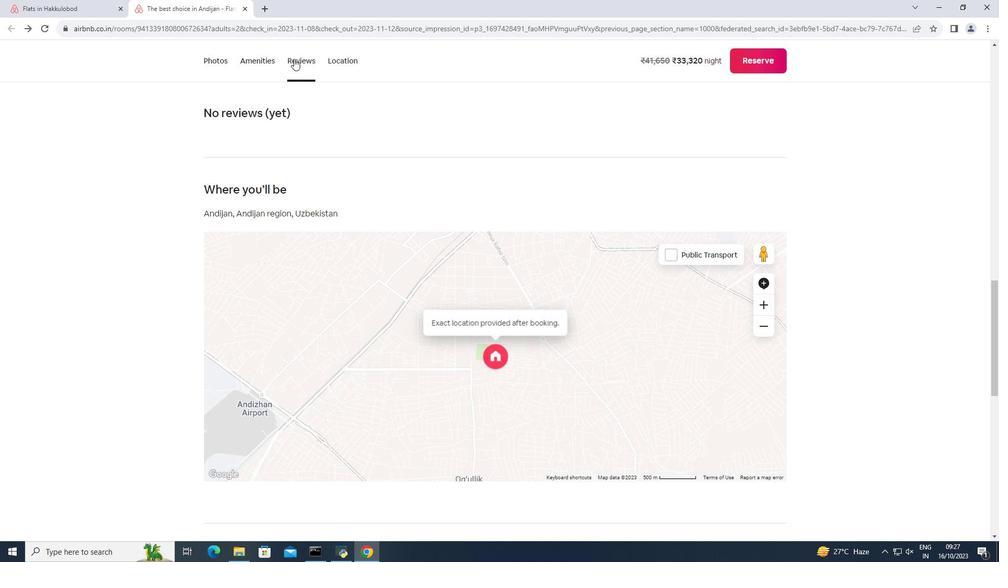 
Action: Mouse pressed left at (294, 58)
Screenshot: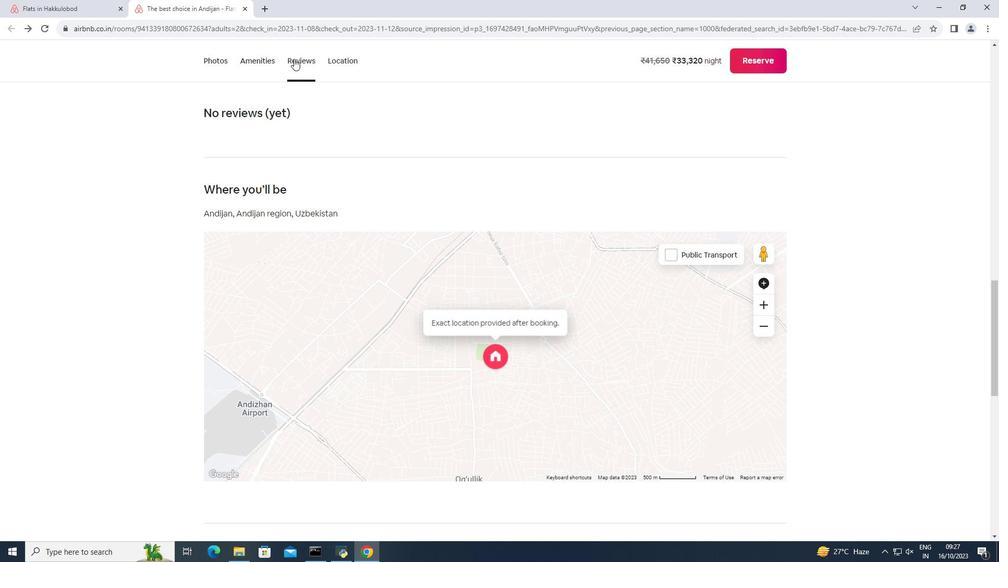 
Action: Mouse moved to (248, 58)
Screenshot: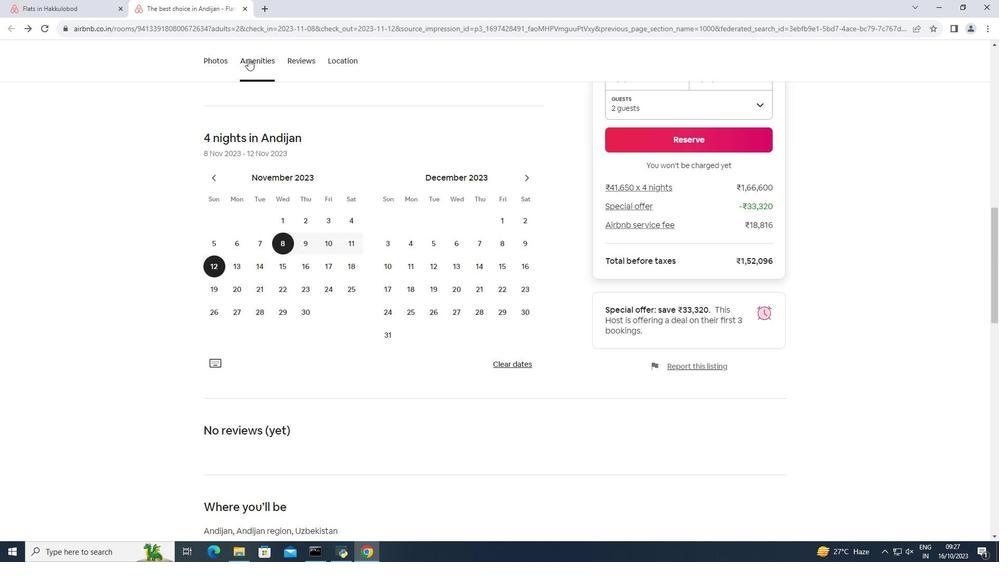 
Action: Mouse pressed left at (248, 58)
Screenshot: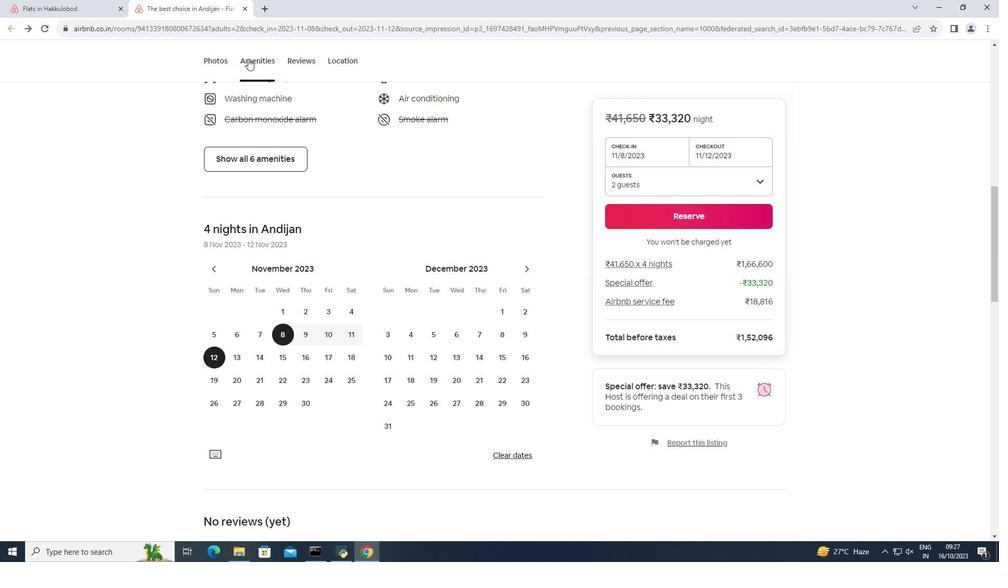 
Action: Mouse moved to (214, 58)
Screenshot: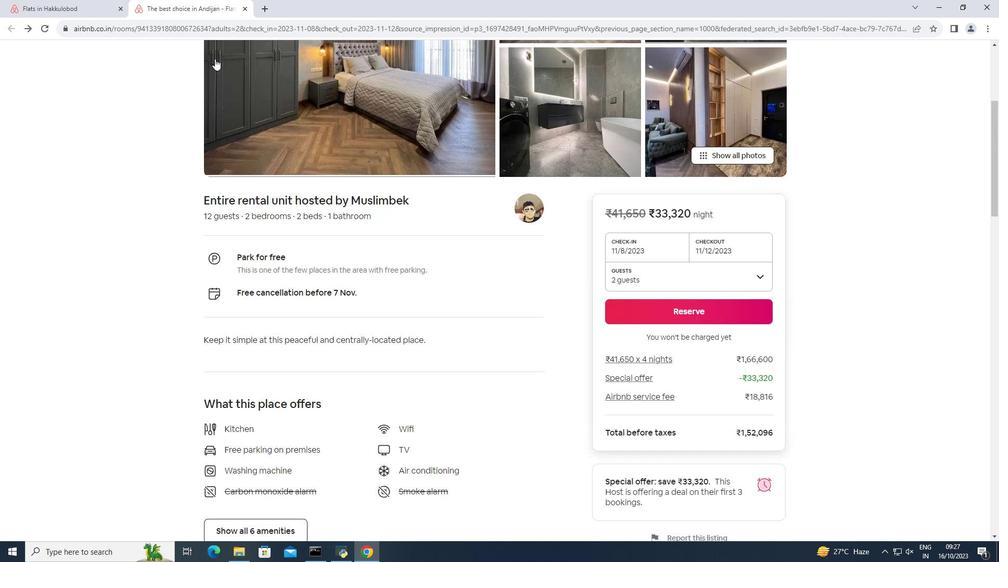 
Action: Mouse pressed left at (214, 58)
Screenshot: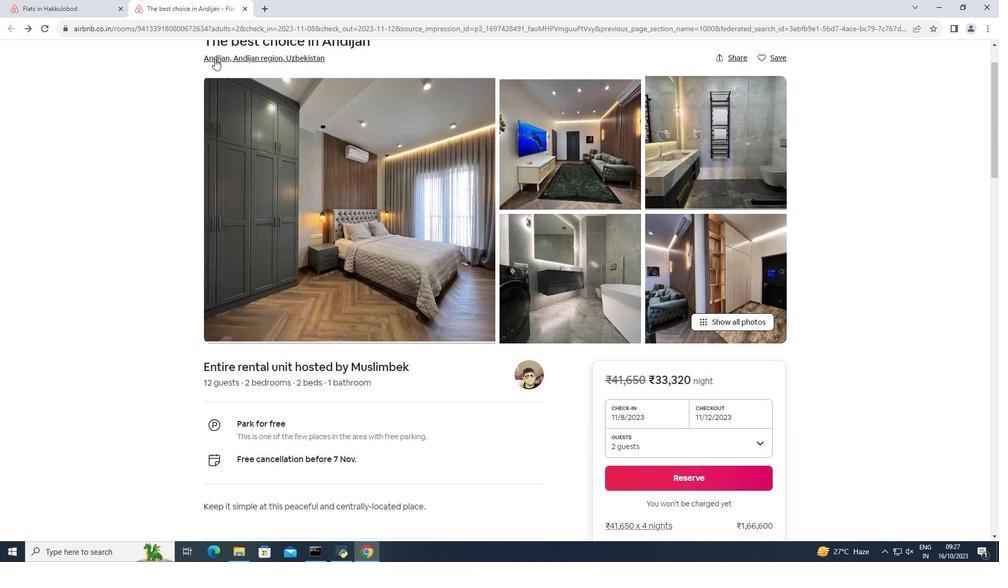 
Action: Mouse moved to (247, 6)
Screenshot: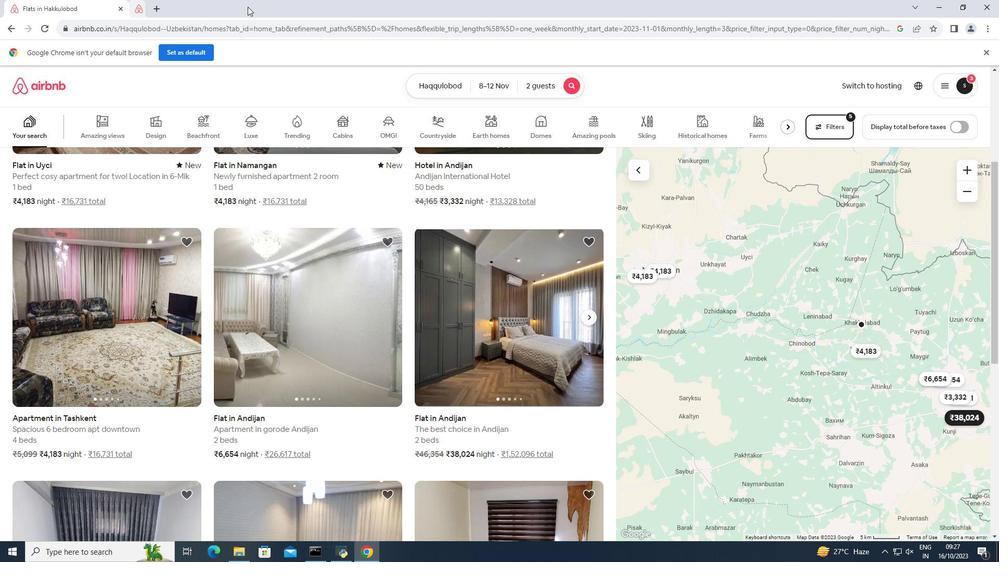 
Action: Mouse pressed left at (247, 6)
Screenshot: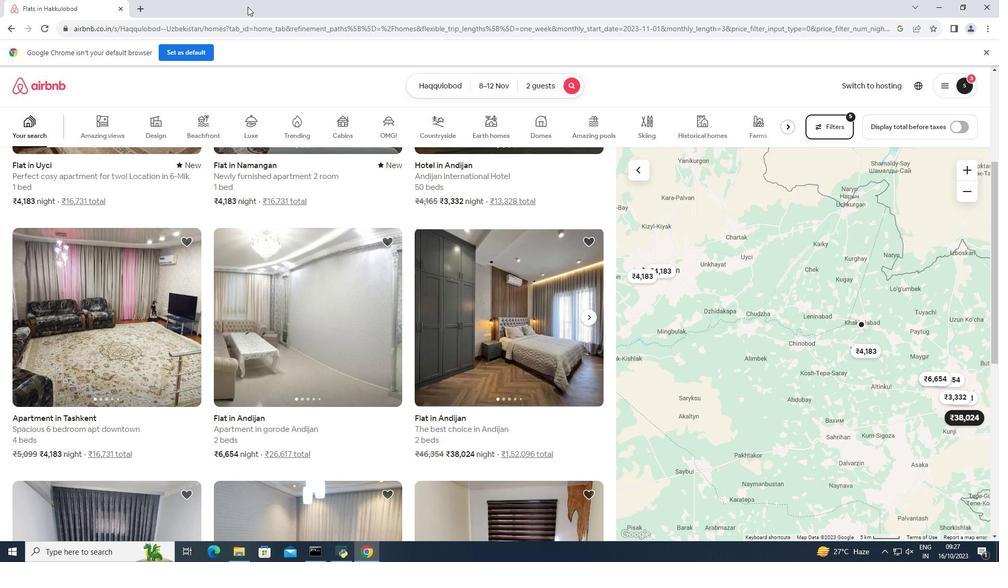 
Action: Mouse moved to (246, 302)
Screenshot: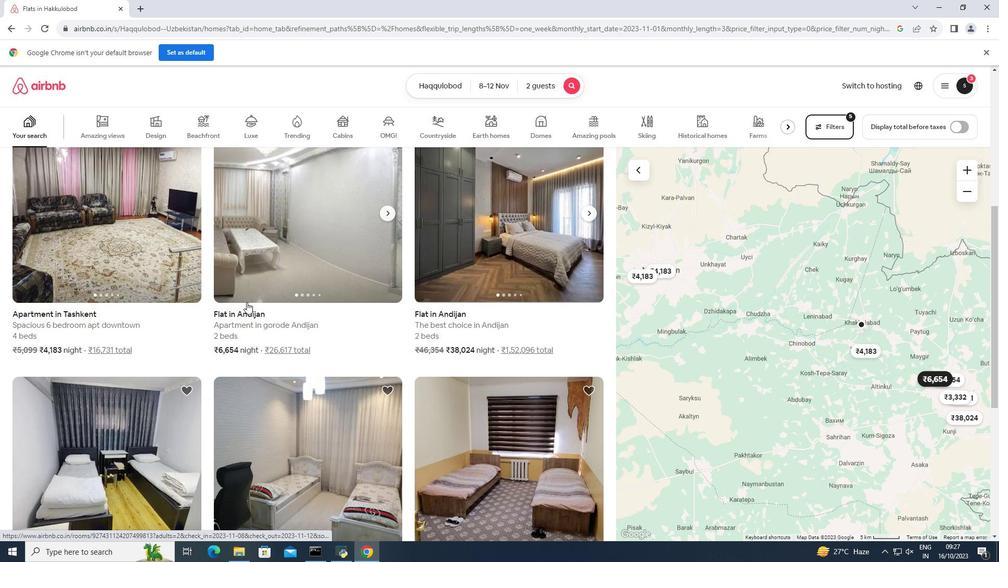 
Action: Mouse scrolled (246, 301) with delta (0, 0)
Screenshot: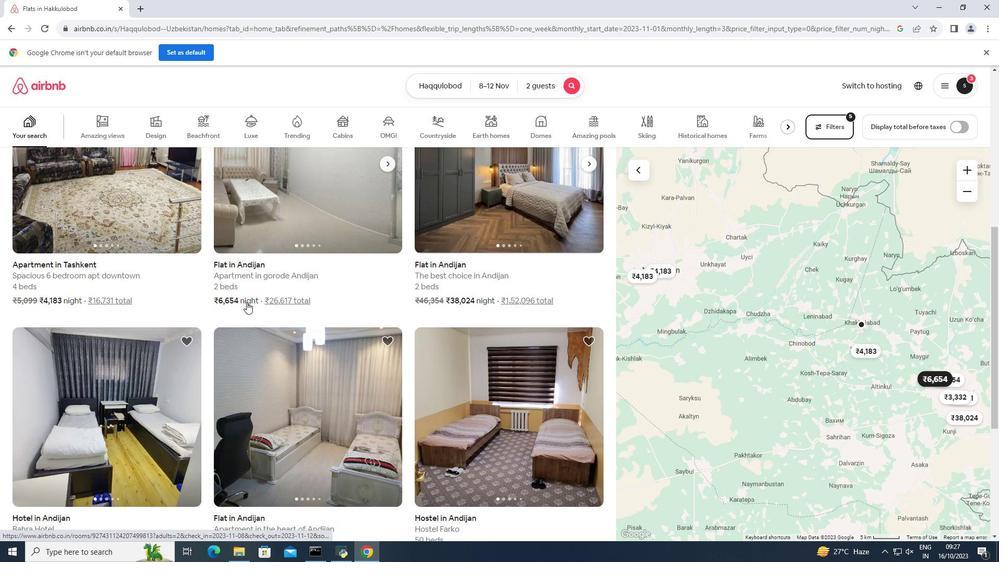 
Action: Mouse scrolled (246, 301) with delta (0, 0)
Screenshot: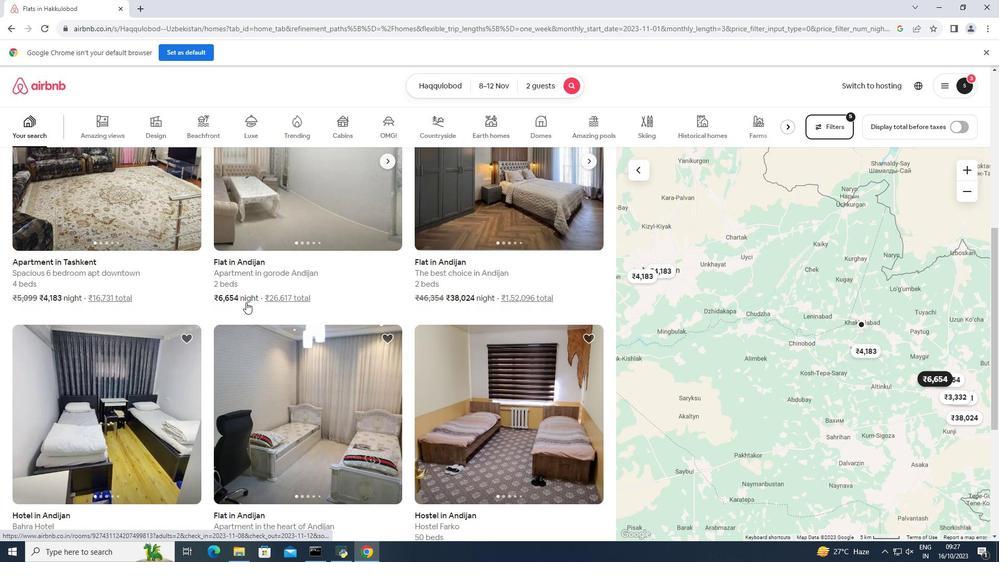 
Action: Mouse scrolled (246, 301) with delta (0, 0)
Screenshot: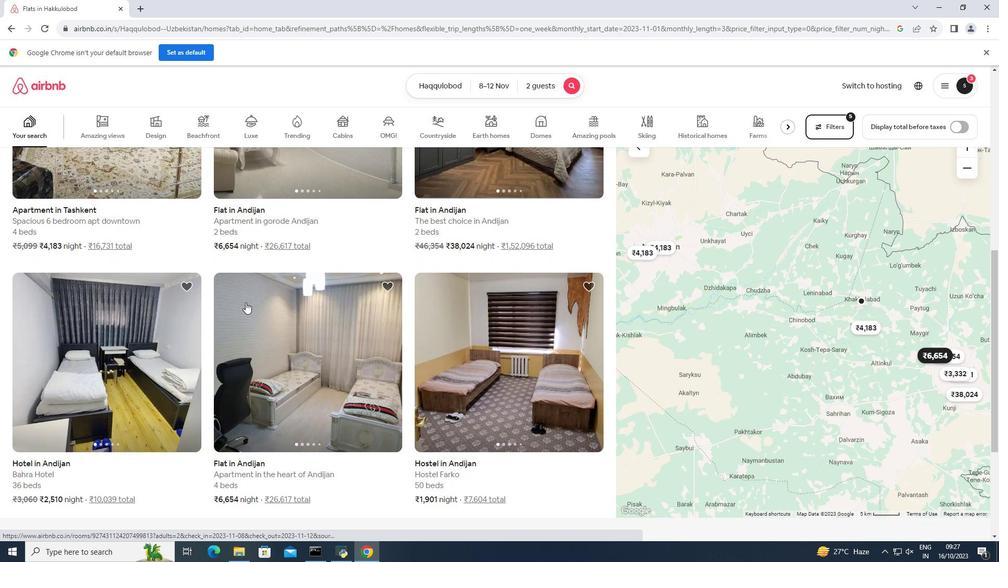 
Action: Mouse moved to (246, 302)
